 Task: Add an event with the title Second Sales Pipeline Review and Sales Funnel Optimization, date '2024/03/10', time 8:00 AM to 10:00 AMand add a description: Participants will develop skills in strategic decision-making and problem-solving. They will learn techniques for gathering and analyzing information, evaluating options, and making sound decisions that align with team goals and organizational priorities., put the event into Yellow category . Add location for the event as: 654 Rialto Bridge, Venice, Italy, logged in from the account softage.9@softage.netand send the event invitation to softage.7@softage.net with CC to  softage.1@softage.net. Set a reminder for the event 100 week before
Action: Mouse moved to (131, 153)
Screenshot: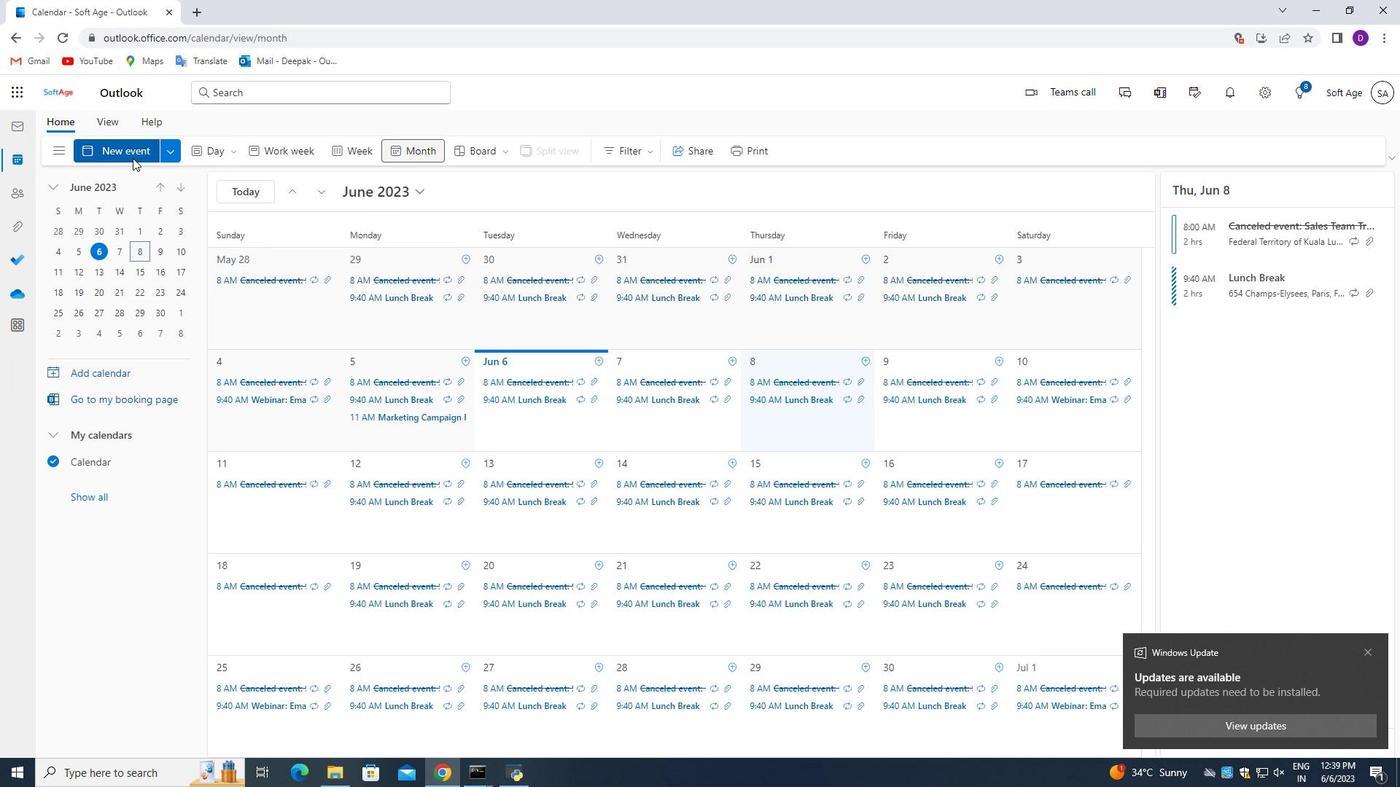 
Action: Mouse pressed left at (131, 153)
Screenshot: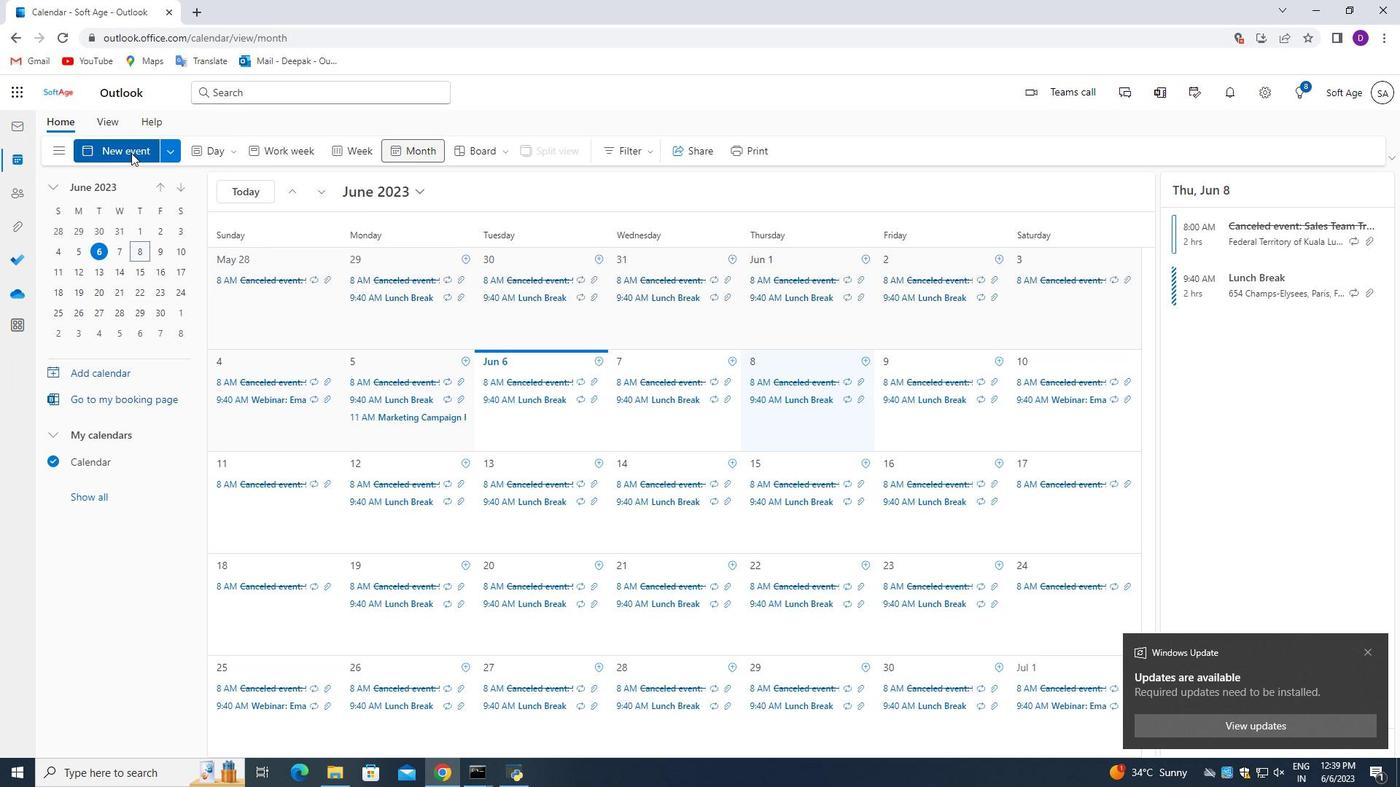 
Action: Mouse moved to (452, 557)
Screenshot: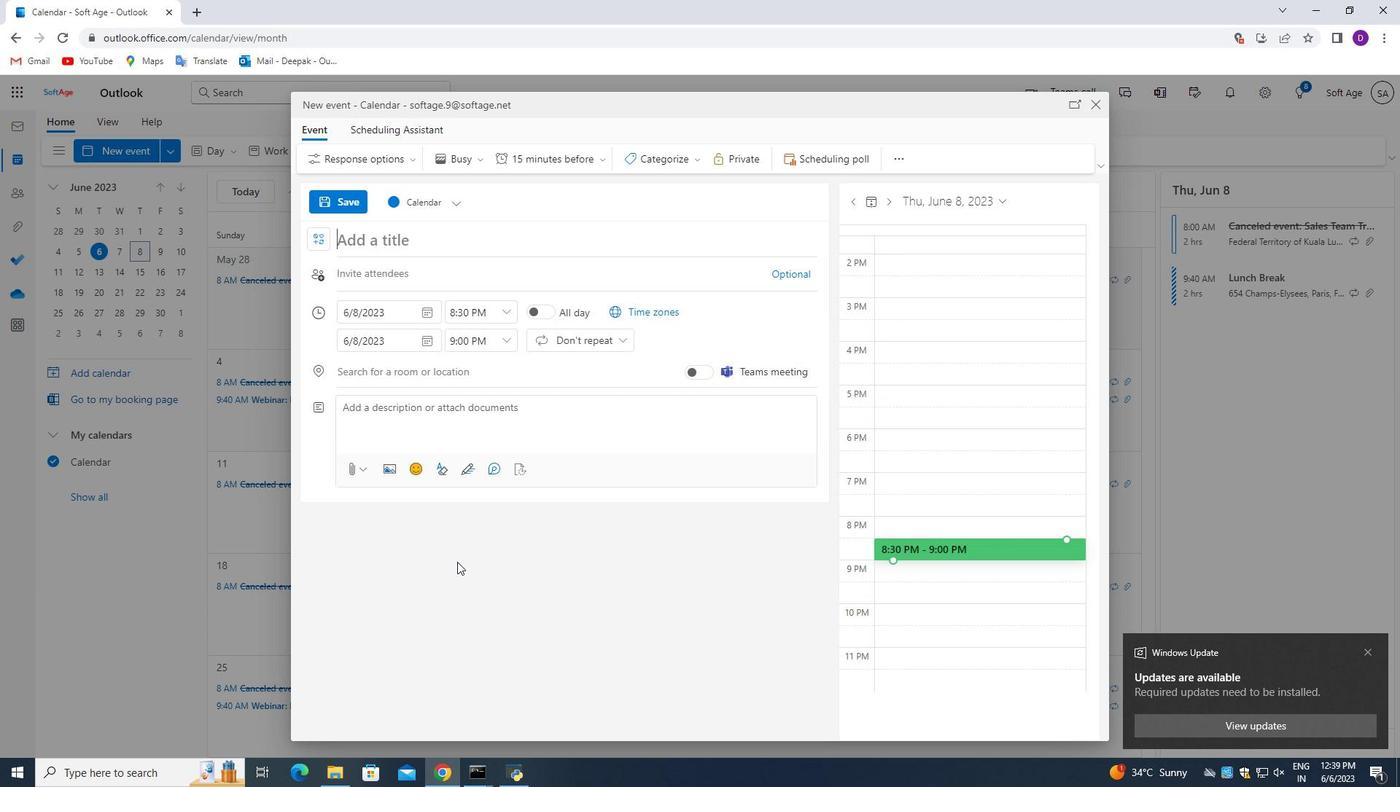 
Action: Key pressed <Key.shift_r>Second<Key.space><Key.shift_r>Sales<Key.space><Key.shift>Pipeline<Key.space><Key.shift_r>Revies<Key.backspace>w<Key.space>and<Key.space><Key.shift_r>Sales<Key.space><Key.shift_r>Funnek<Key.backspace>l<Key.space><Key.shift>Optimiaat<Key.backspace><Key.backspace>tion<Key.backspace><Key.backspace><Key.backspace><Key.backspace><Key.backspace>zation
Screenshot: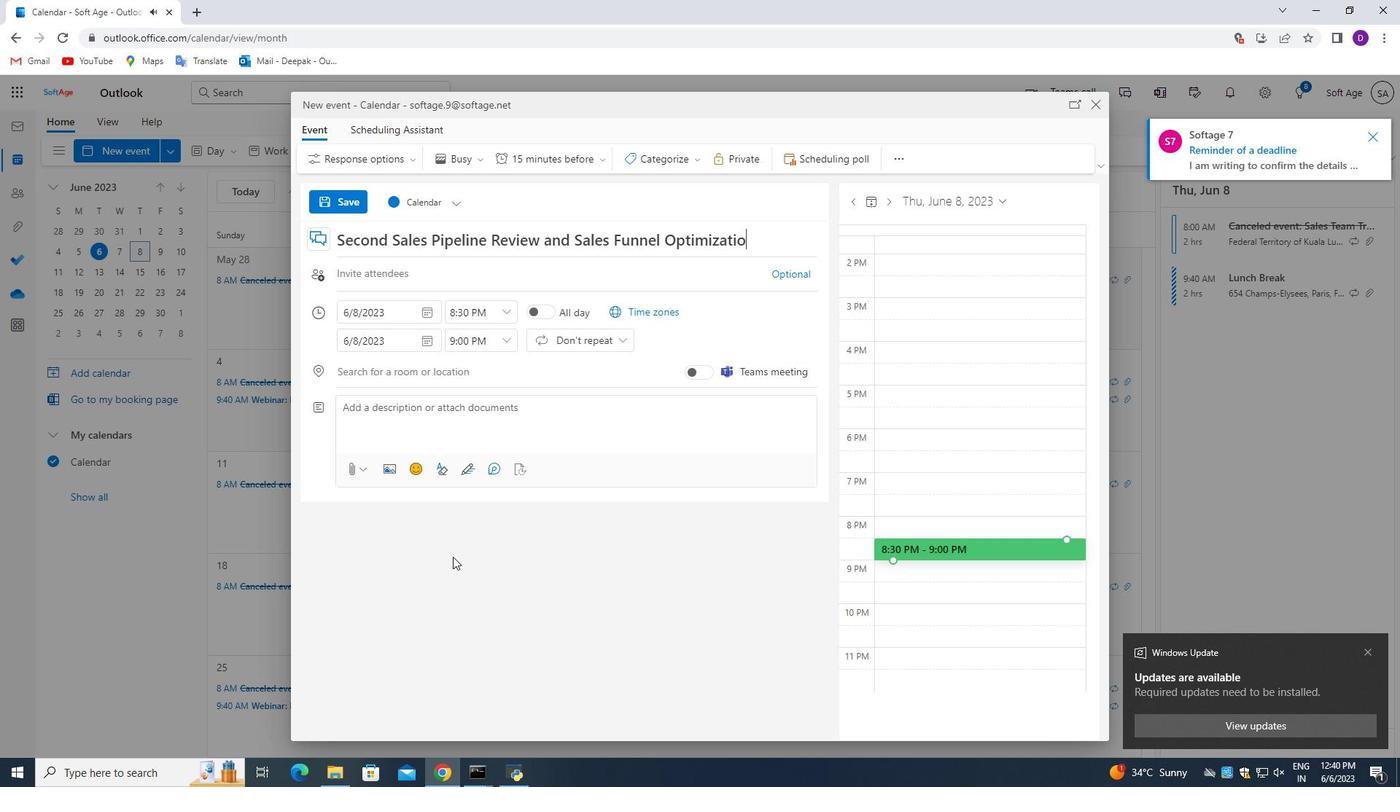 
Action: Mouse moved to (428, 311)
Screenshot: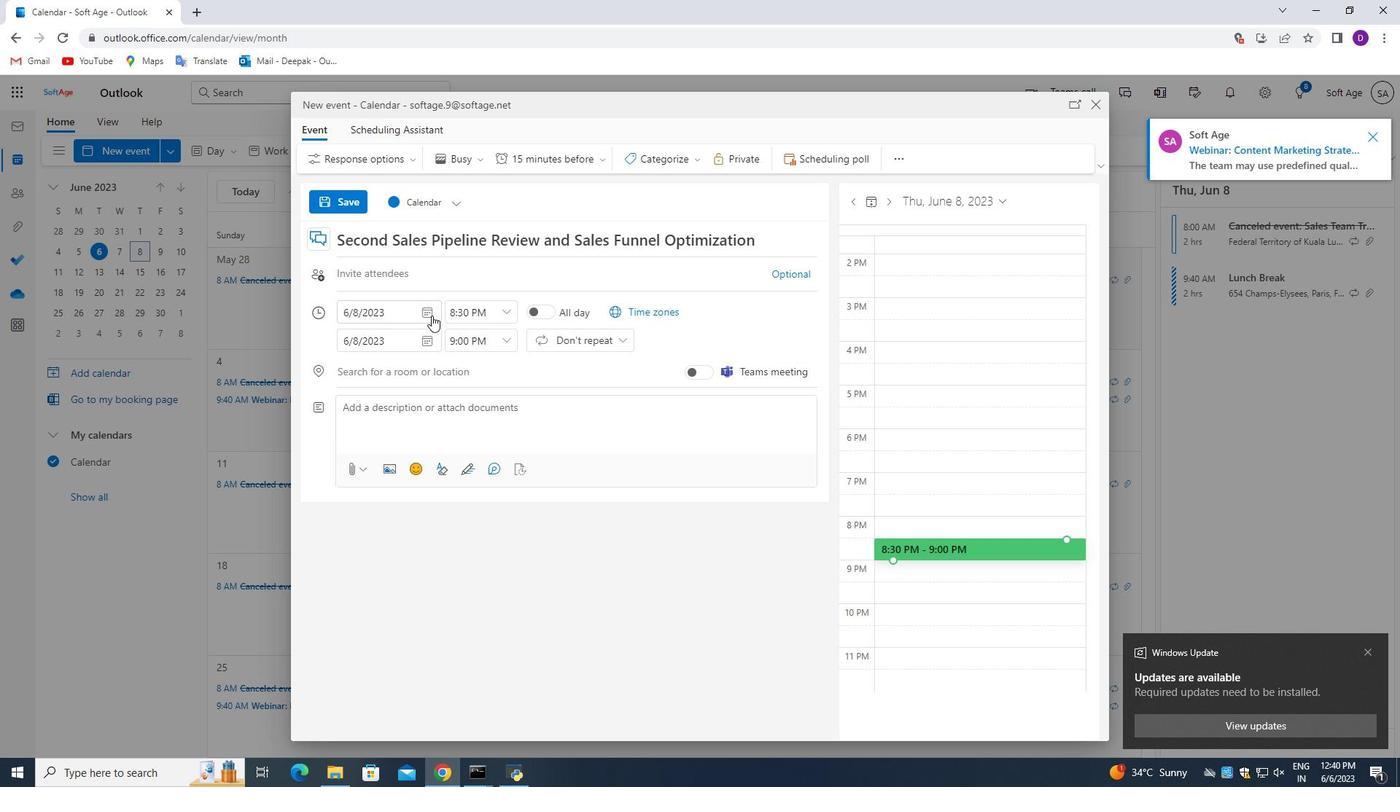 
Action: Mouse pressed left at (428, 311)
Screenshot: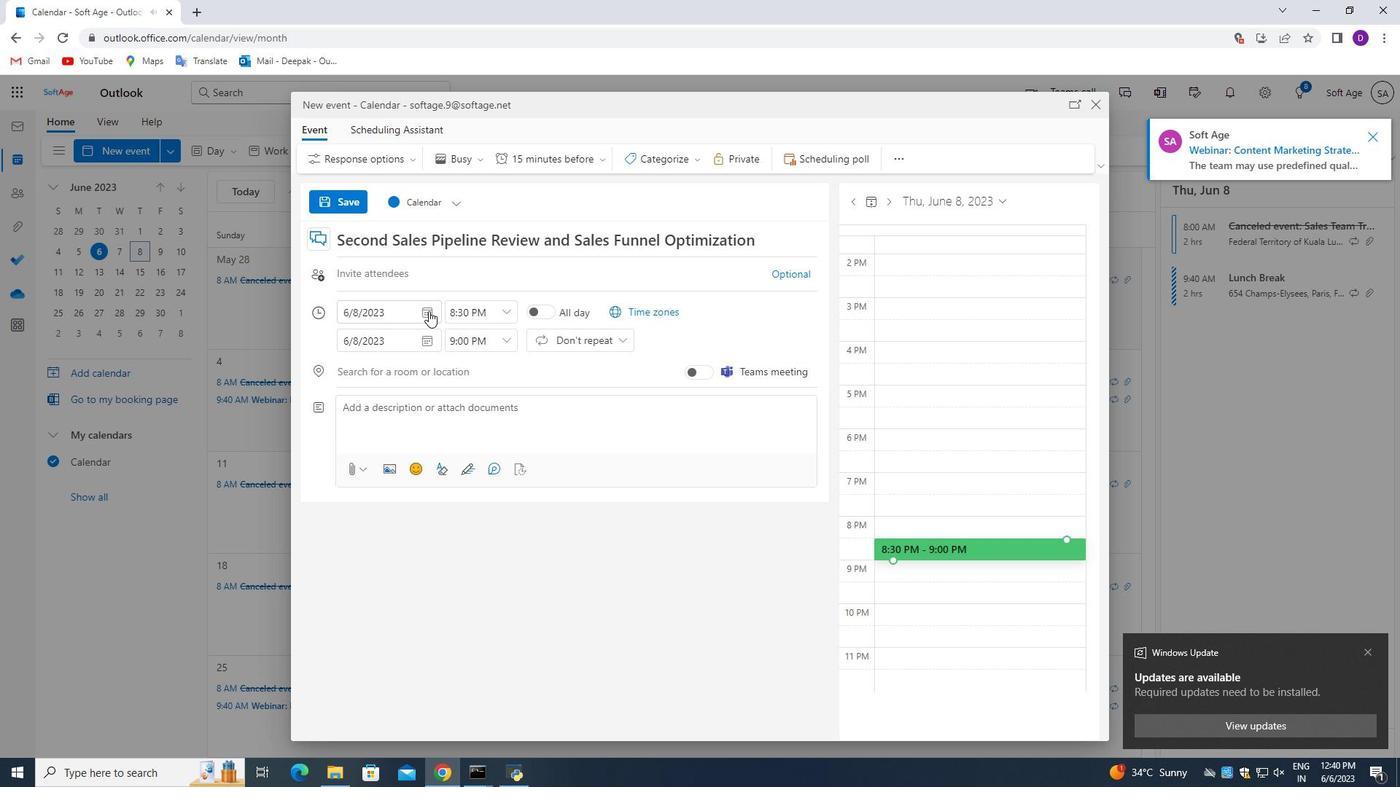 
Action: Mouse moved to (429, 412)
Screenshot: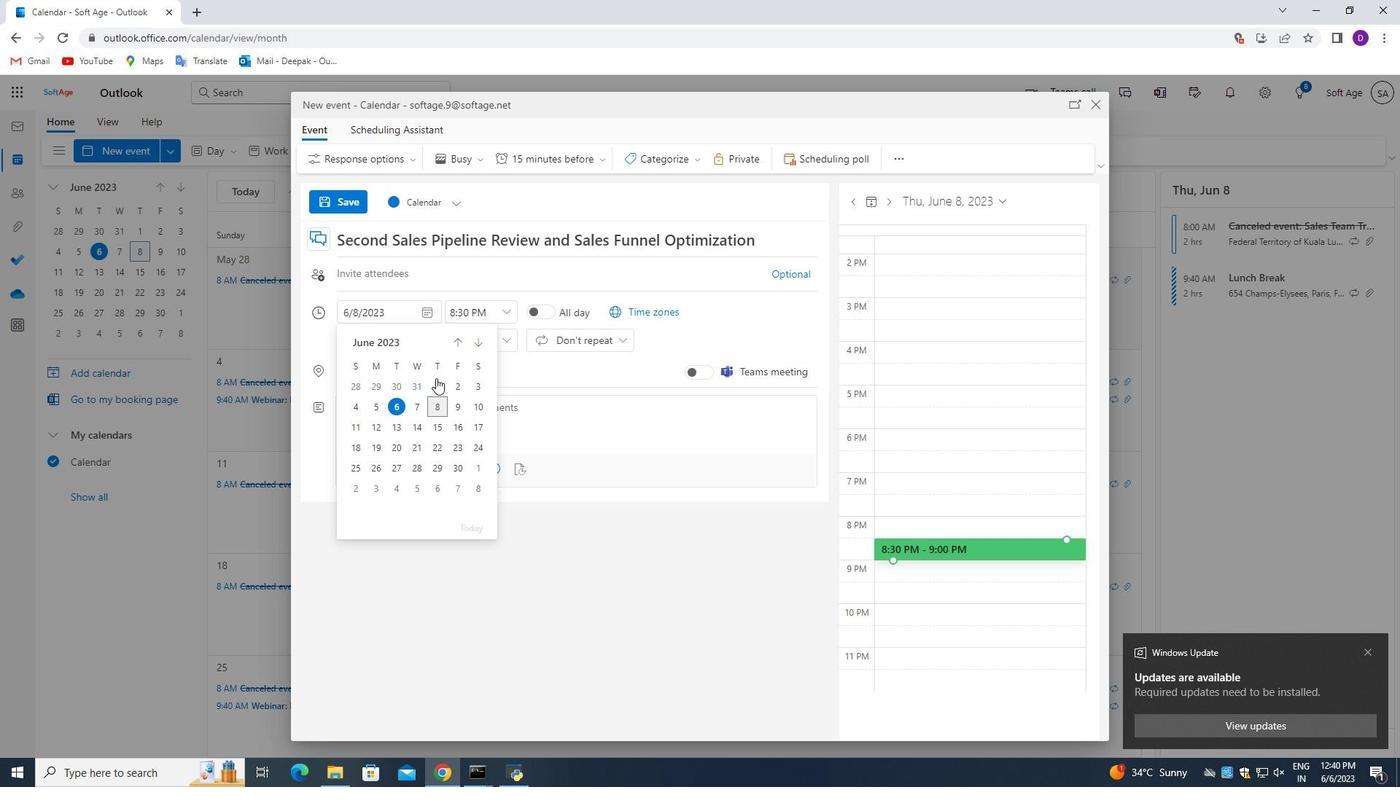 
Action: Mouse scrolled (429, 411) with delta (0, 0)
Screenshot: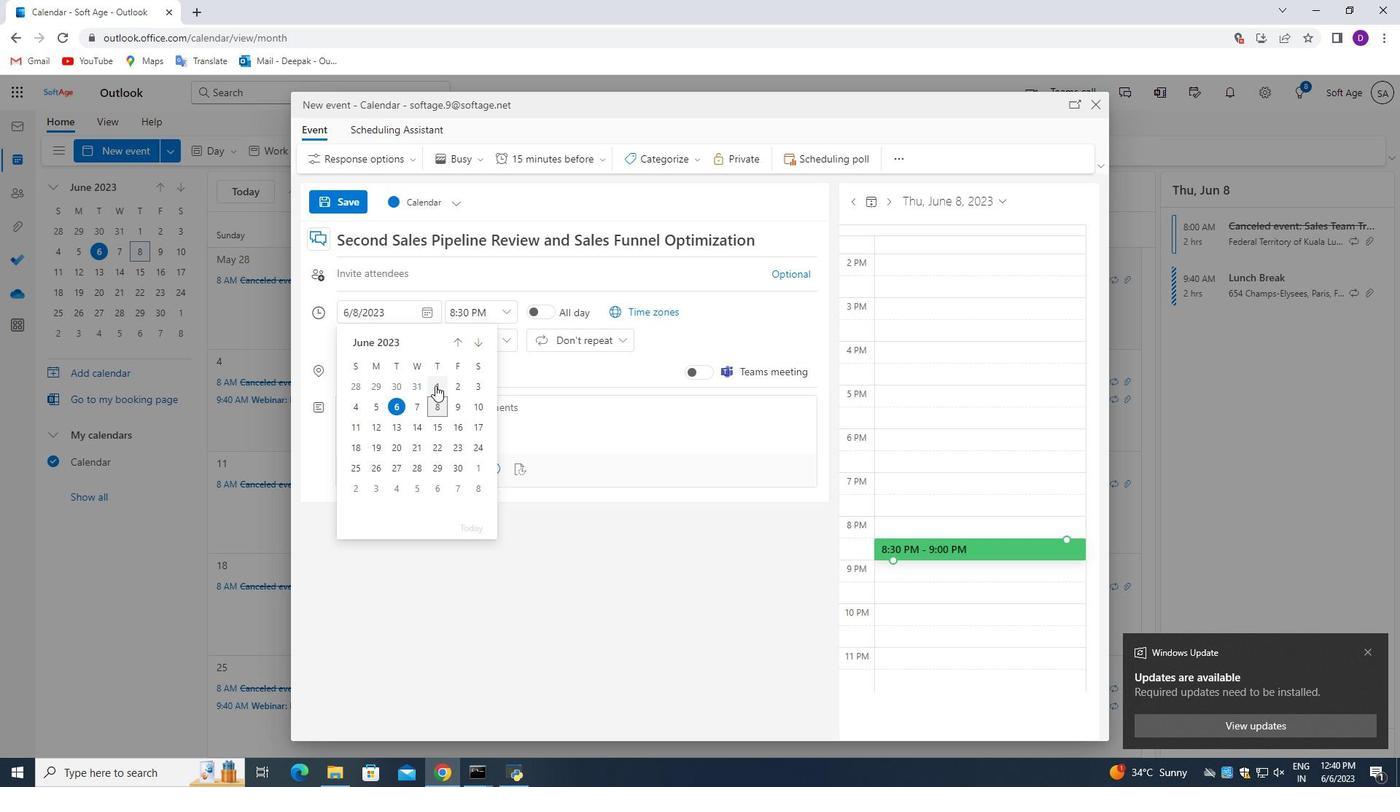
Action: Mouse moved to (428, 423)
Screenshot: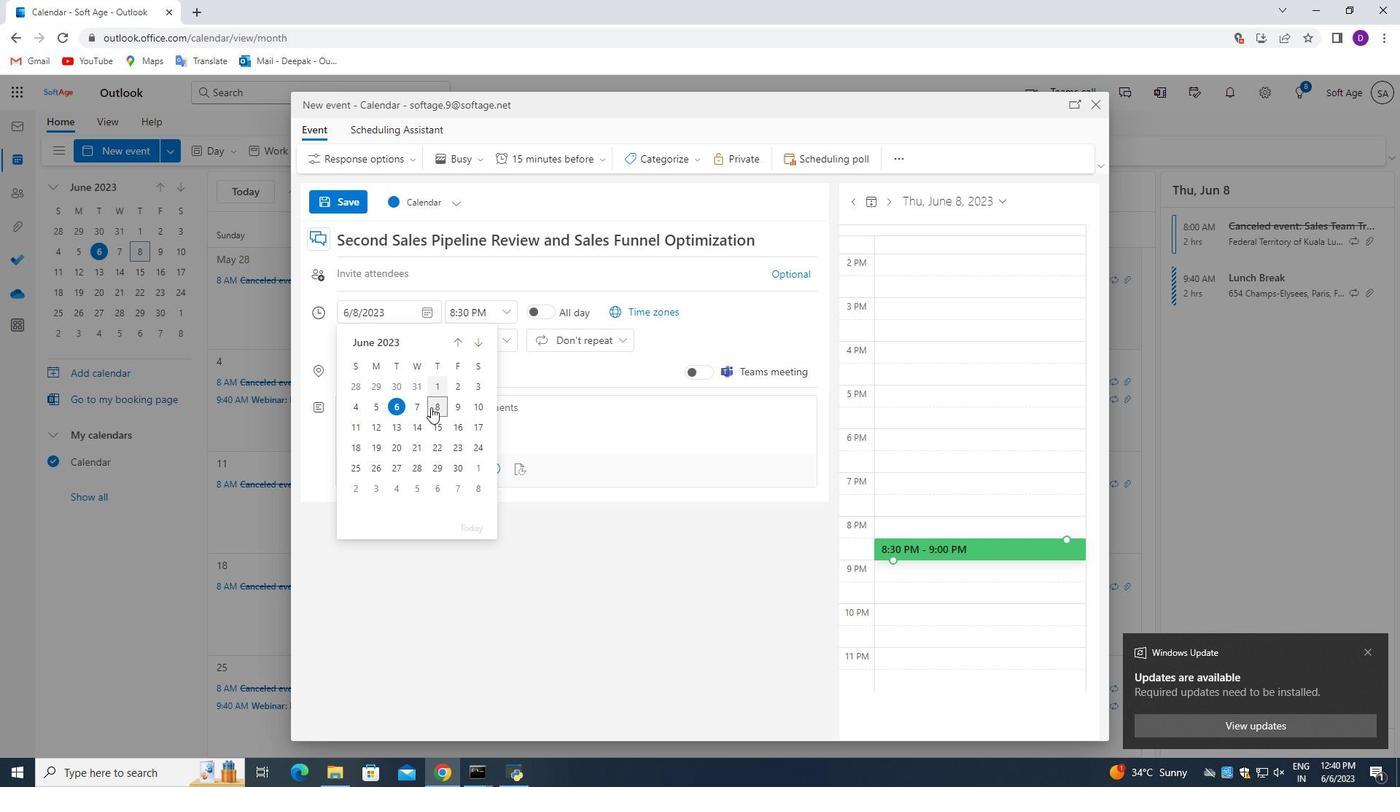 
Action: Mouse scrolled (428, 421) with delta (0, 0)
Screenshot: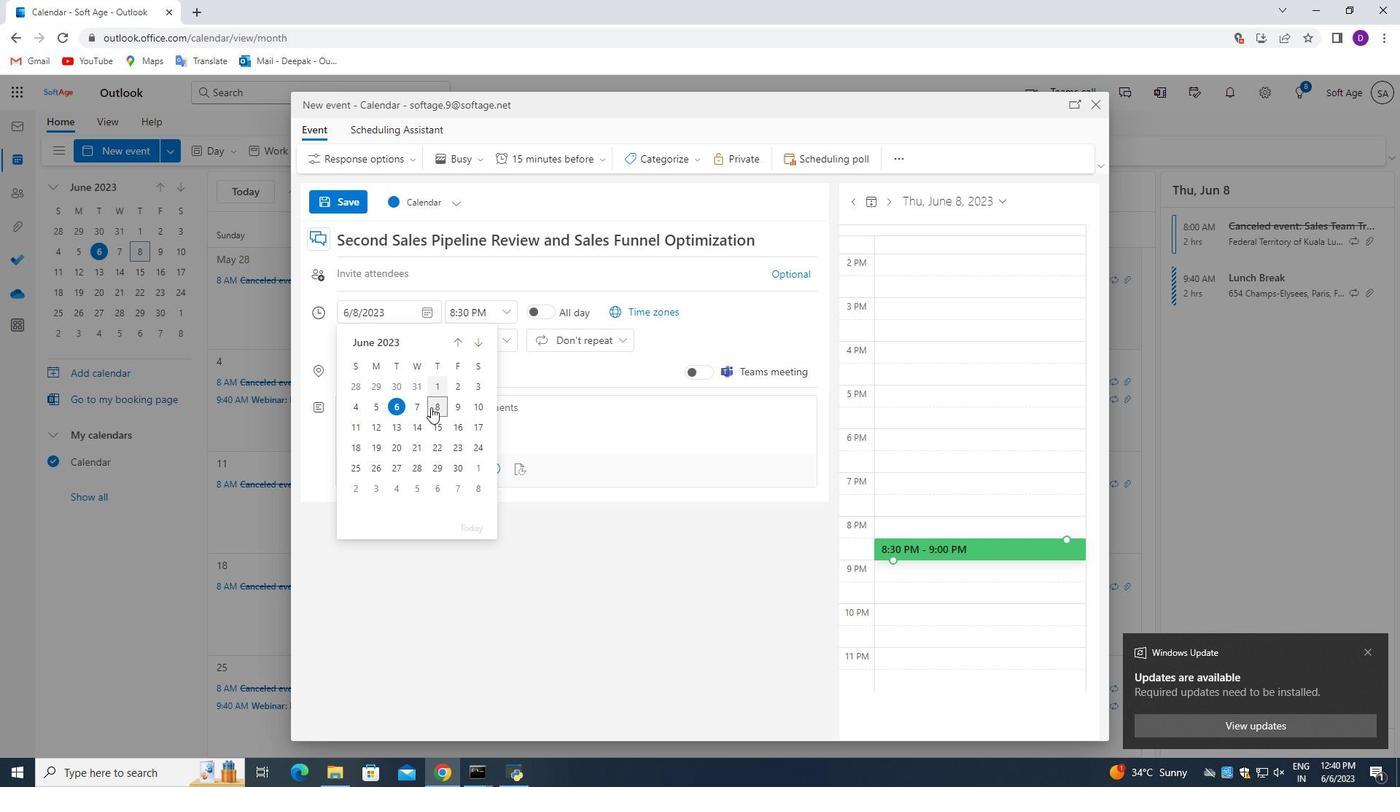 
Action: Mouse moved to (388, 349)
Screenshot: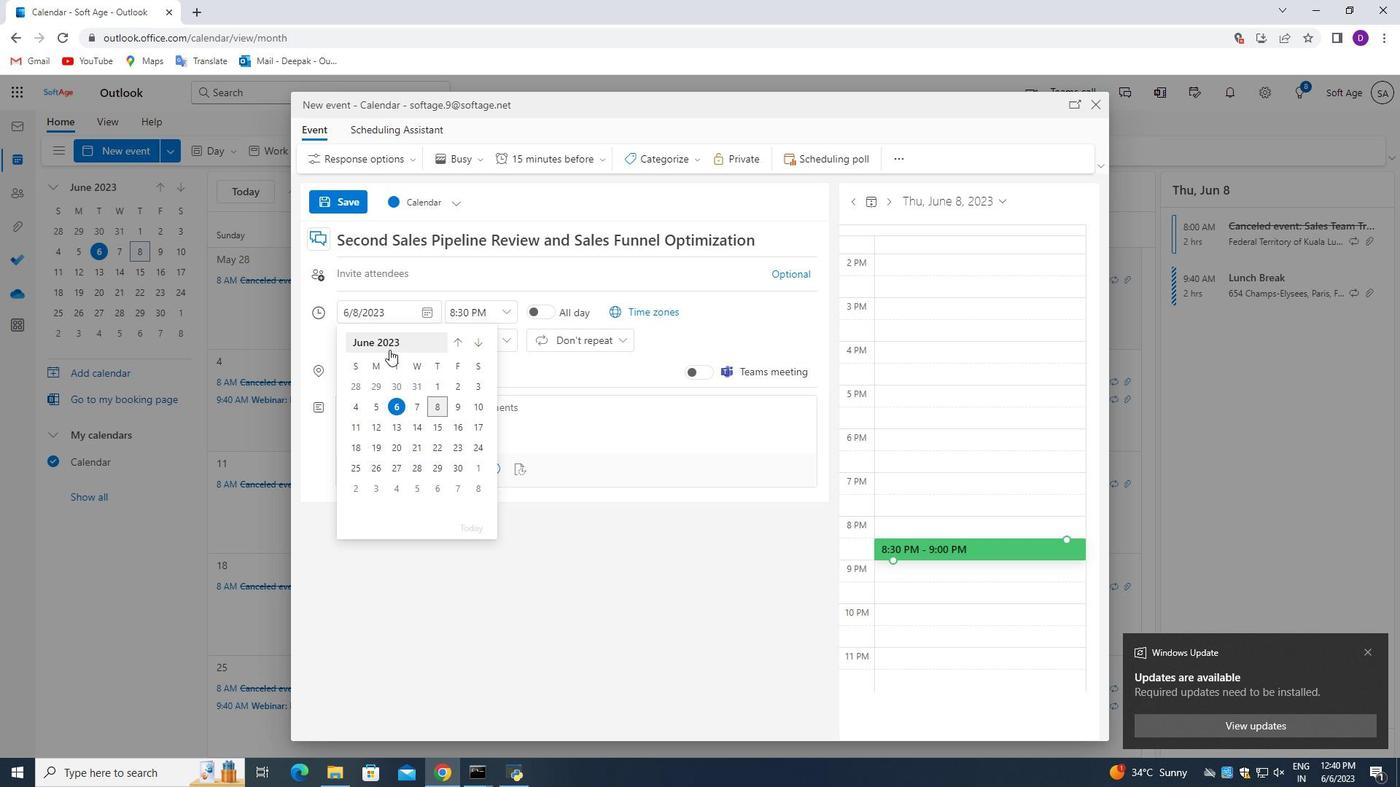 
Action: Mouse pressed left at (388, 349)
Screenshot: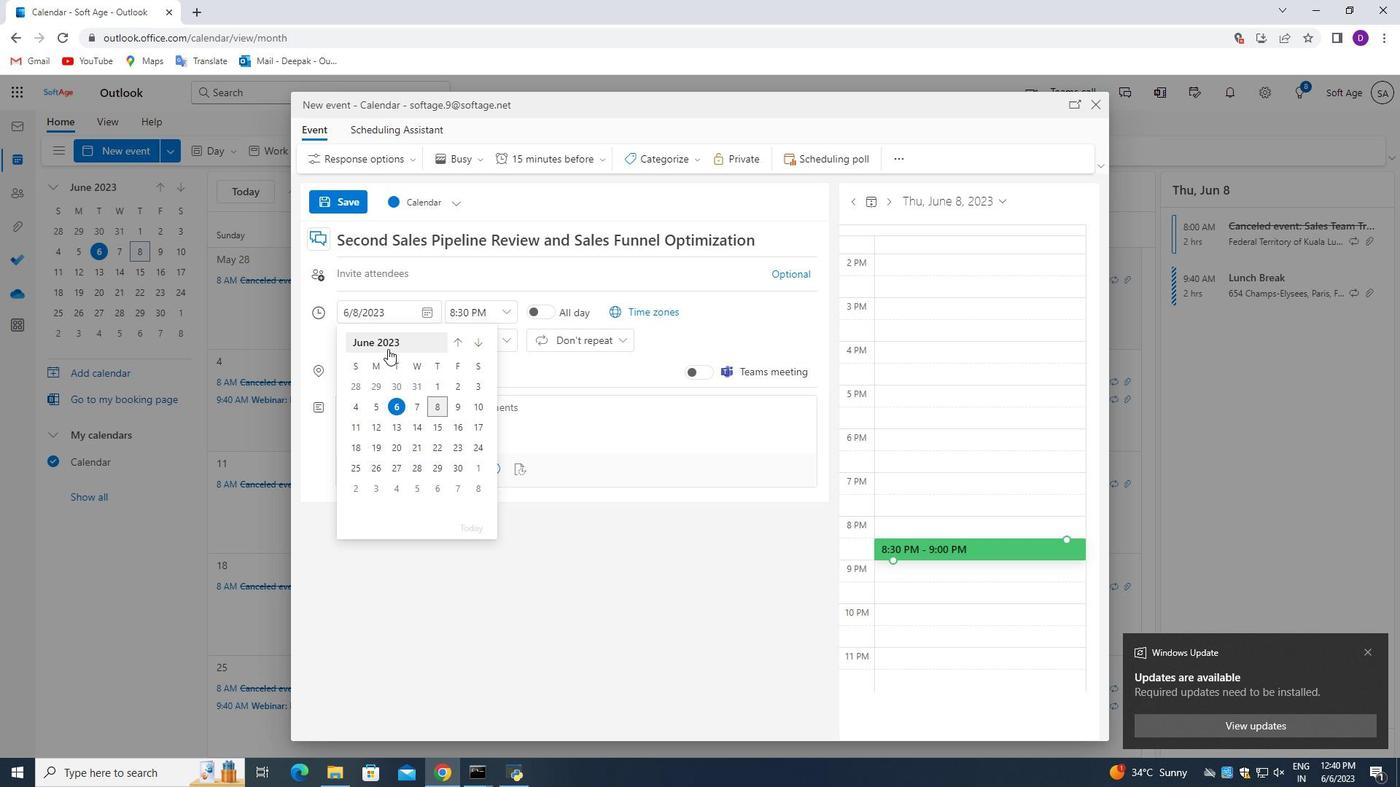 
Action: Mouse moved to (480, 349)
Screenshot: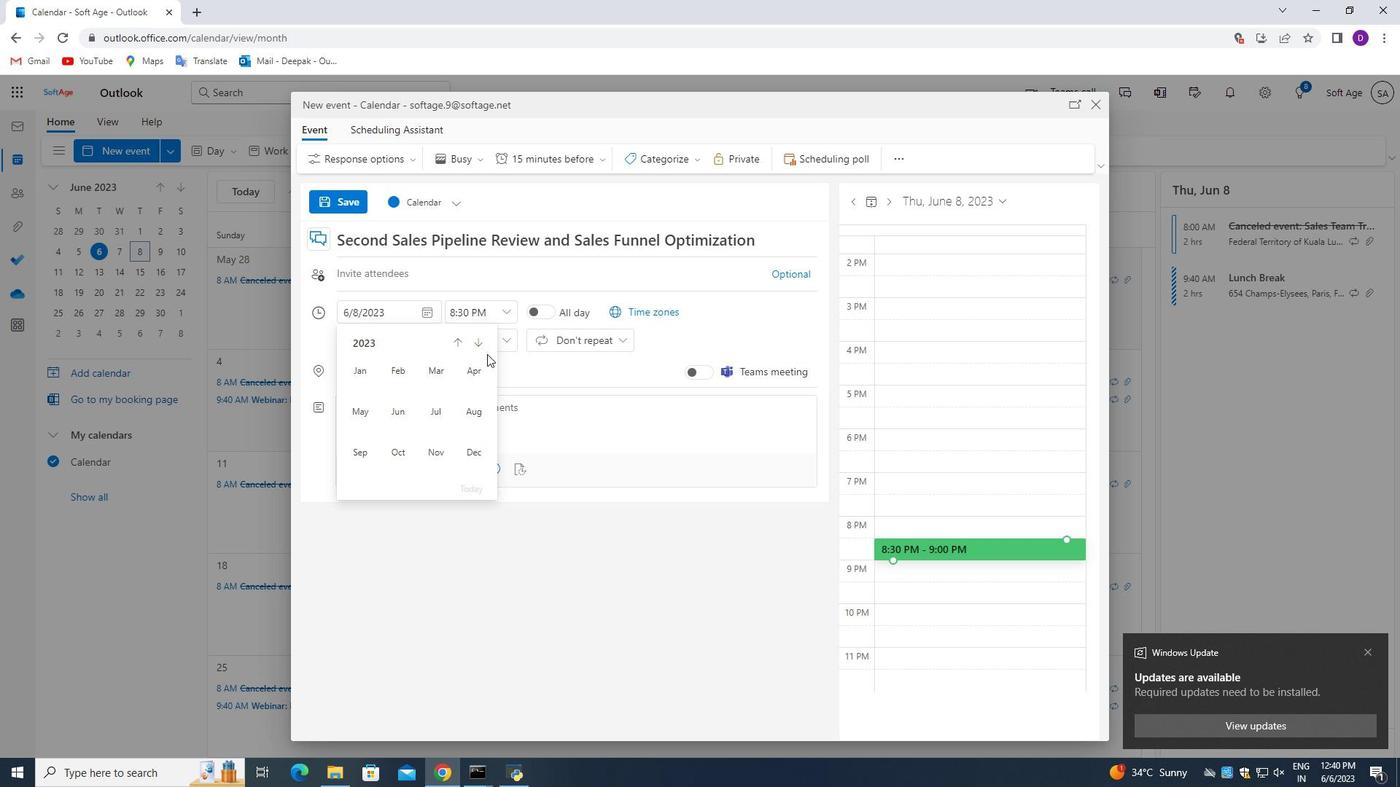 
Action: Mouse pressed left at (480, 349)
Screenshot: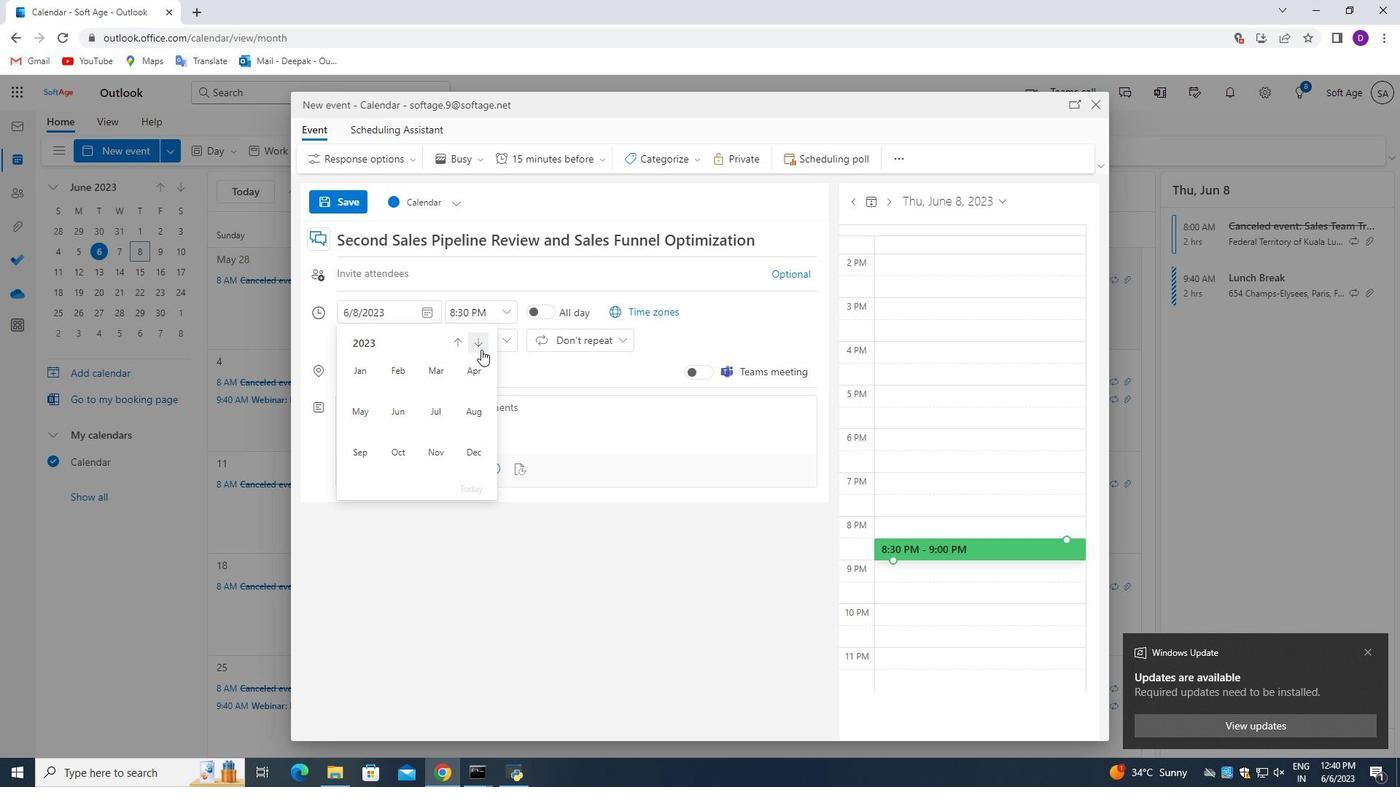 
Action: Mouse moved to (442, 380)
Screenshot: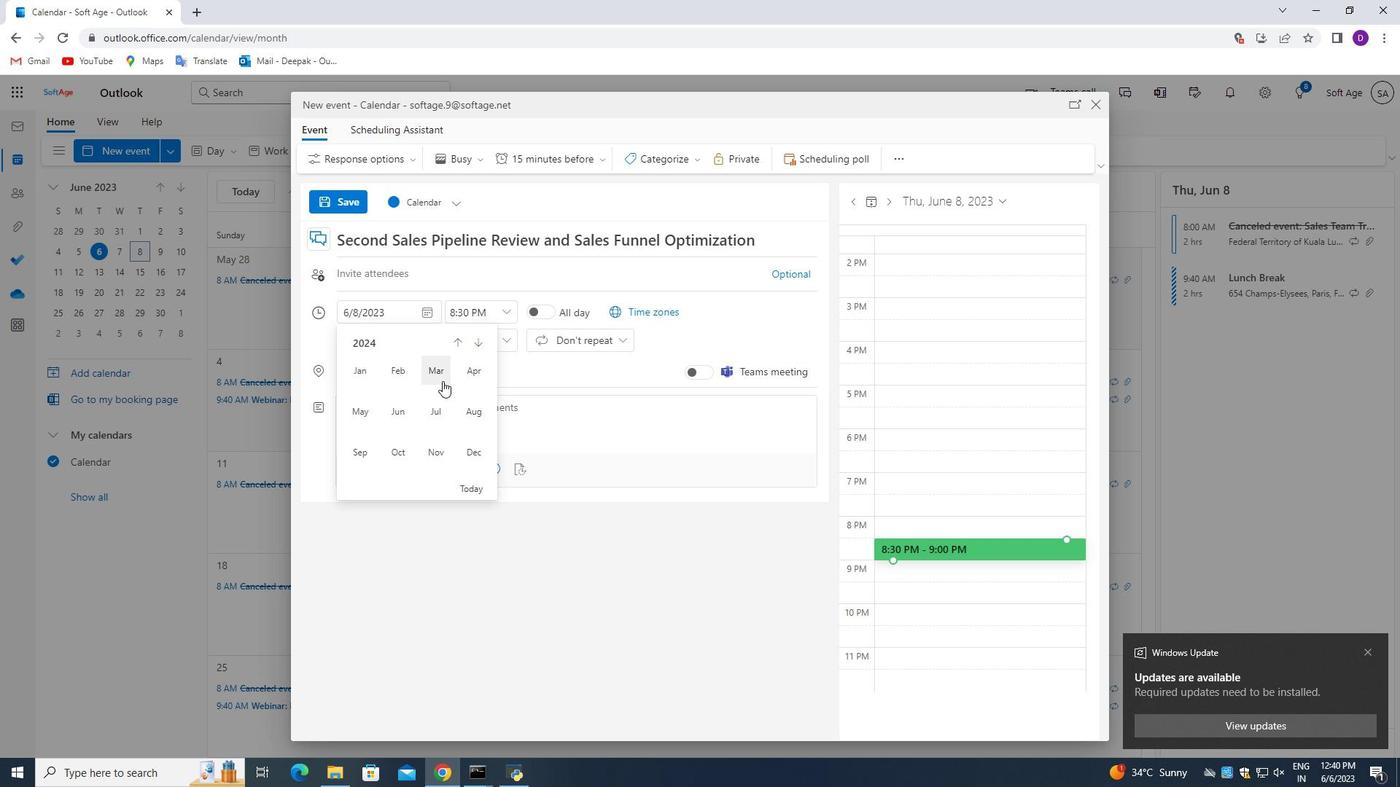 
Action: Mouse pressed left at (442, 380)
Screenshot: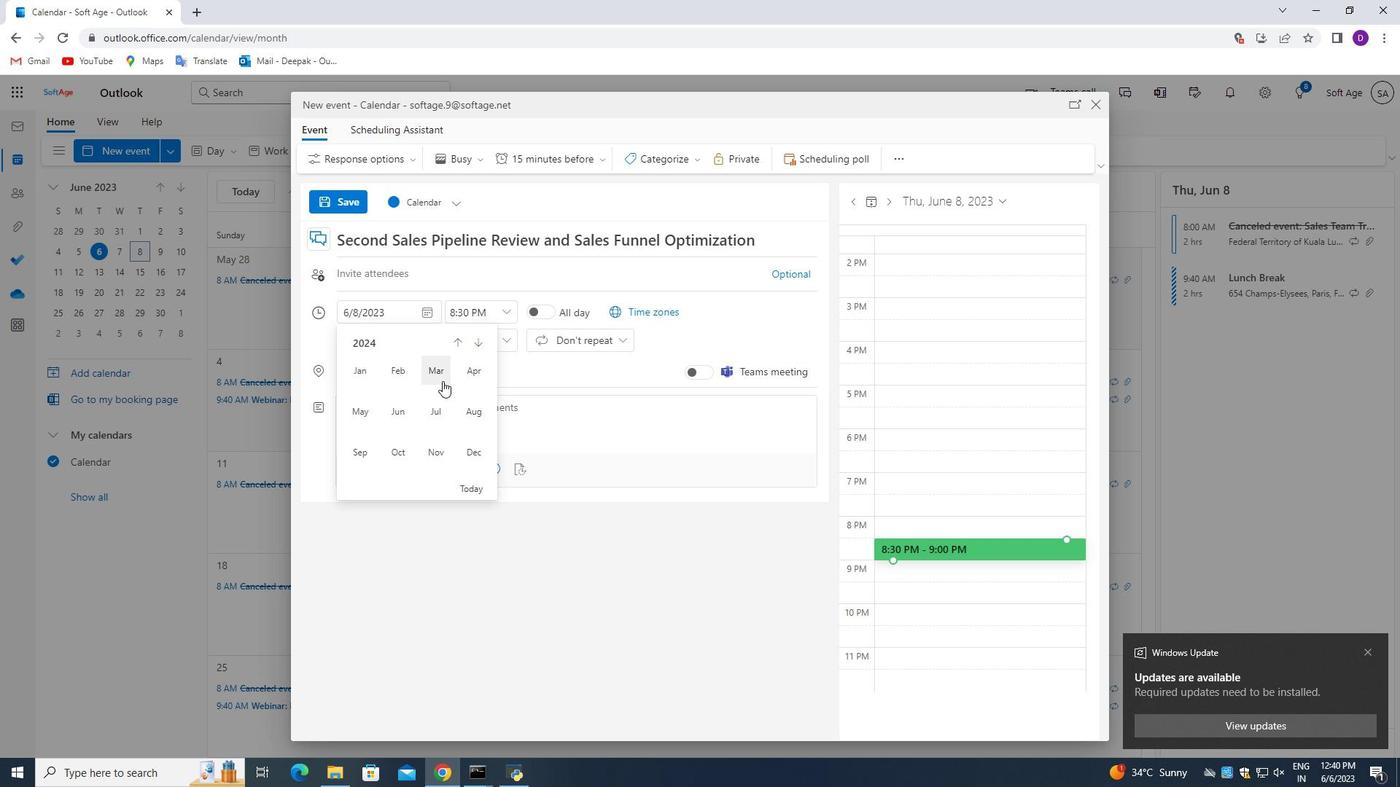 
Action: Mouse moved to (361, 425)
Screenshot: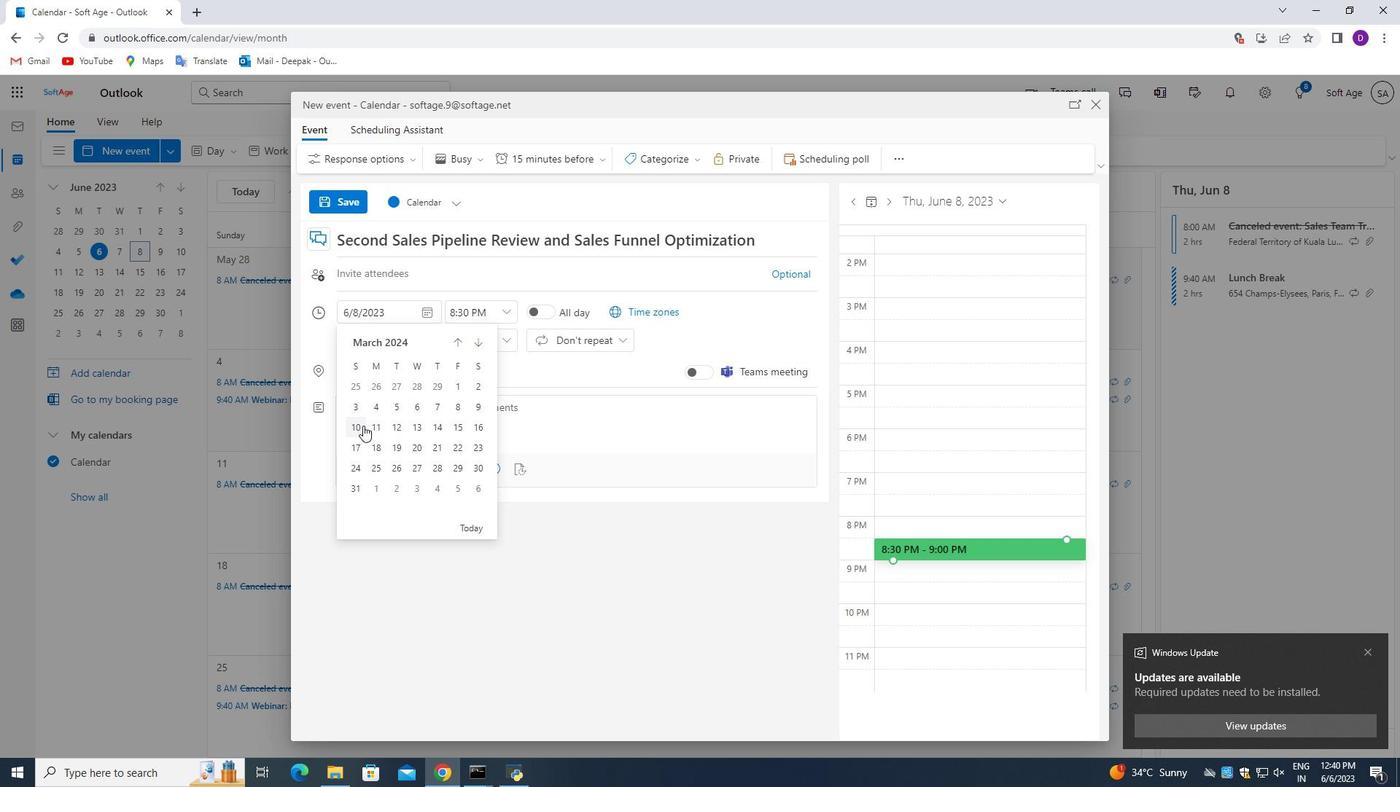 
Action: Mouse pressed left at (361, 425)
Screenshot: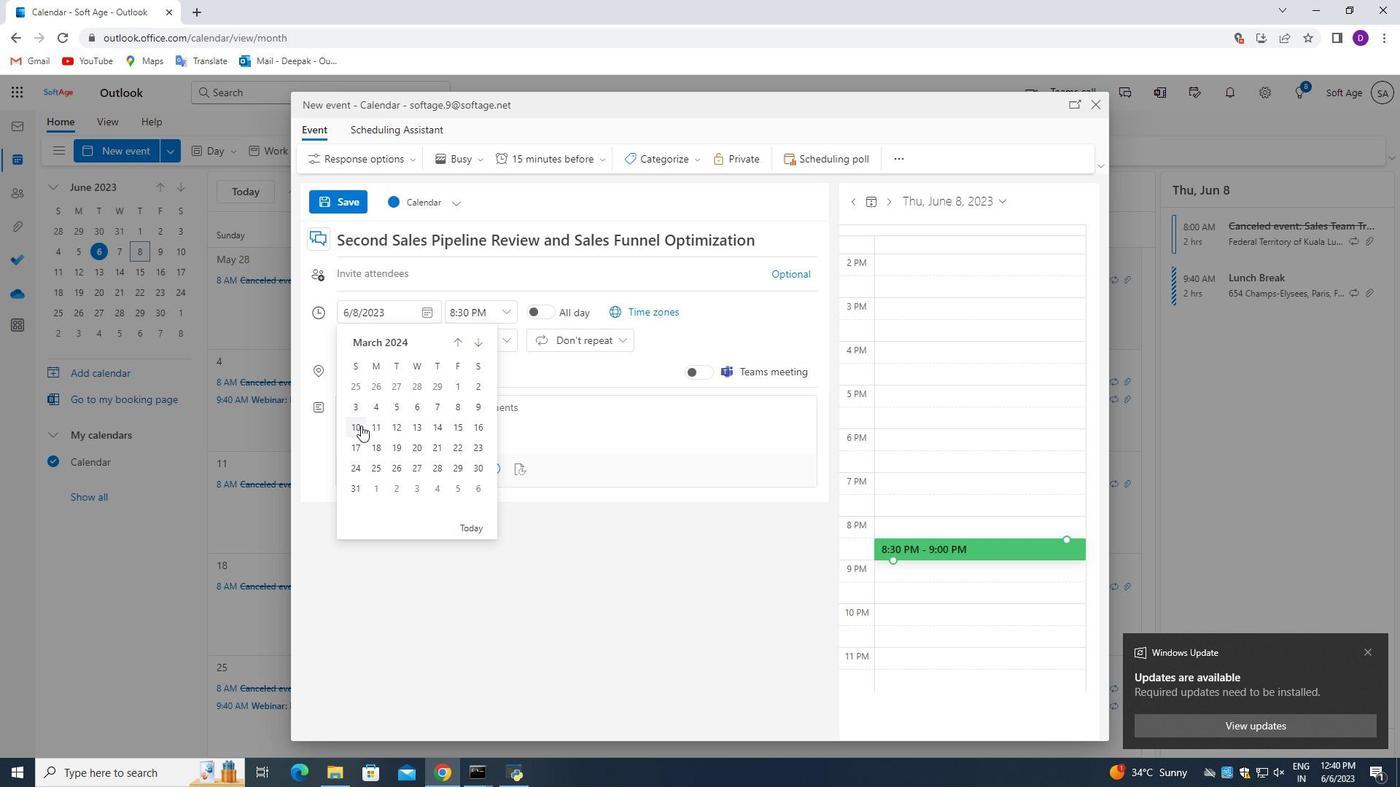 
Action: Mouse moved to (507, 316)
Screenshot: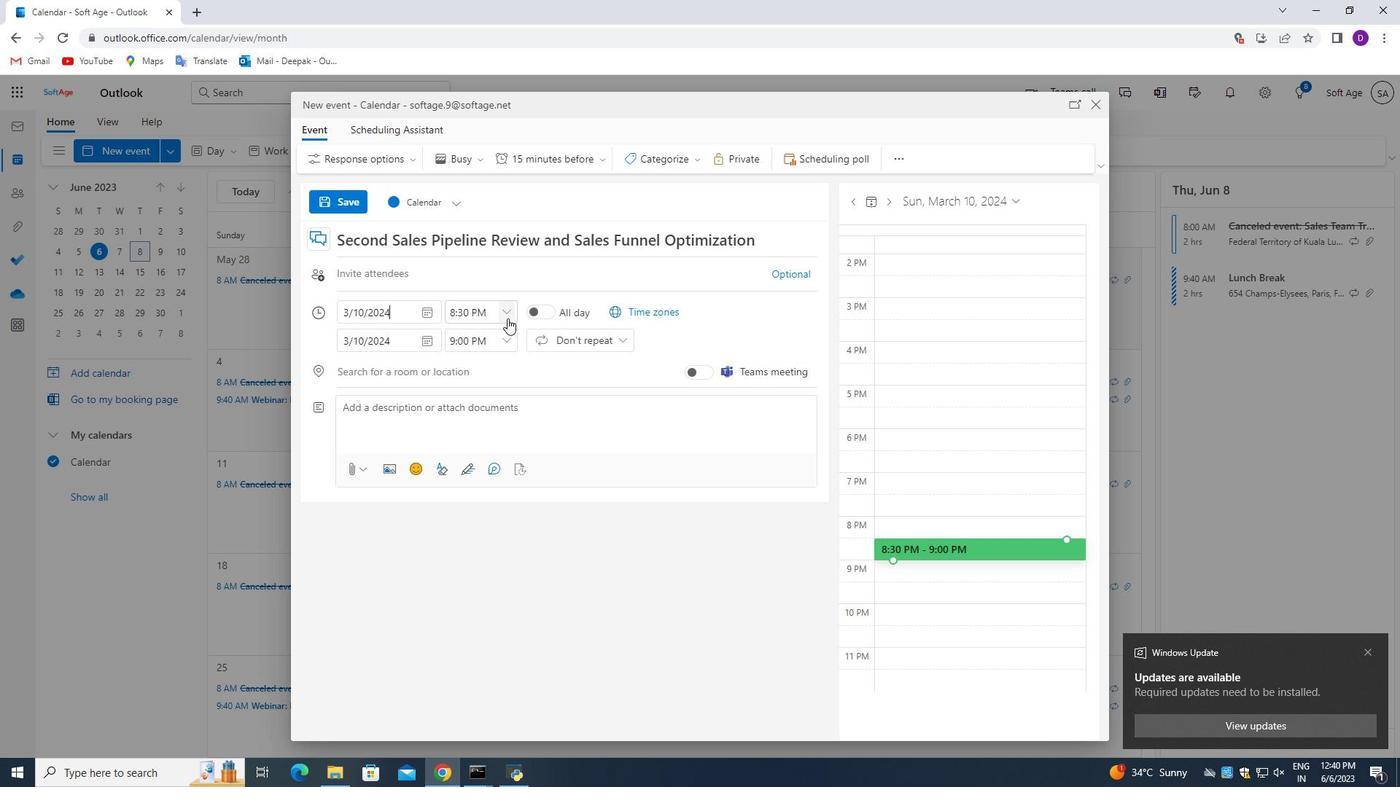 
Action: Mouse pressed left at (507, 316)
Screenshot: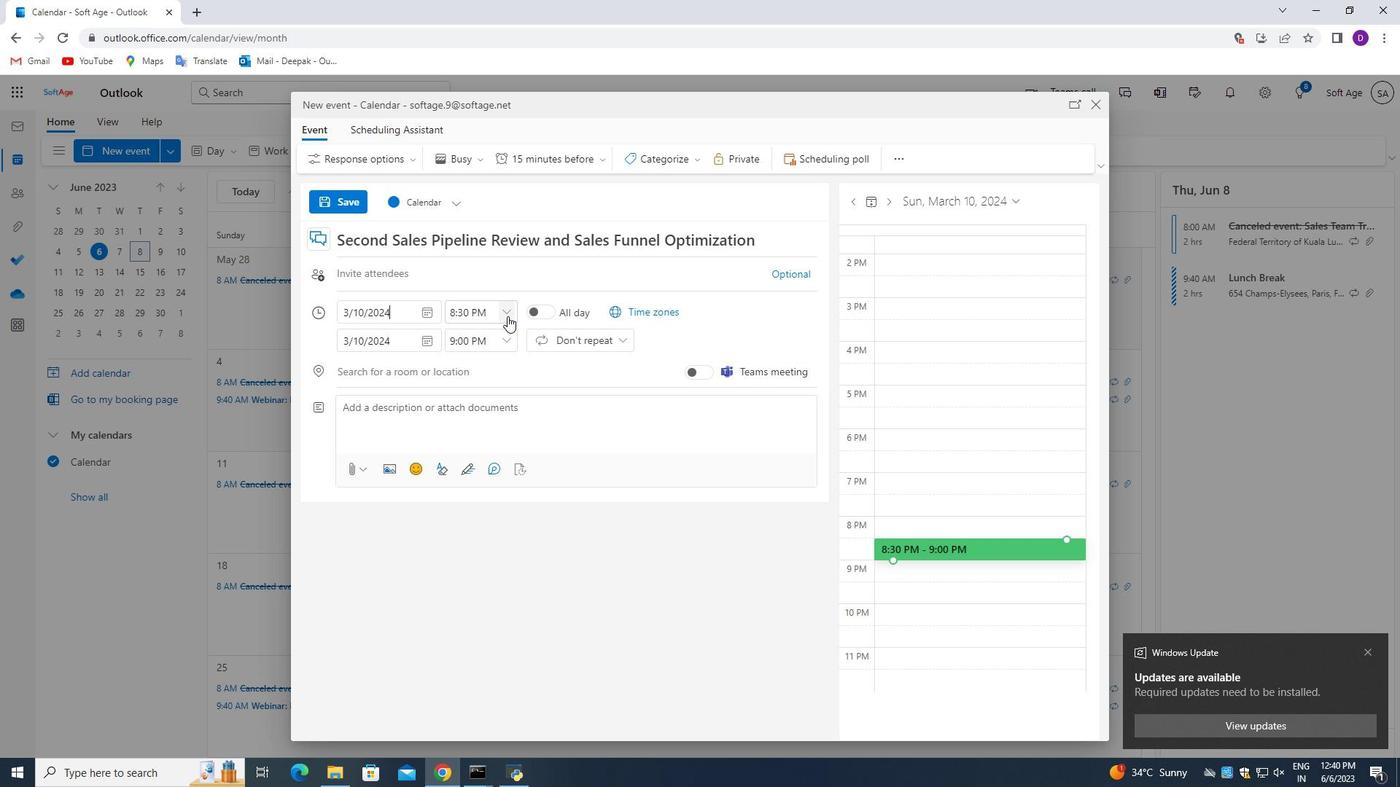 
Action: Mouse moved to (488, 412)
Screenshot: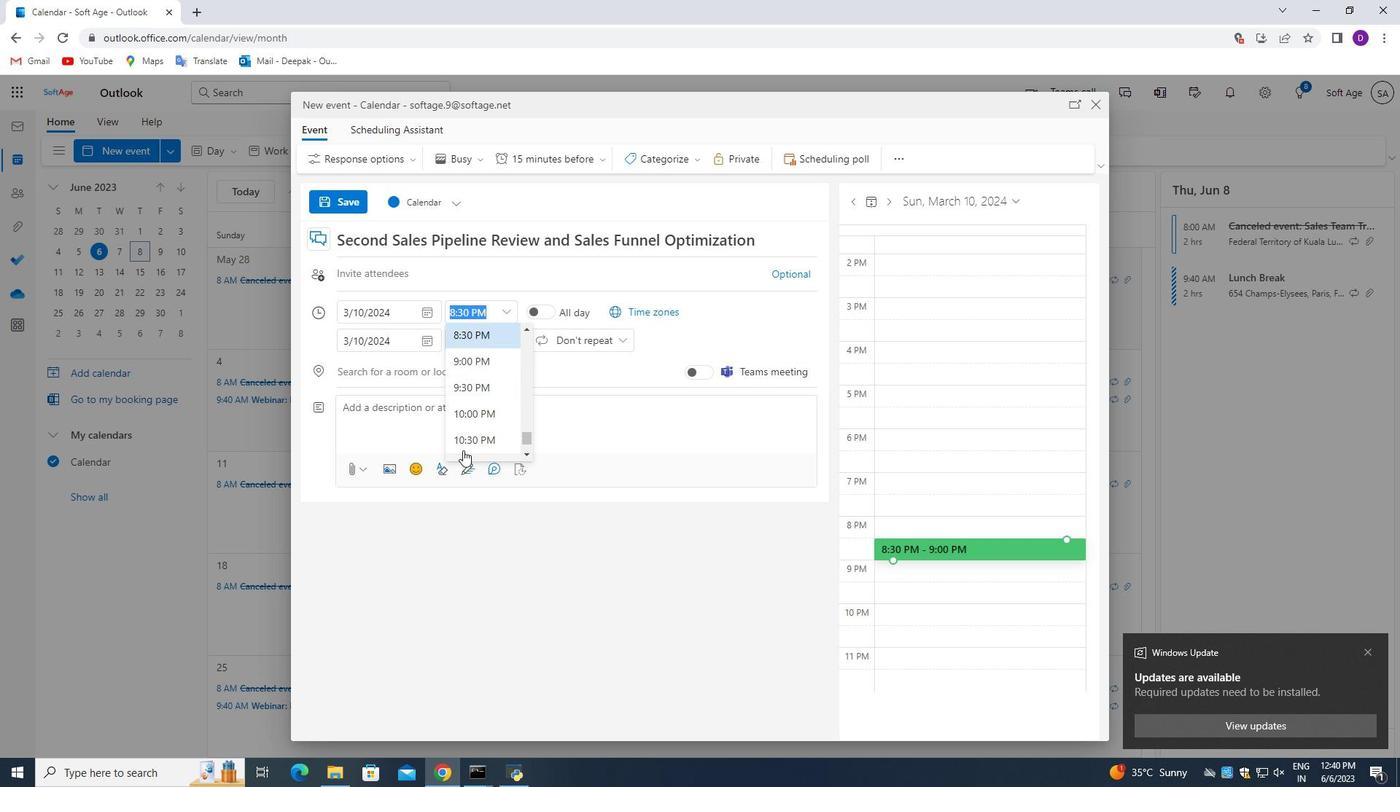 
Action: Mouse scrolled (488, 414) with delta (0, 0)
Screenshot: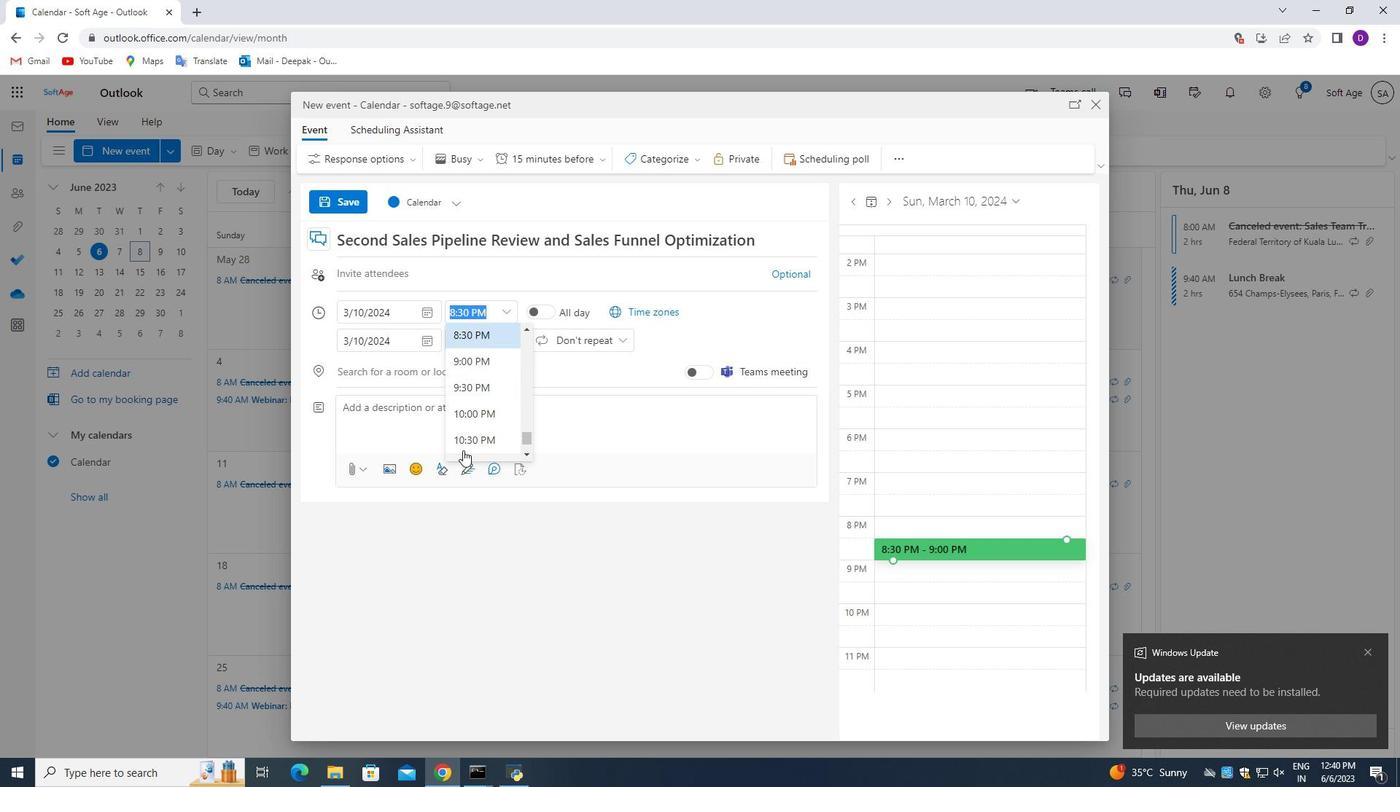
Action: Mouse moved to (488, 408)
Screenshot: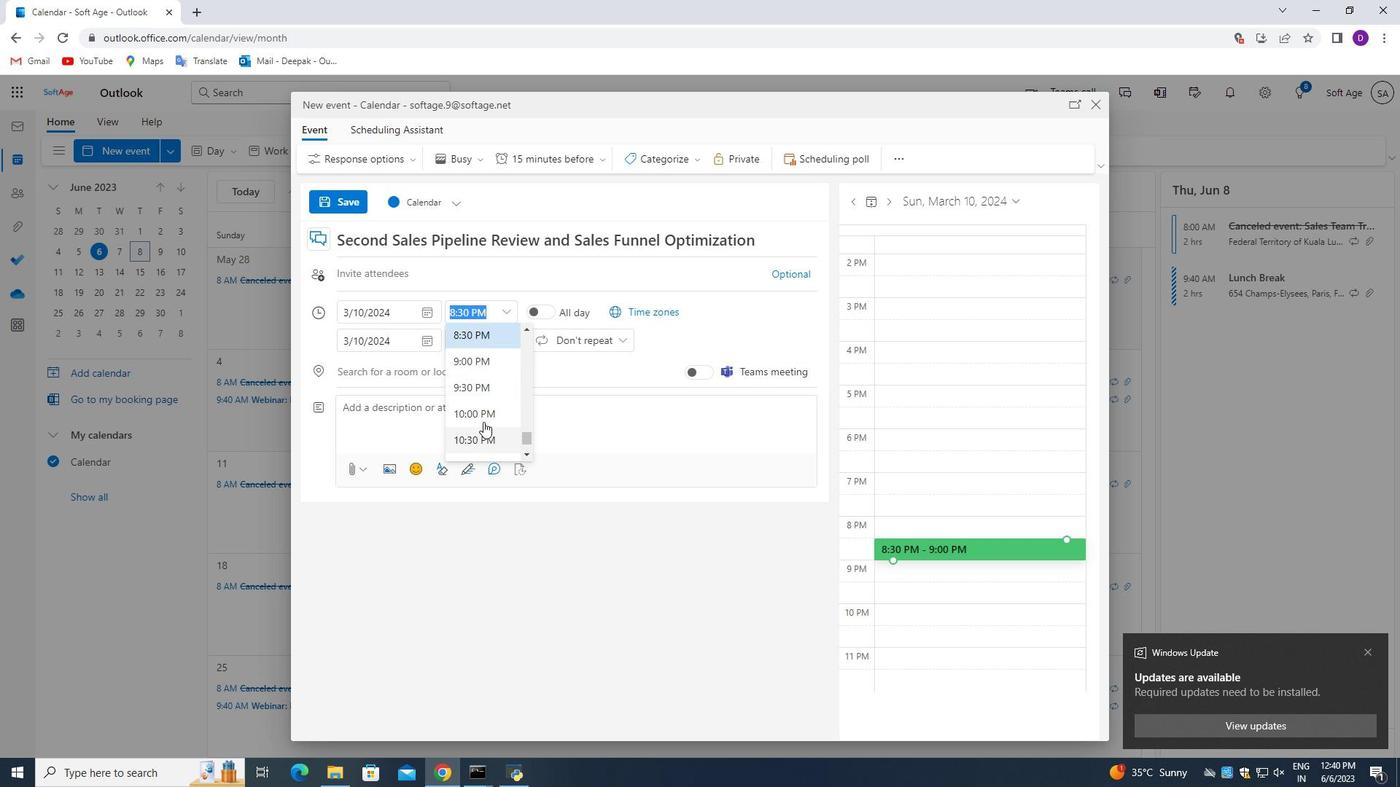 
Action: Mouse scrolled (488, 409) with delta (0, 0)
Screenshot: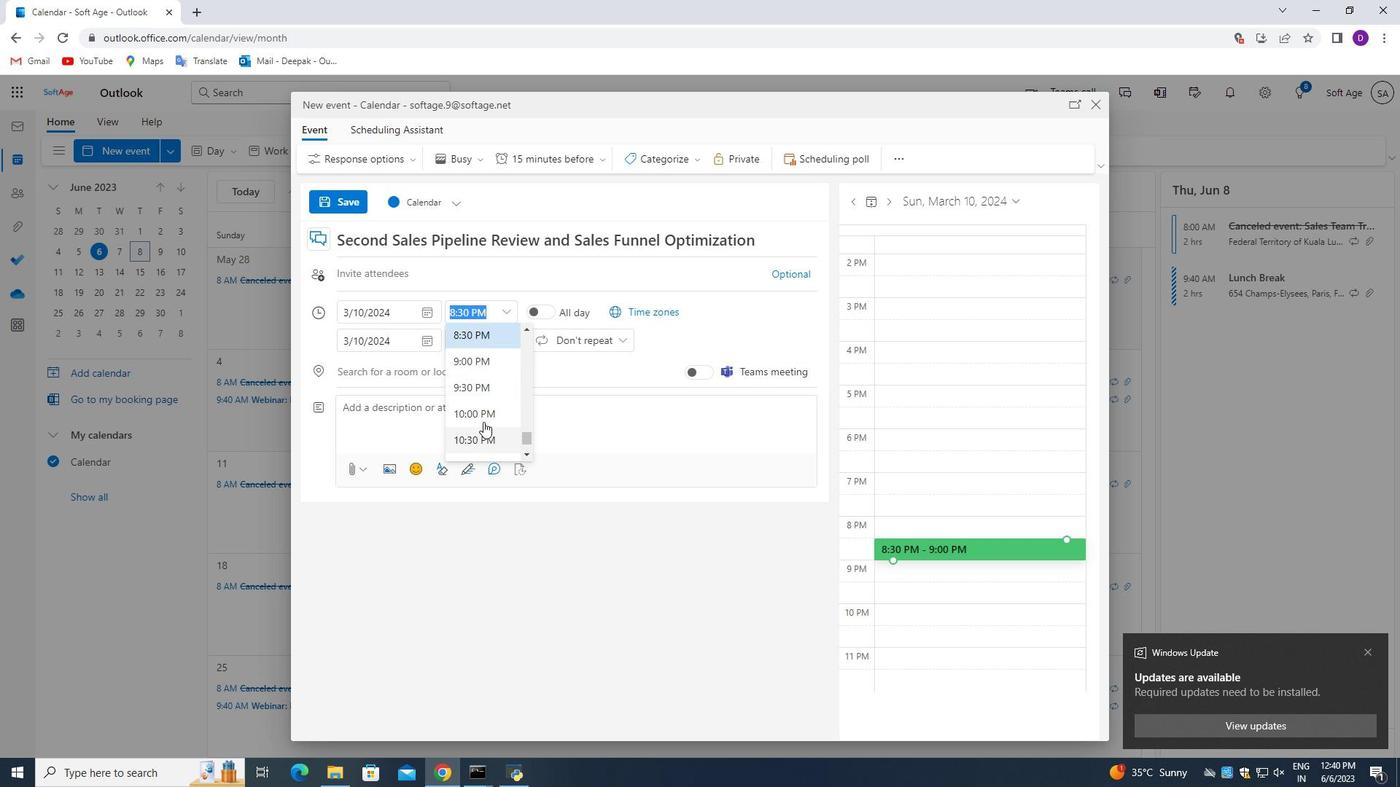
Action: Mouse moved to (489, 406)
Screenshot: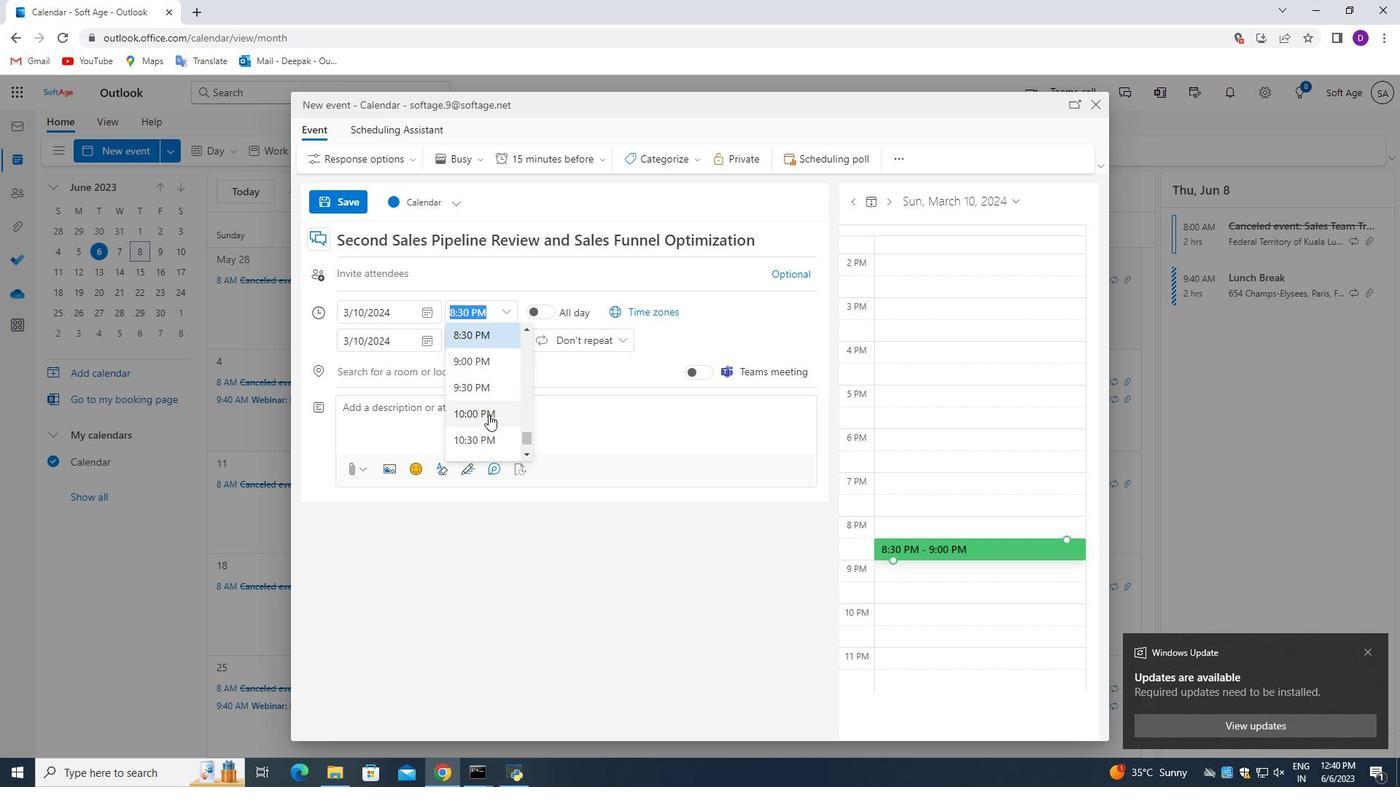 
Action: Mouse scrolled (489, 406) with delta (0, 0)
Screenshot: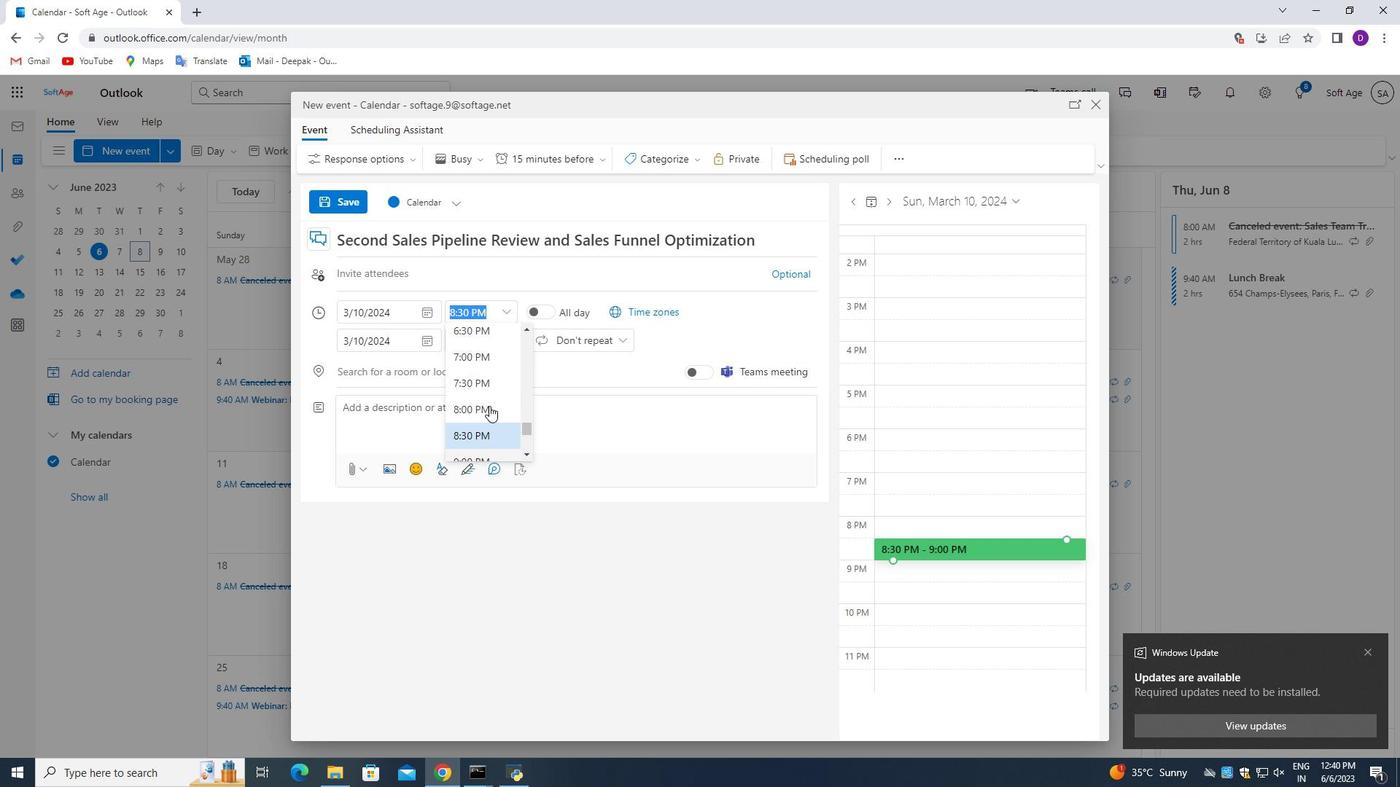 
Action: Mouse scrolled (489, 406) with delta (0, 0)
Screenshot: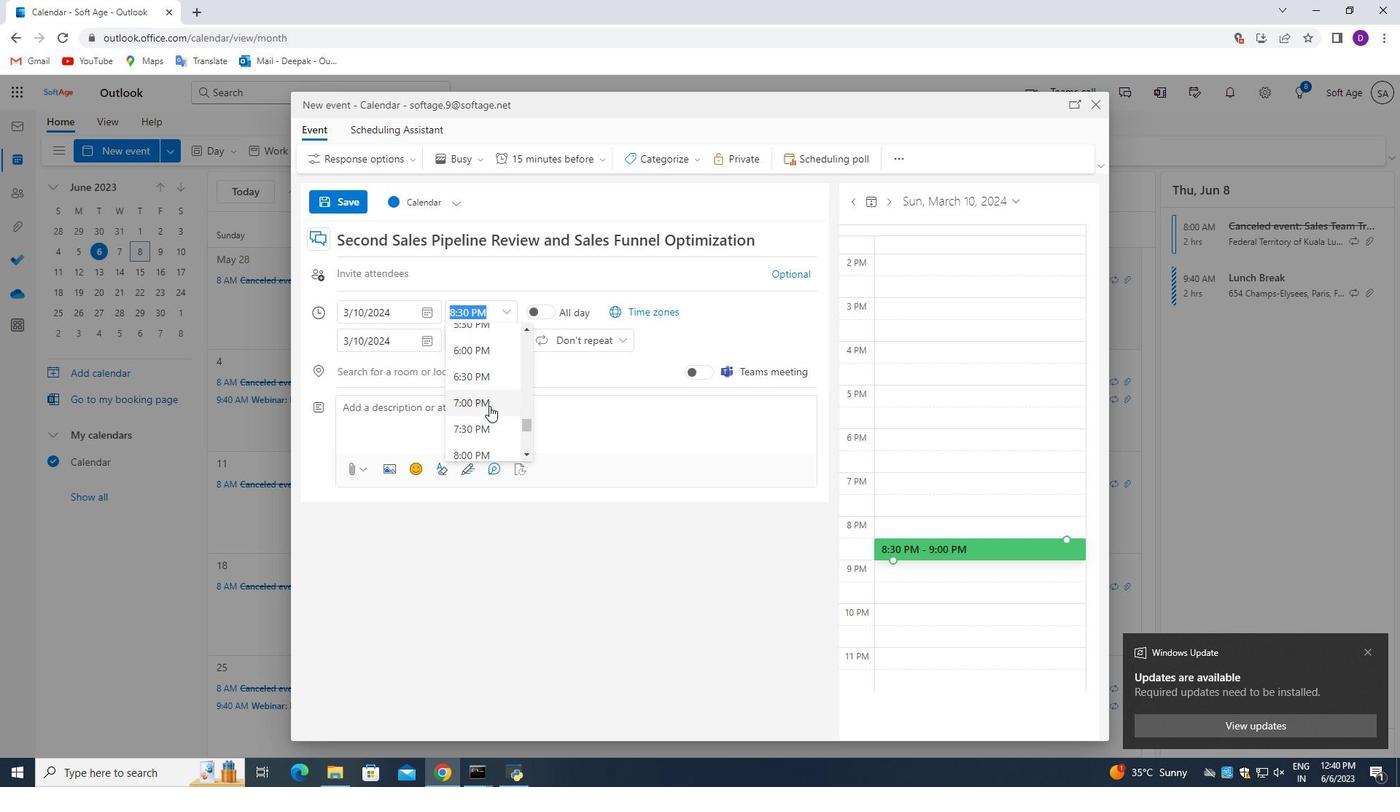 
Action: Mouse scrolled (489, 406) with delta (0, 0)
Screenshot: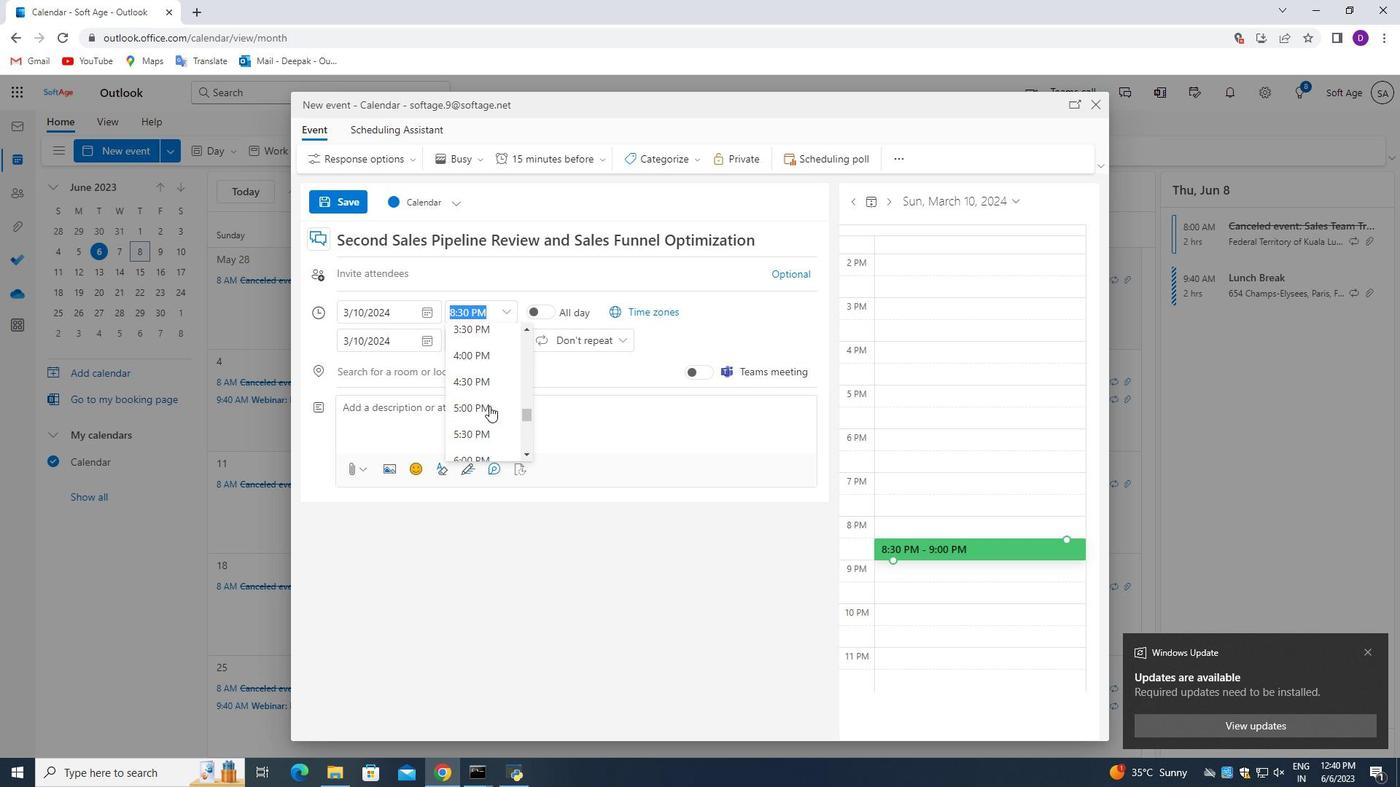 
Action: Mouse scrolled (489, 406) with delta (0, 0)
Screenshot: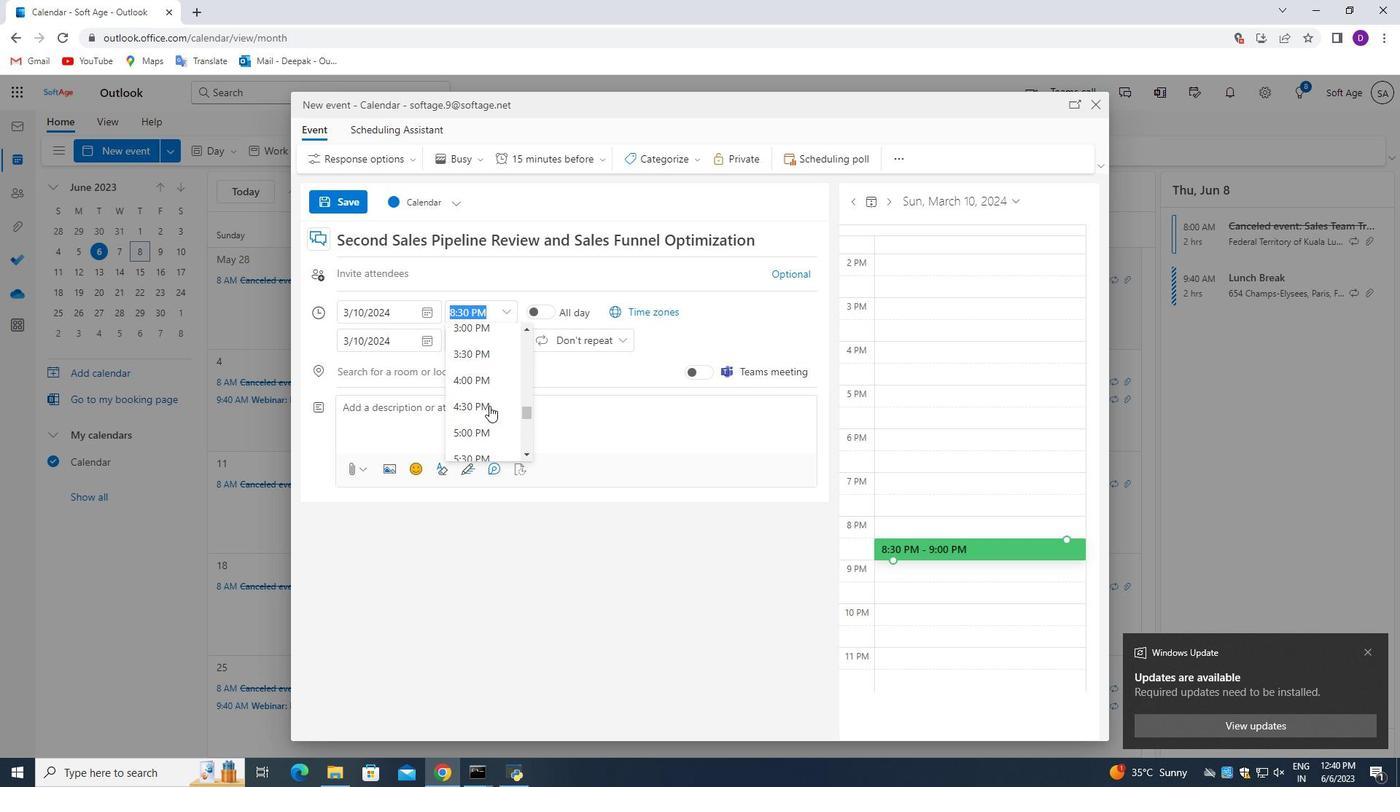 
Action: Mouse moved to (488, 405)
Screenshot: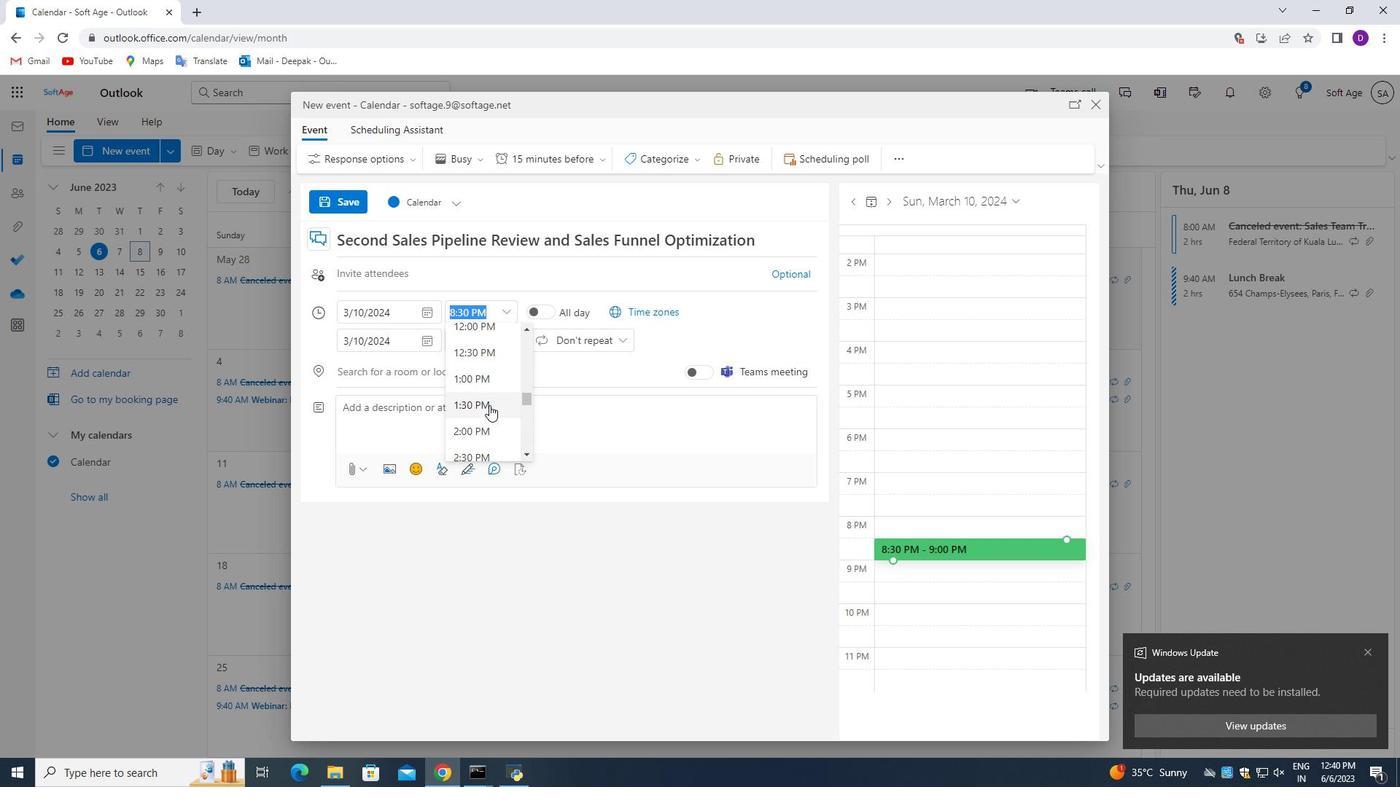 
Action: Mouse scrolled (488, 406) with delta (0, 0)
Screenshot: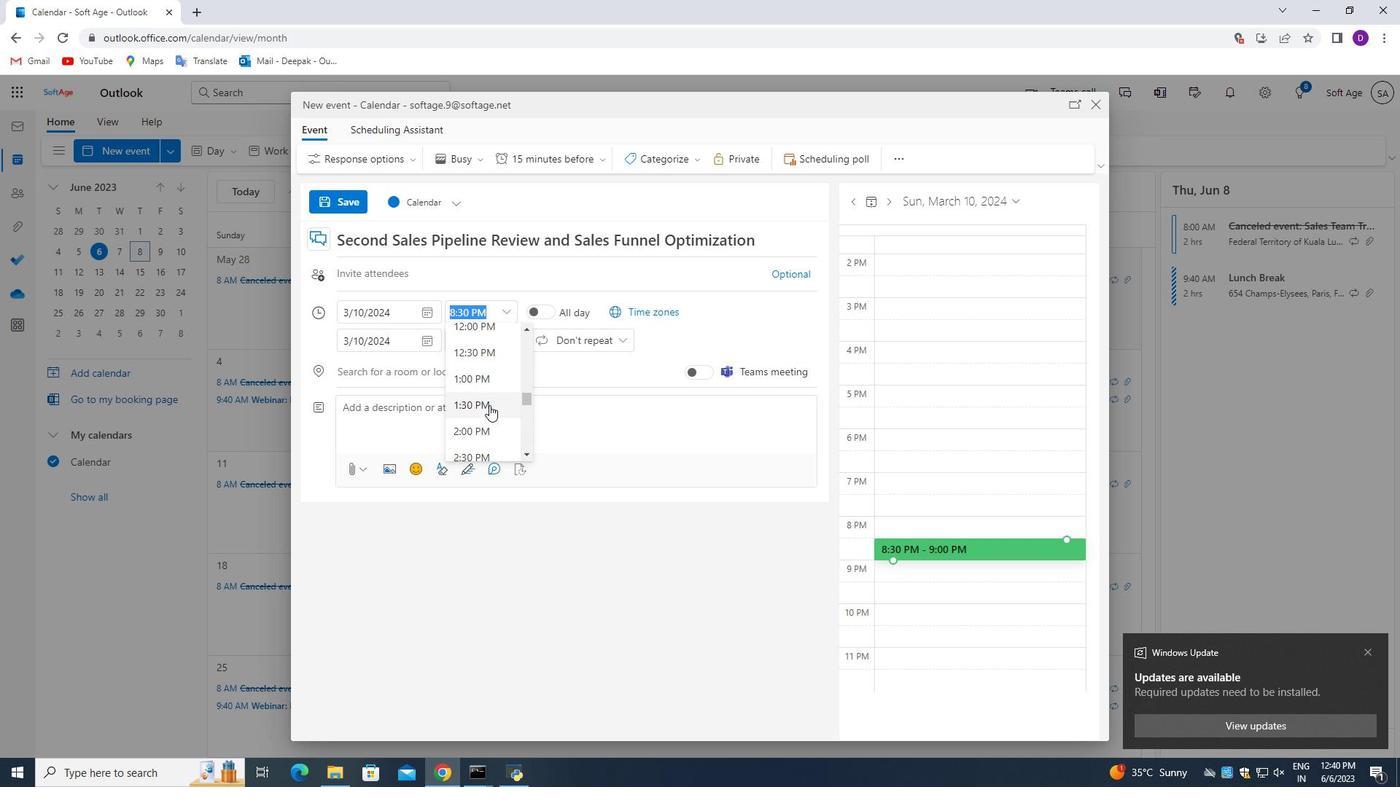 
Action: Mouse moved to (487, 408)
Screenshot: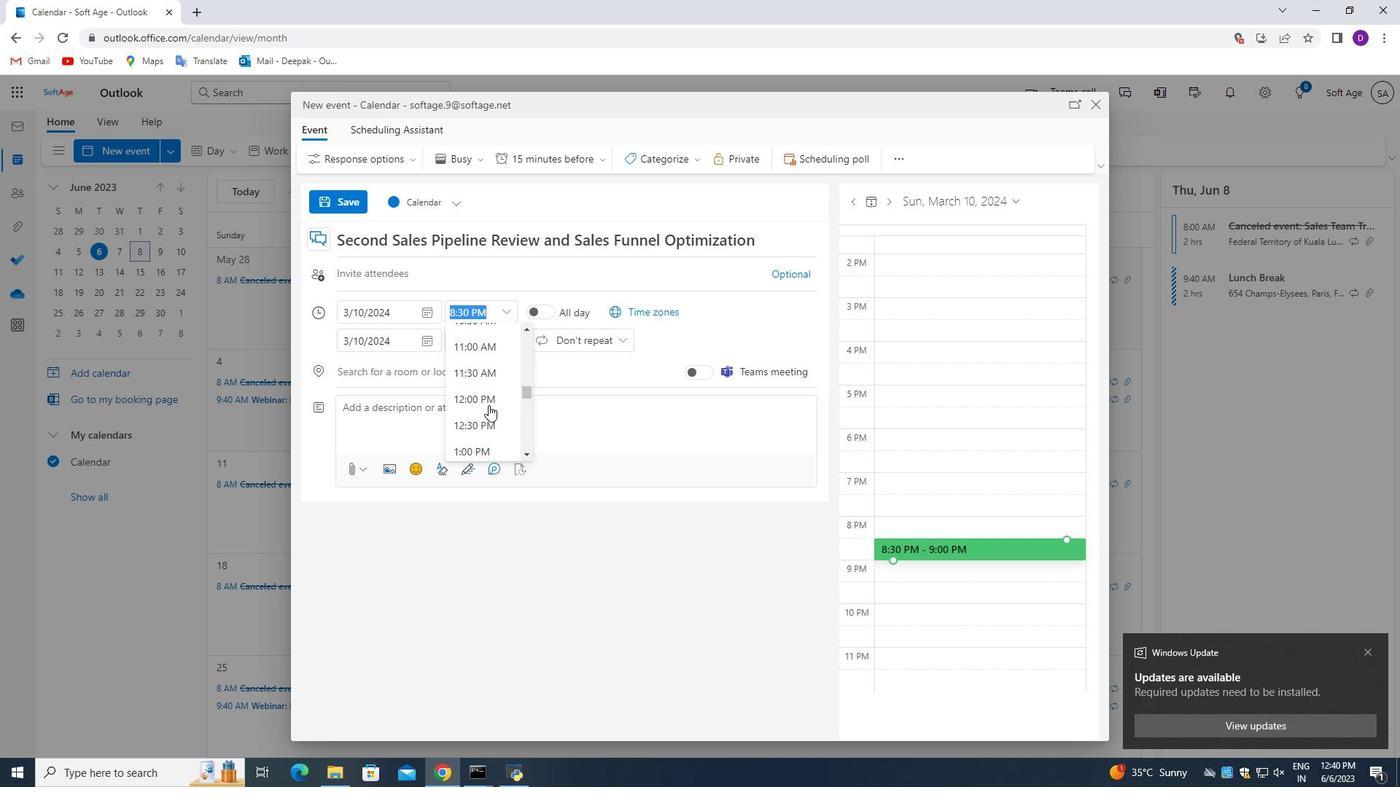
Action: Mouse scrolled (487, 409) with delta (0, 0)
Screenshot: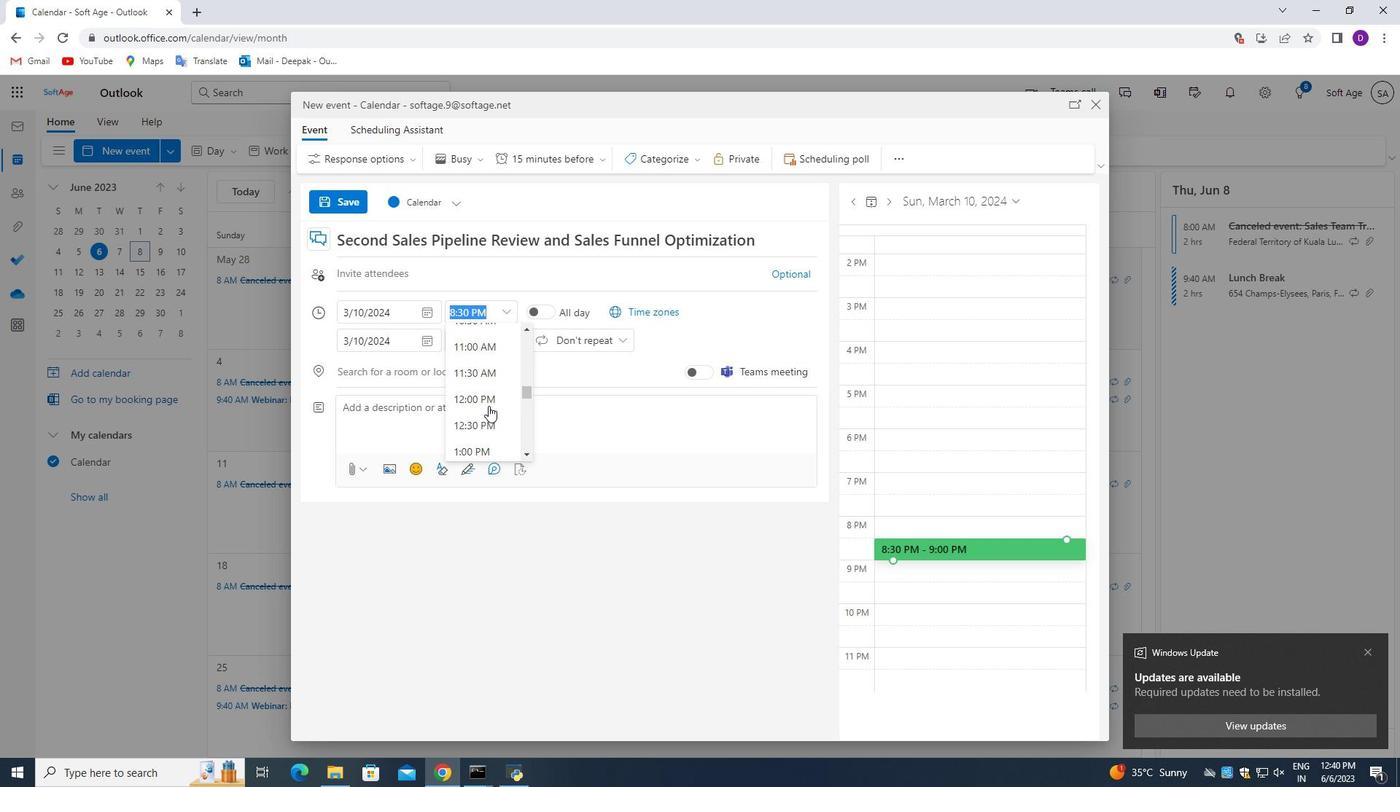 
Action: Mouse moved to (486, 412)
Screenshot: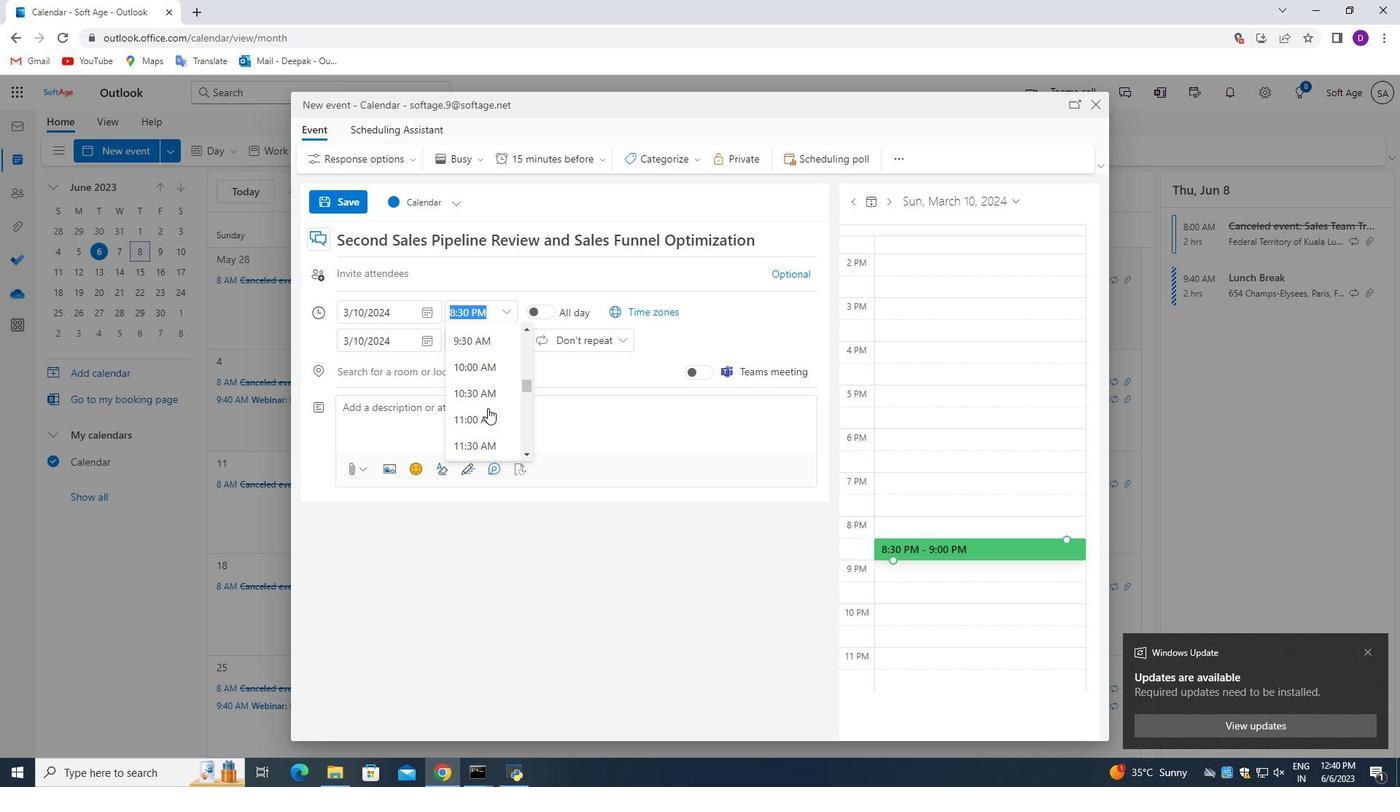 
Action: Mouse scrolled (486, 413) with delta (0, 0)
Screenshot: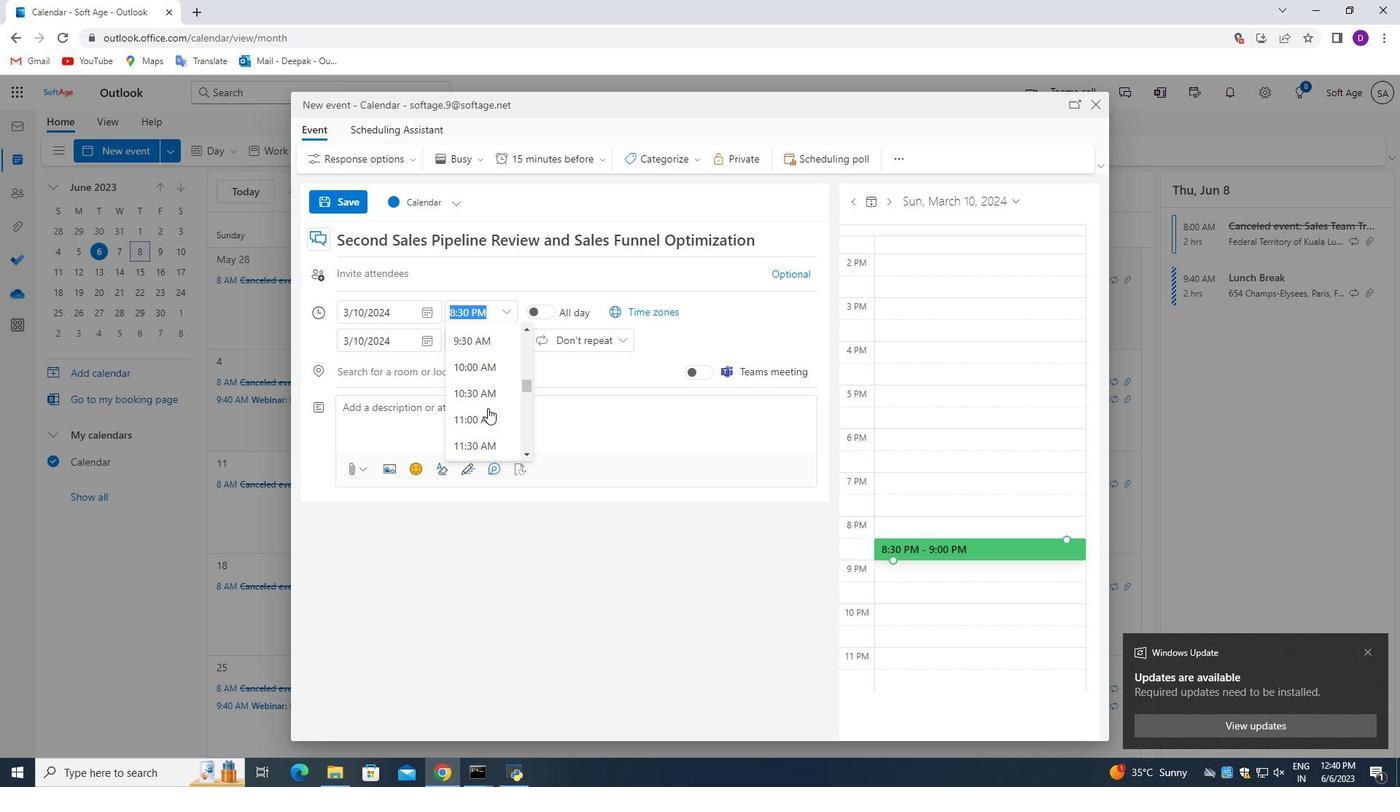 
Action: Mouse scrolled (486, 413) with delta (0, 0)
Screenshot: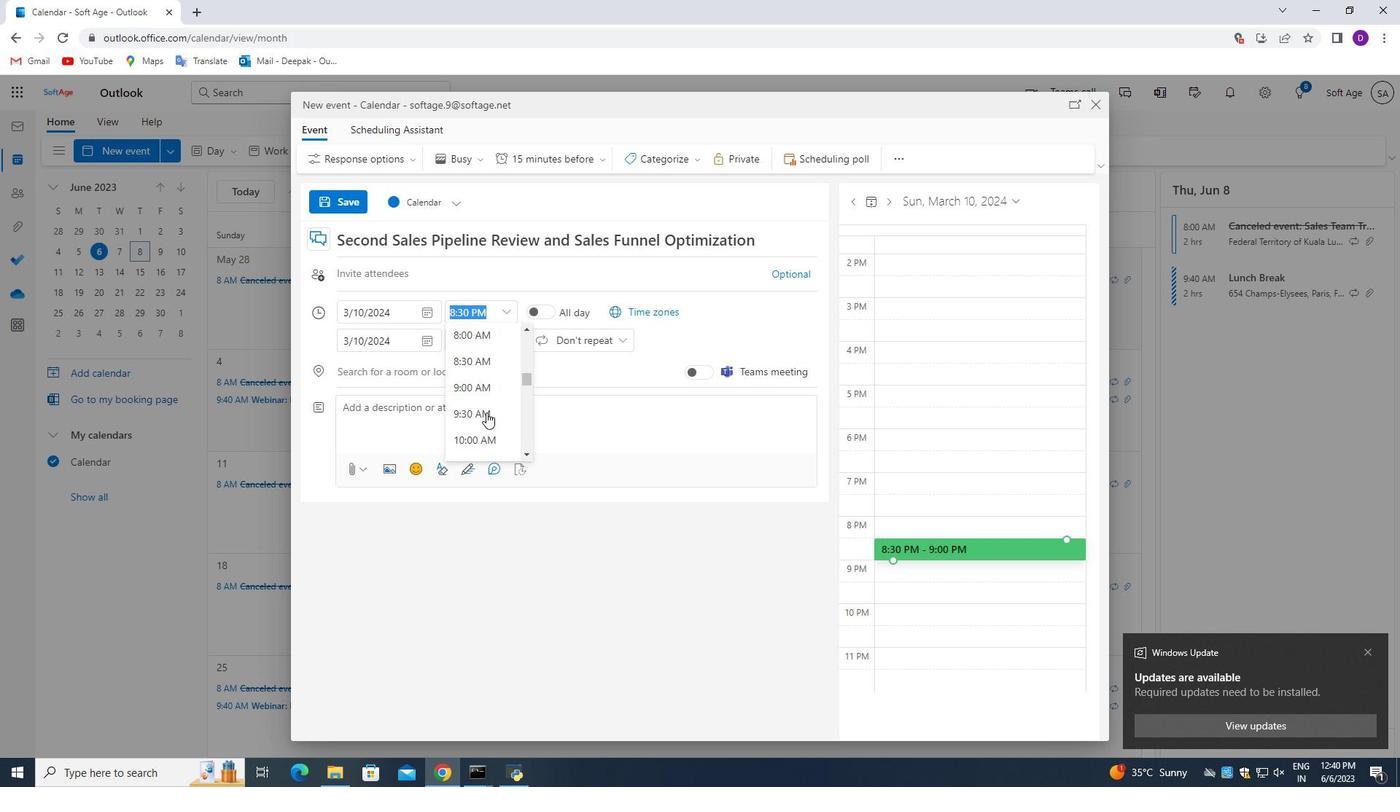 
Action: Mouse moved to (481, 411)
Screenshot: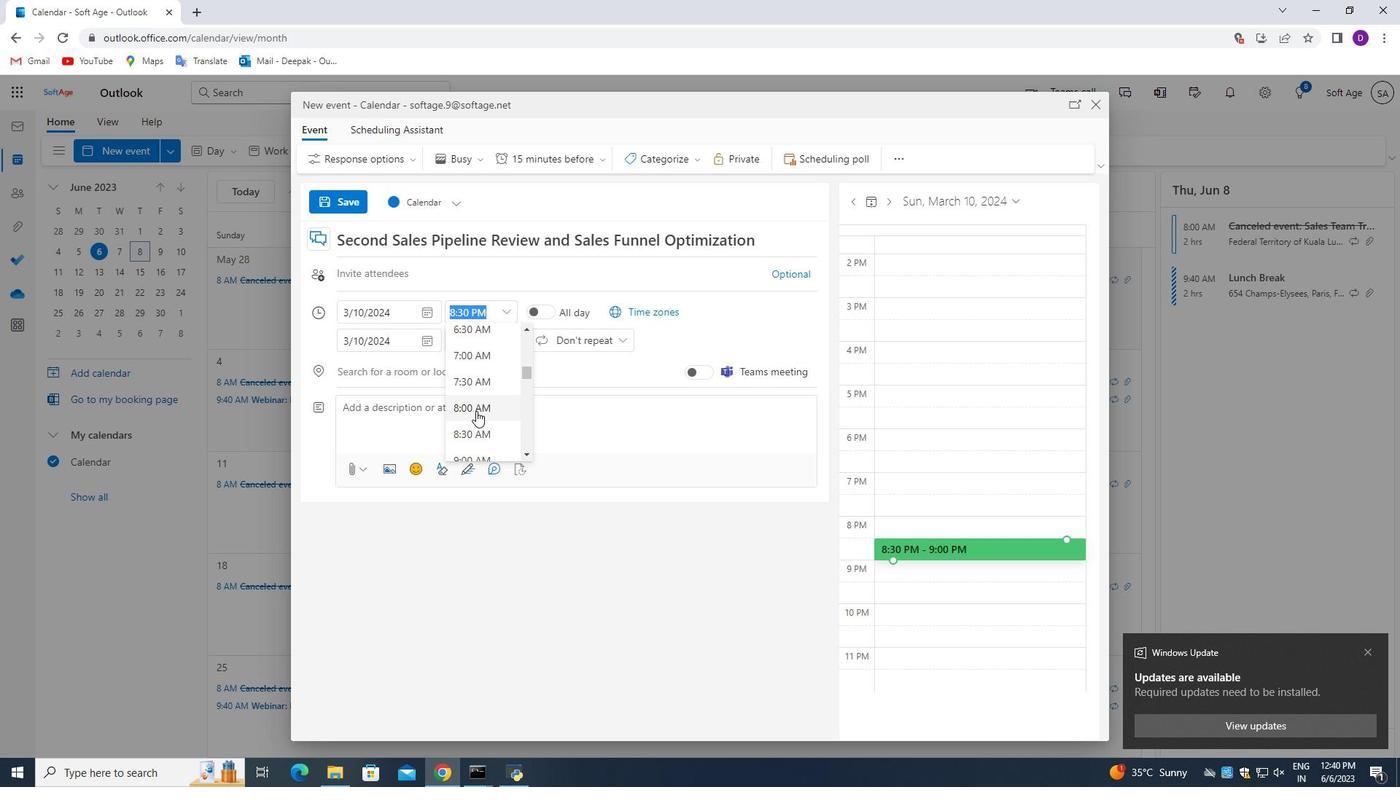 
Action: Mouse pressed left at (481, 411)
Screenshot: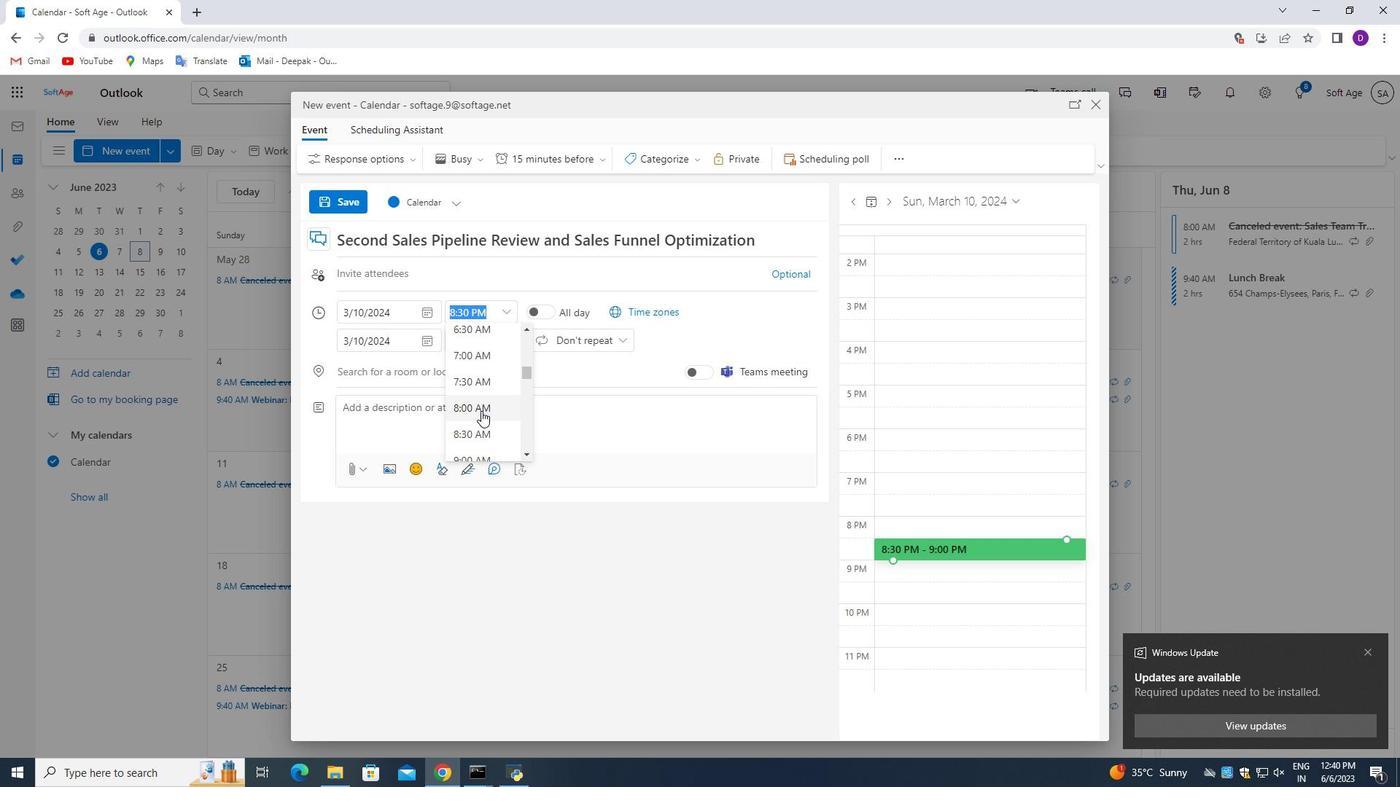 
Action: Mouse moved to (506, 343)
Screenshot: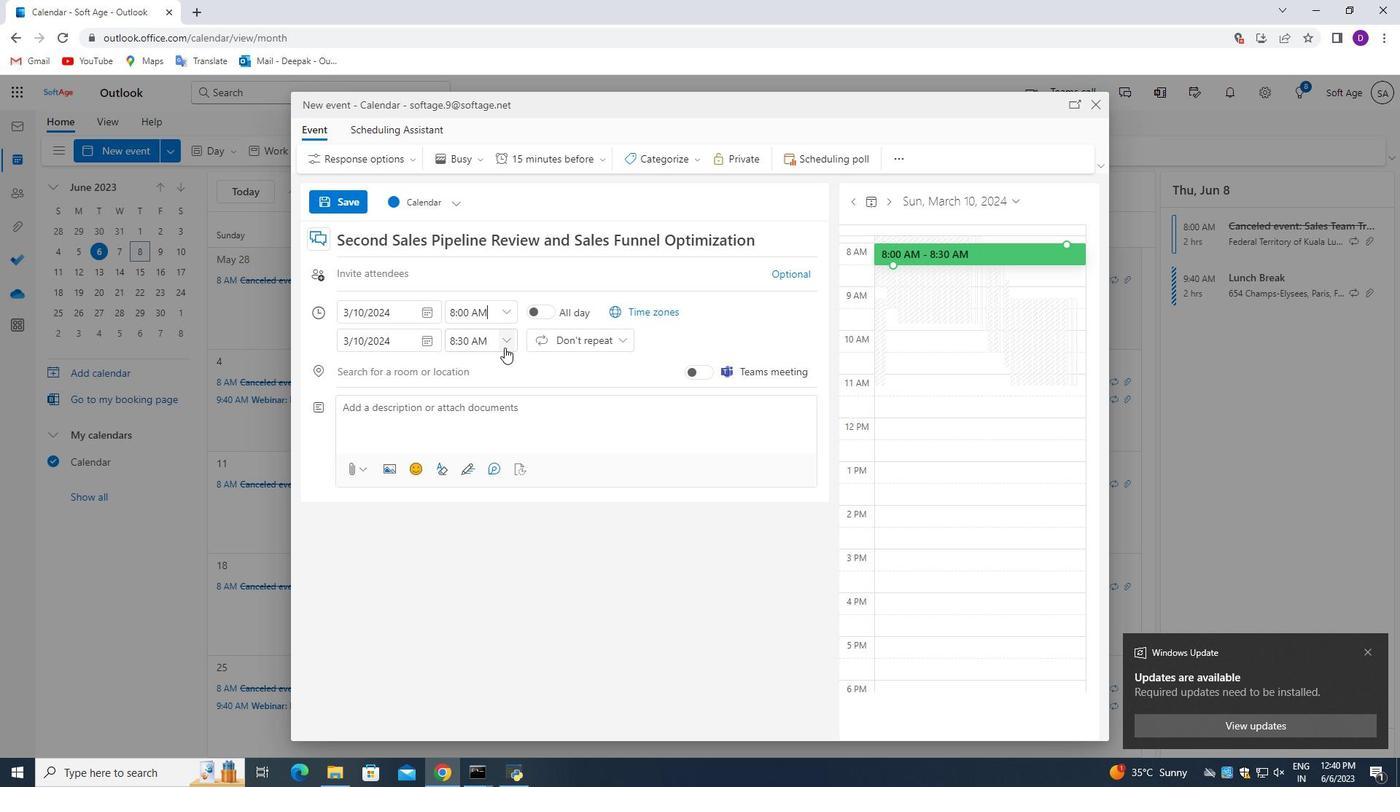 
Action: Mouse pressed left at (506, 343)
Screenshot: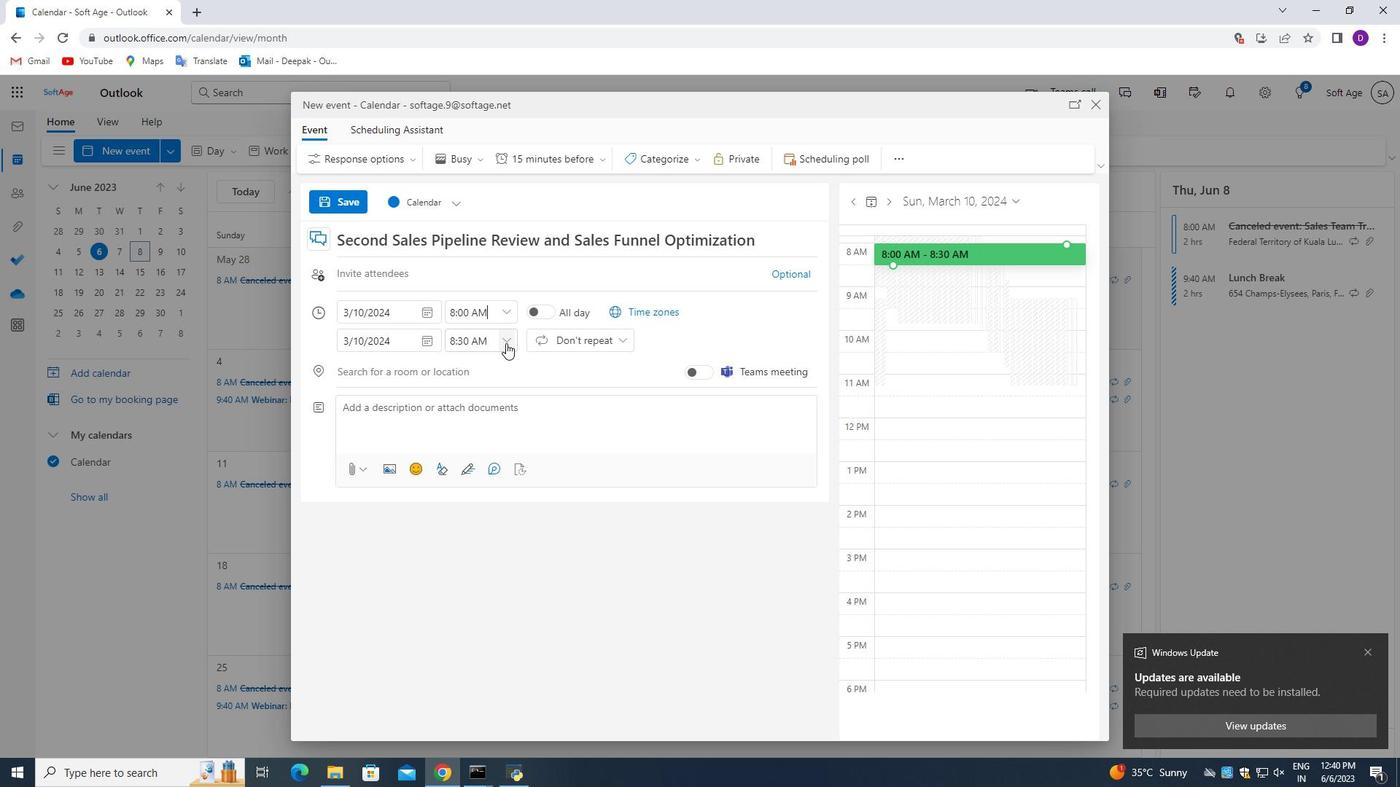 
Action: Mouse moved to (501, 433)
Screenshot: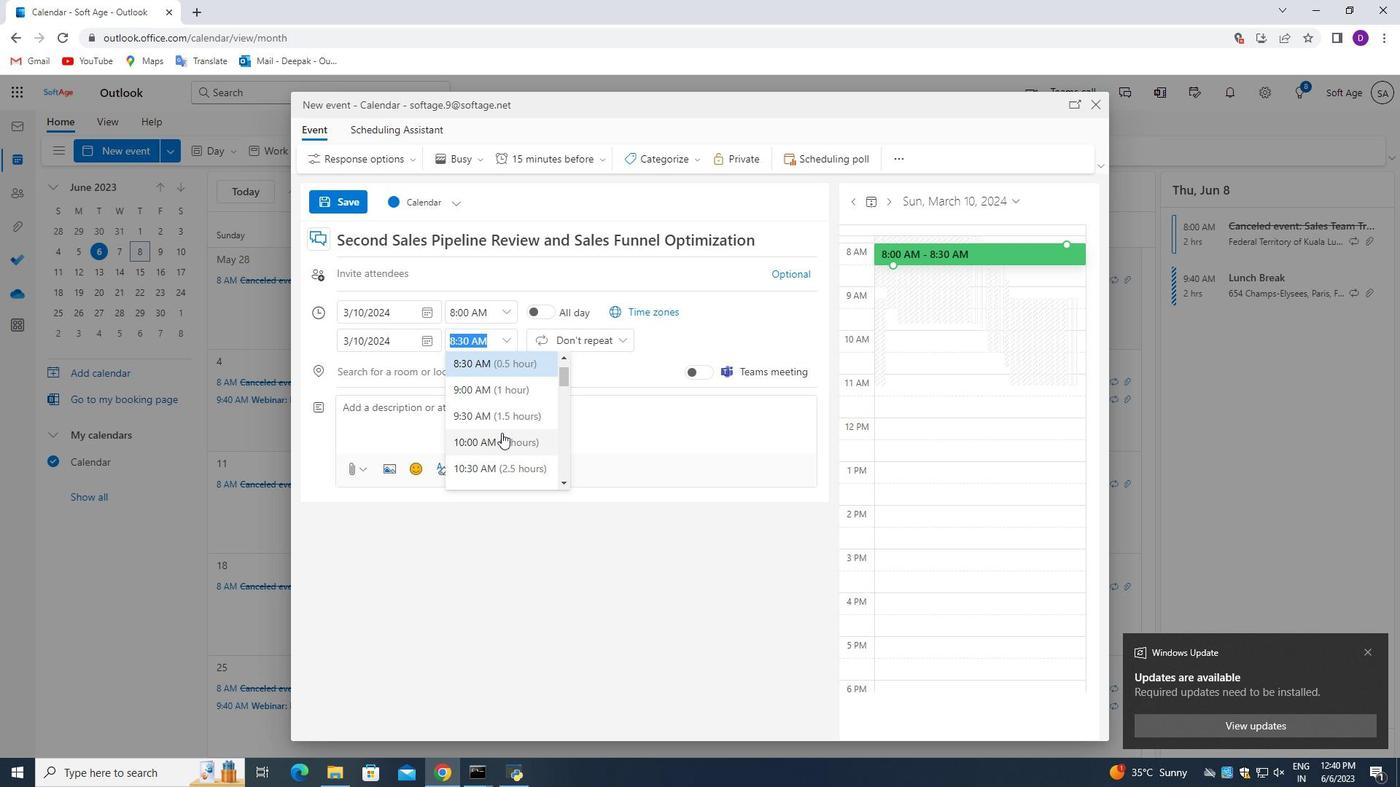
Action: Mouse scrolled (501, 433) with delta (0, 0)
Screenshot: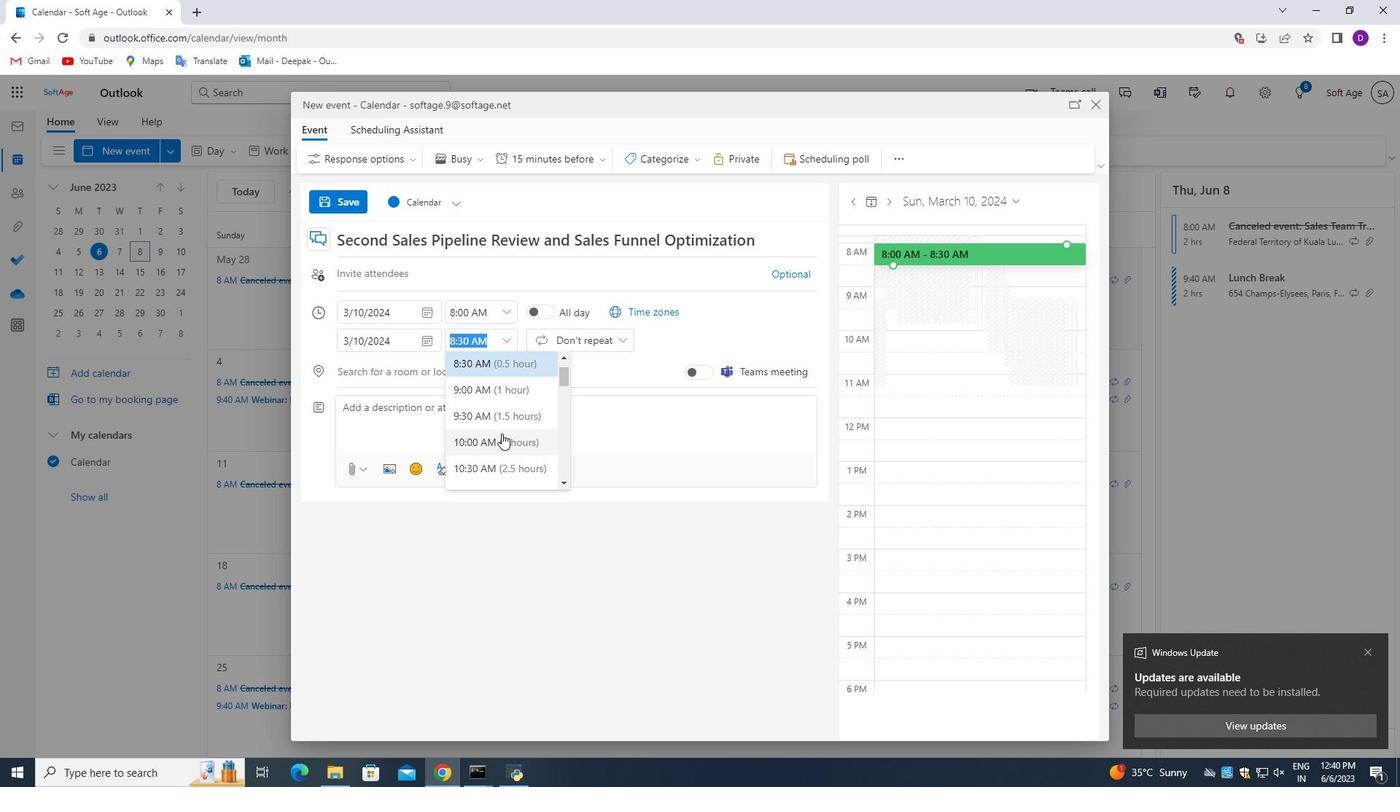
Action: Mouse moved to (495, 374)
Screenshot: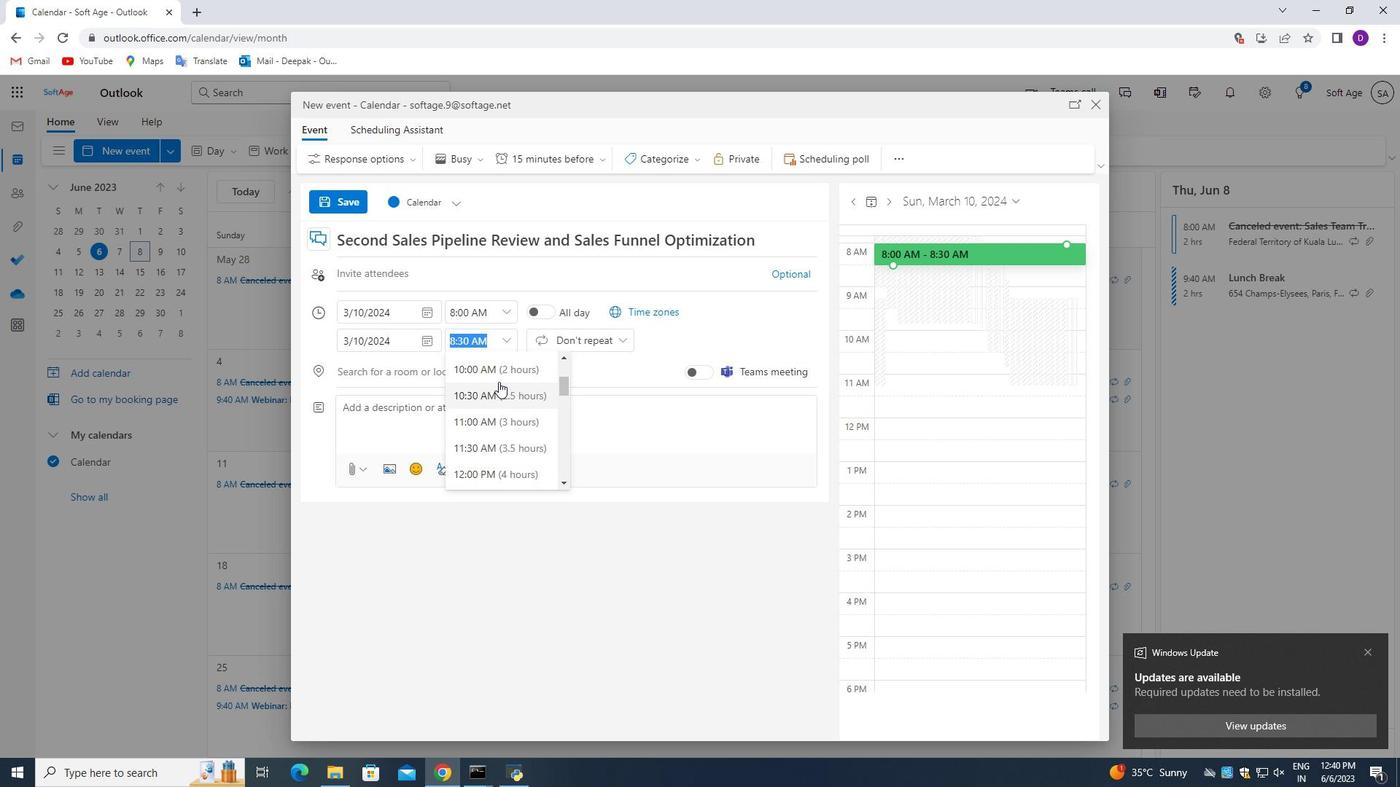 
Action: Mouse pressed left at (495, 374)
Screenshot: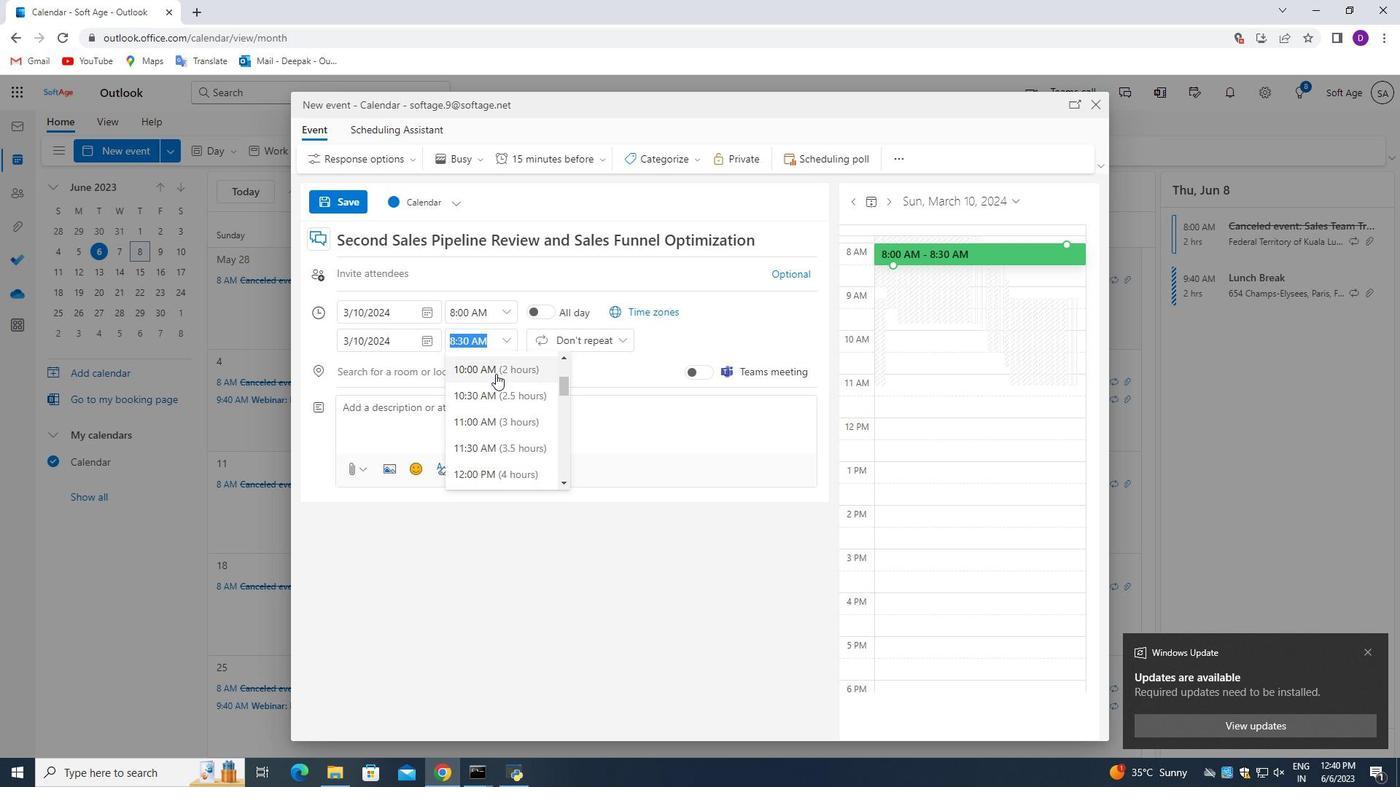 
Action: Mouse moved to (460, 412)
Screenshot: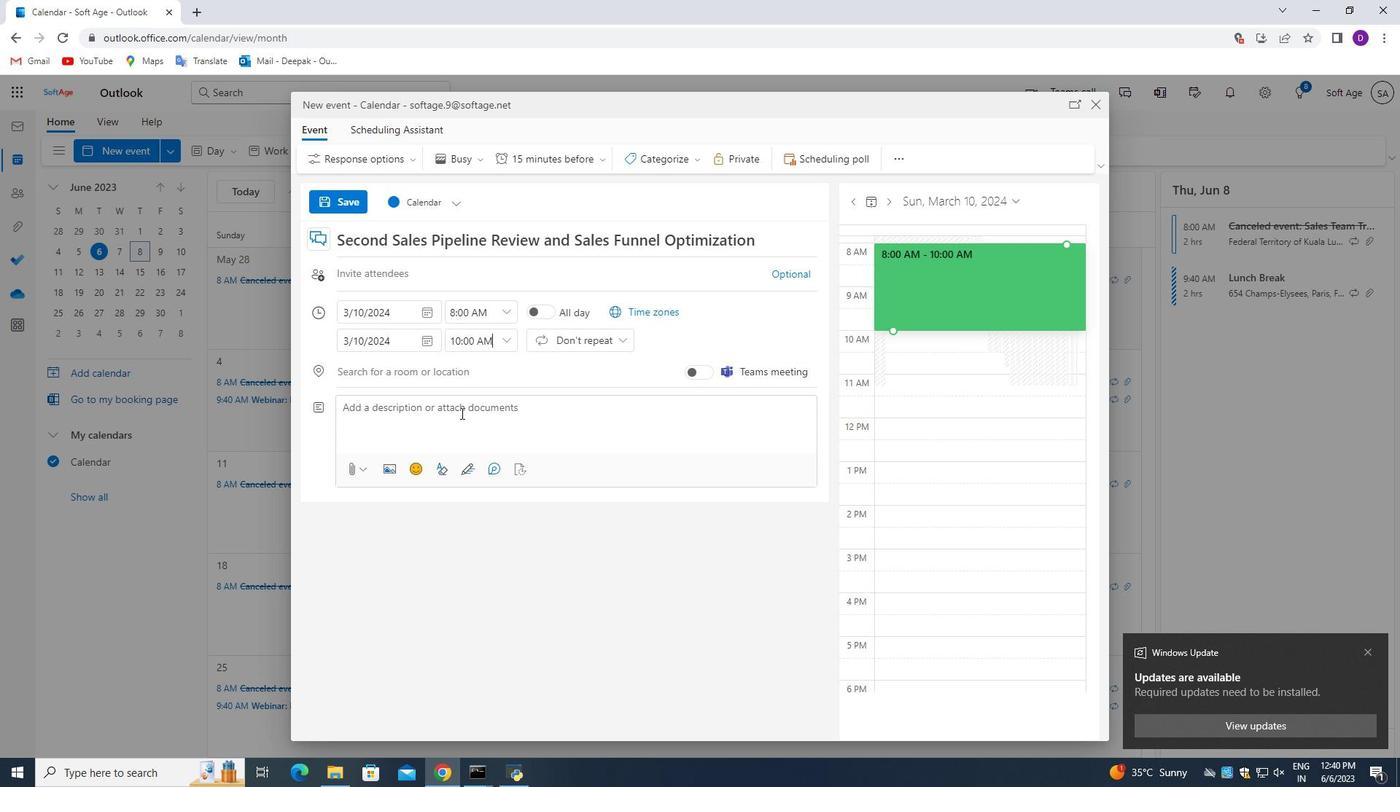 
Action: Mouse pressed left at (460, 412)
Screenshot: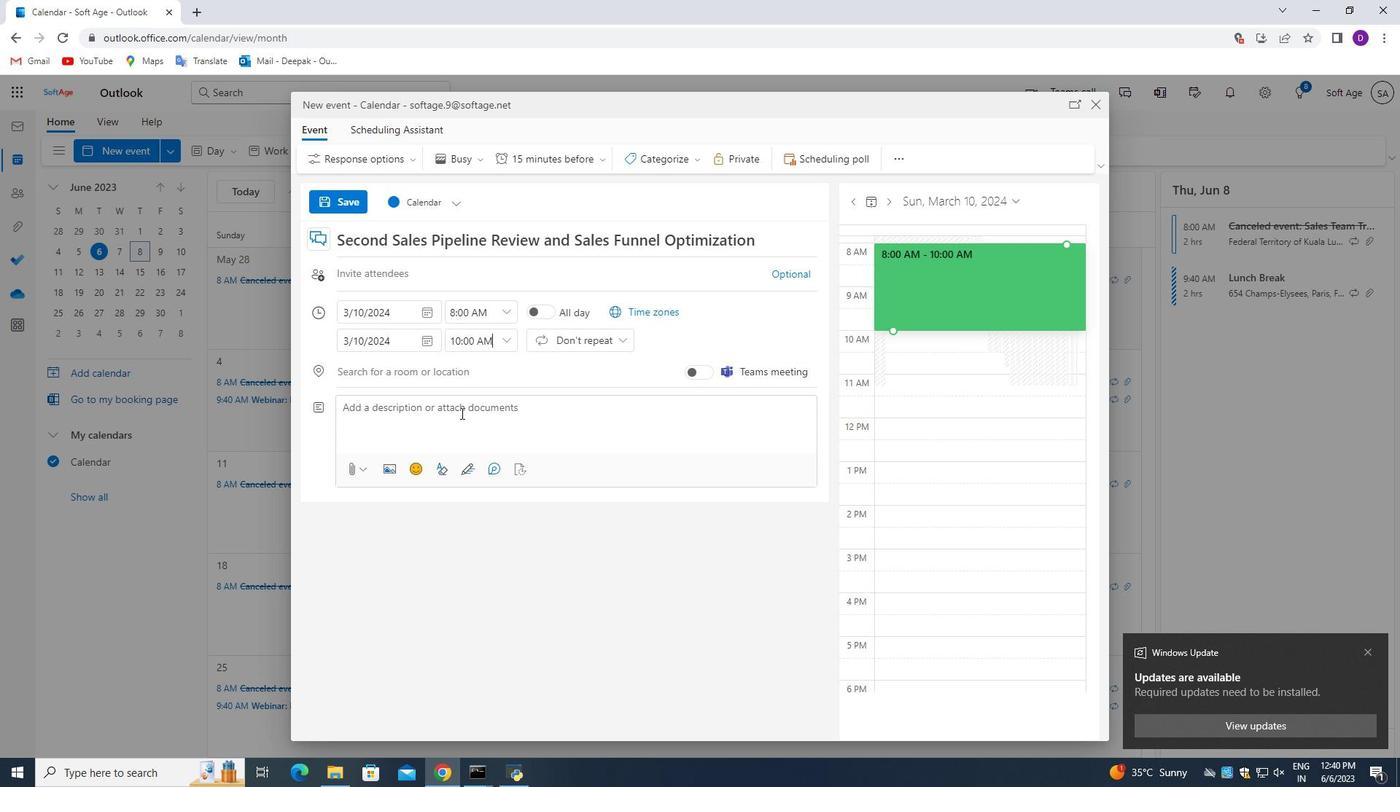 
Action: Mouse moved to (525, 589)
Screenshot: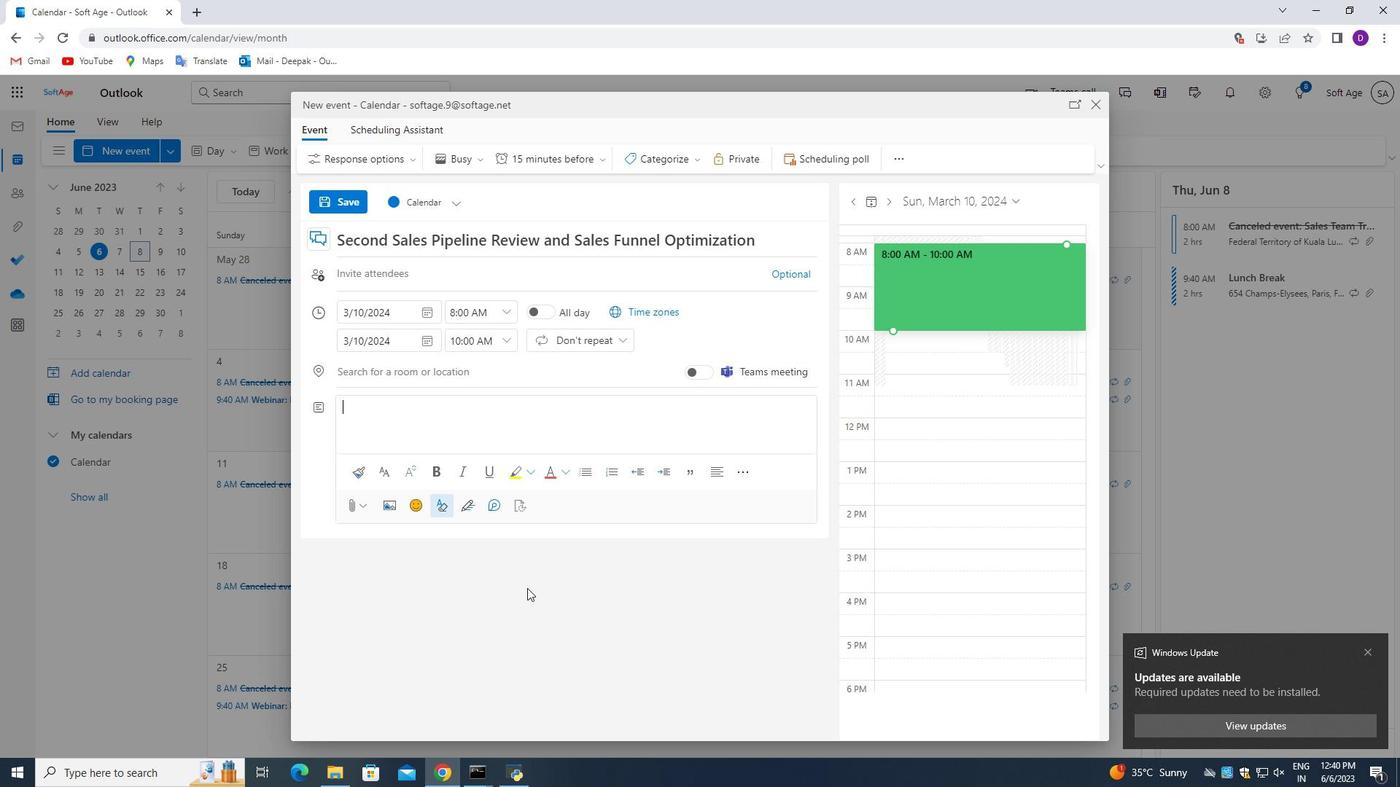 
Action: Key pressed <Key.shift>Participants<Key.space>will<Key.space>develop<Key.space>skills<Key.space>in<Key.space>strategic<Key.space>decision-making<Key.space>and<Key.space>problem0<Key.backspace>-sol<Key.backspace><Key.backspace>olving.<Key.space><Key.shift_r>They<Key.space>will<Key.space>learn<Key.space>techniques<Key.space>for<Key.space>gathering<Key.space>and<Key.space>analyzing<Key.space>information,<Key.space>evaluating<Key.space>options,<Key.space>and<Key.space>making<Key.space>sound<Key.space>decisions<Key.space>that<Key.space>align<Key.space>with<Key.space>team<Key.space>goals<Key.space>and<Key.space>organizations<Key.backspace>al<Key.space>priorities.
Screenshot: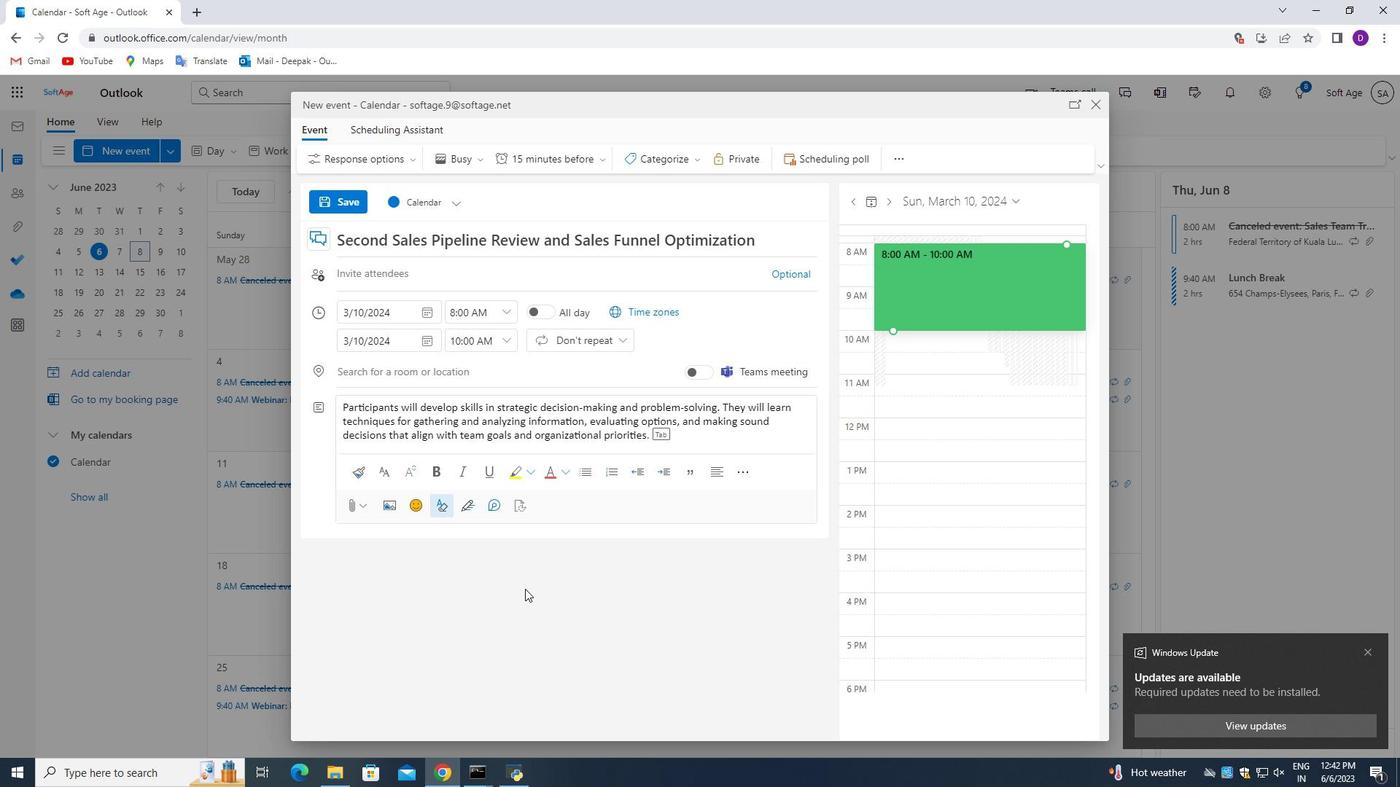 
Action: Mouse moved to (673, 152)
Screenshot: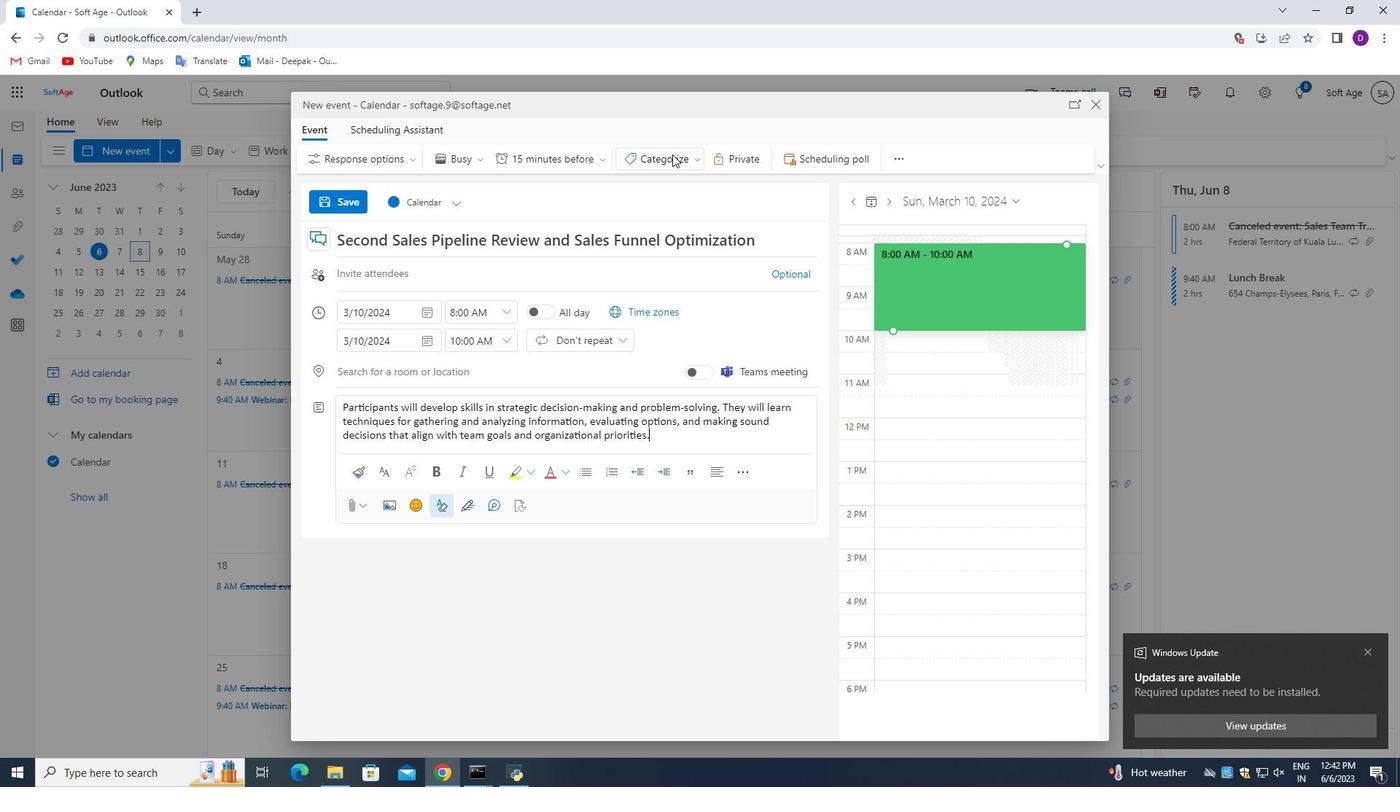
Action: Mouse pressed left at (673, 152)
Screenshot: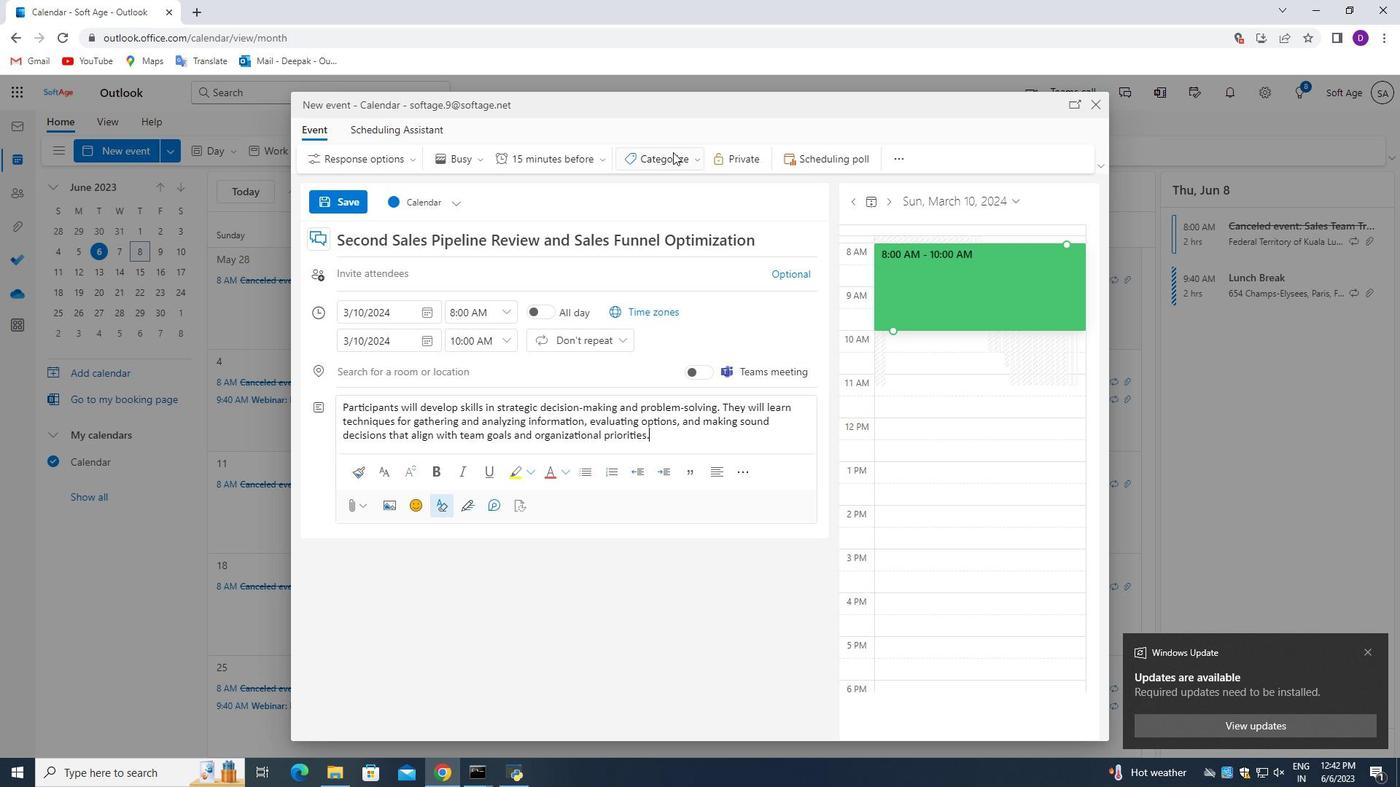 
Action: Mouse moved to (672, 300)
Screenshot: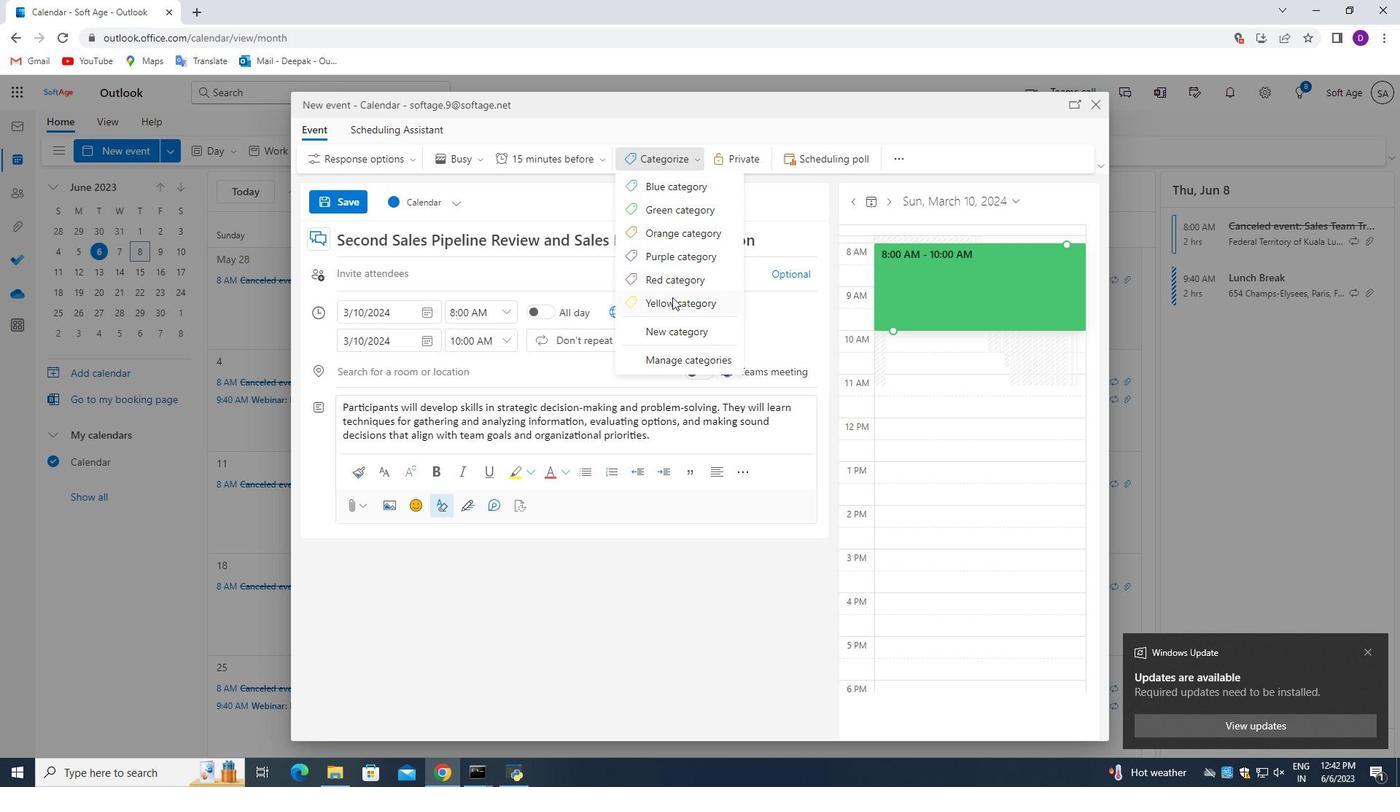 
Action: Mouse pressed left at (672, 300)
Screenshot: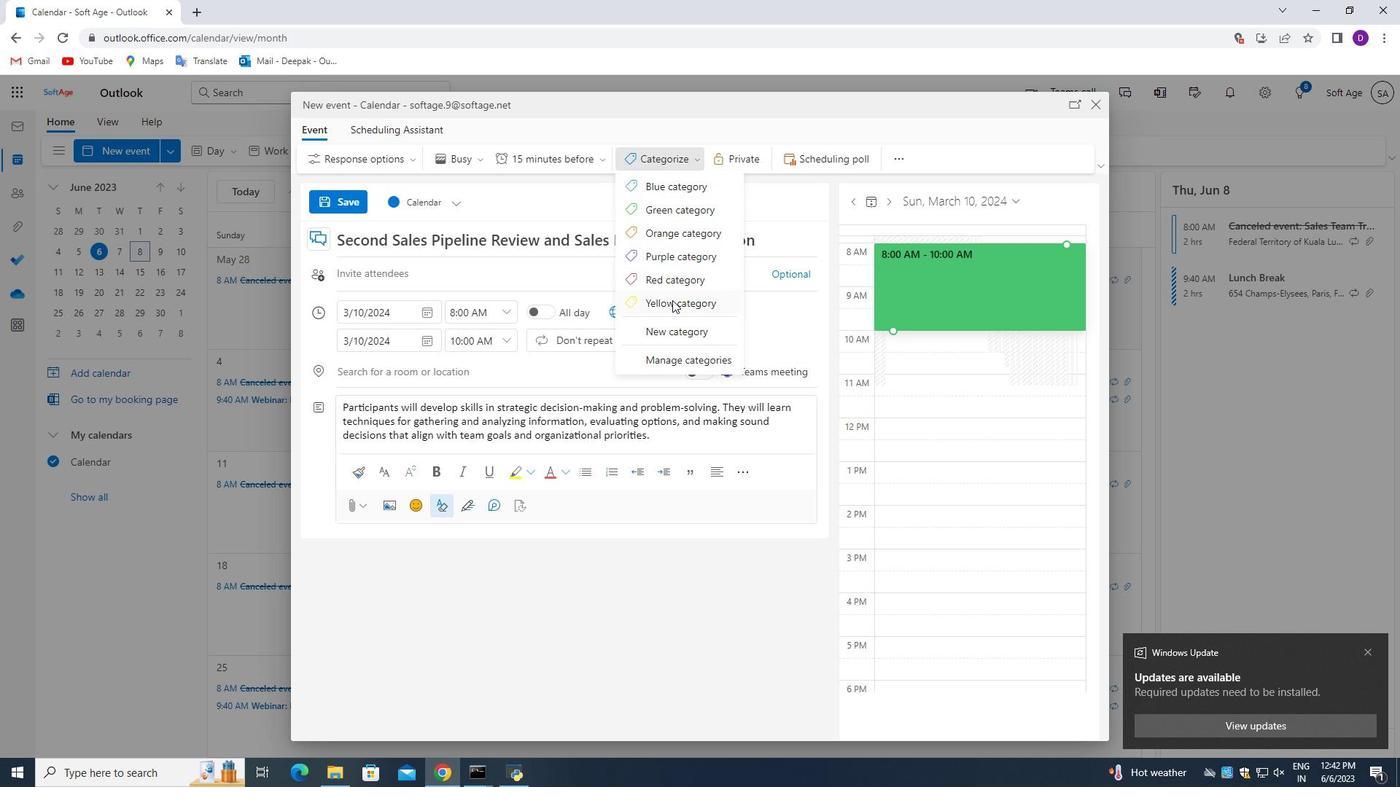 
Action: Mouse moved to (441, 376)
Screenshot: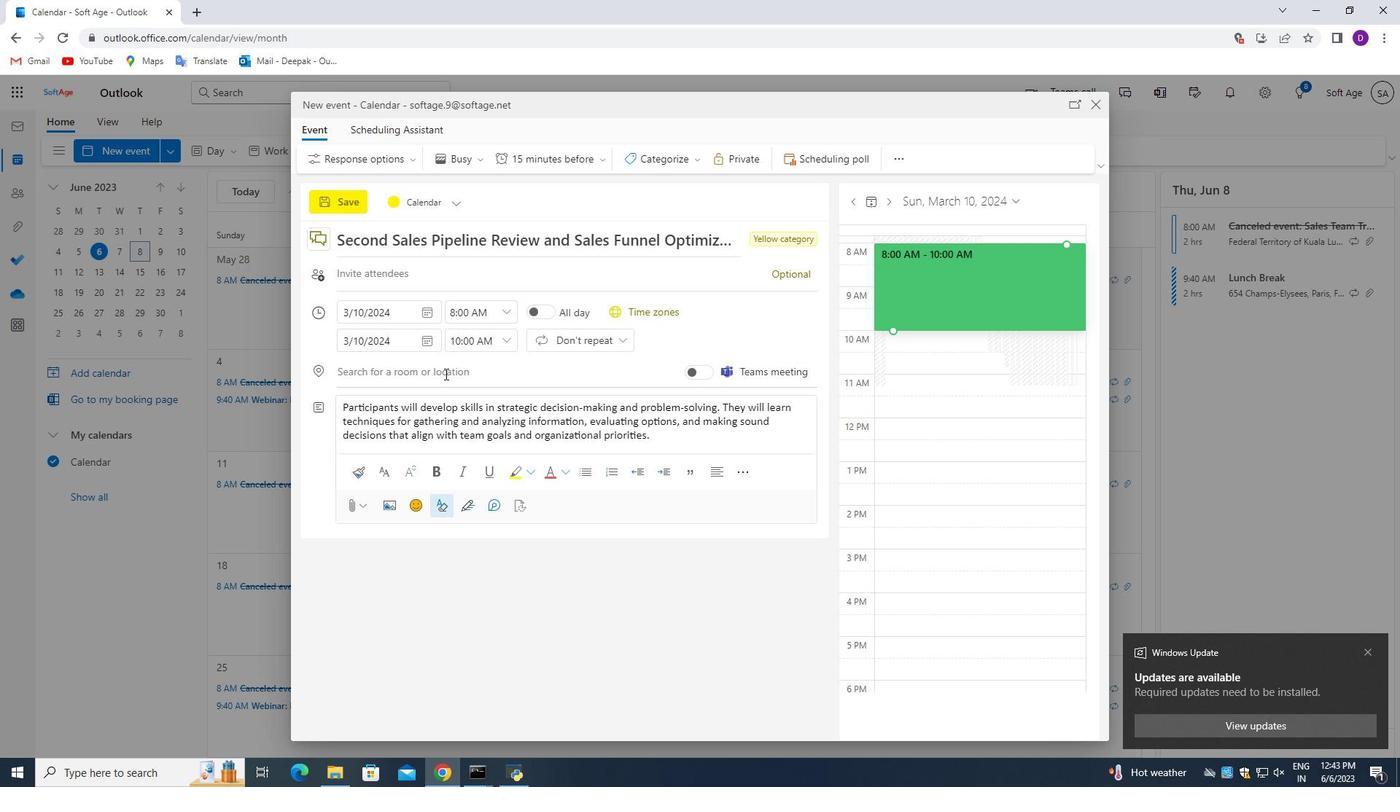 
Action: Mouse pressed left at (441, 376)
Screenshot: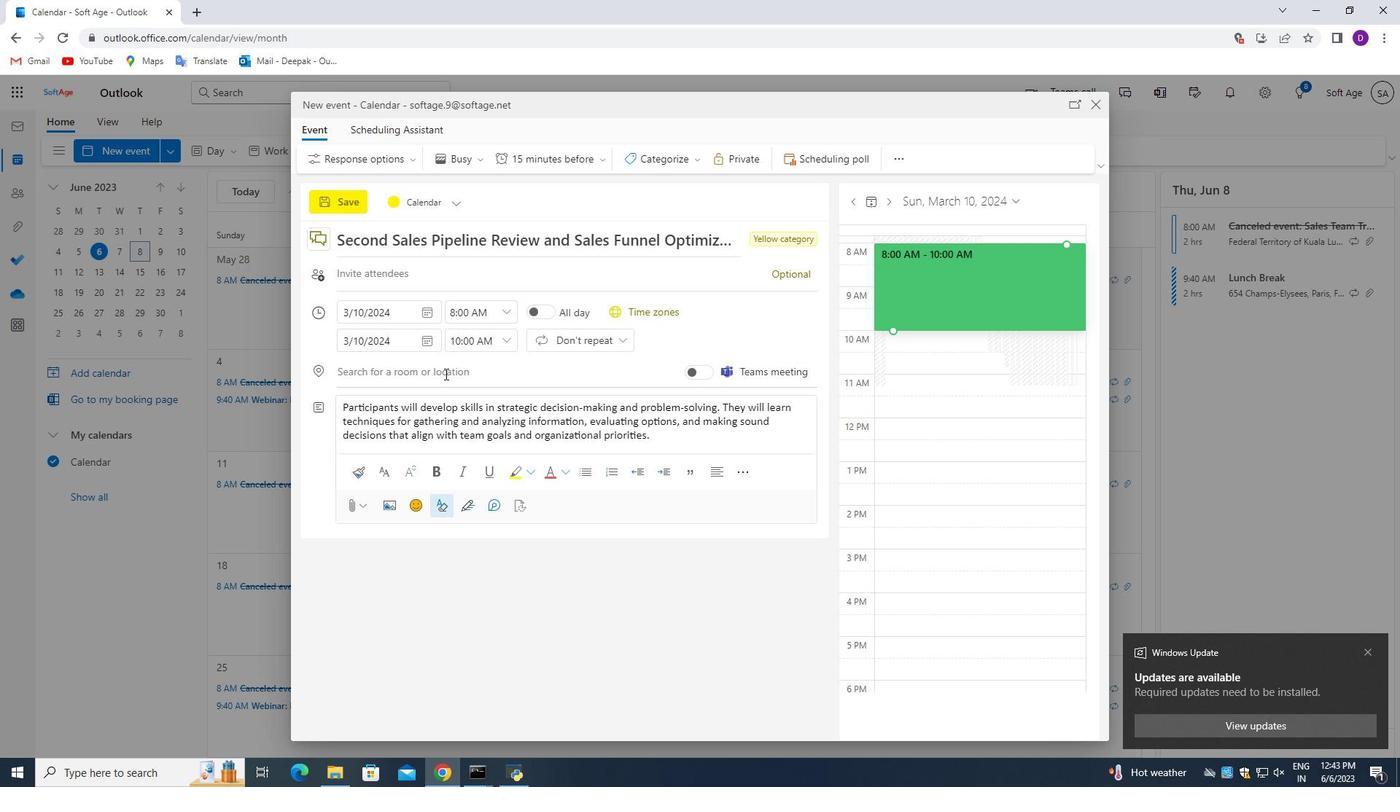 
Action: Mouse moved to (410, 549)
Screenshot: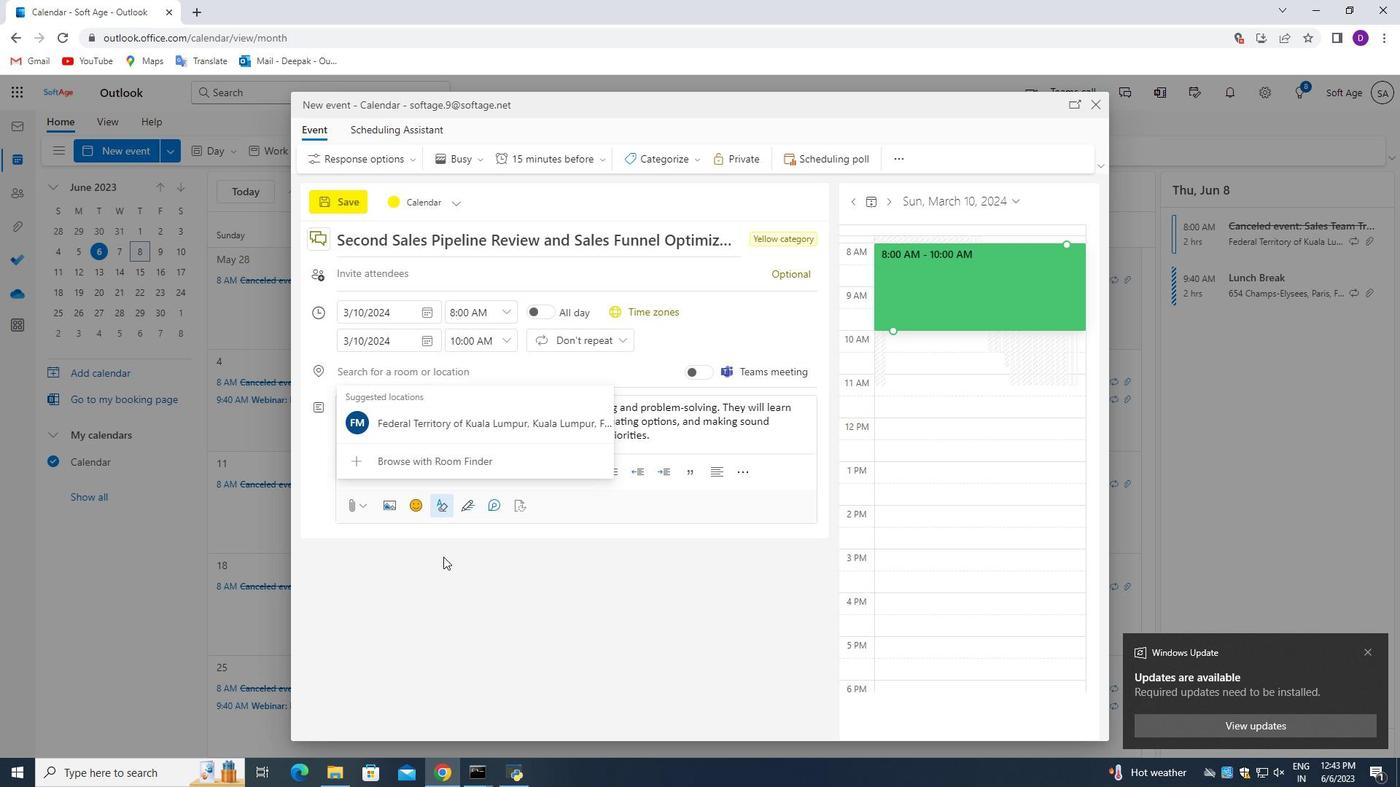 
Action: Key pressed 6
Screenshot: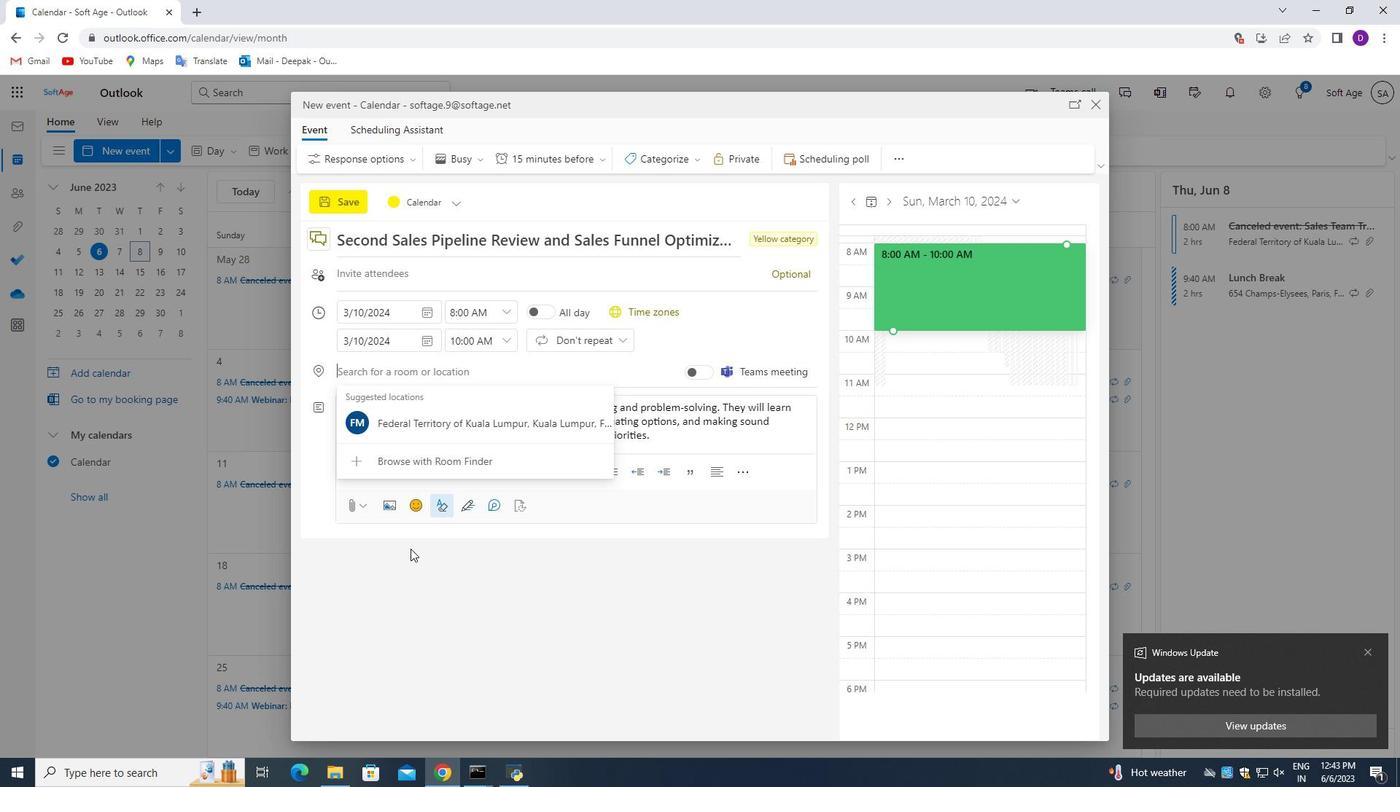 
Action: Mouse moved to (410, 548)
Screenshot: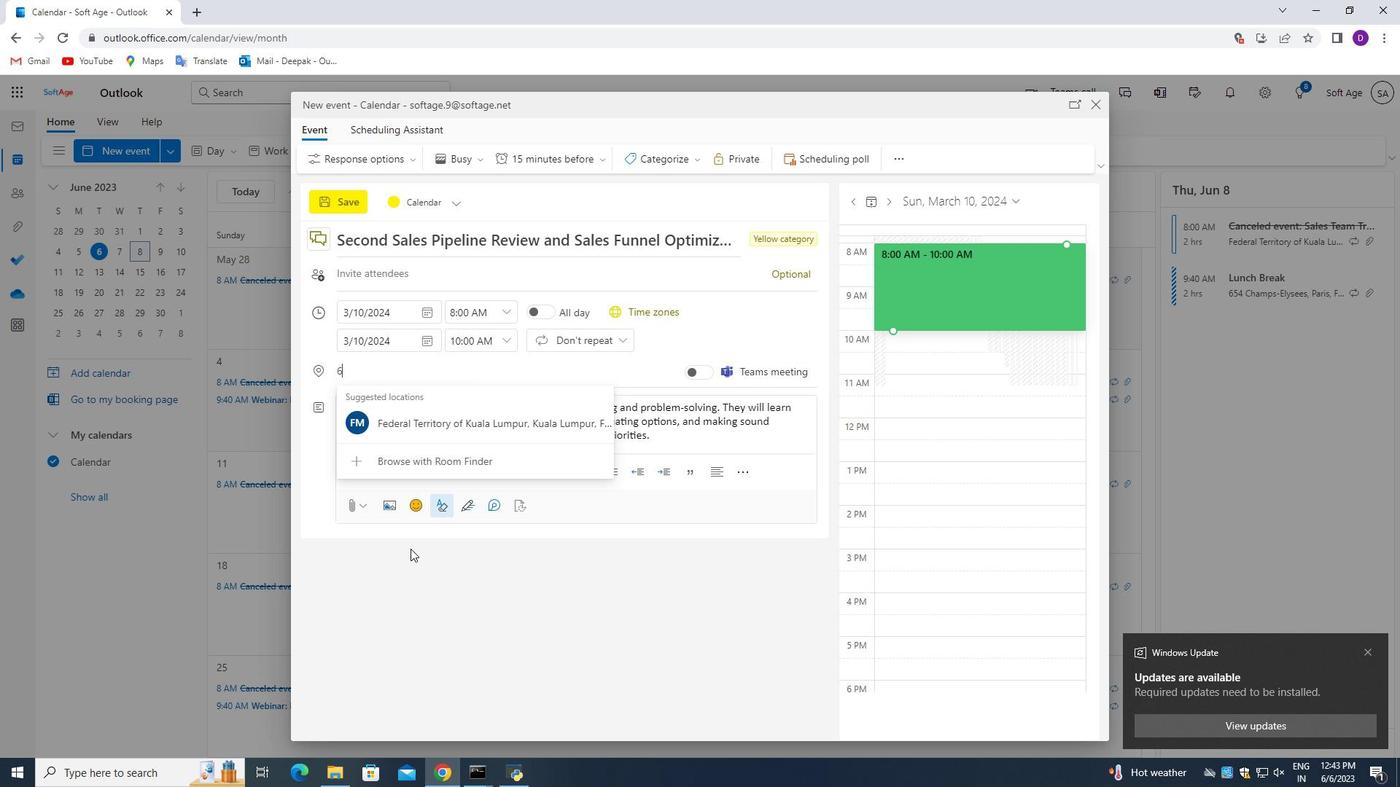 
Action: Key pressed 54<Key.space>
Screenshot: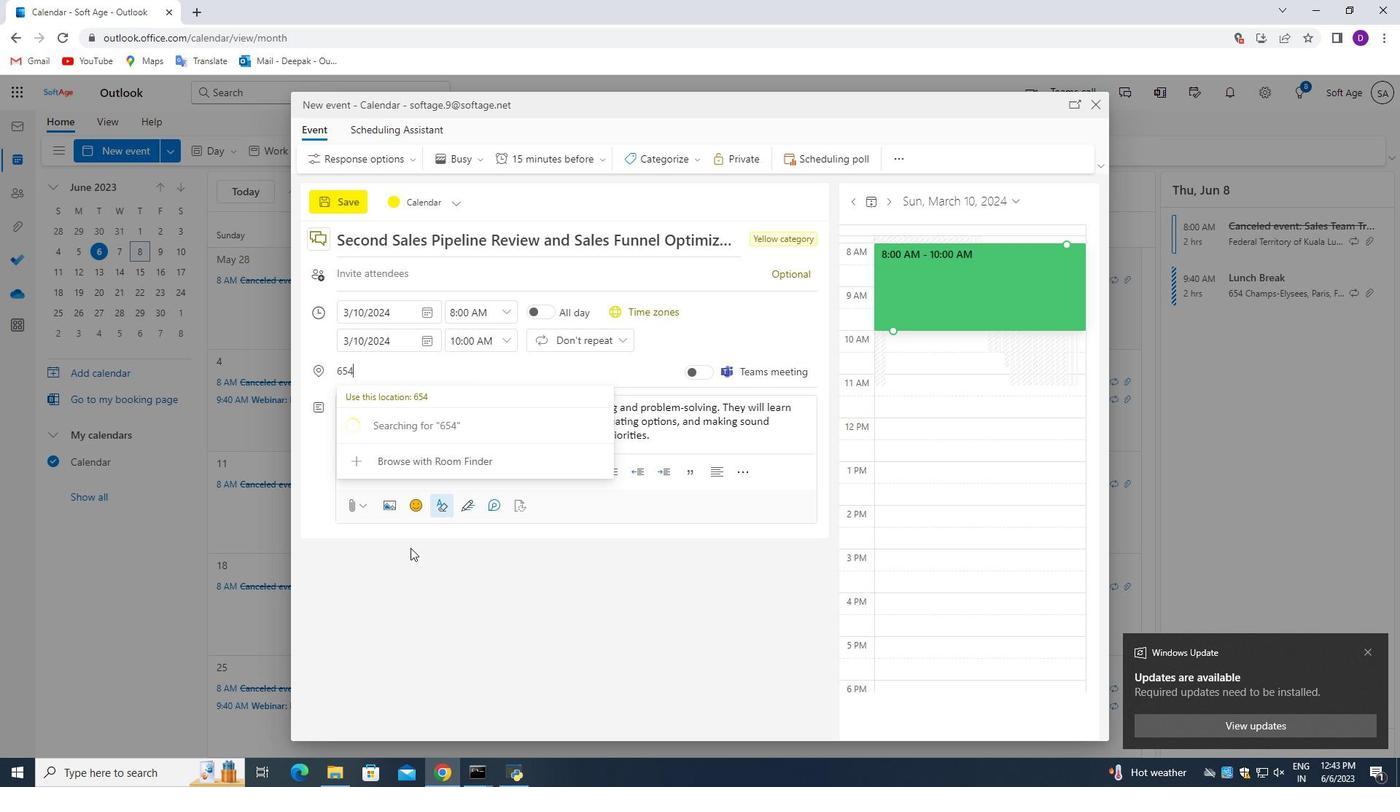 
Action: Mouse moved to (409, 548)
Screenshot: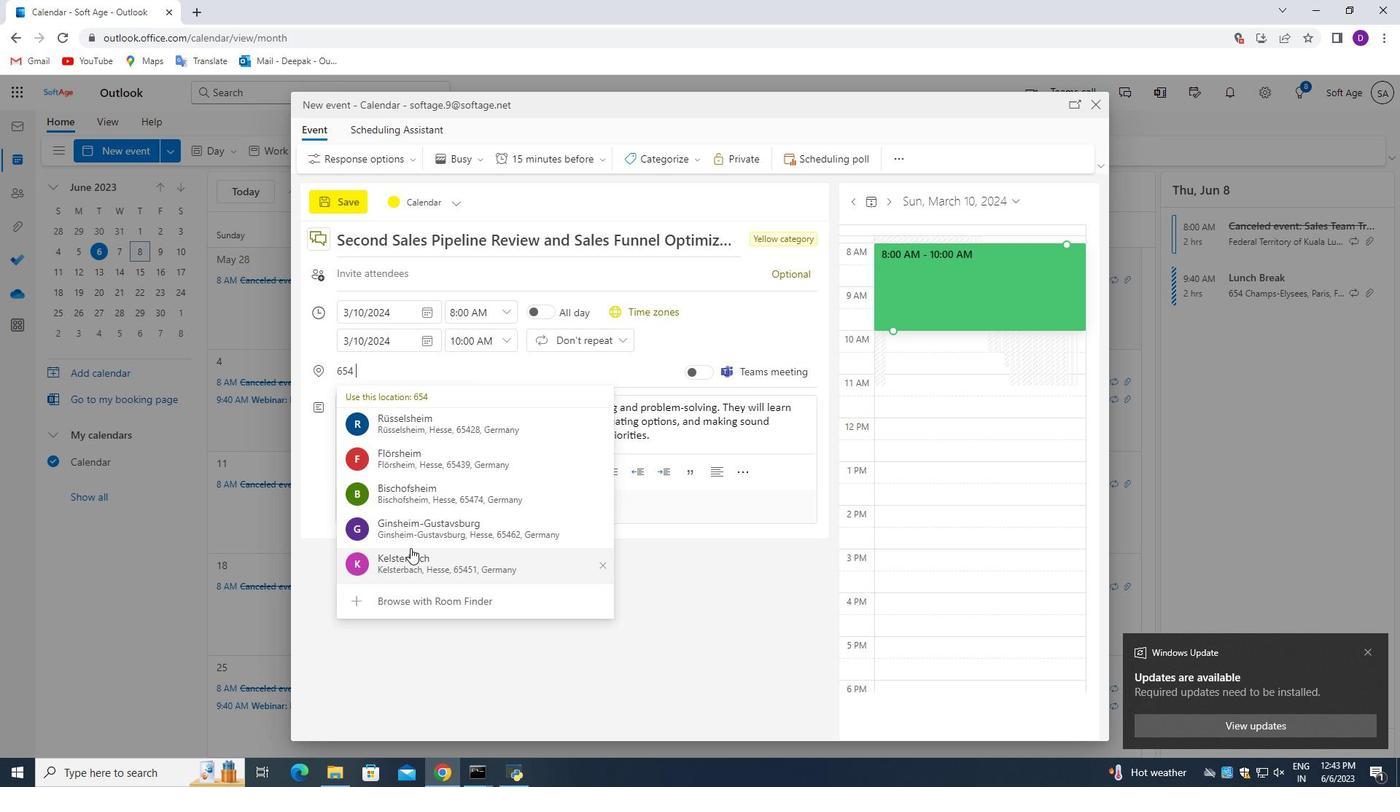 
Action: Key pressed <Key.shift_r>Rialto<Key.space><Key.shift_r>Bridge,<Key.space><Key.shift_r>V
Screenshot: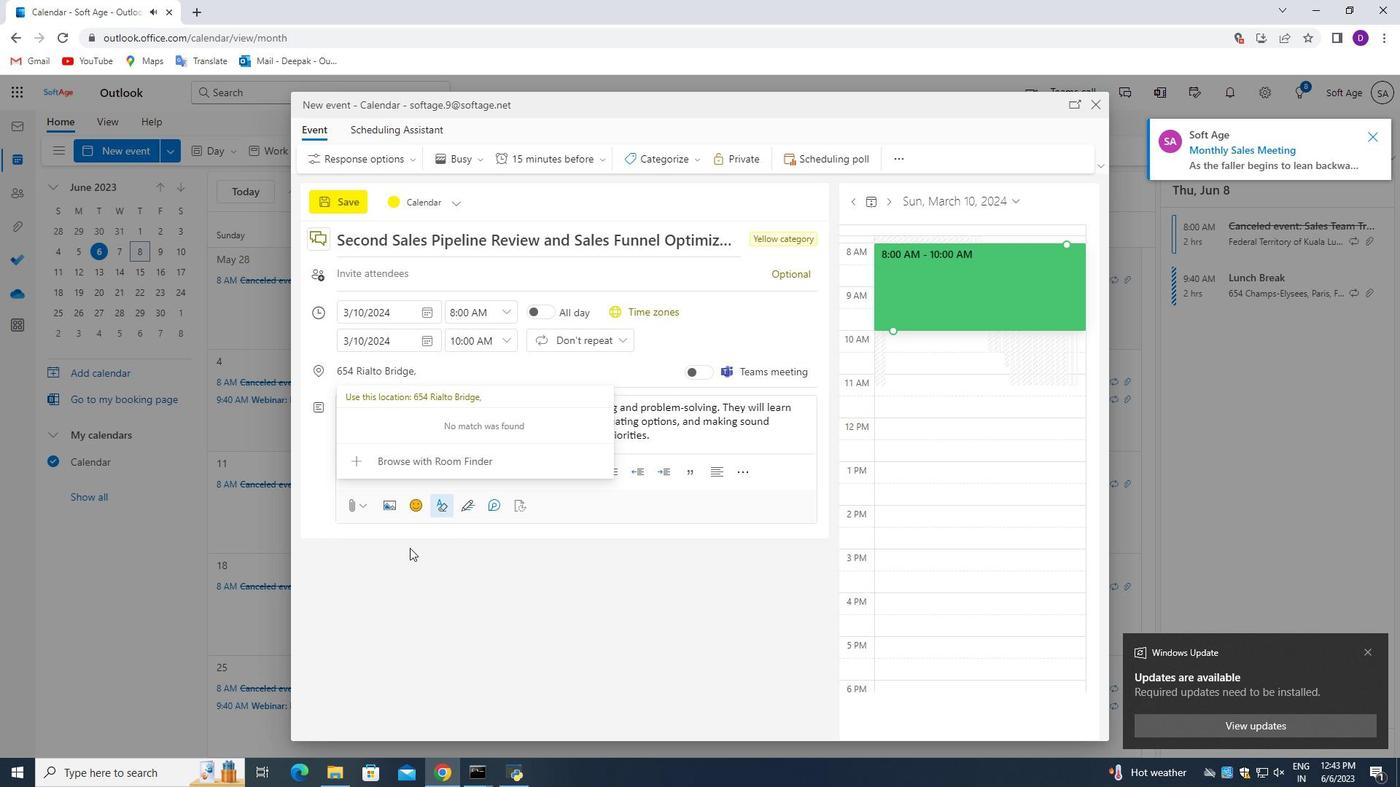 
Action: Mouse moved to (409, 547)
Screenshot: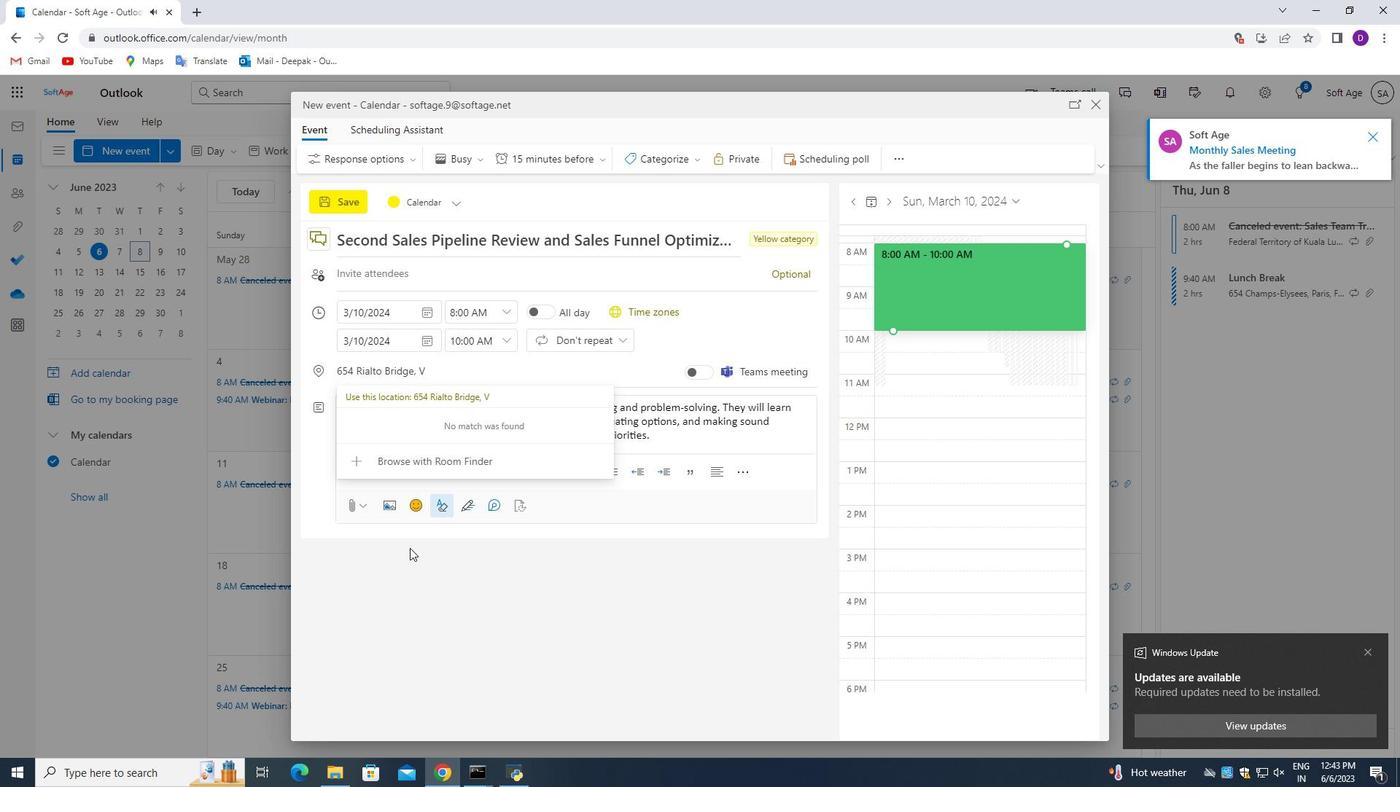 
Action: Key pressed enice,<Key.space><Key.shift>Italy
Screenshot: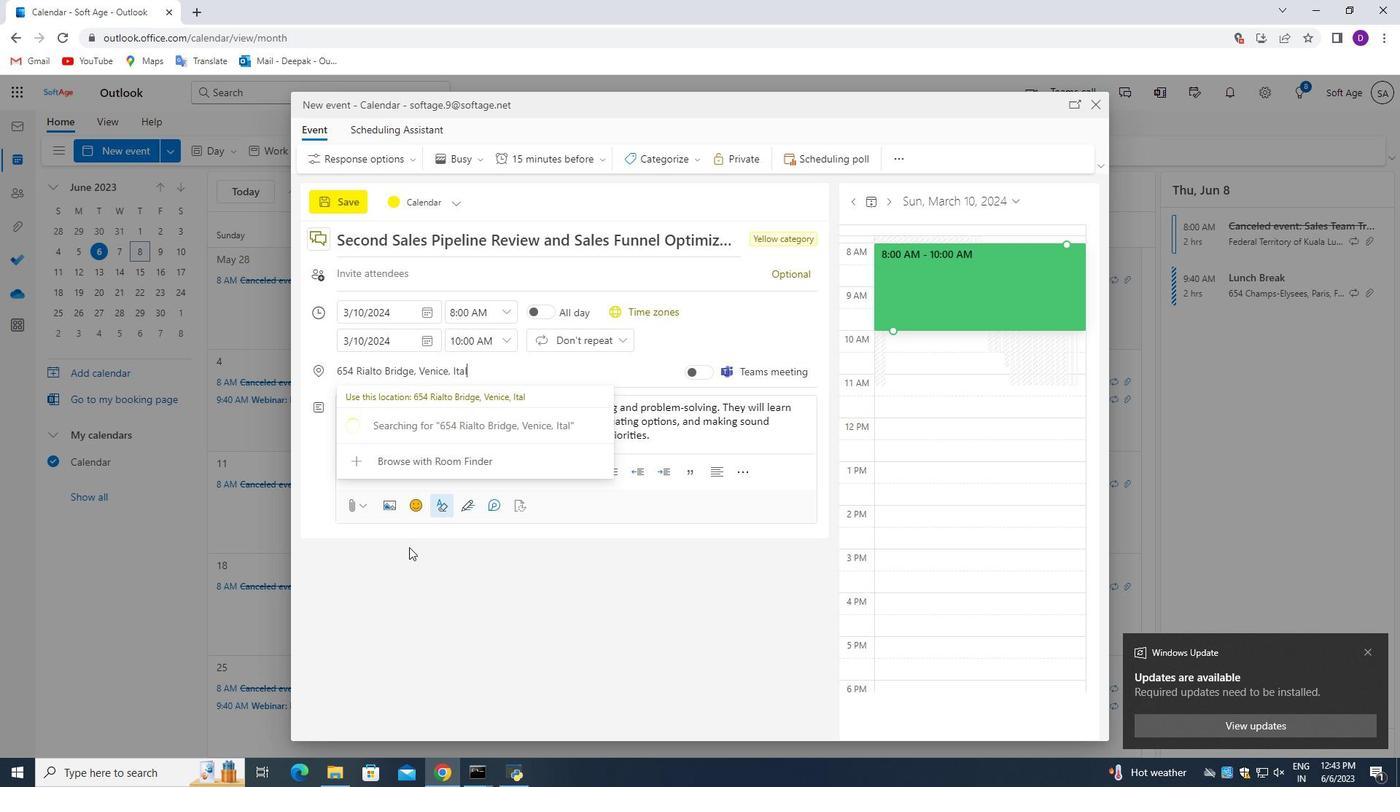 
Action: Mouse moved to (392, 552)
Screenshot: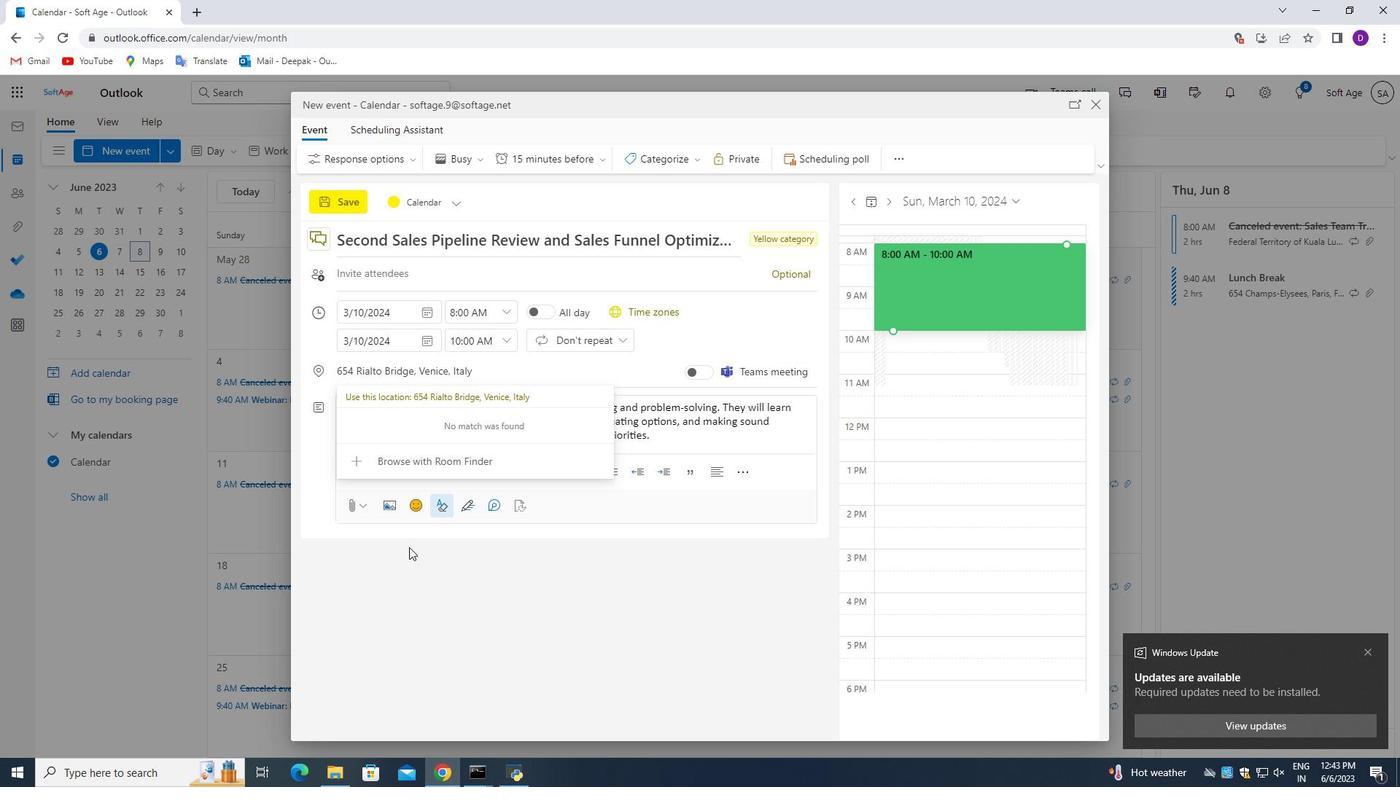 
Action: Mouse pressed left at (392, 552)
Screenshot: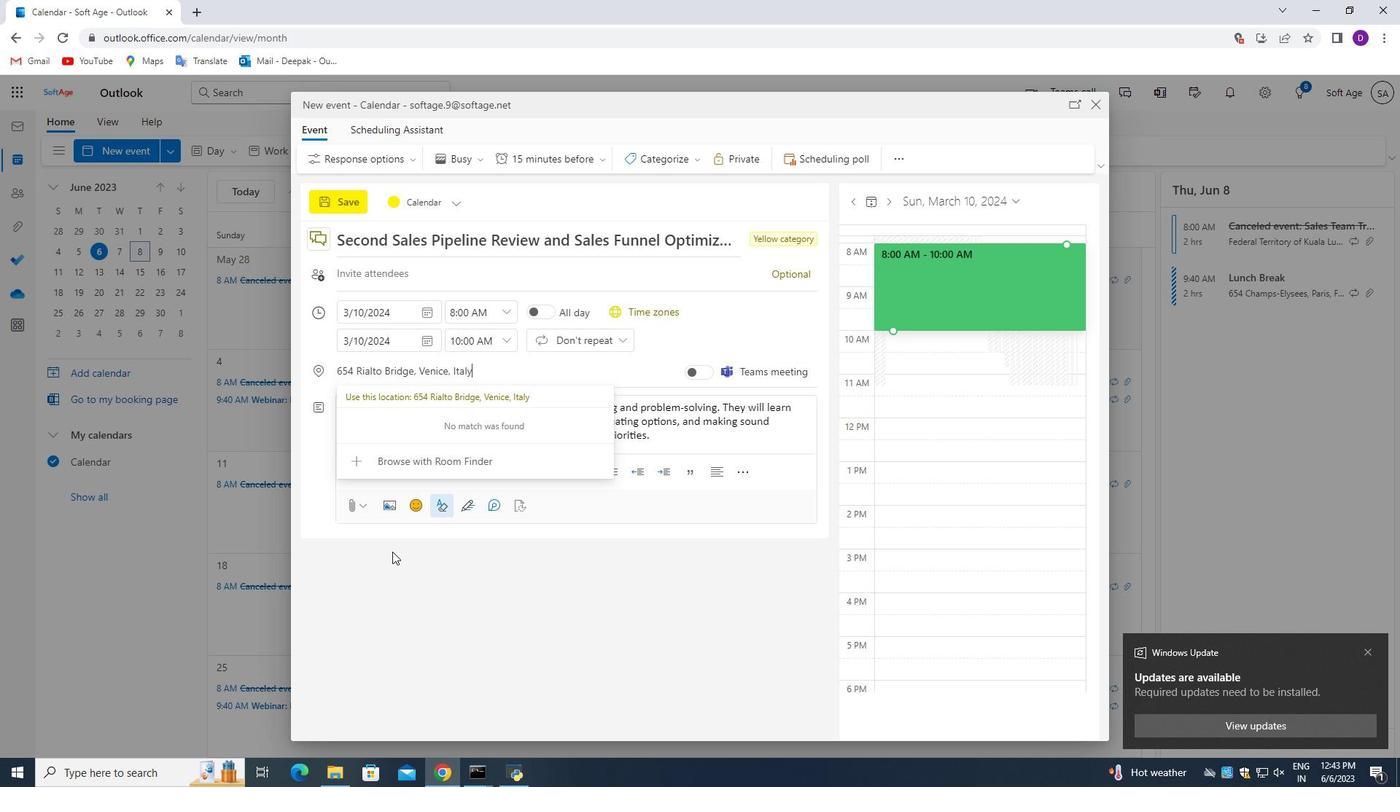 
Action: Mouse moved to (381, 274)
Screenshot: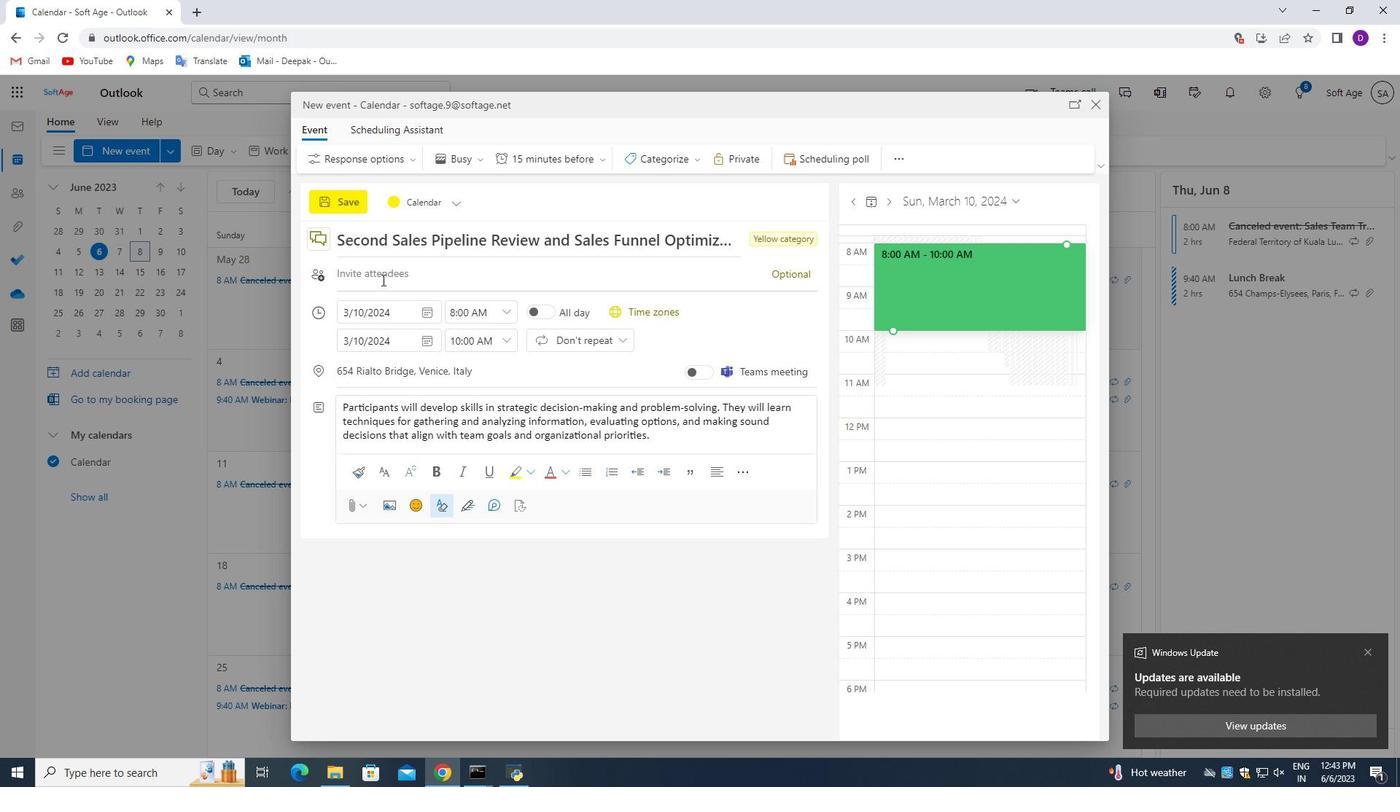 
Action: Mouse pressed left at (381, 274)
Screenshot: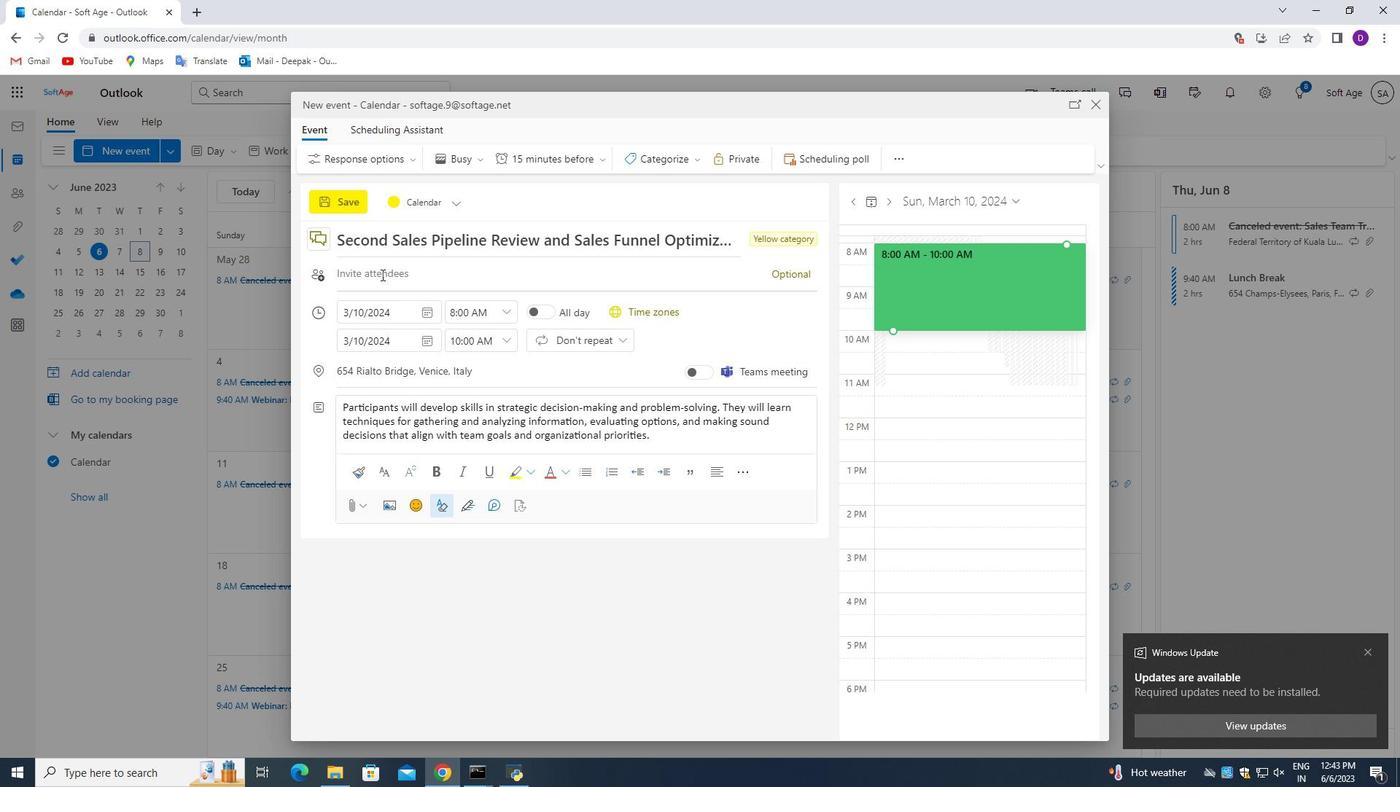
Action: Mouse moved to (368, 610)
Screenshot: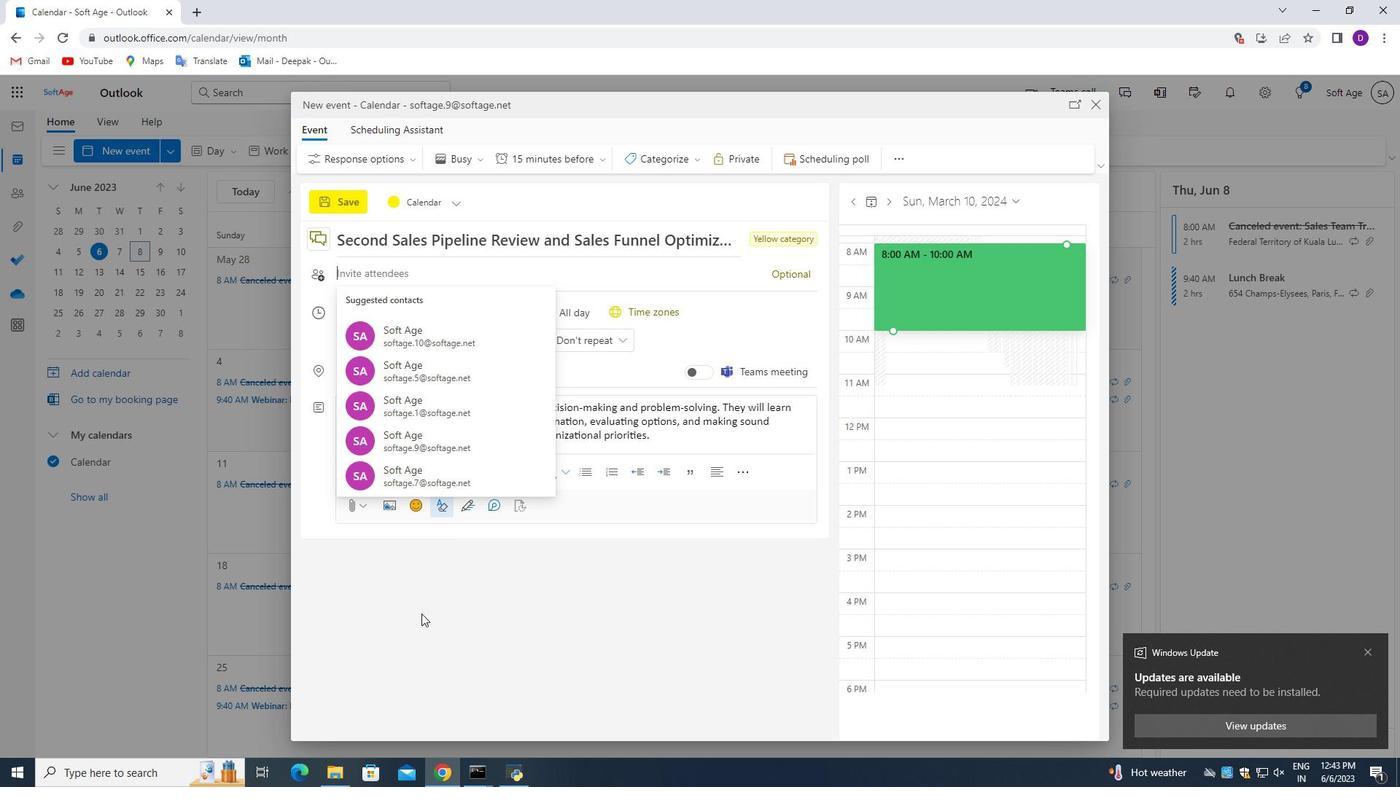 
Action: Key pressed softage.7<Key.shift>@softage.net<Key.enter>
Screenshot: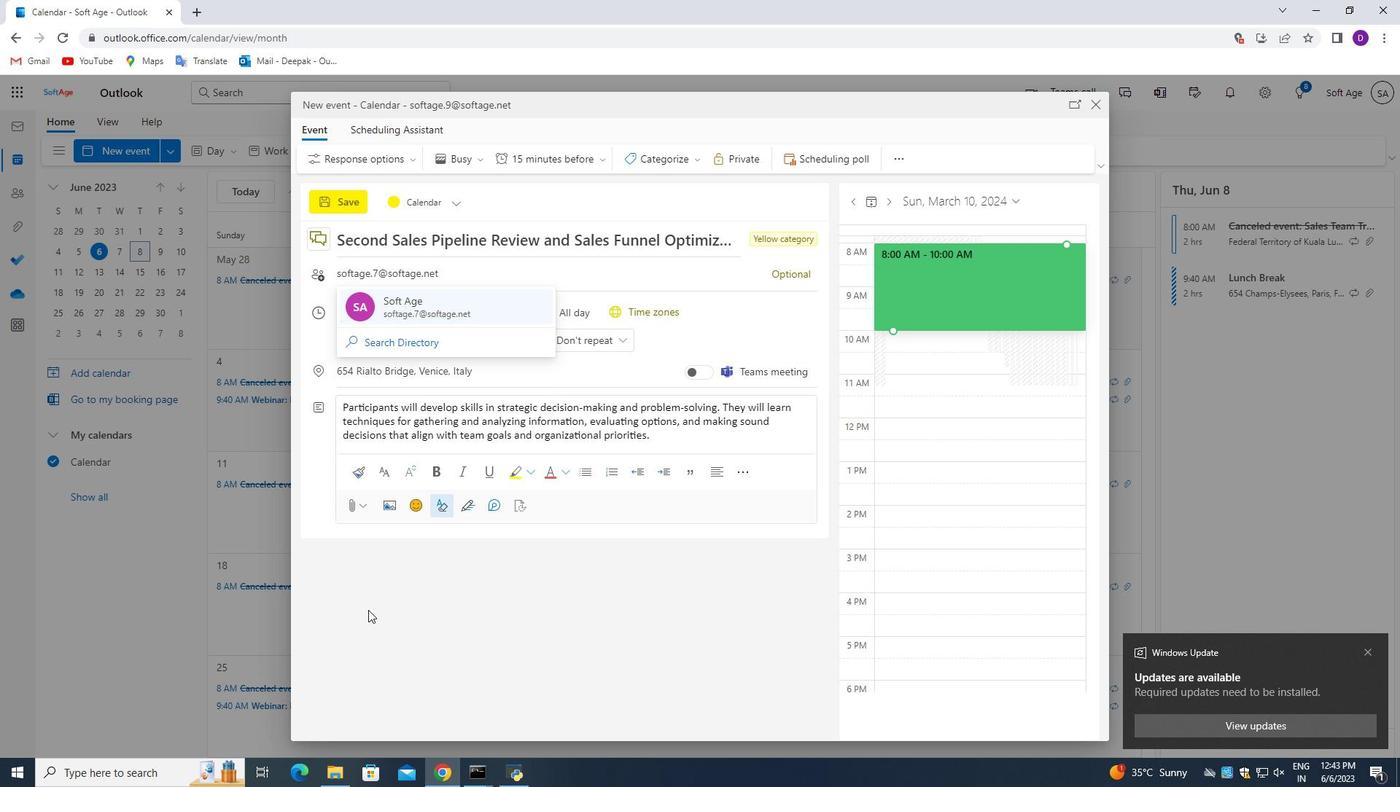 
Action: Mouse moved to (789, 274)
Screenshot: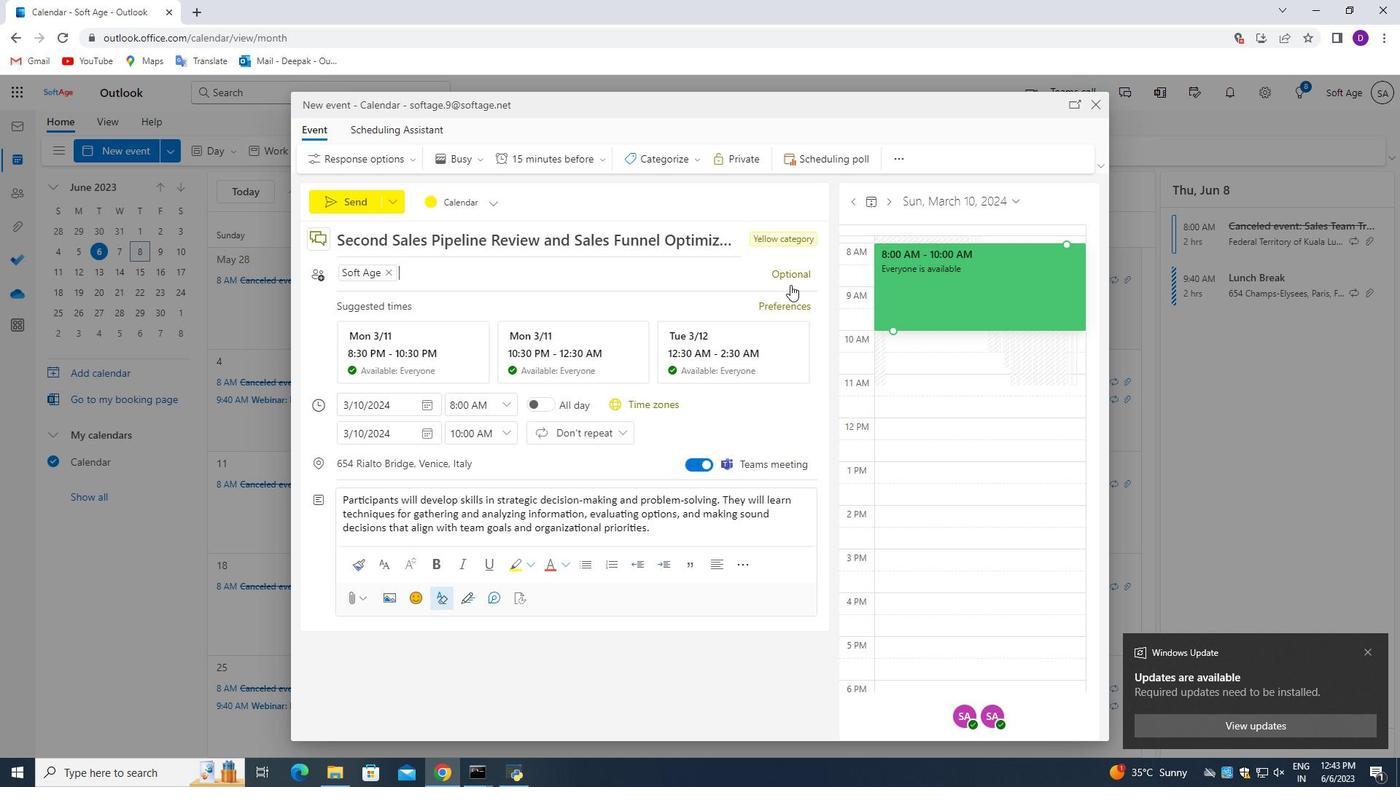
Action: Mouse pressed left at (789, 274)
Screenshot: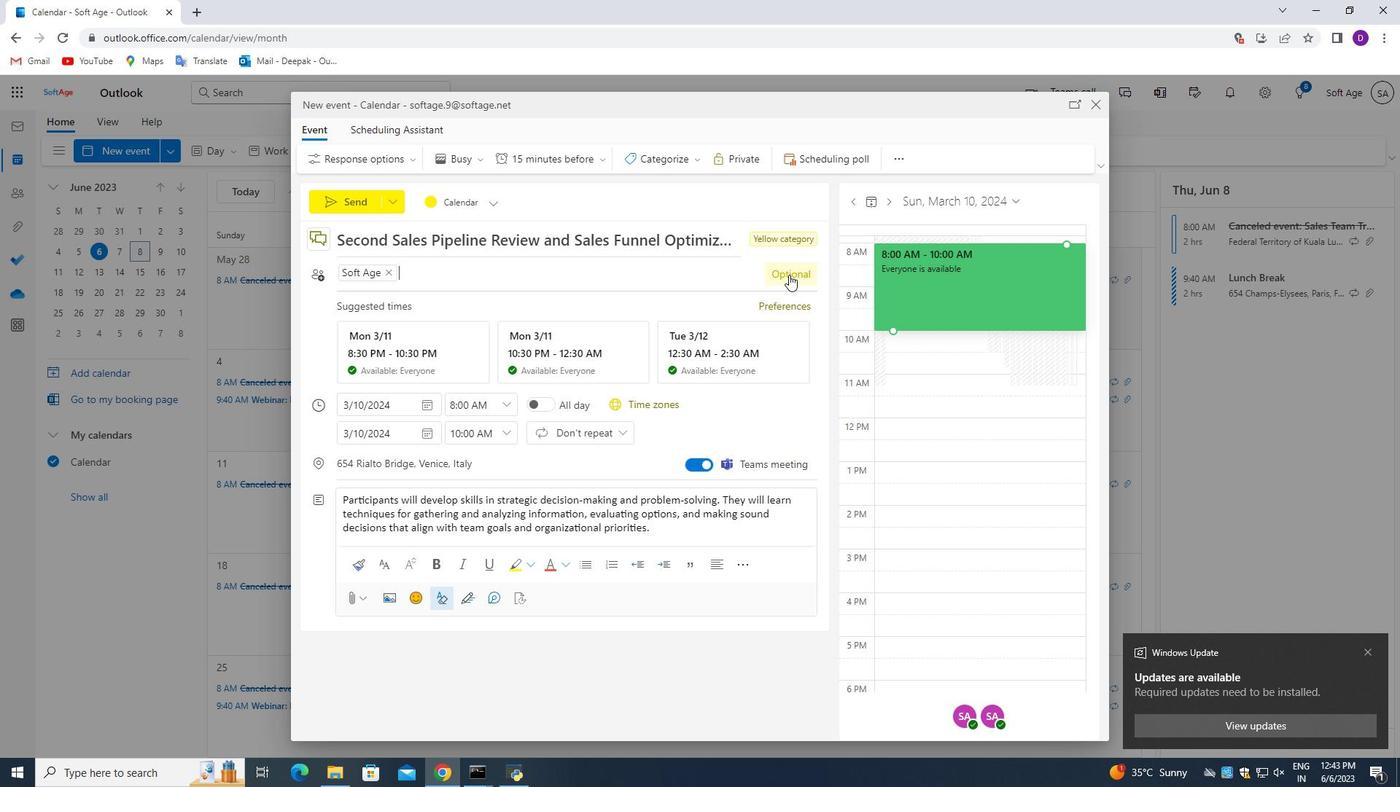 
Action: Mouse moved to (463, 273)
Screenshot: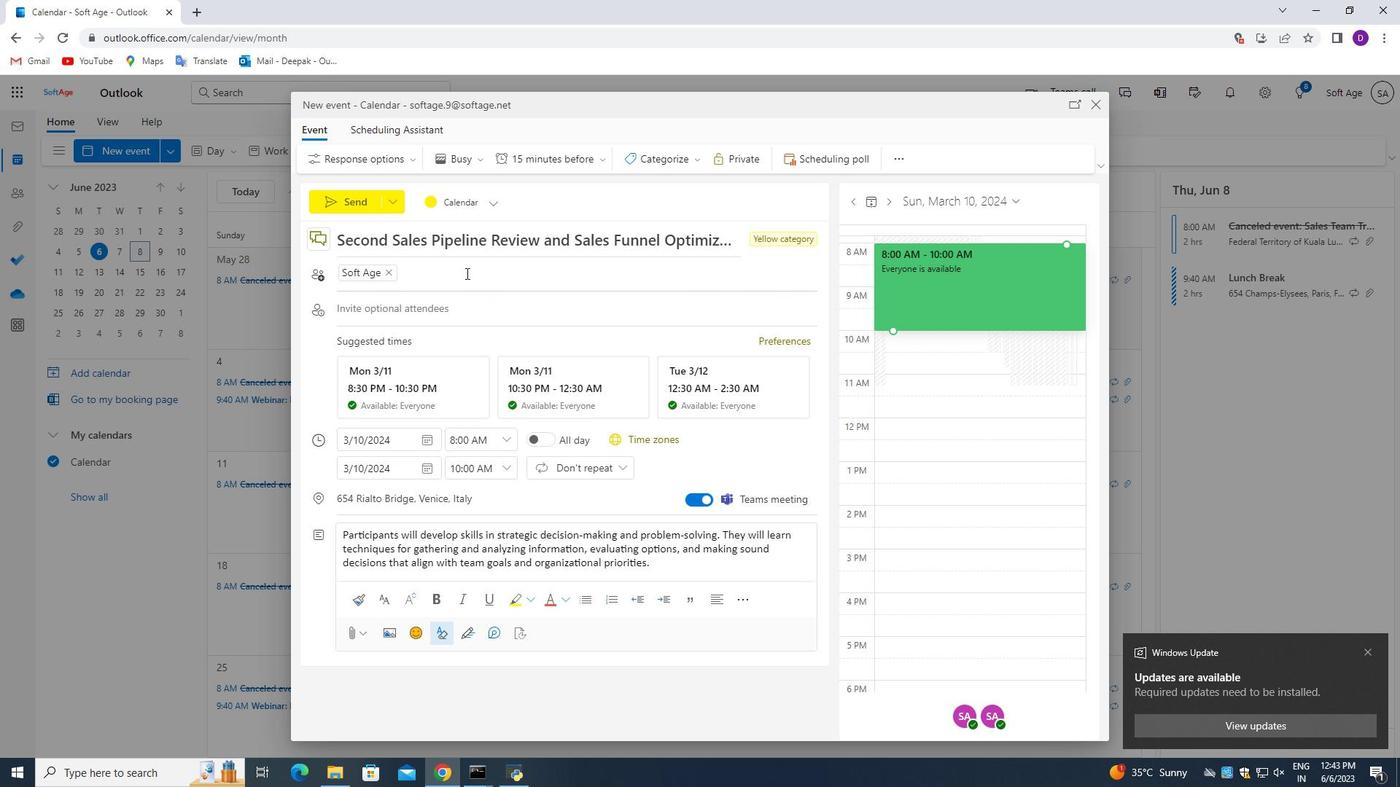 
Action: Key pressed softage.1<Key.shift>@softage.net<Key.enter>
Screenshot: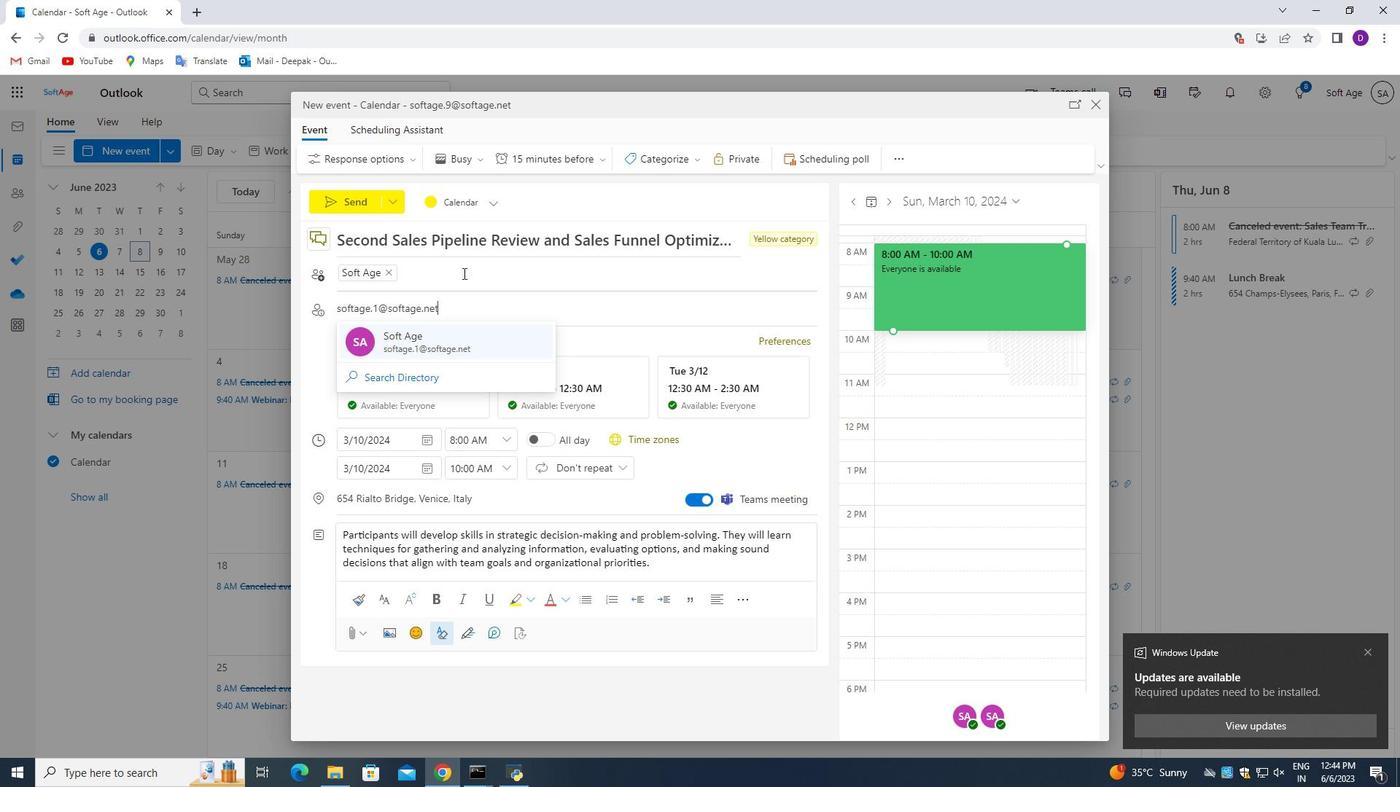 
Action: Mouse moved to (584, 291)
Screenshot: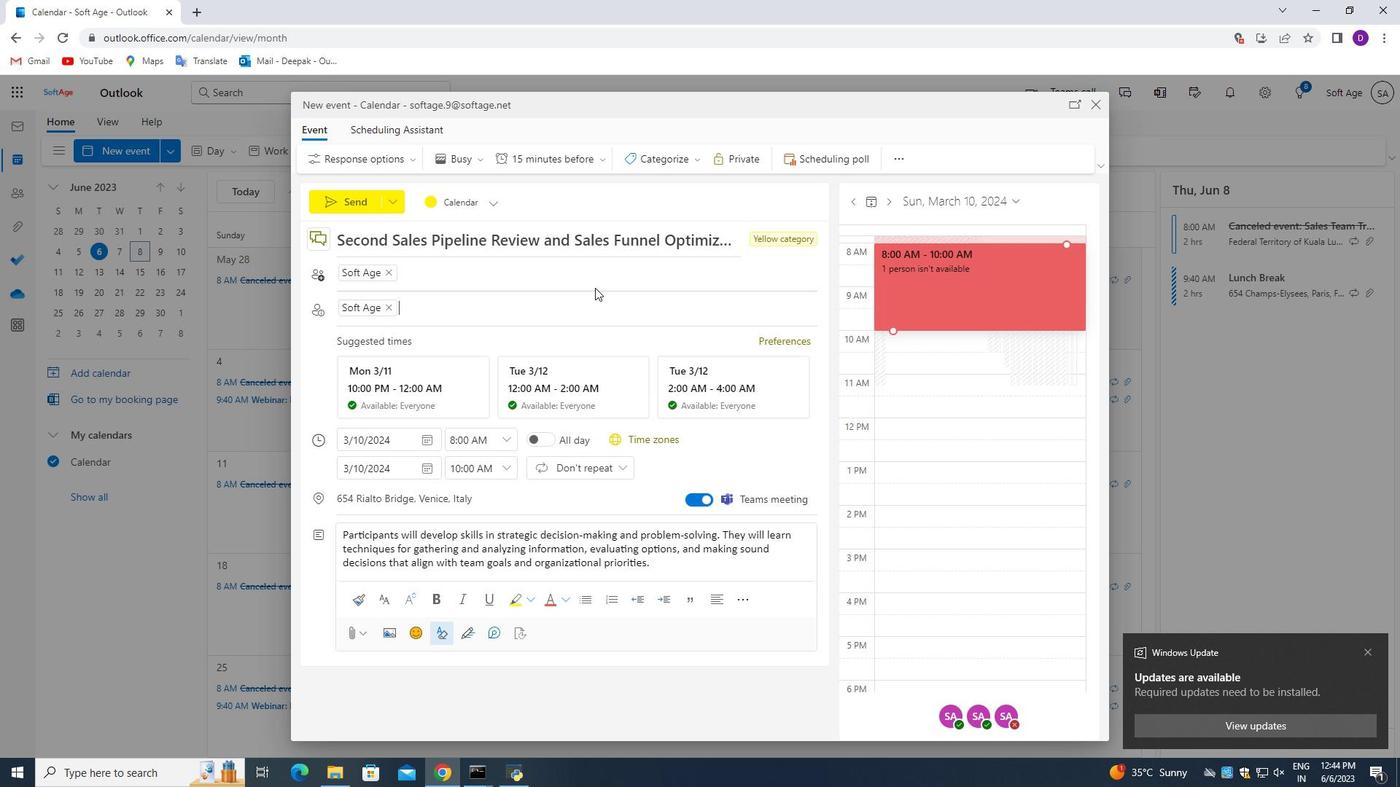 
Action: Mouse scrolled (584, 291) with delta (0, 0)
Screenshot: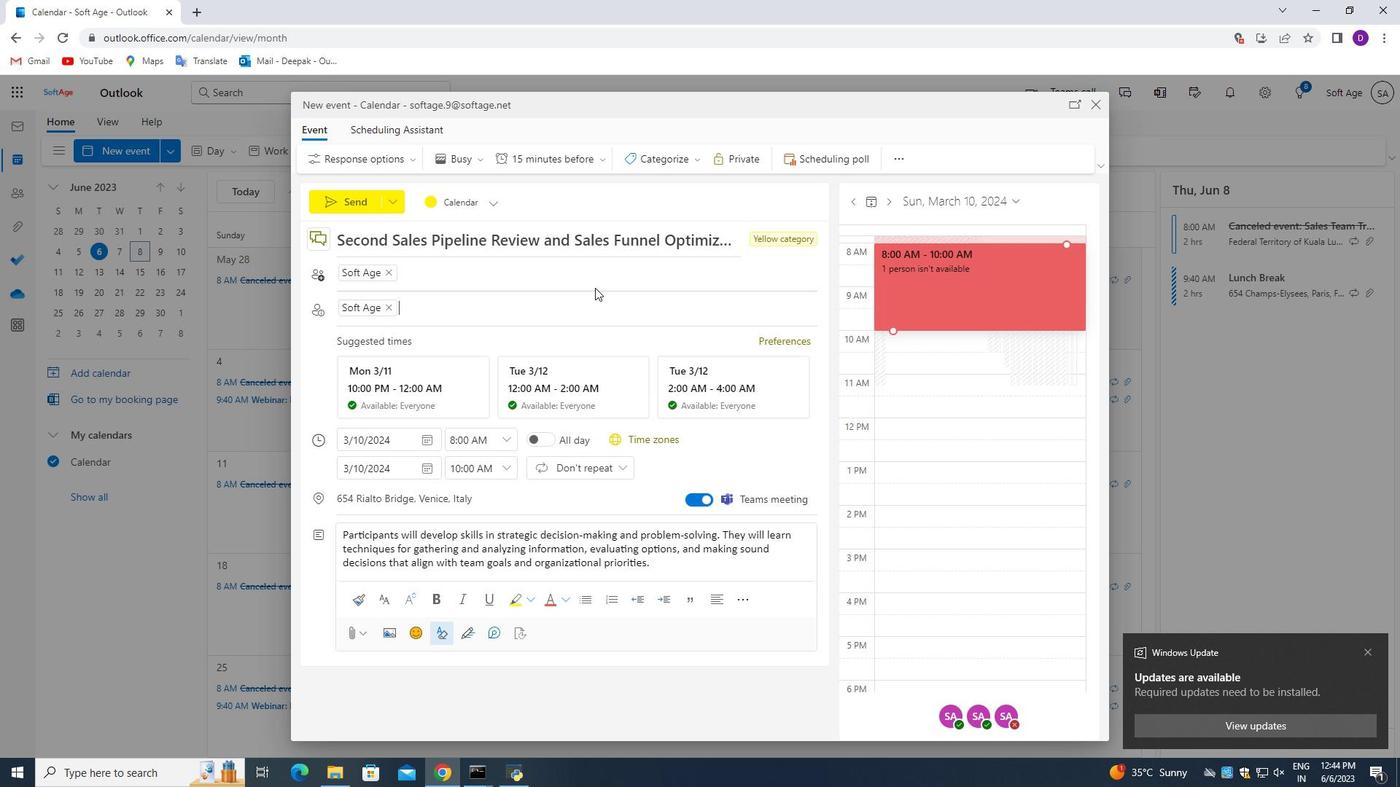 
Action: Mouse moved to (578, 162)
Screenshot: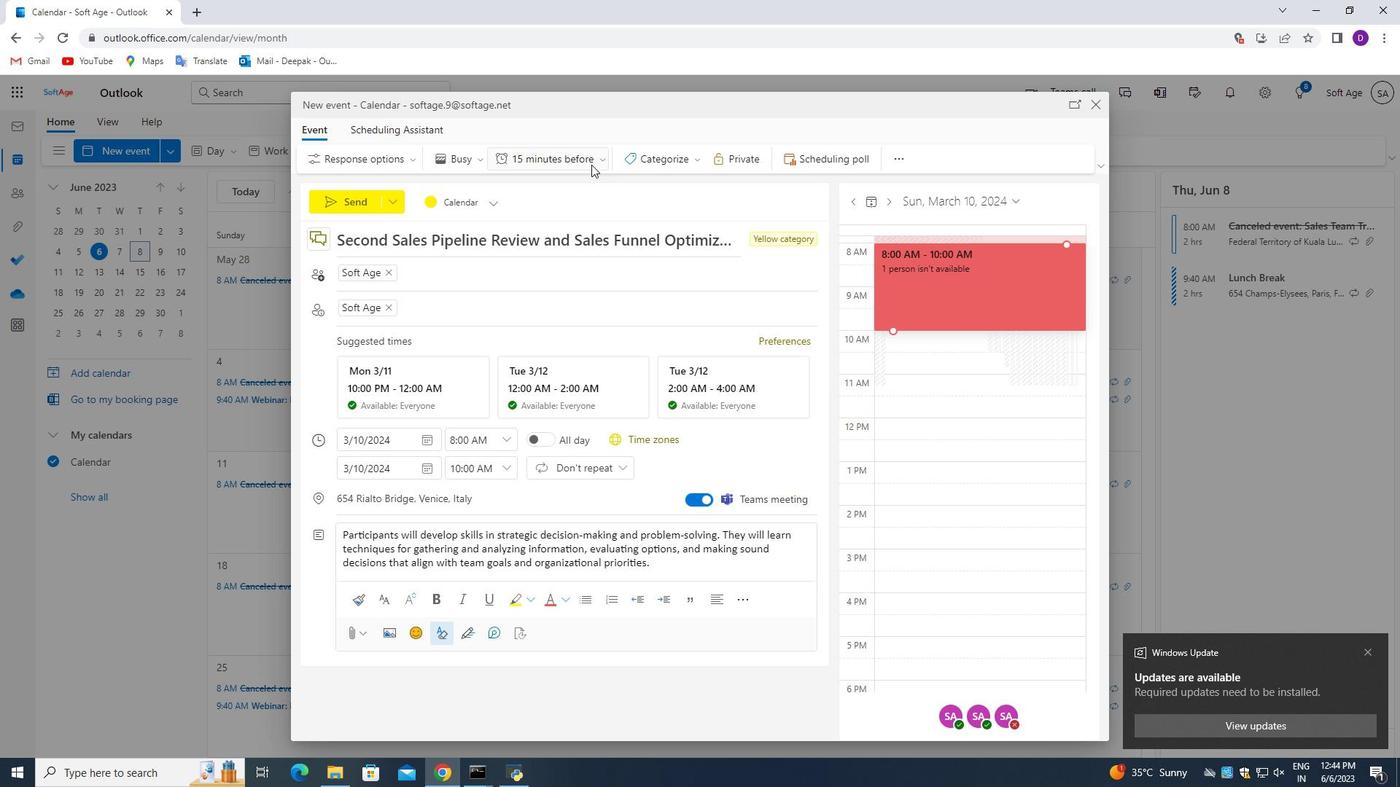 
Action: Mouse pressed left at (578, 162)
Screenshot: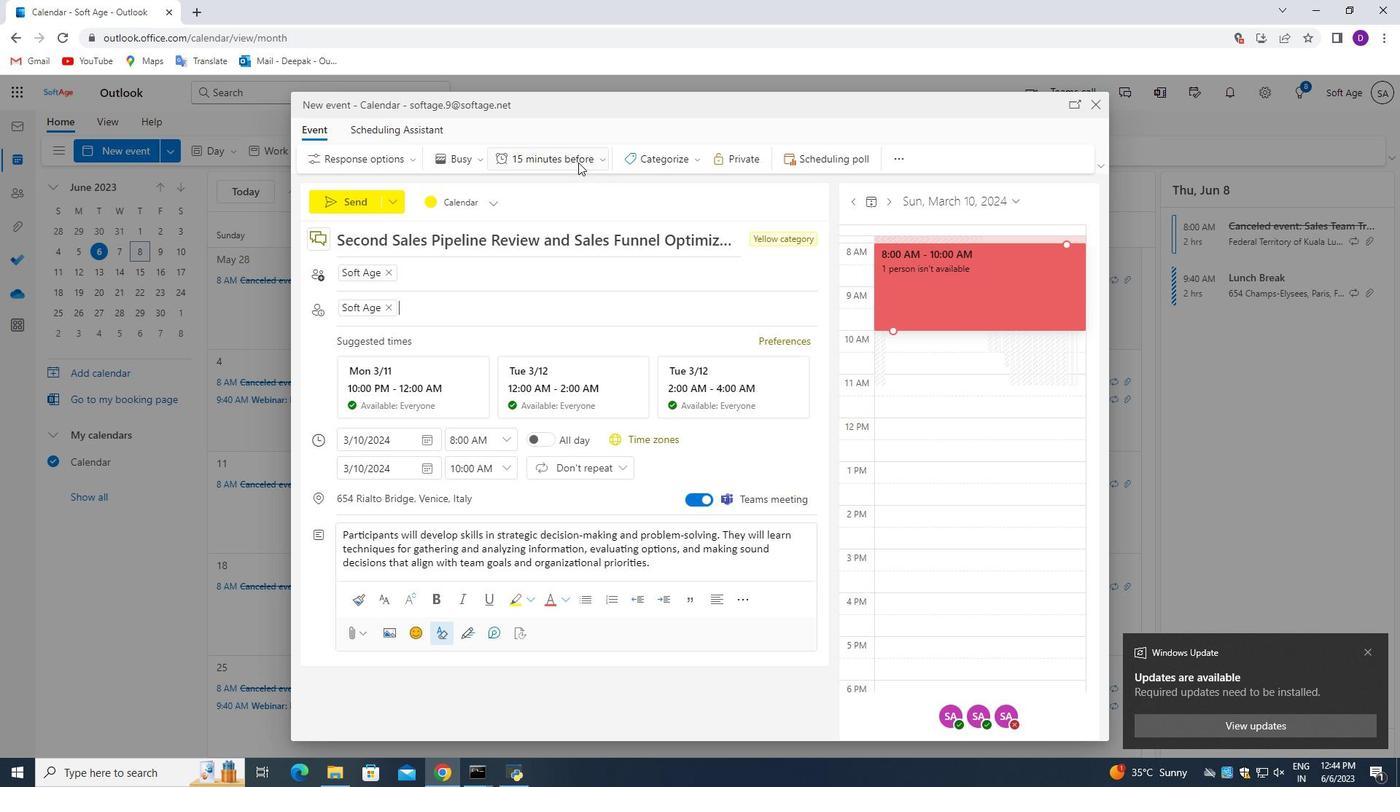 
Action: Mouse moved to (587, 280)
Screenshot: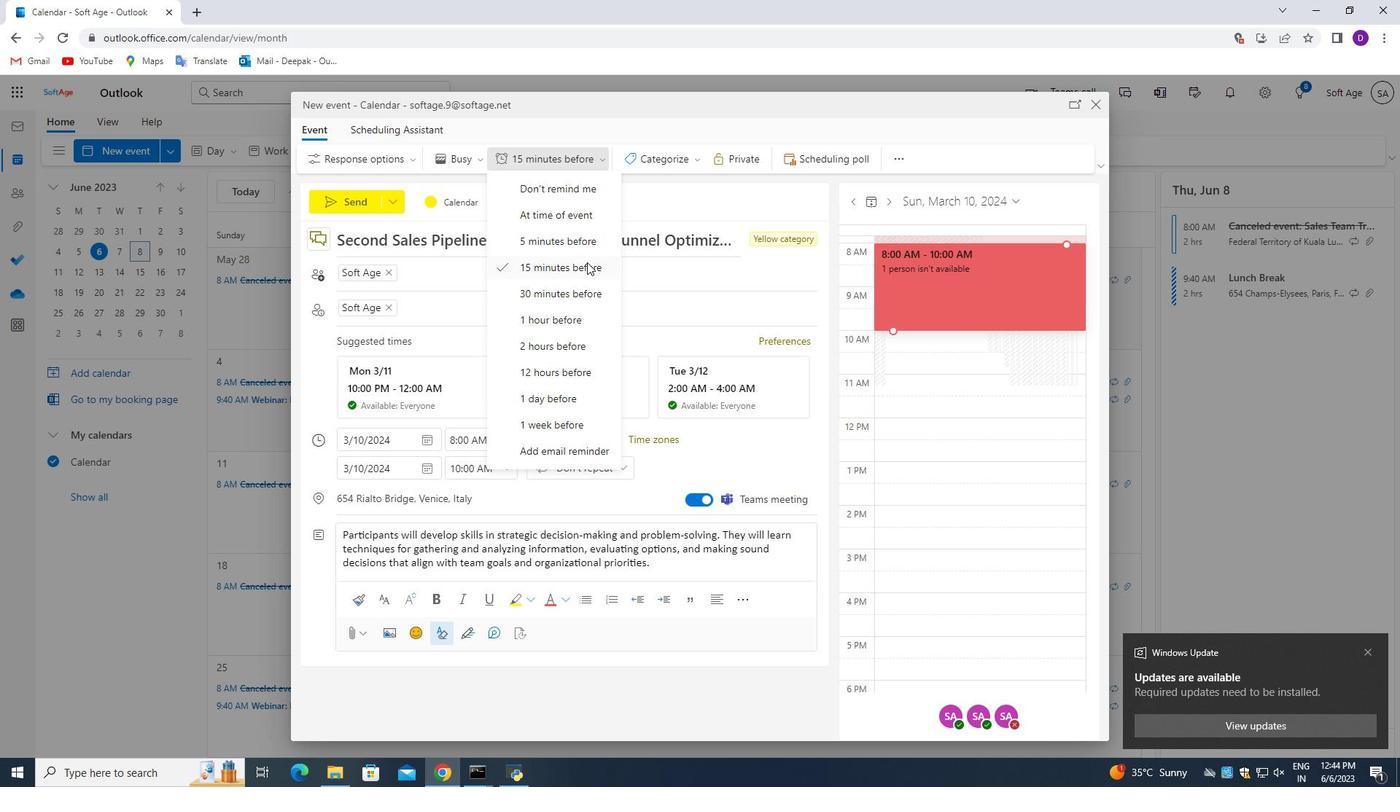 
Action: Mouse scrolled (587, 279) with delta (0, 0)
Screenshot: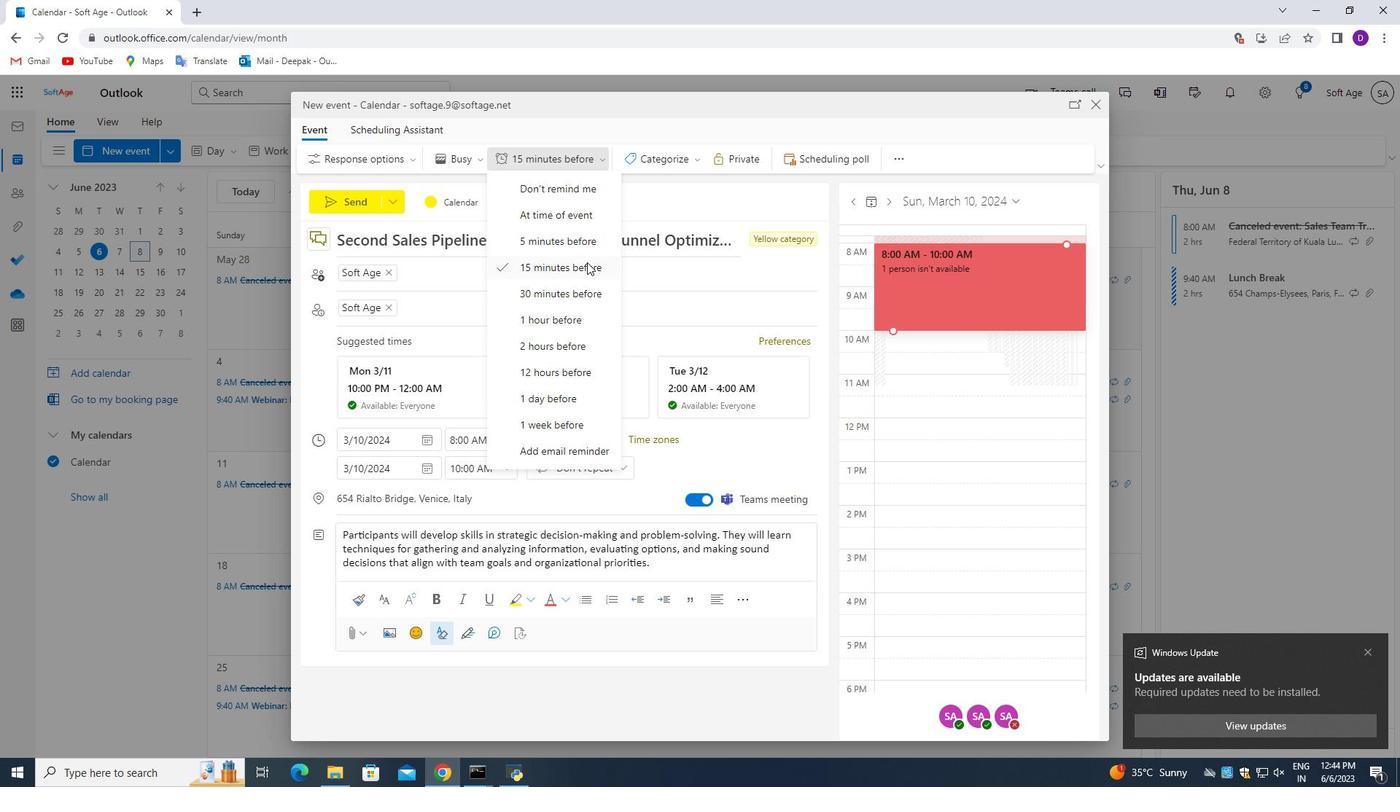 
Action: Mouse moved to (552, 448)
Screenshot: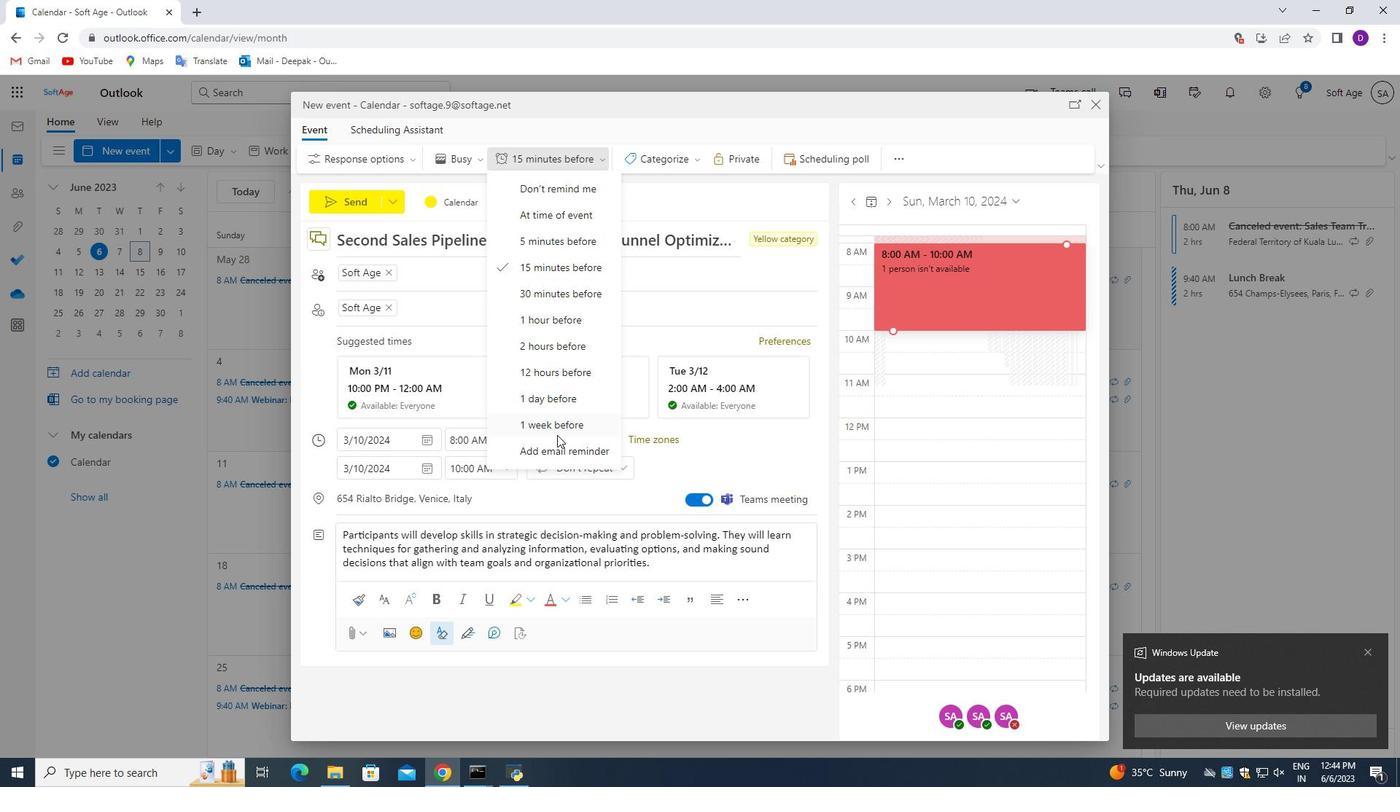 
Action: Mouse pressed left at (552, 448)
Screenshot: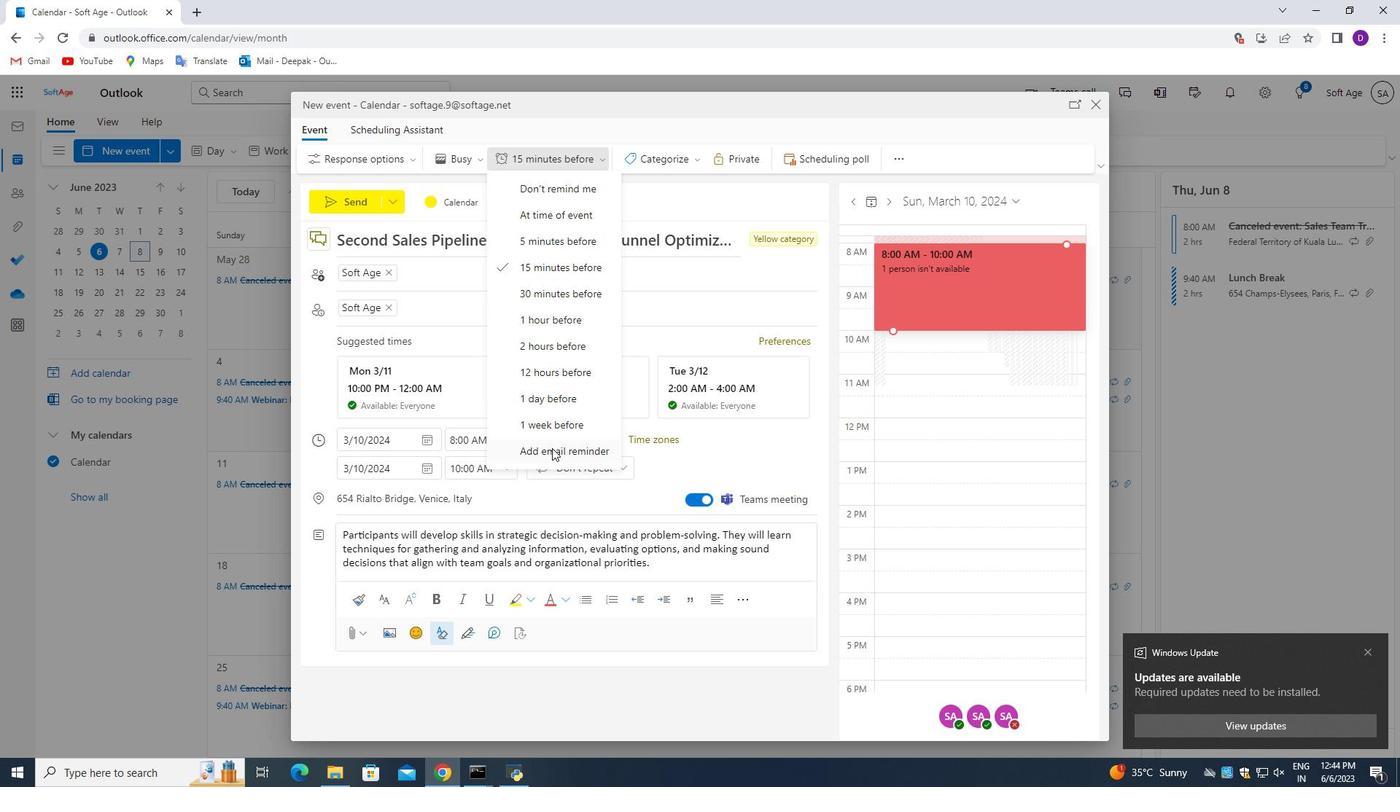 
Action: Mouse moved to (551, 320)
Screenshot: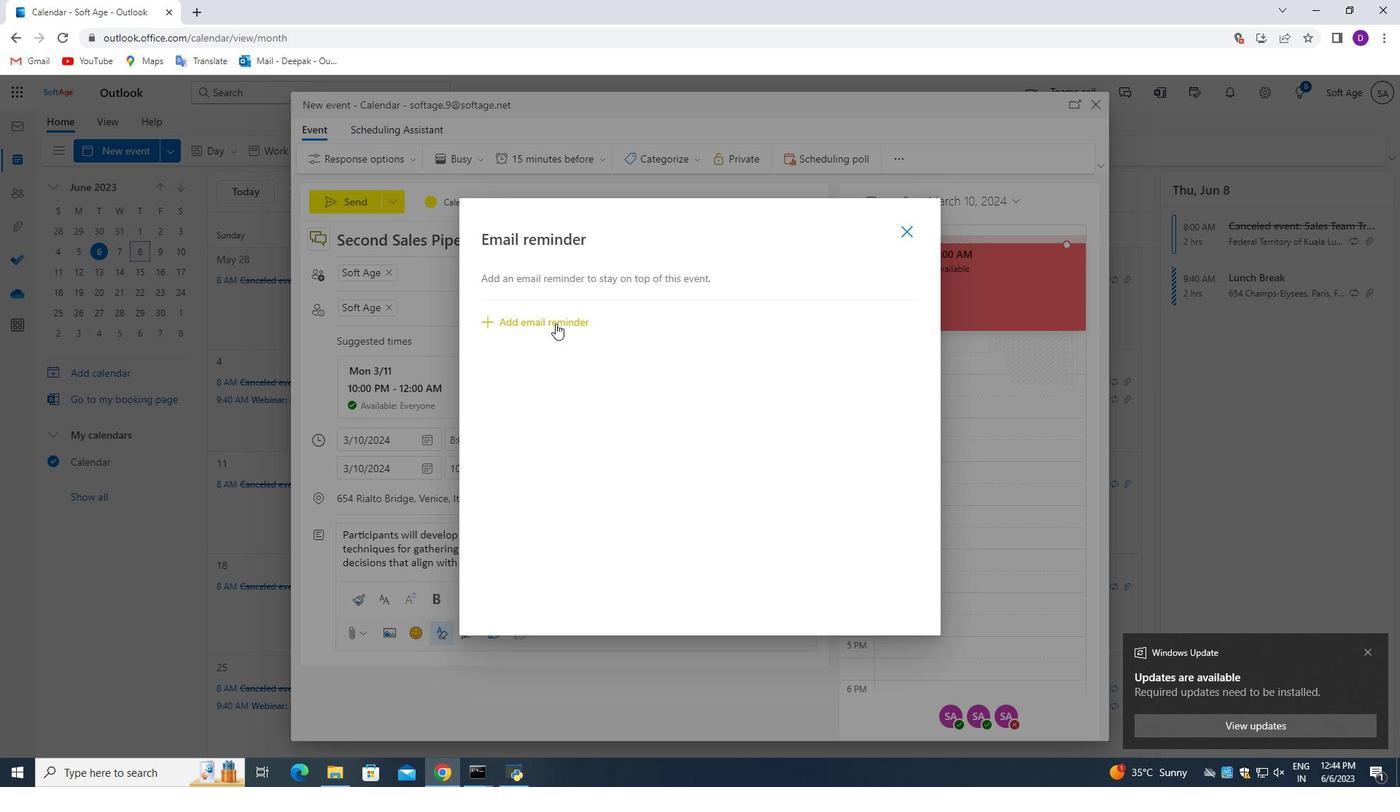 
Action: Mouse pressed left at (551, 320)
Screenshot: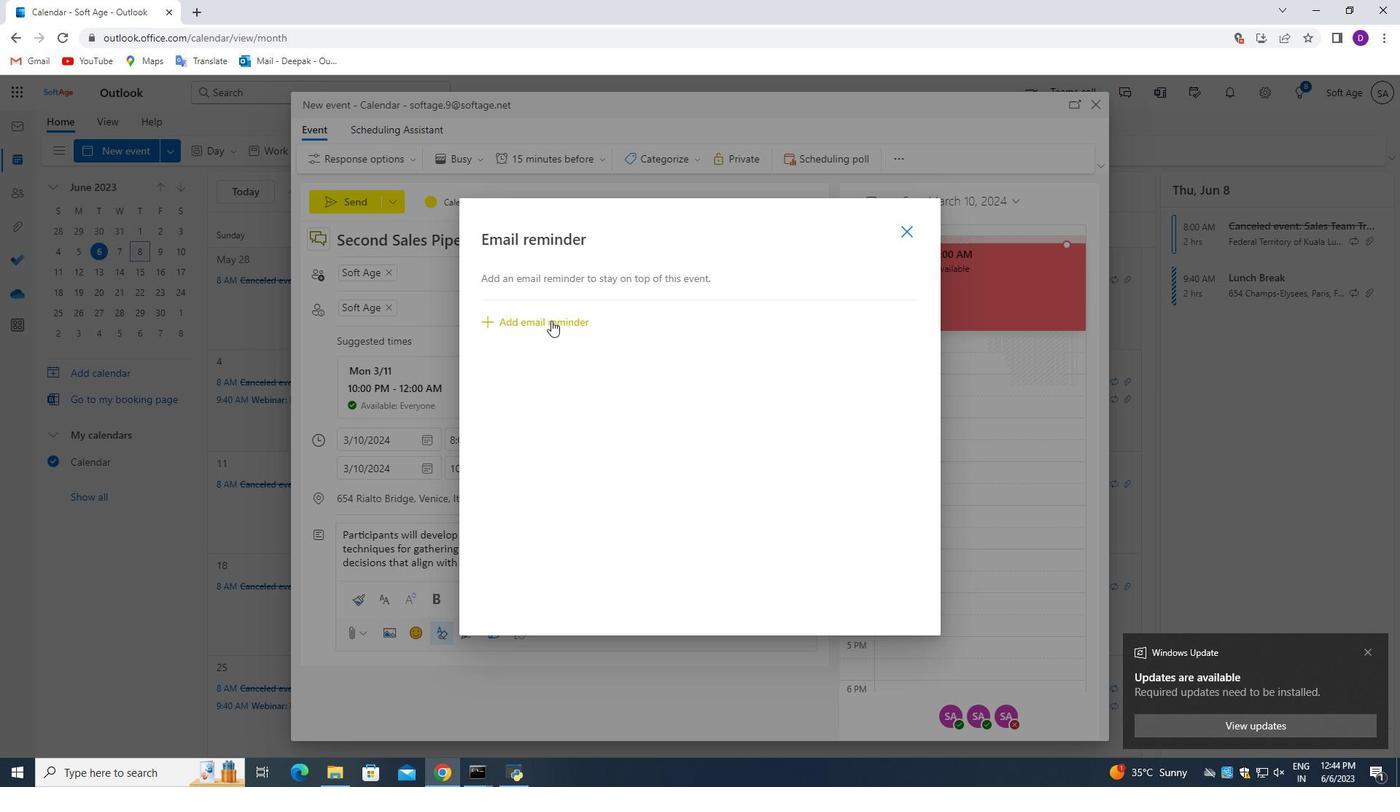 
Action: Mouse moved to (619, 315)
Screenshot: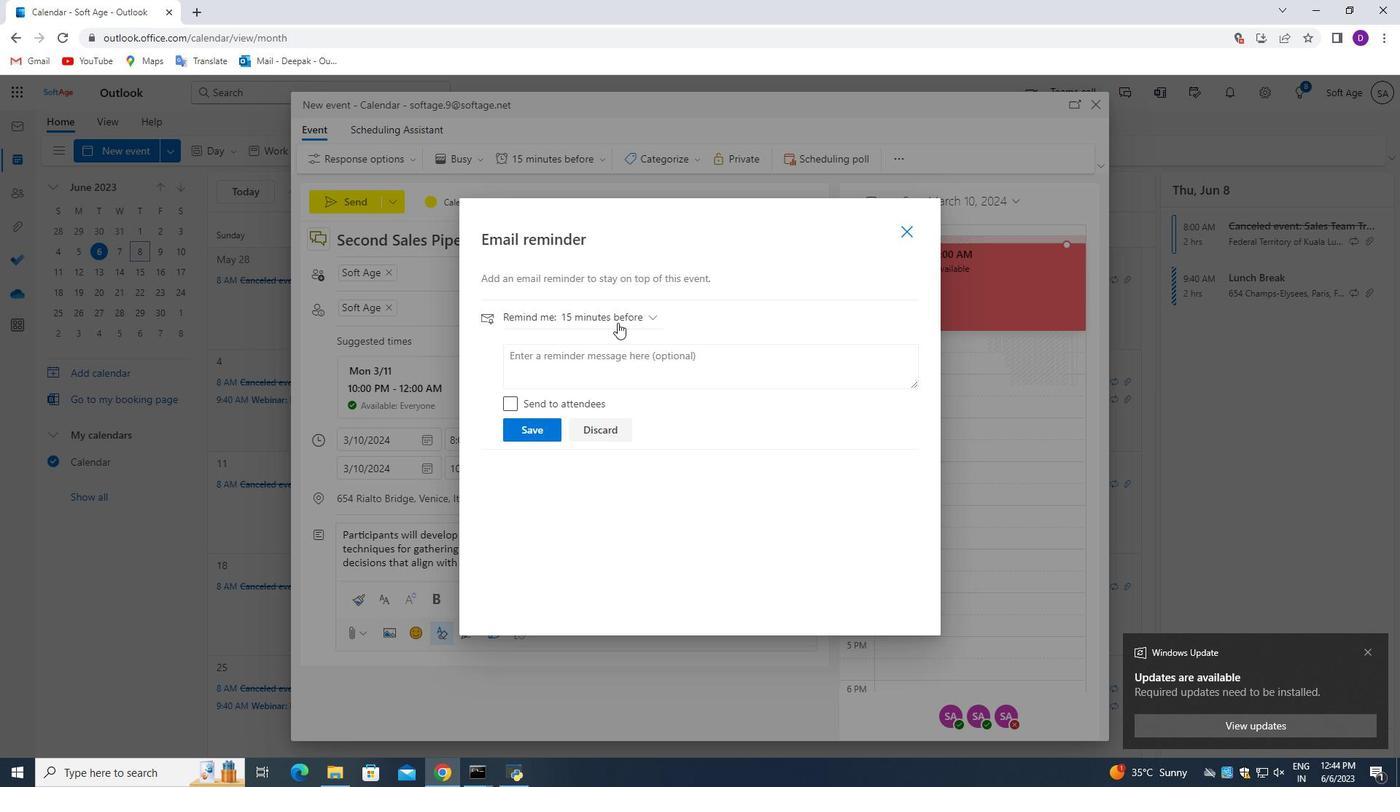 
Action: Mouse pressed left at (619, 315)
Screenshot: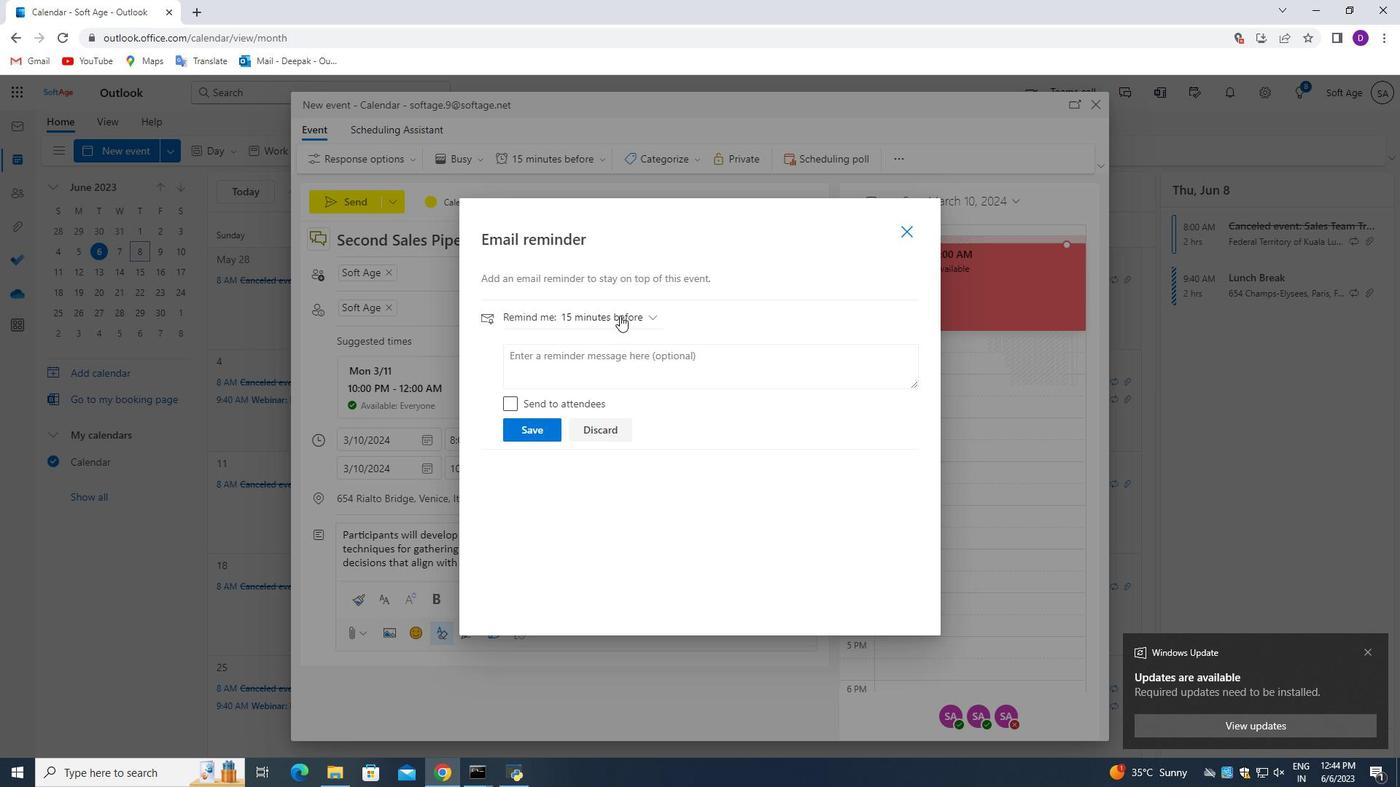 
Action: Mouse moved to (584, 576)
Screenshot: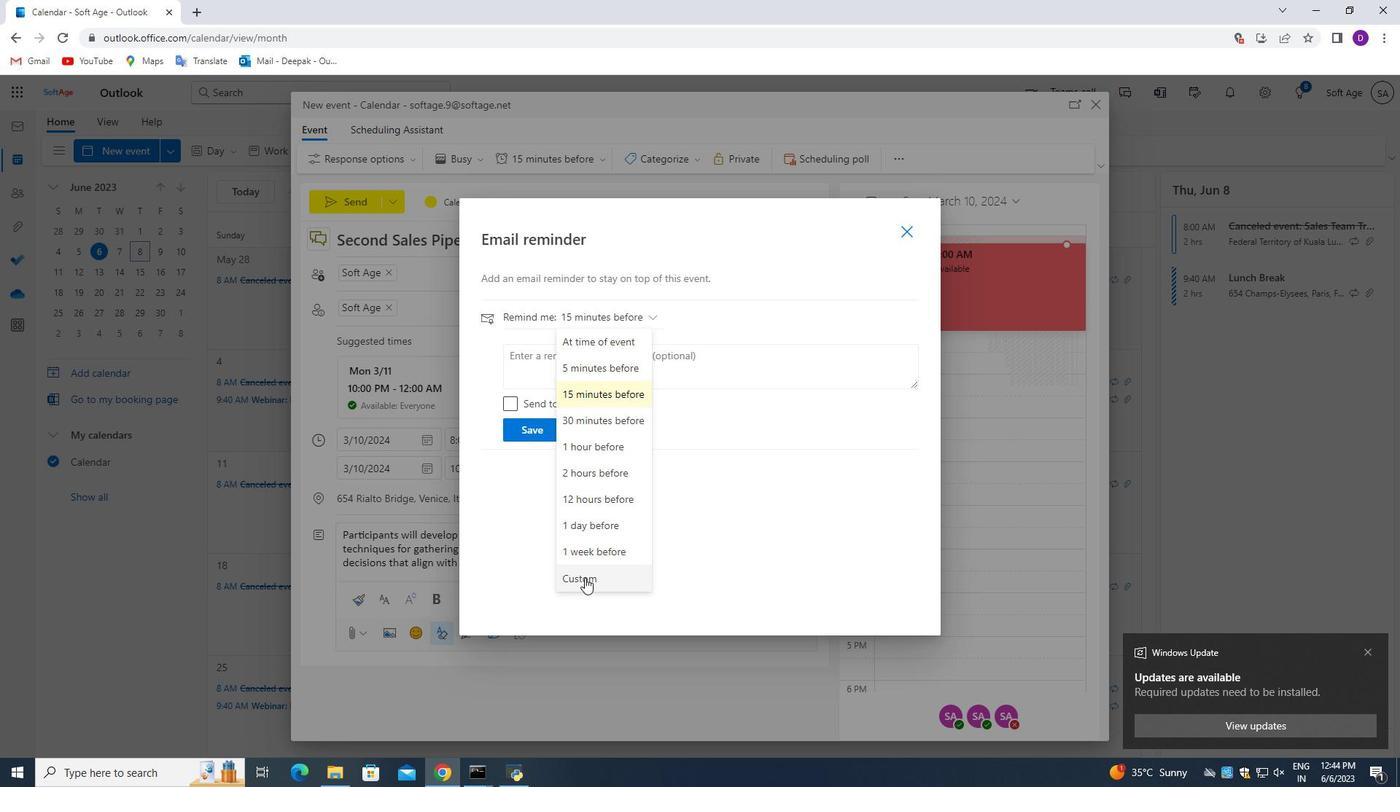
Action: Mouse pressed left at (584, 576)
Screenshot: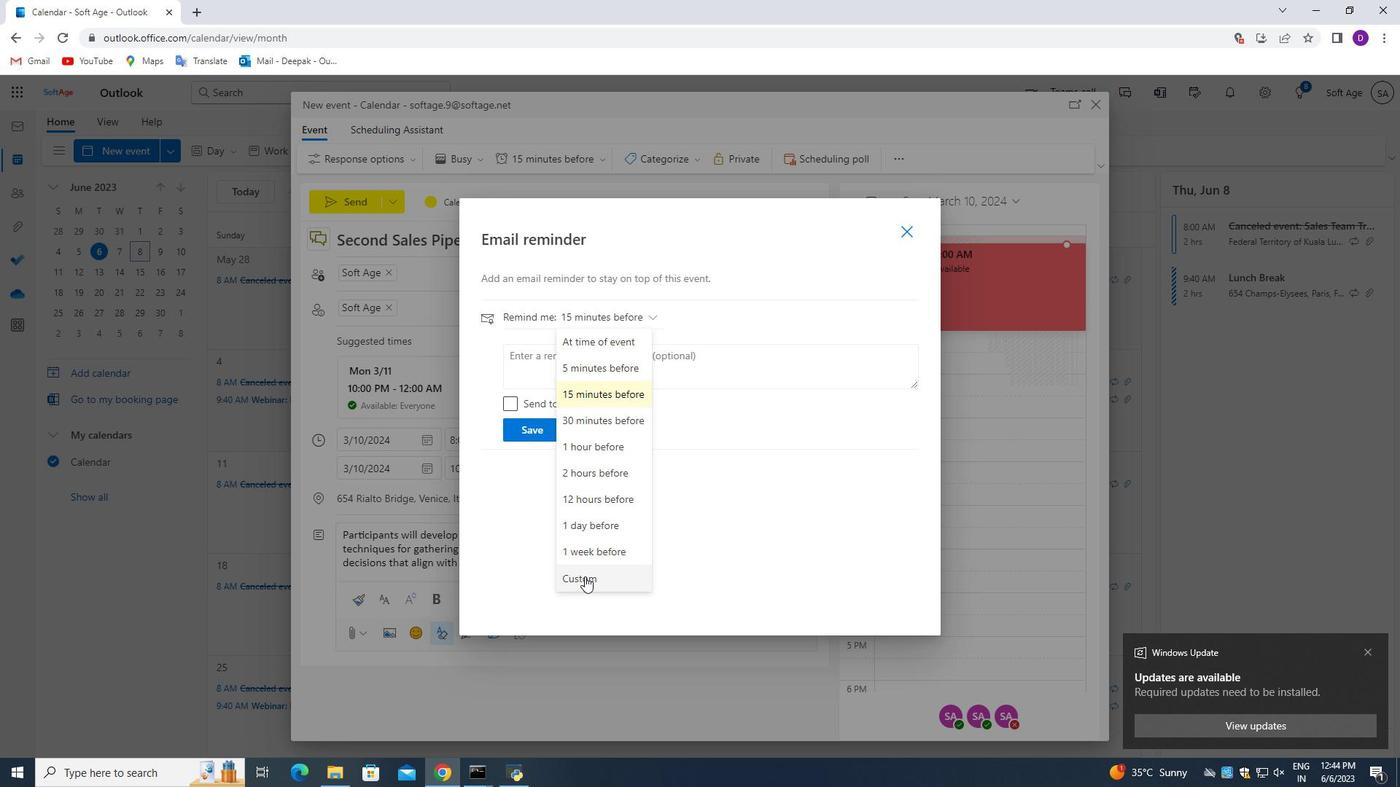 
Action: Mouse moved to (555, 396)
Screenshot: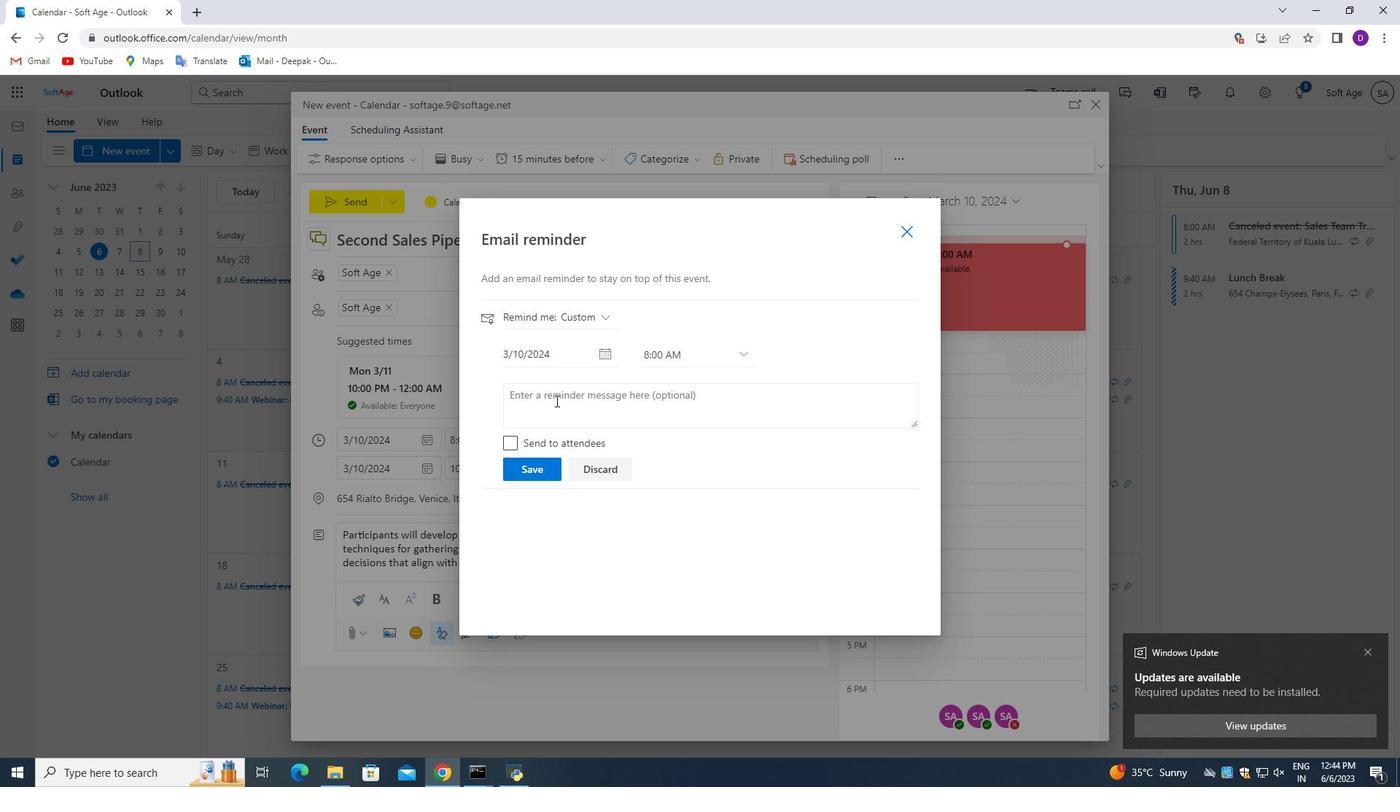 
Action: Mouse pressed left at (555, 396)
Screenshot: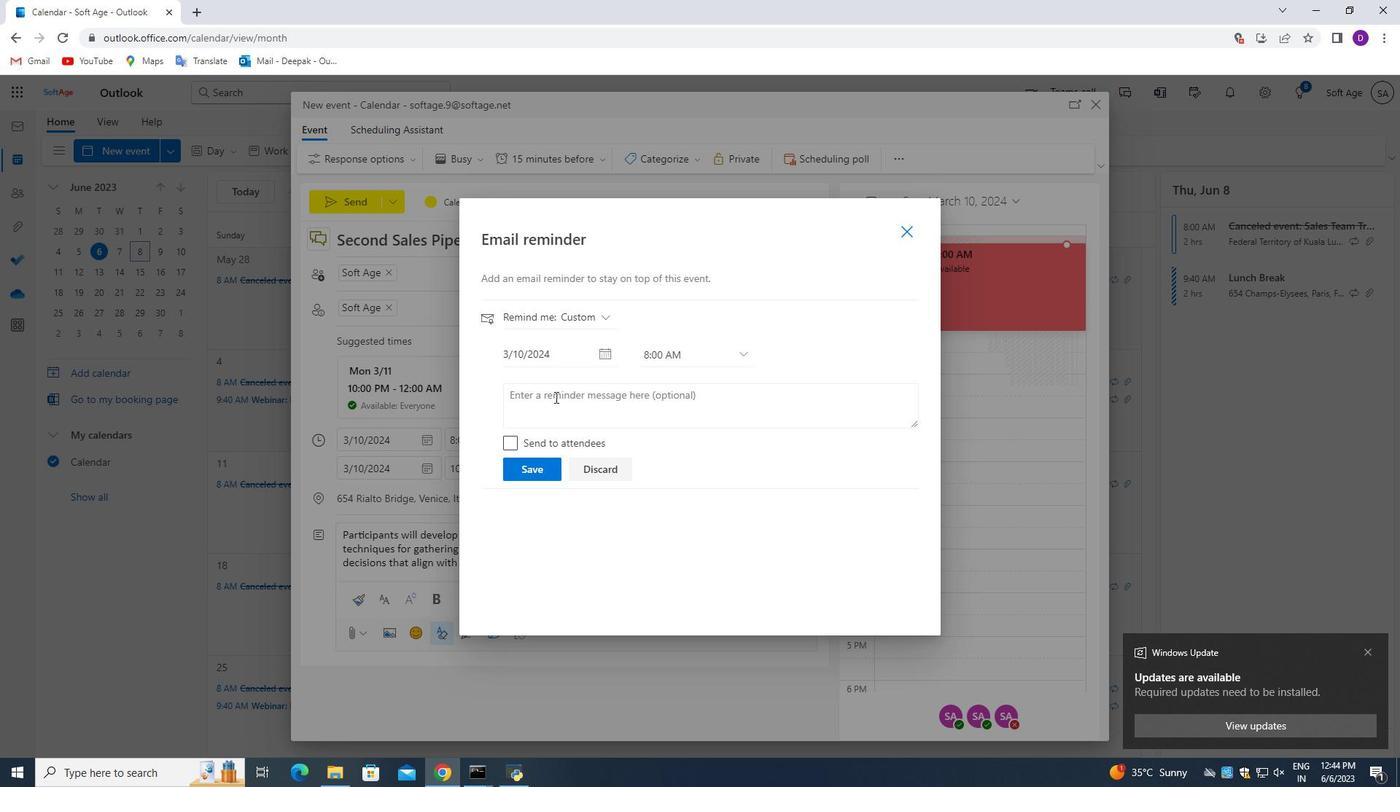 
Action: Mouse moved to (555, 396)
Screenshot: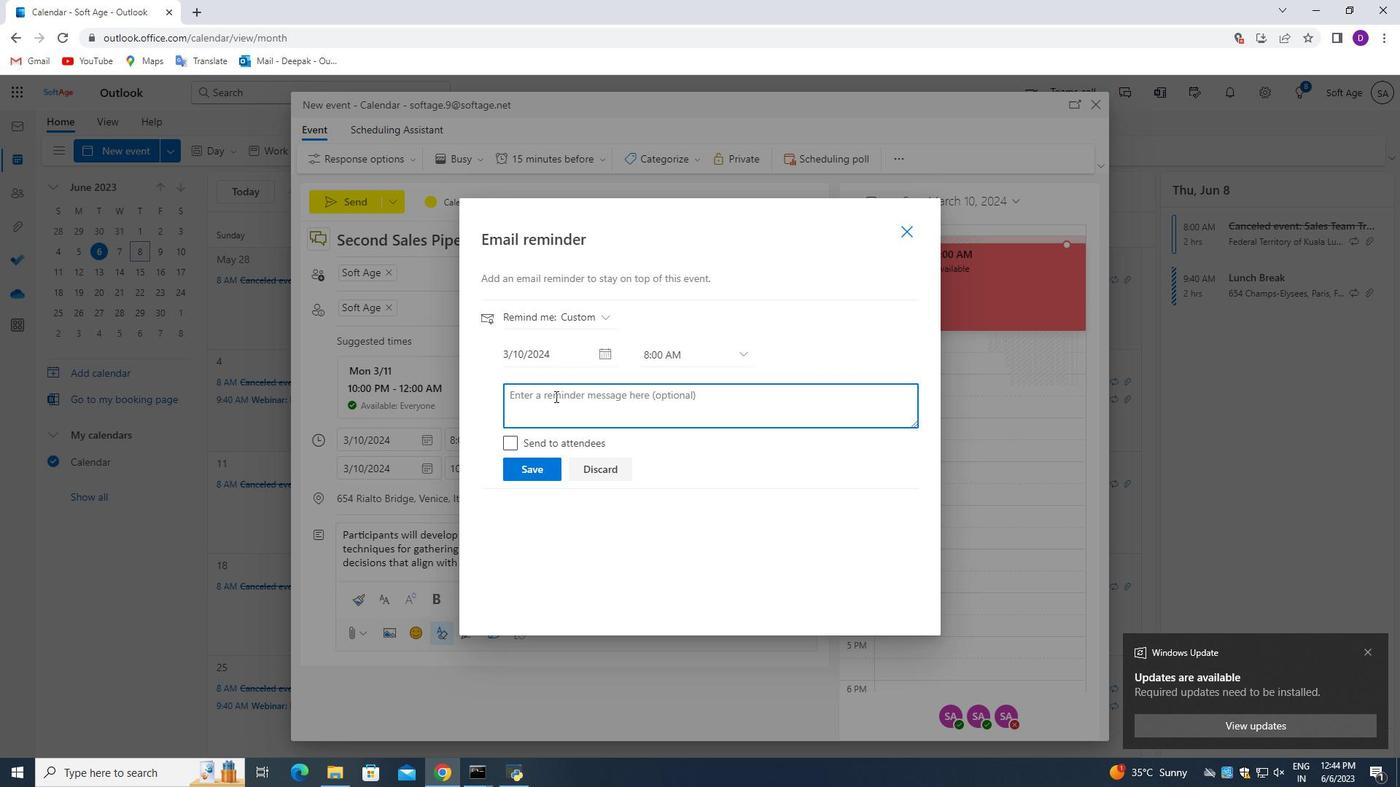 
Action: Key pressed 7000<Key.backspace>
Screenshot: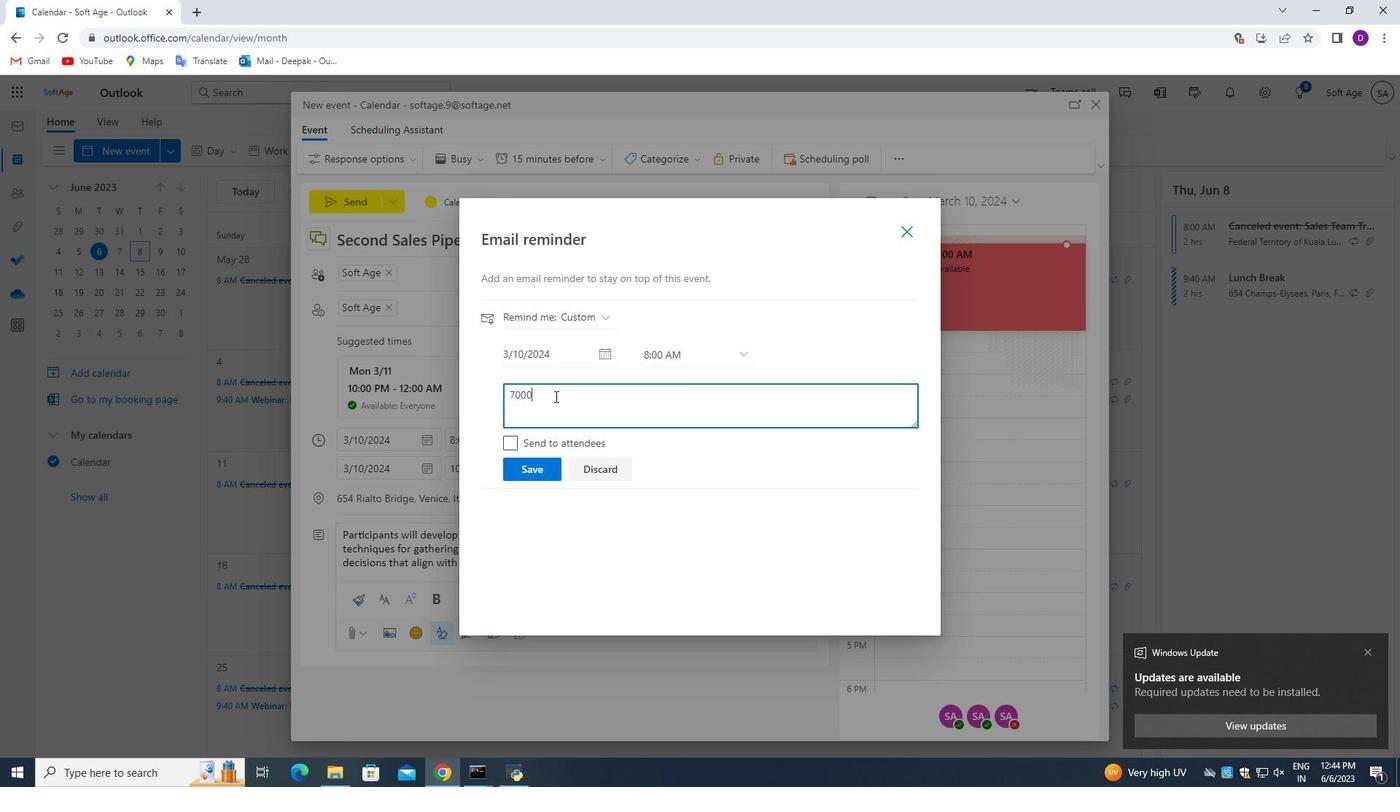 
Action: Mouse moved to (526, 469)
Screenshot: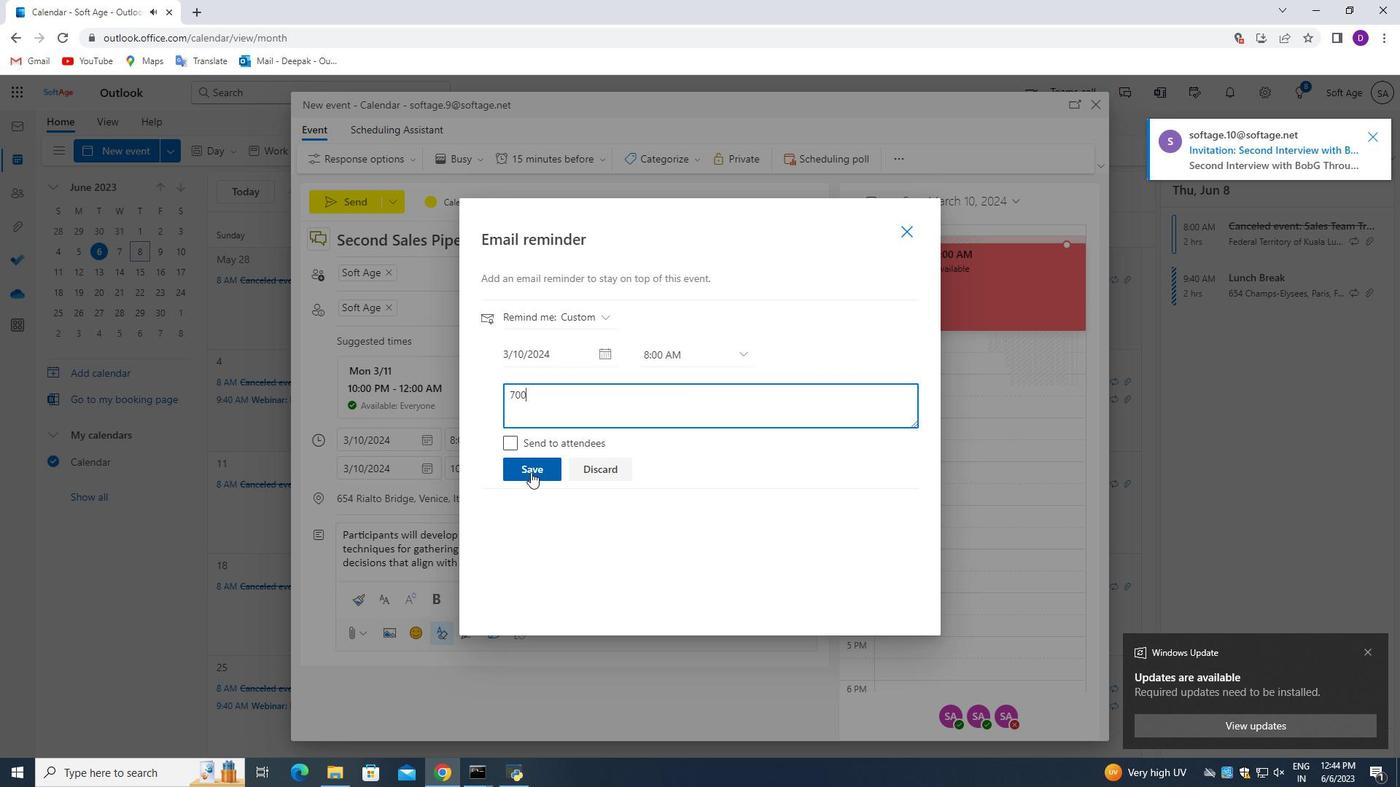 
Action: Mouse pressed left at (526, 469)
Screenshot: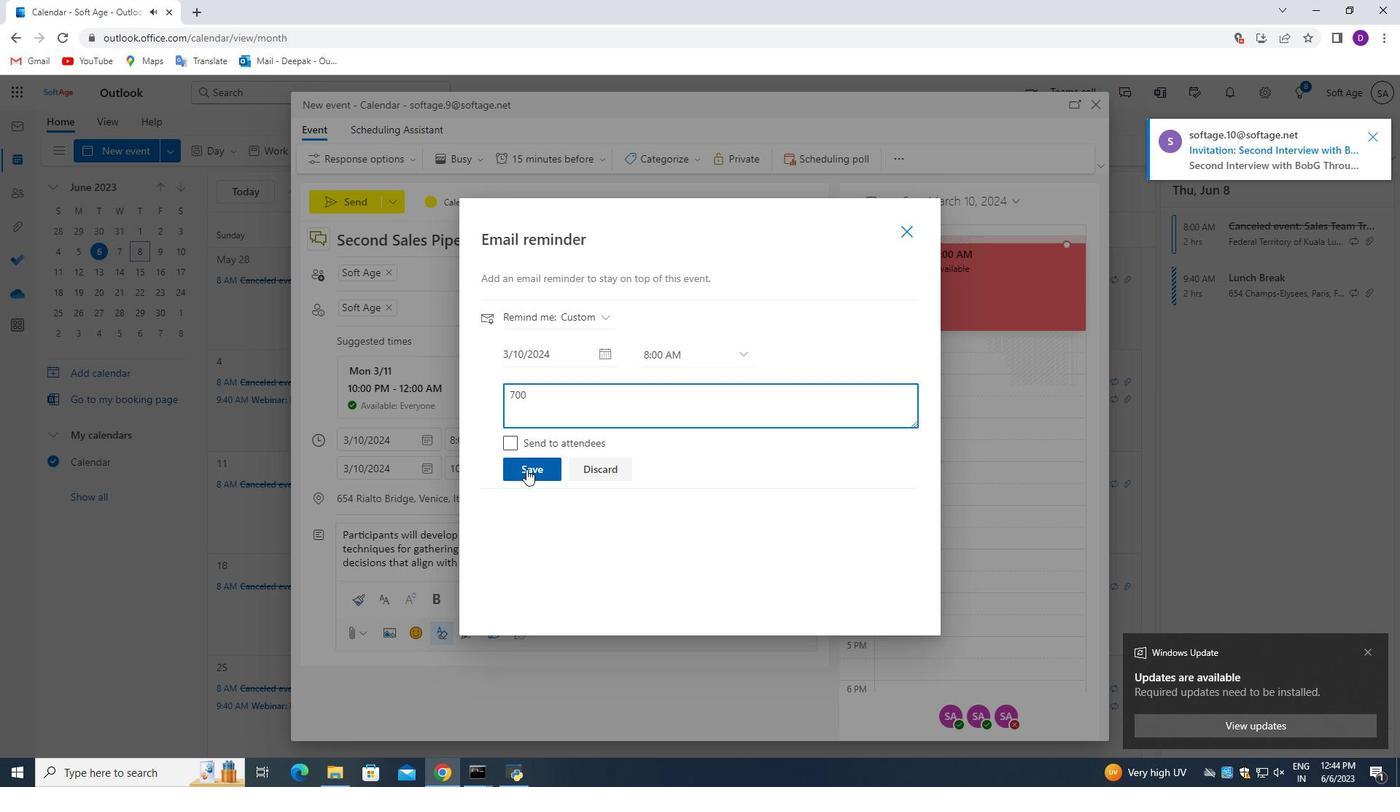 
Action: Mouse moved to (910, 229)
Screenshot: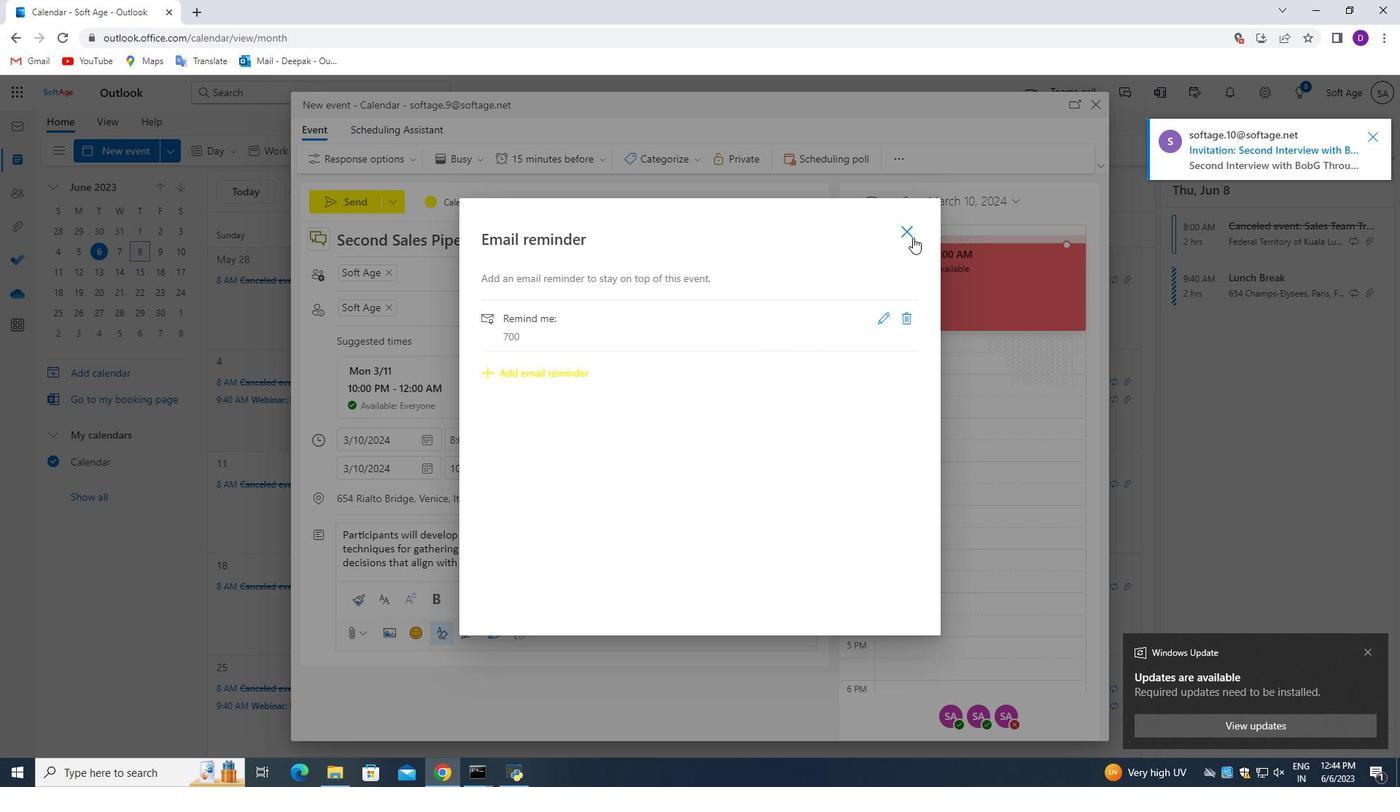
Action: Mouse pressed left at (910, 229)
Screenshot: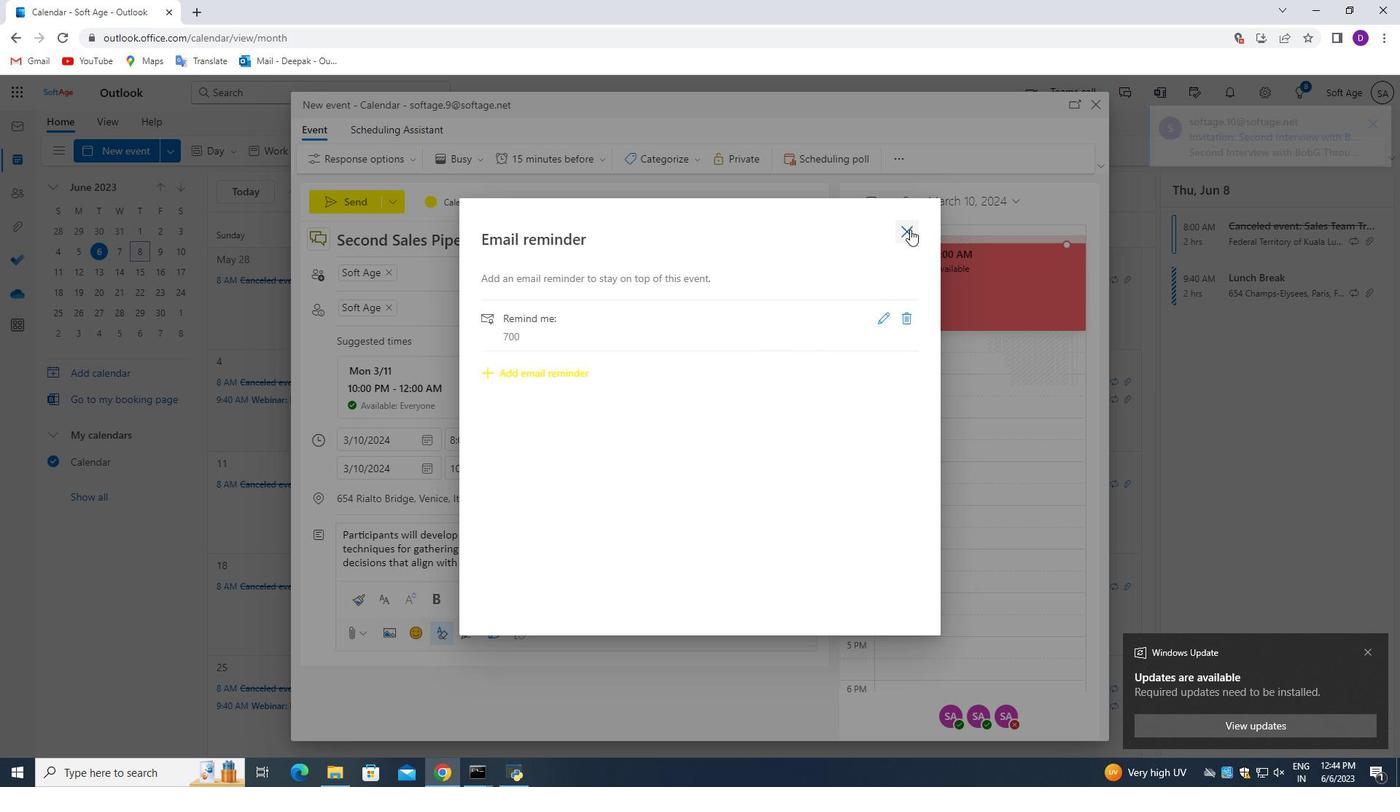 
Action: Mouse moved to (507, 431)
Screenshot: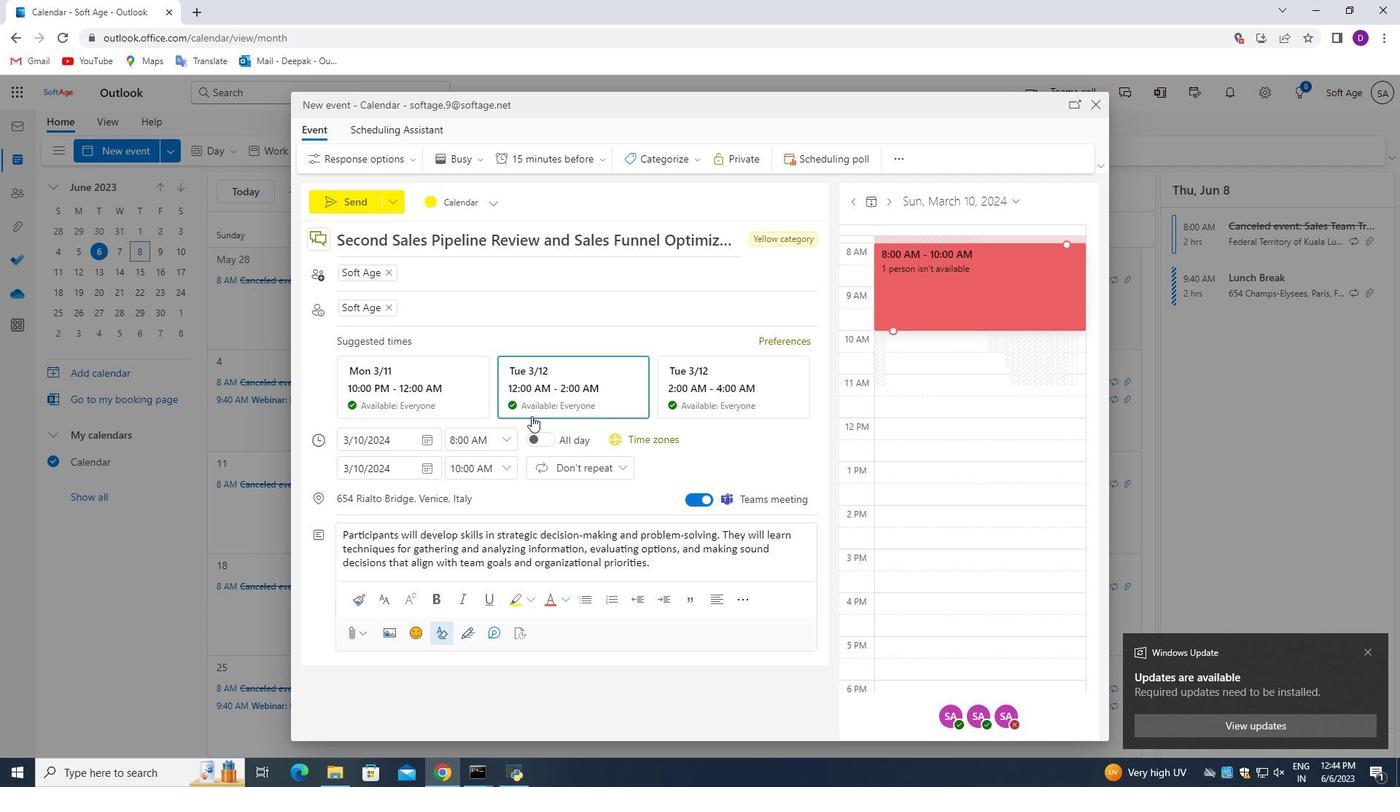 
Action: Mouse scrolled (507, 430) with delta (0, 0)
Screenshot: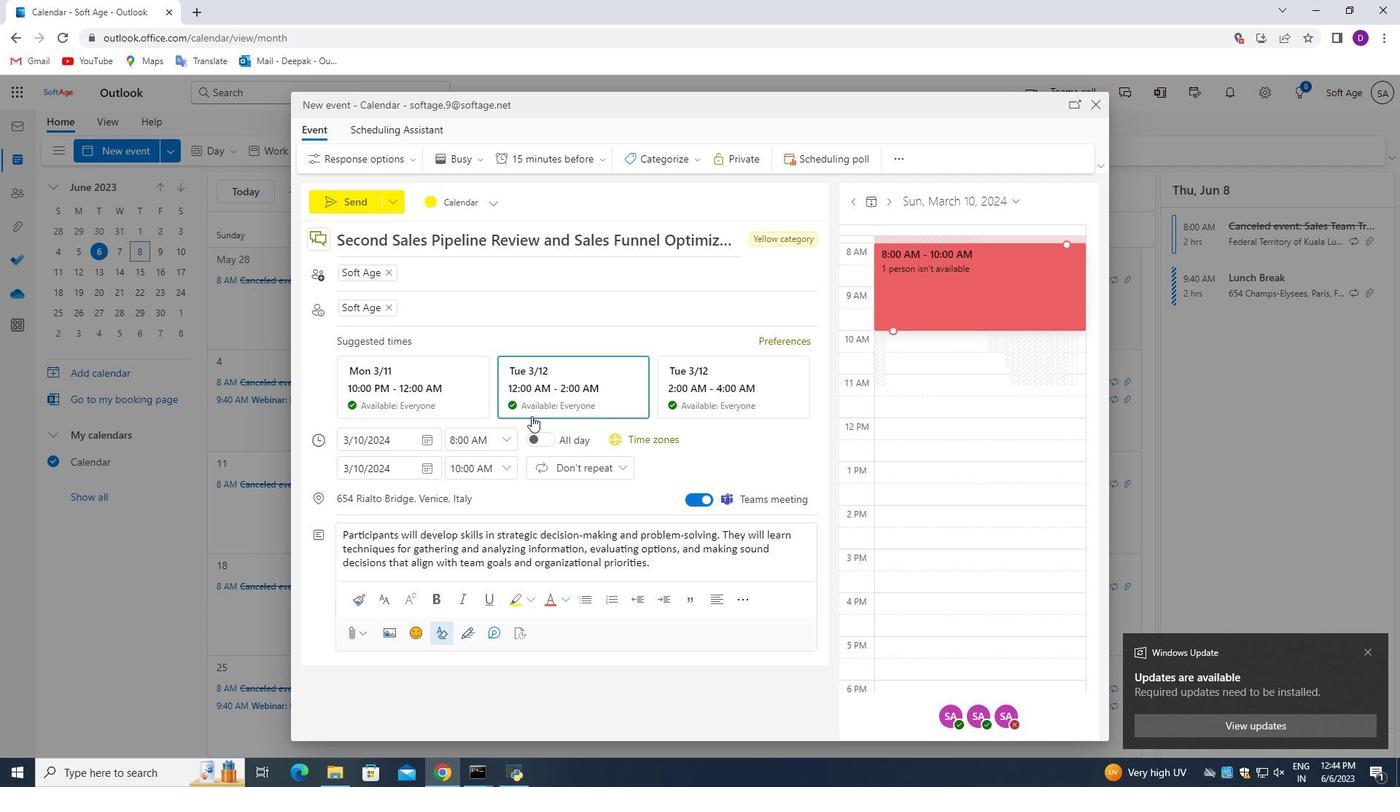 
Action: Mouse scrolled (507, 430) with delta (0, 0)
Screenshot: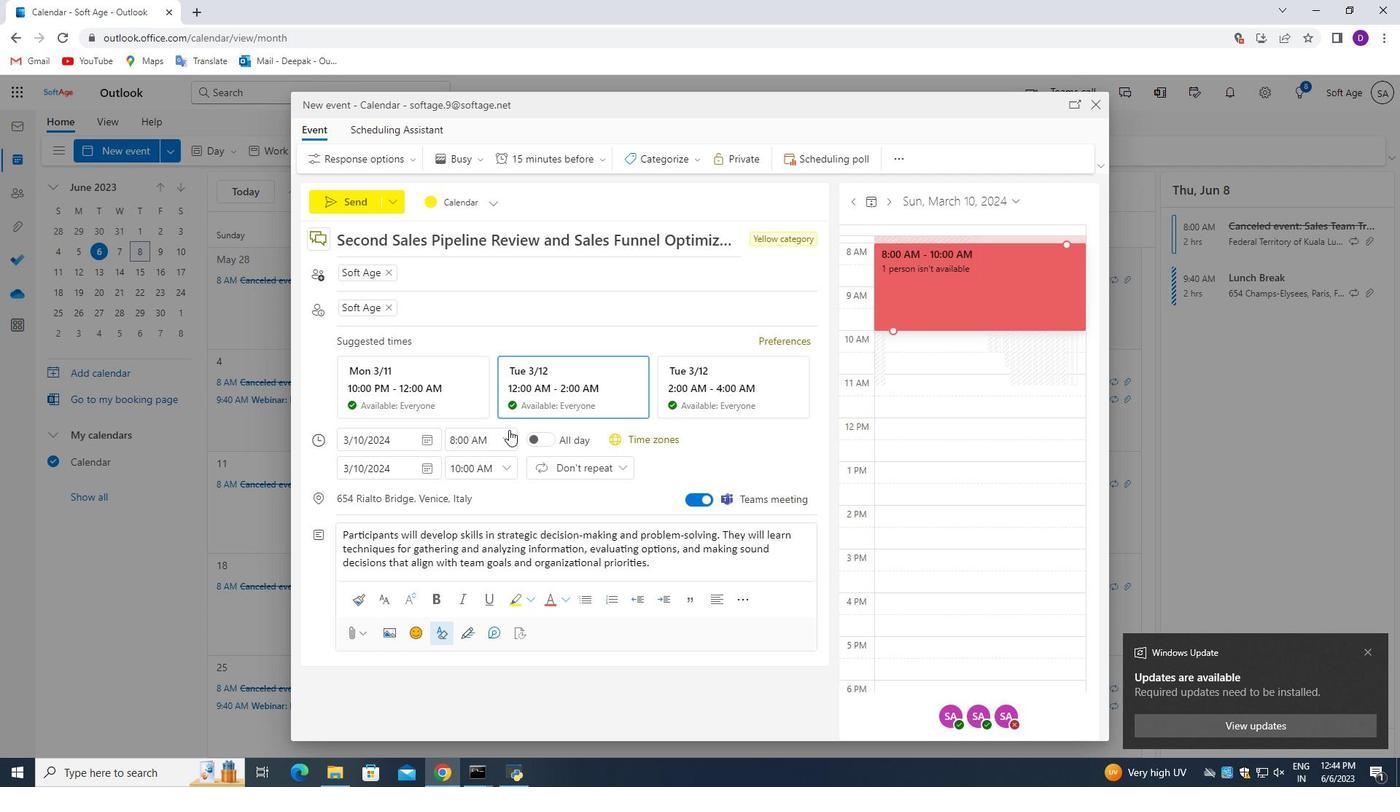 
Action: Mouse moved to (507, 431)
Screenshot: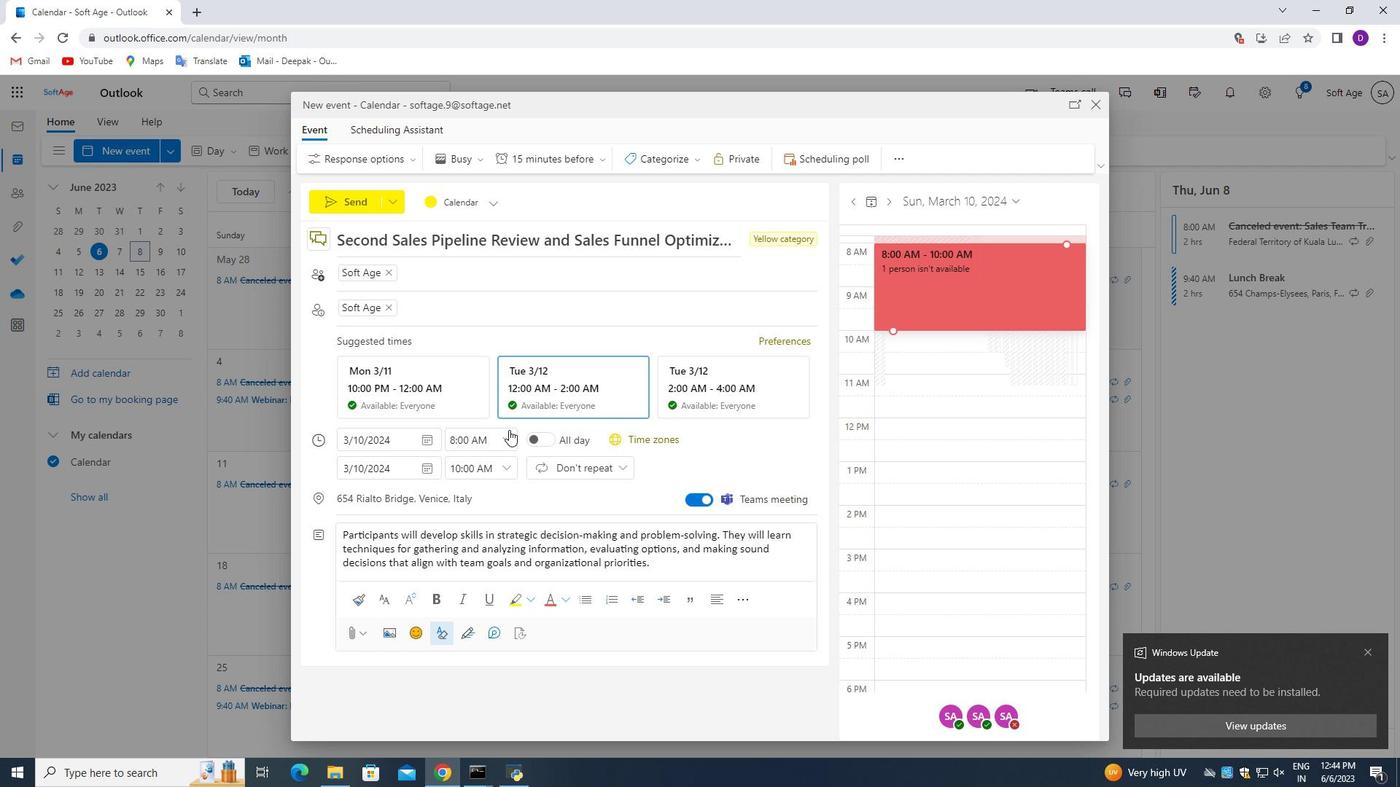 
Action: Mouse scrolled (507, 430) with delta (0, 0)
Screenshot: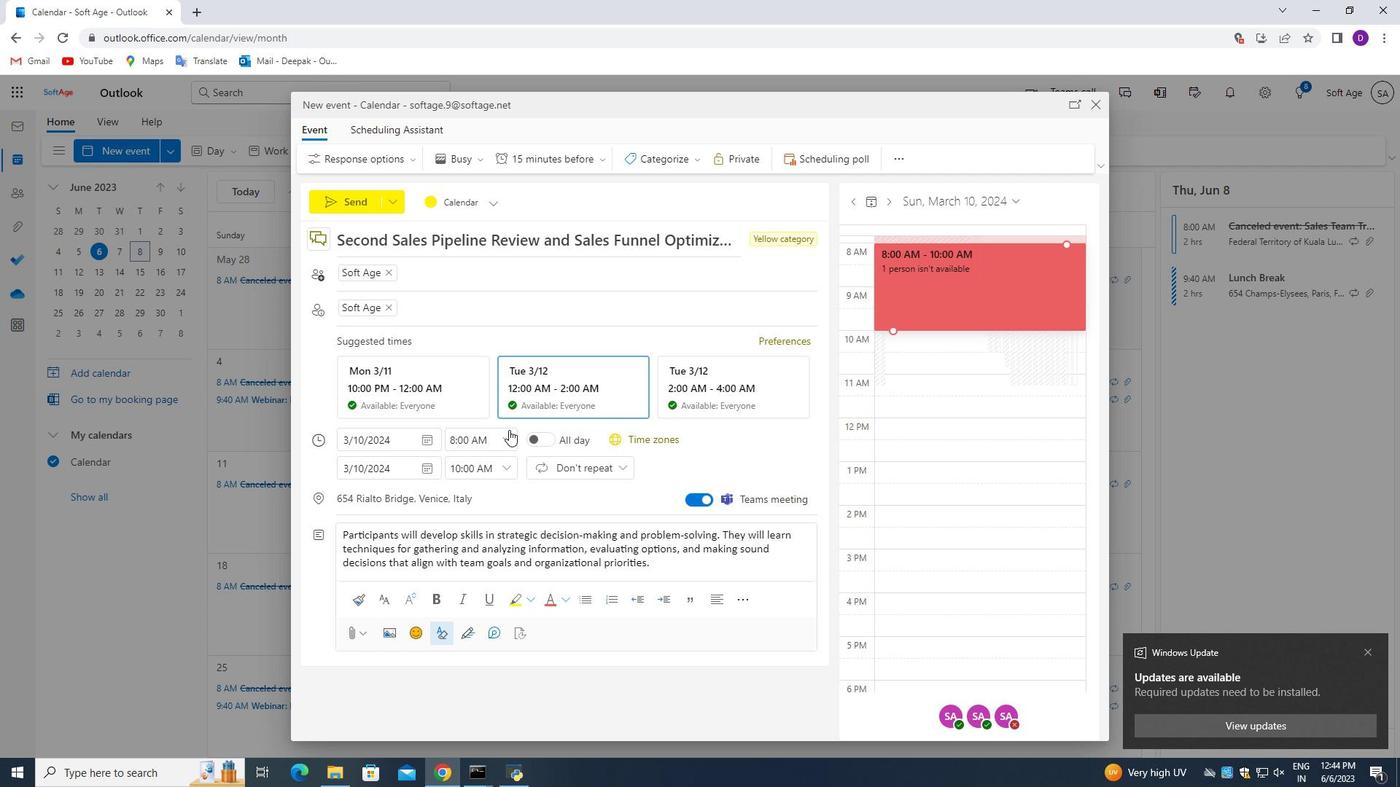 
Action: Mouse moved to (507, 432)
Screenshot: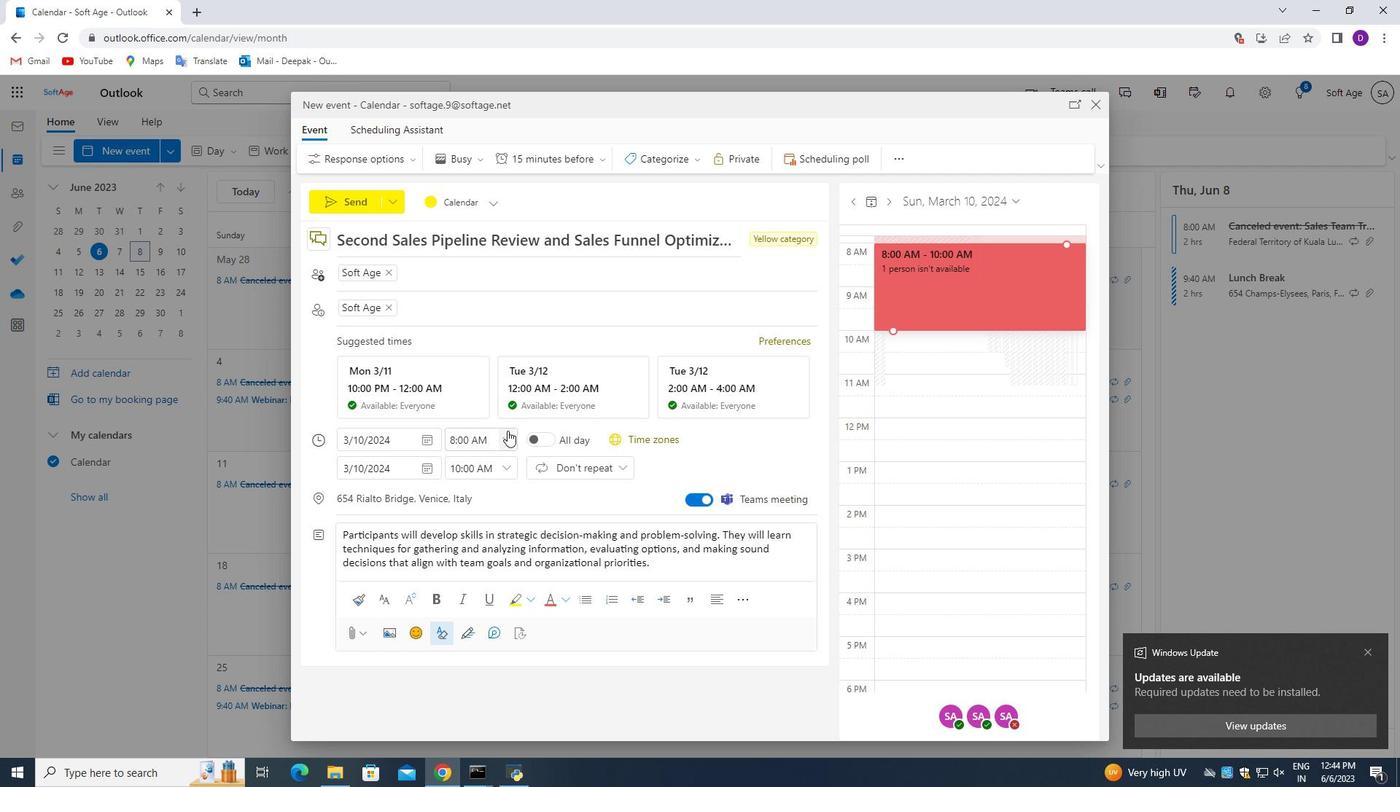
Action: Mouse scrolled (507, 431) with delta (0, 0)
Screenshot: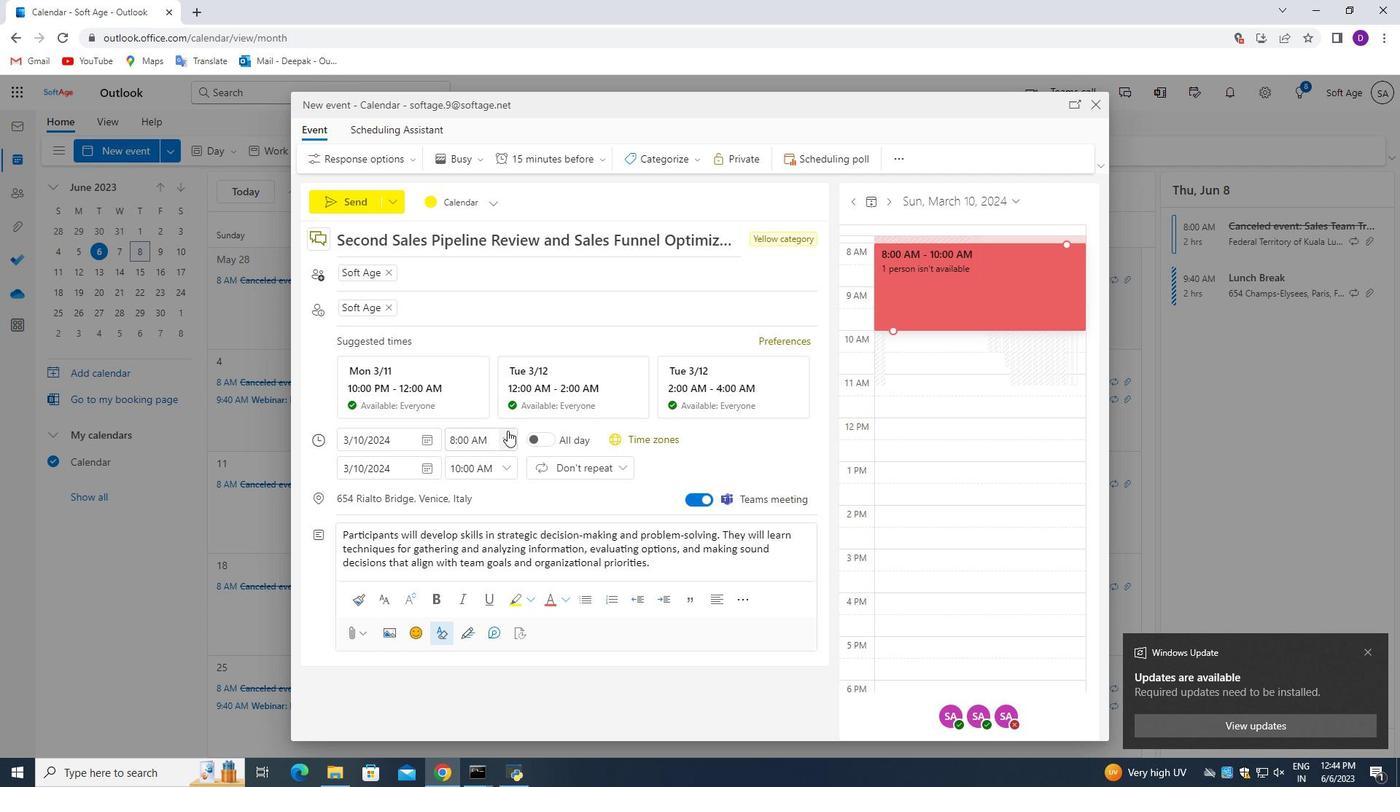 
Action: Mouse moved to (533, 431)
Screenshot: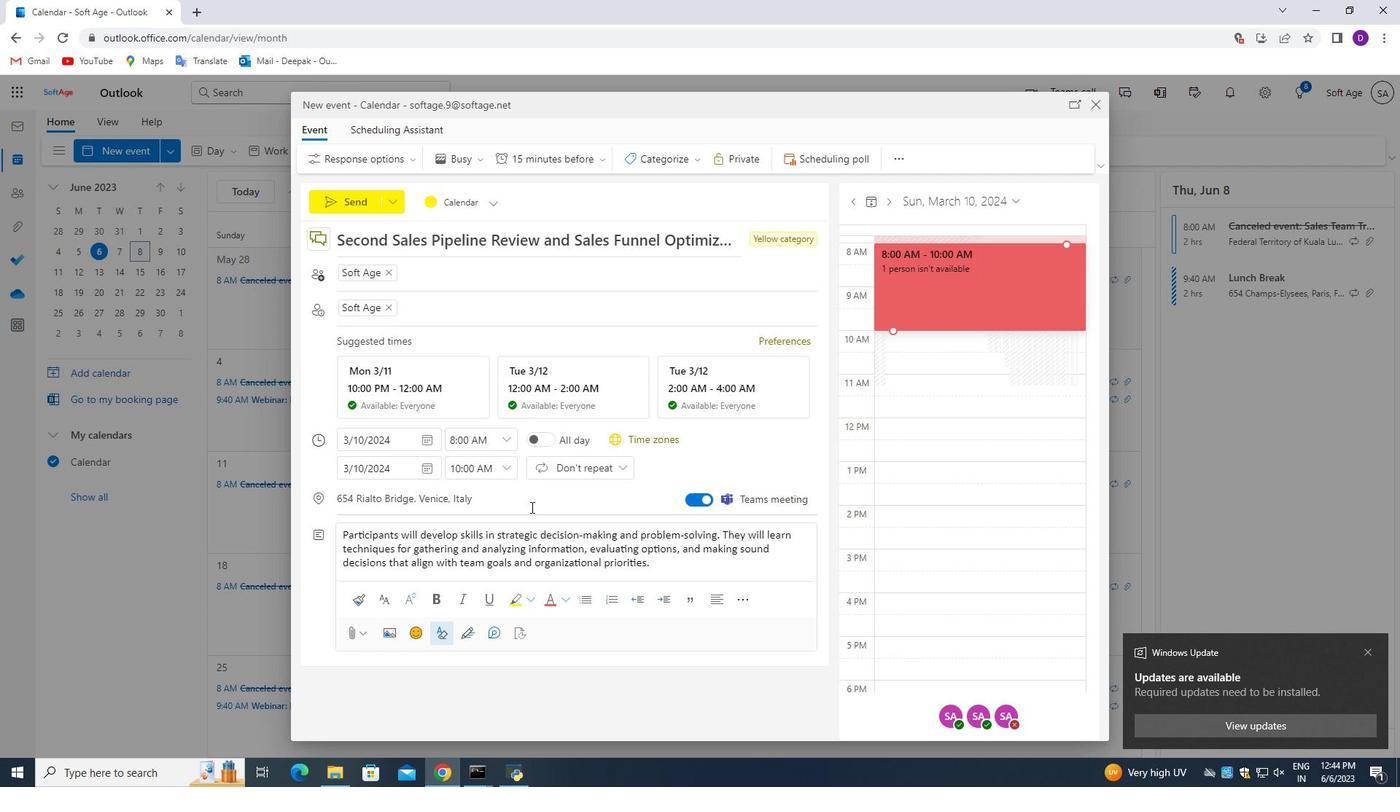 
Action: Mouse scrolled (531, 447) with delta (0, 0)
Screenshot: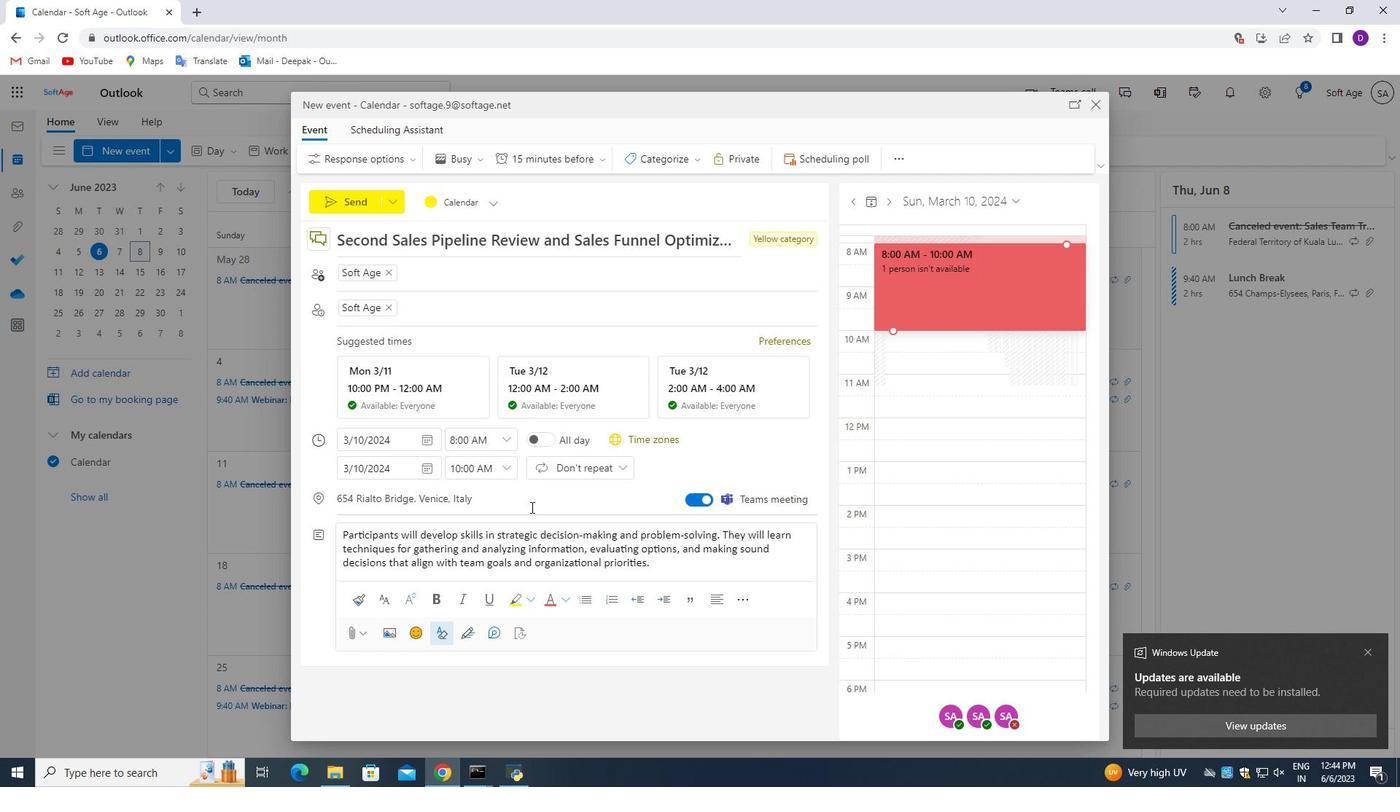 
Action: Mouse moved to (535, 412)
Screenshot: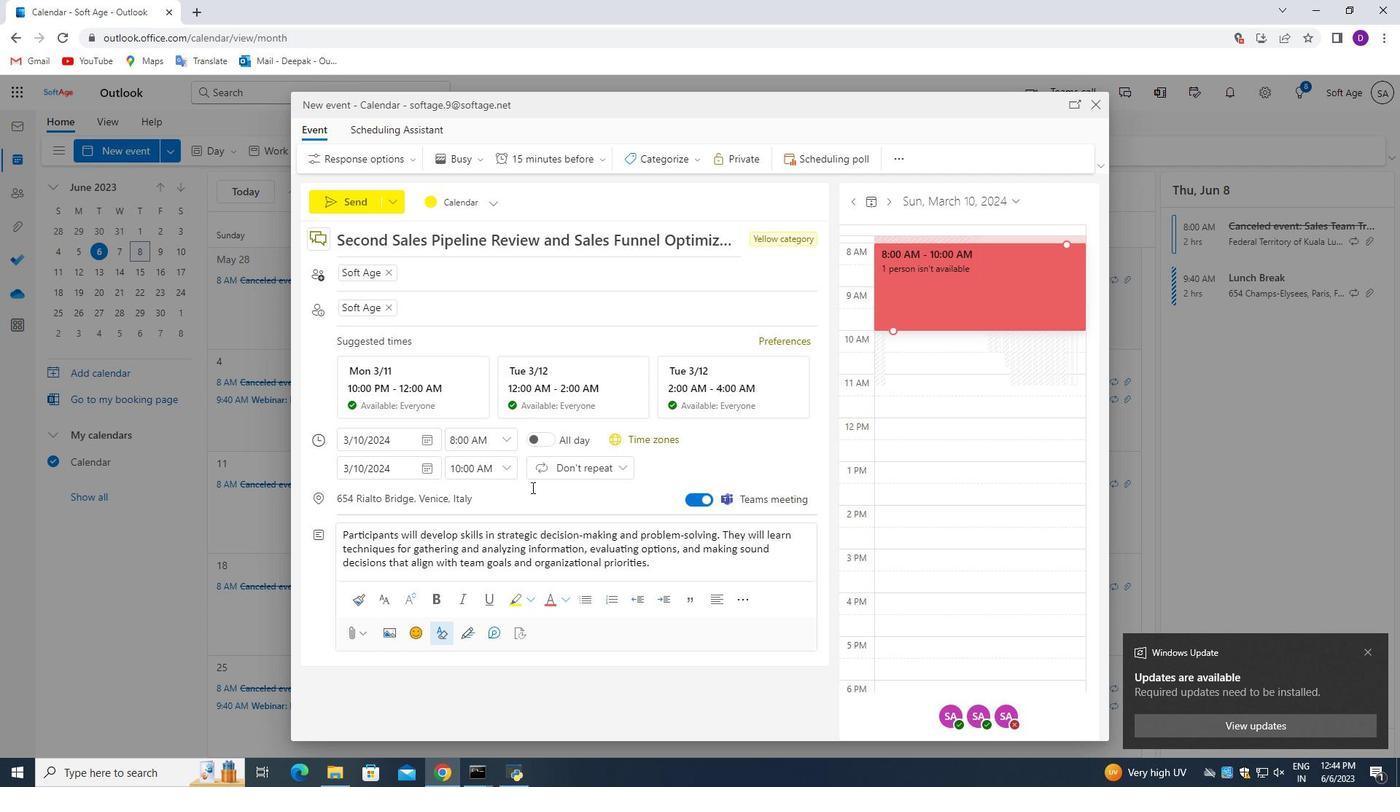 
Action: Mouse scrolled (533, 424) with delta (0, 0)
Screenshot: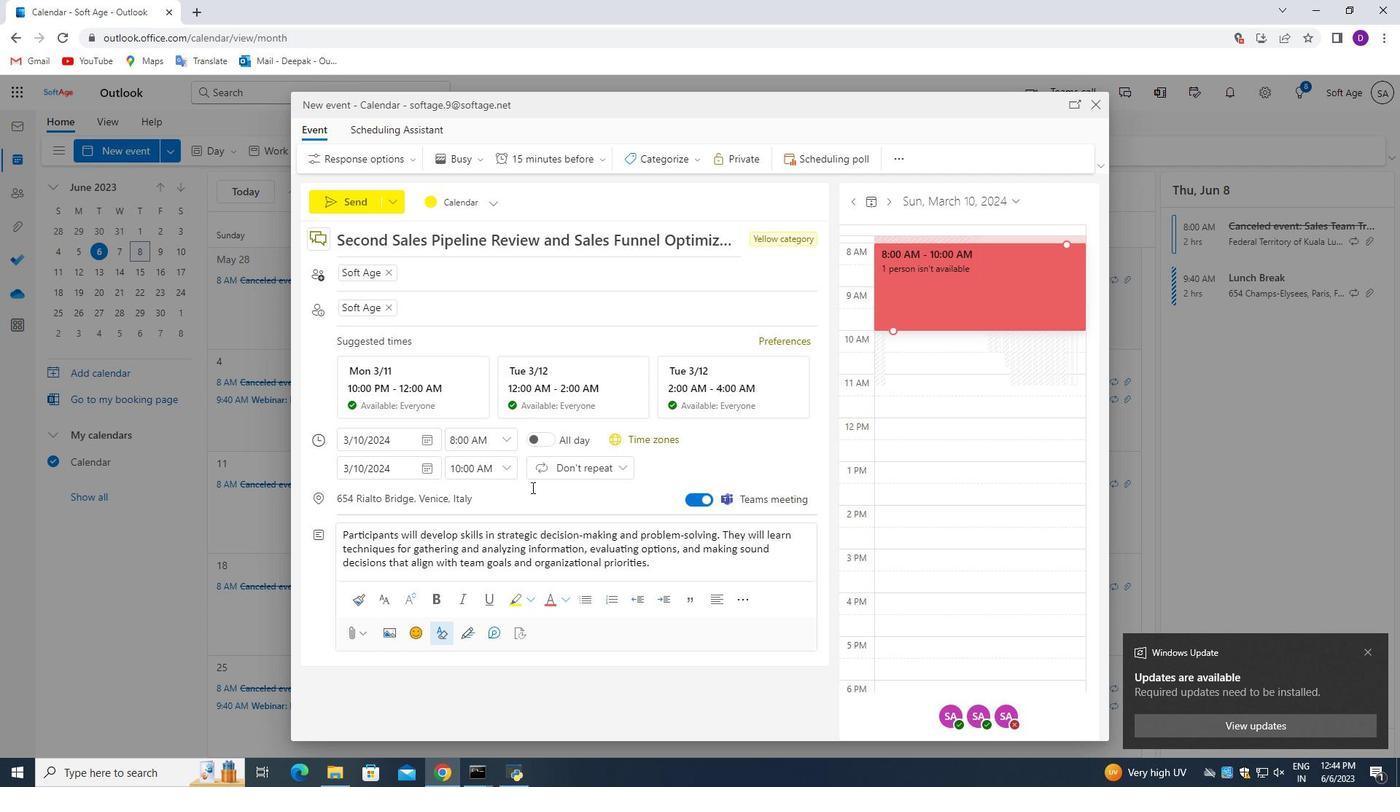 
Action: Mouse moved to (536, 388)
Screenshot: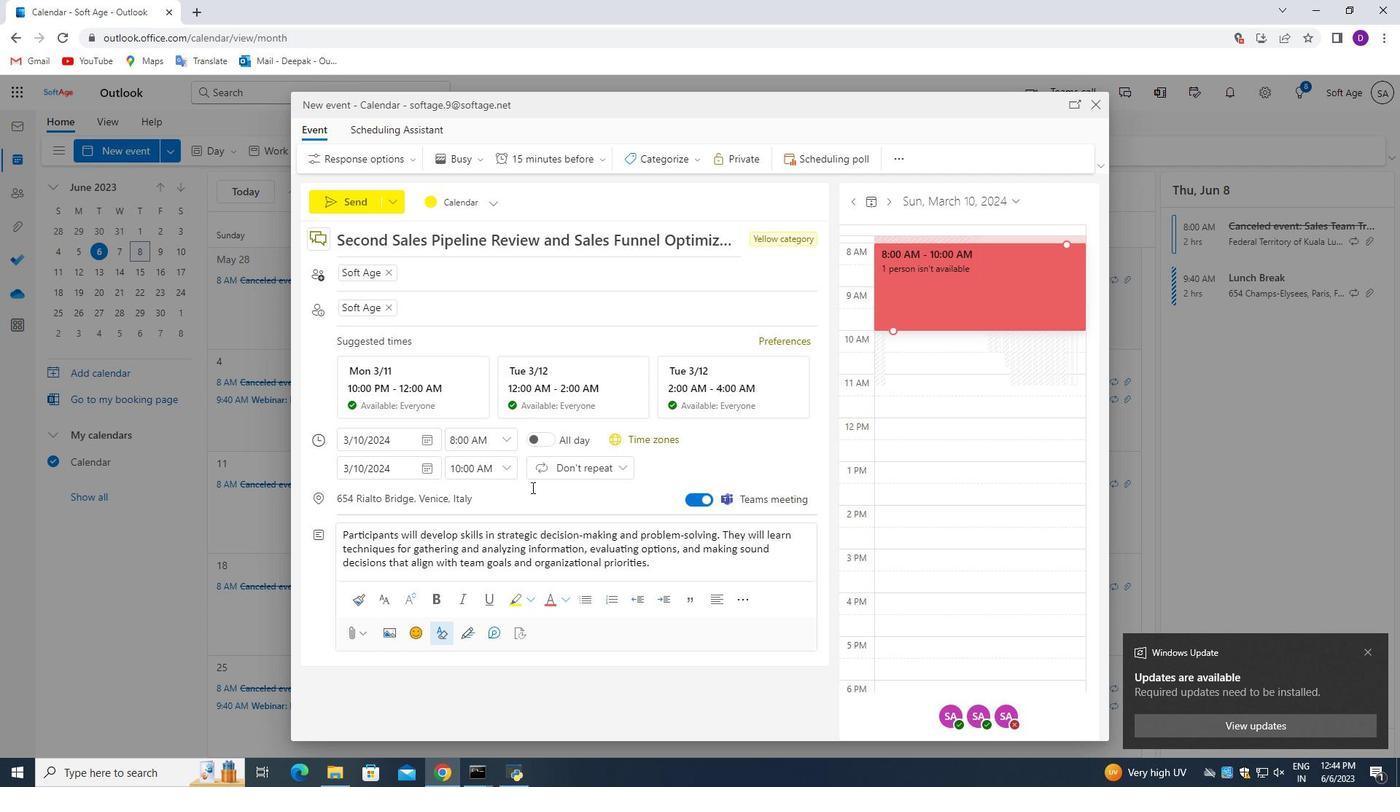 
Action: Mouse scrolled (536, 407) with delta (0, 0)
Screenshot: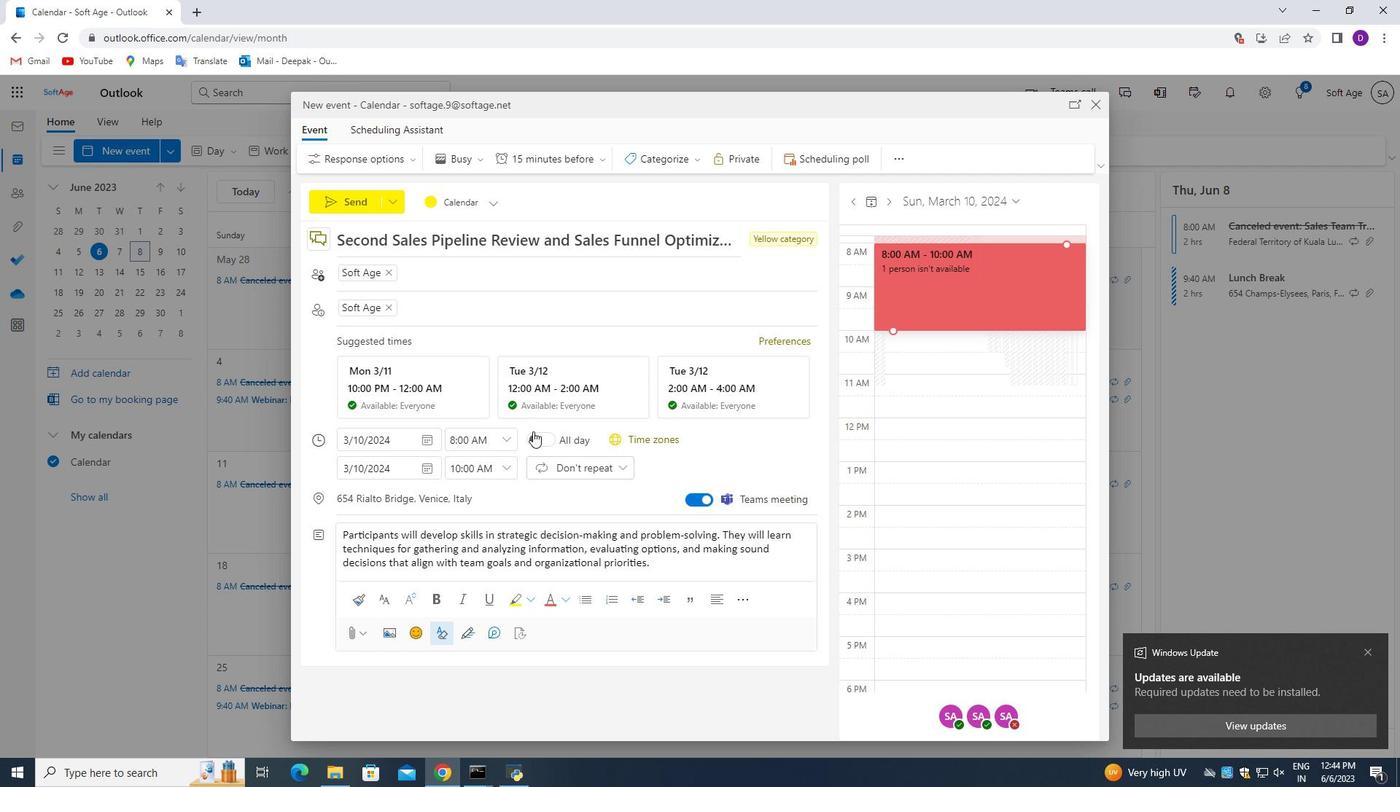 
Action: Mouse moved to (326, 193)
Screenshot: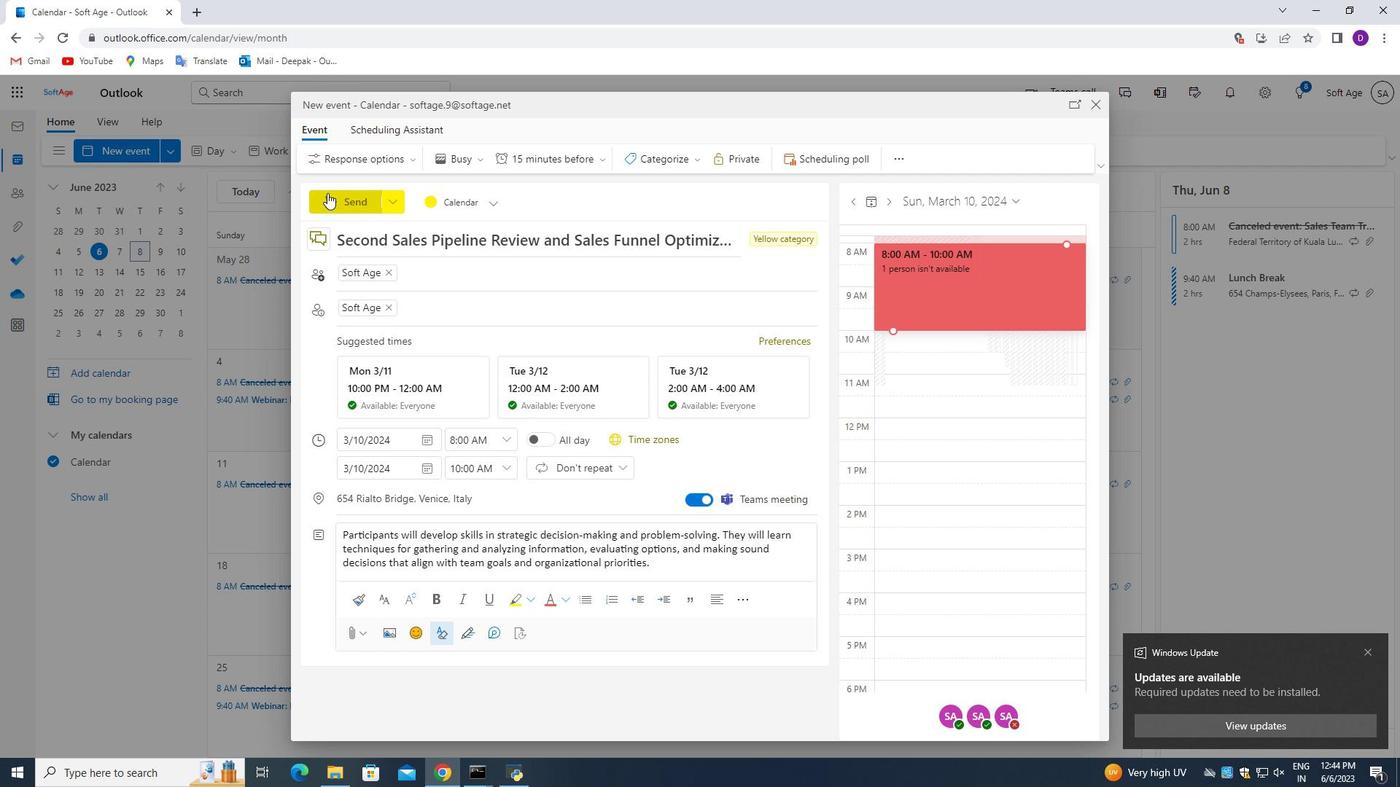 
Action: Mouse pressed left at (326, 193)
Screenshot: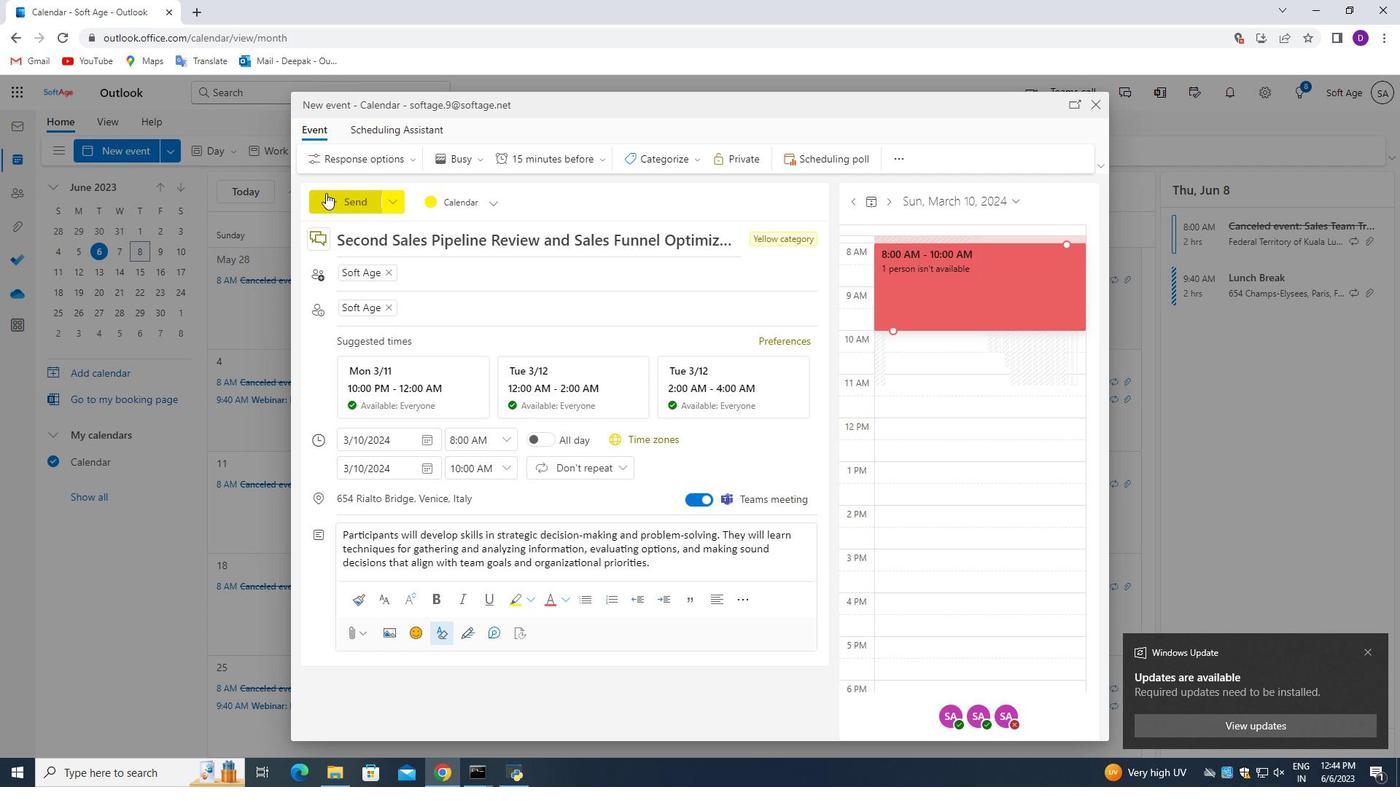 
Action: Mouse moved to (550, 425)
Screenshot: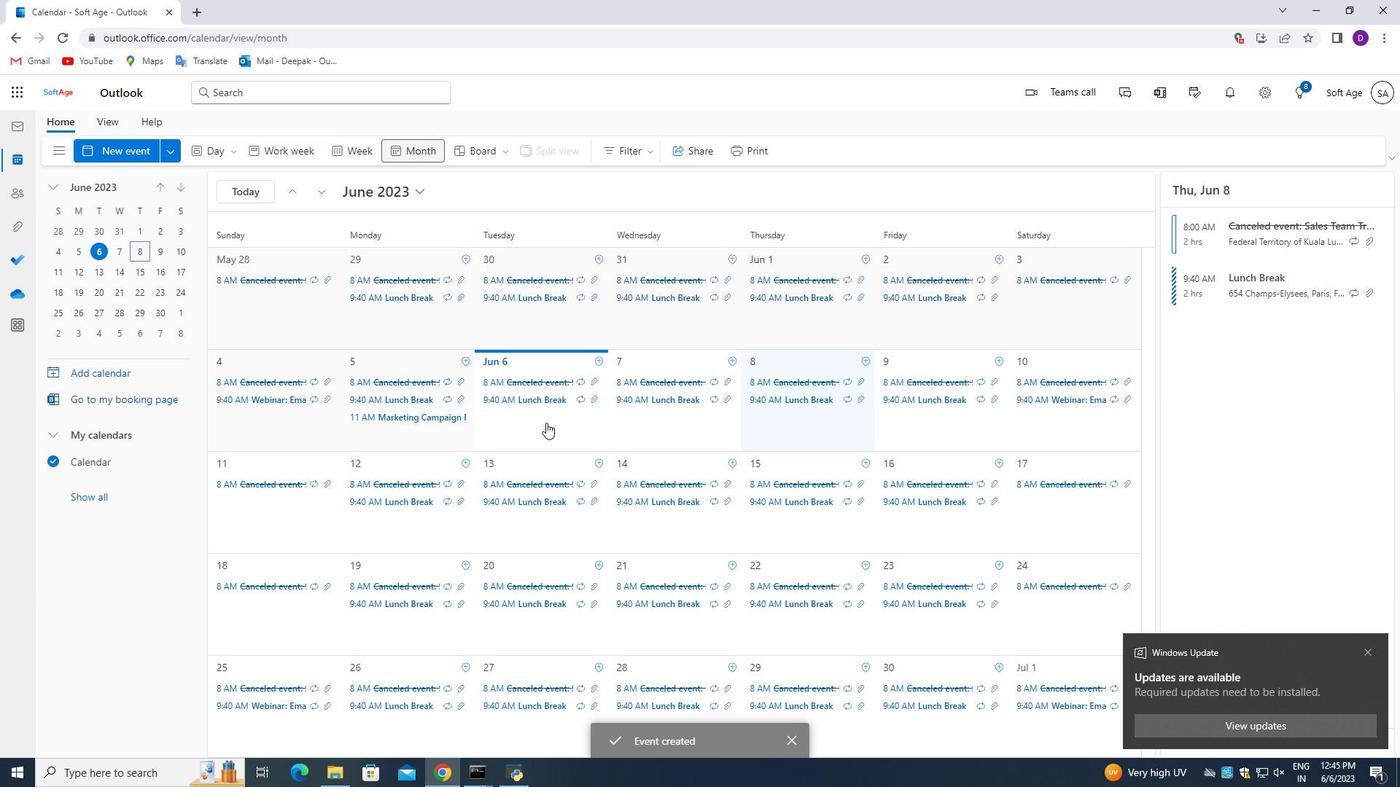 
Action: Mouse scrolled (550, 425) with delta (0, 0)
Screenshot: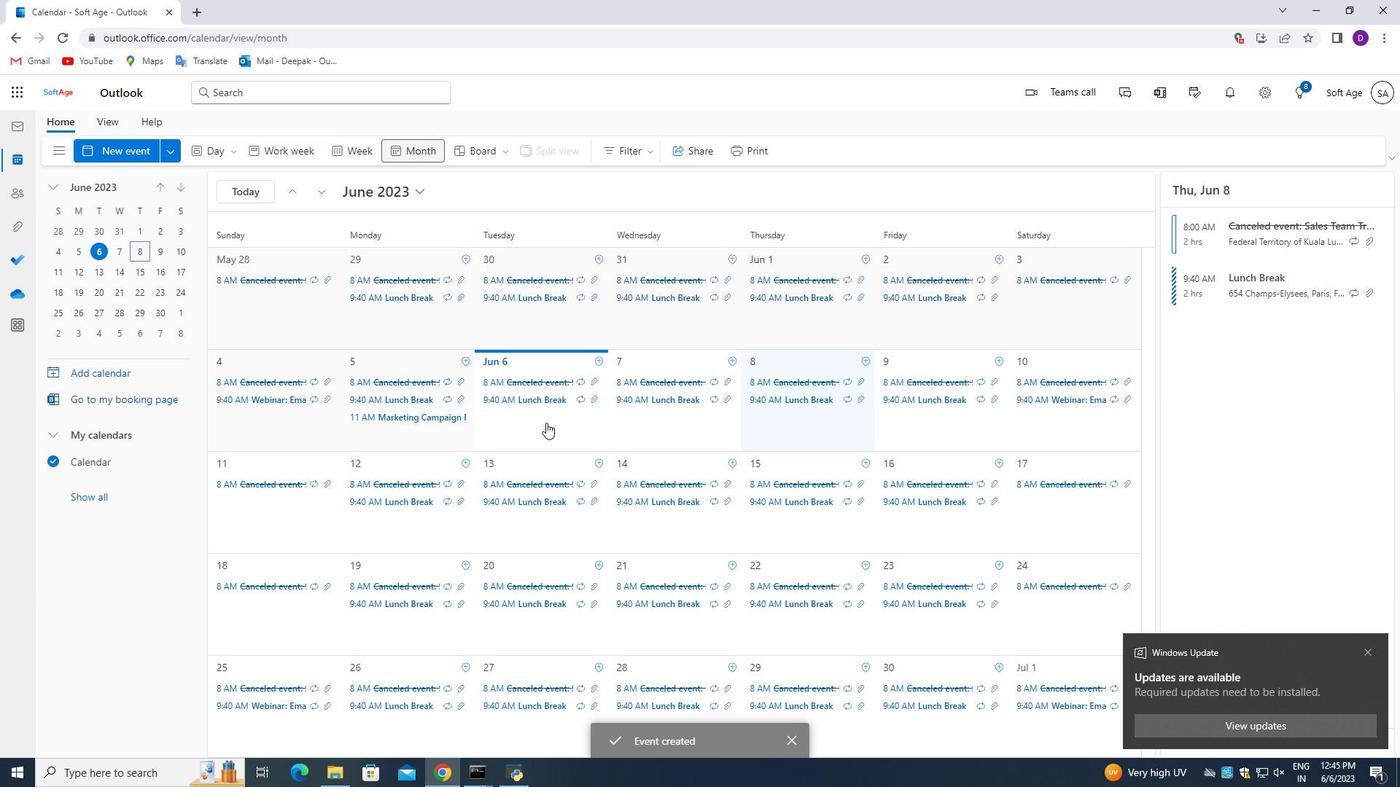 
Action: Mouse moved to (553, 439)
Screenshot: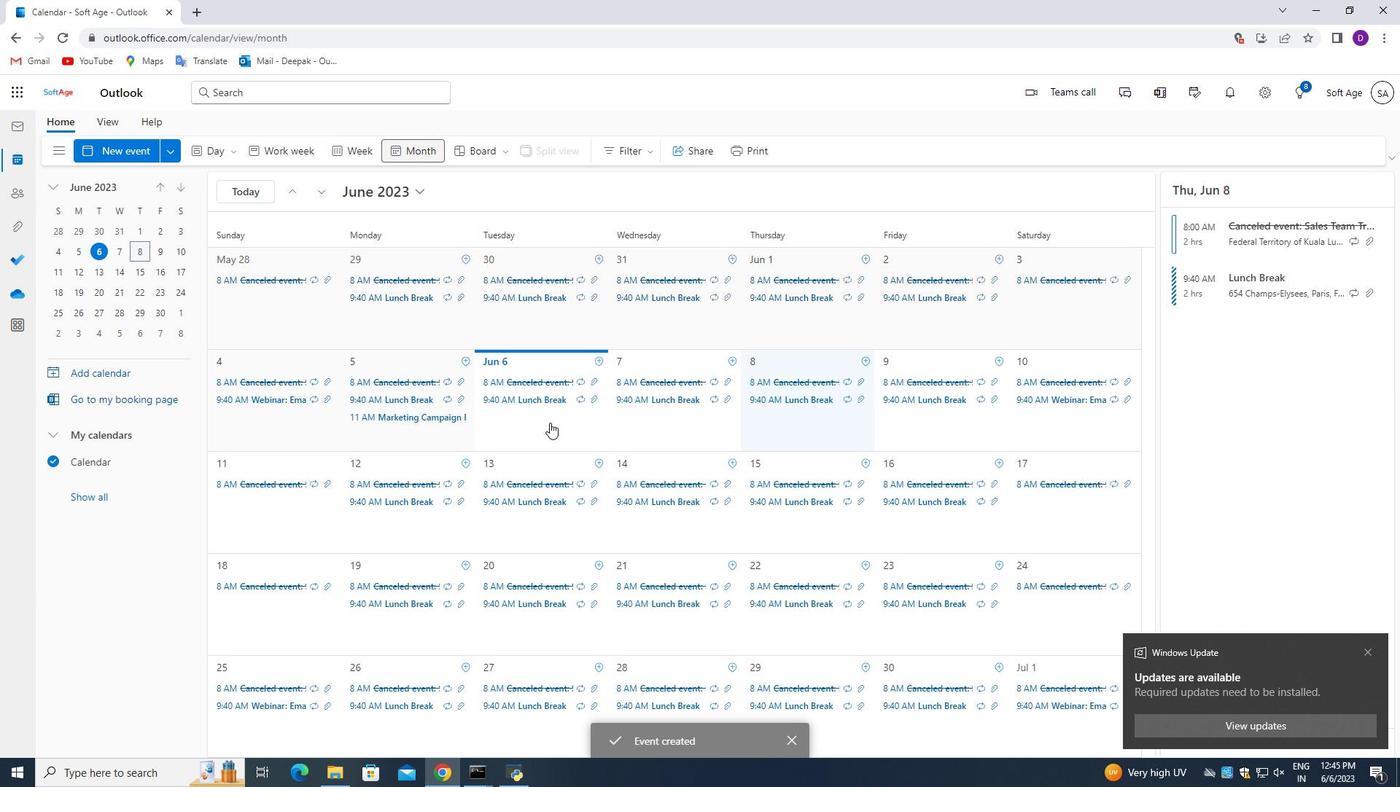 
Action: Mouse scrolled (553, 439) with delta (0, 0)
Screenshot: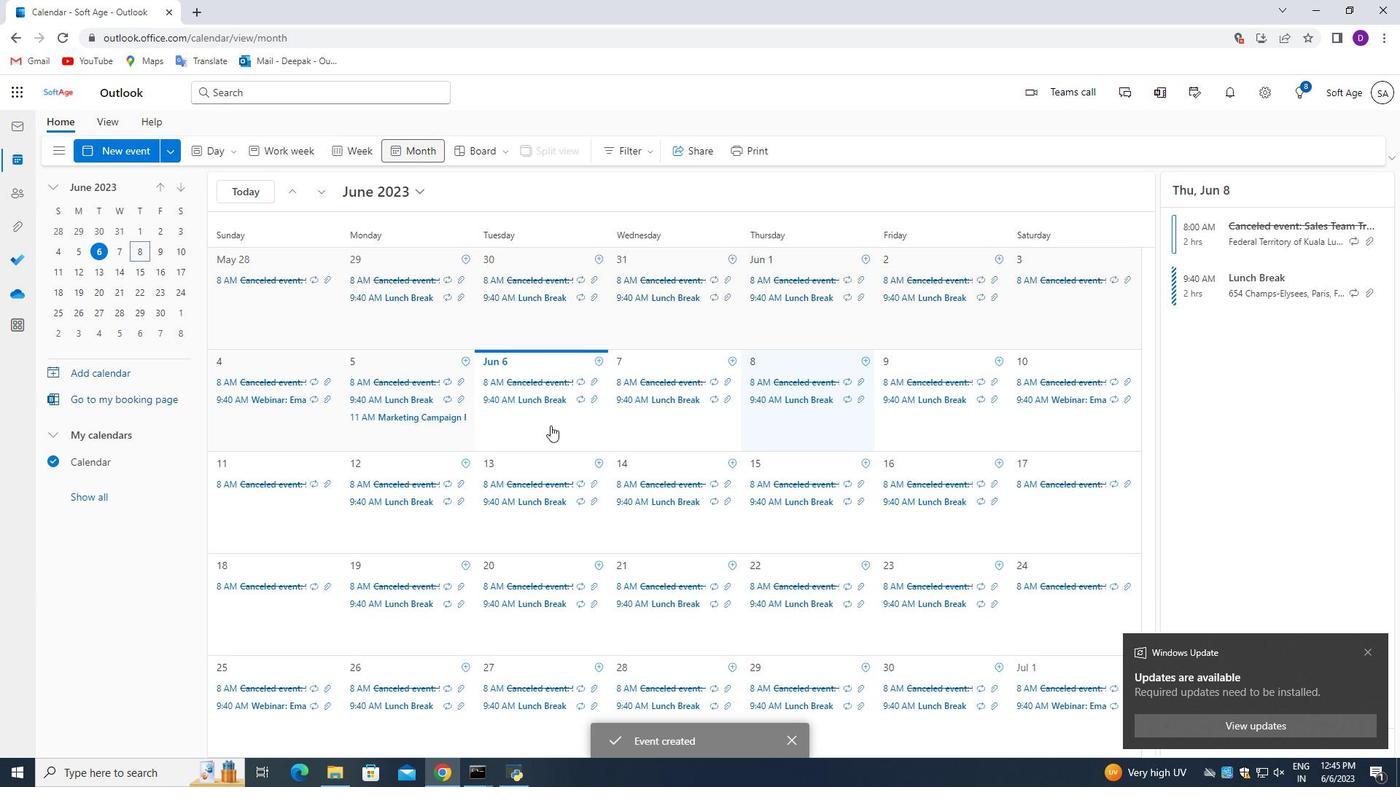
Action: Mouse moved to (554, 446)
Screenshot: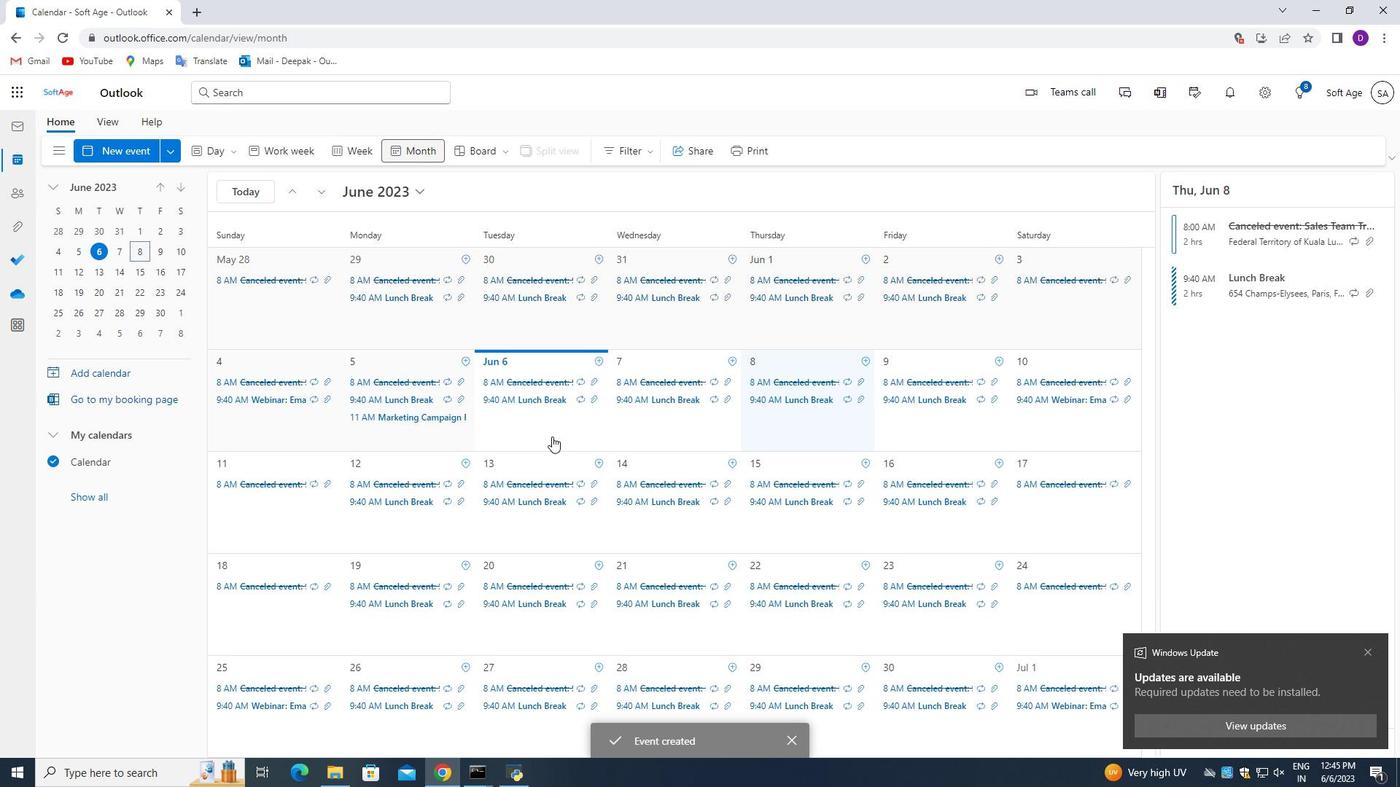 
Action: Mouse scrolled (554, 445) with delta (0, 0)
Screenshot: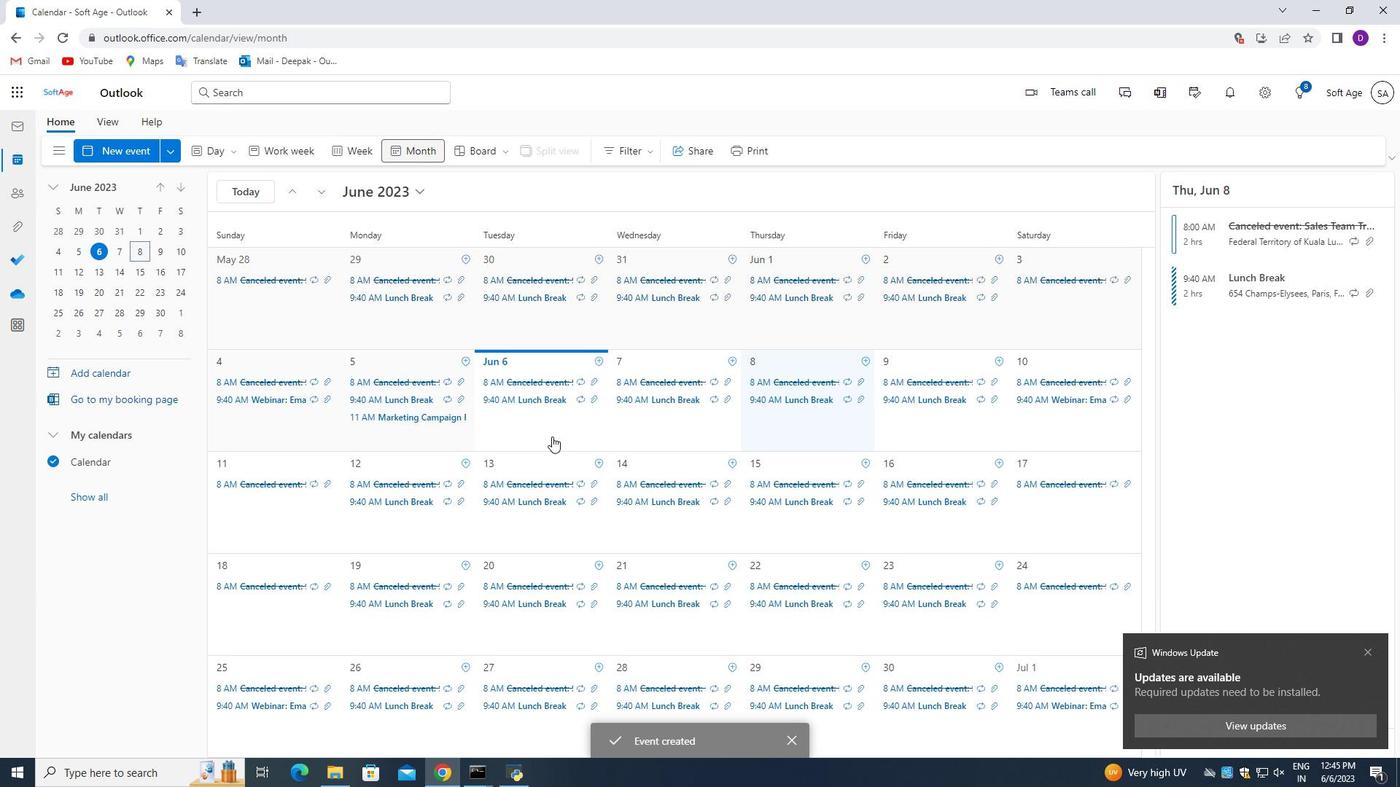 
Action: Mouse moved to (554, 447)
Screenshot: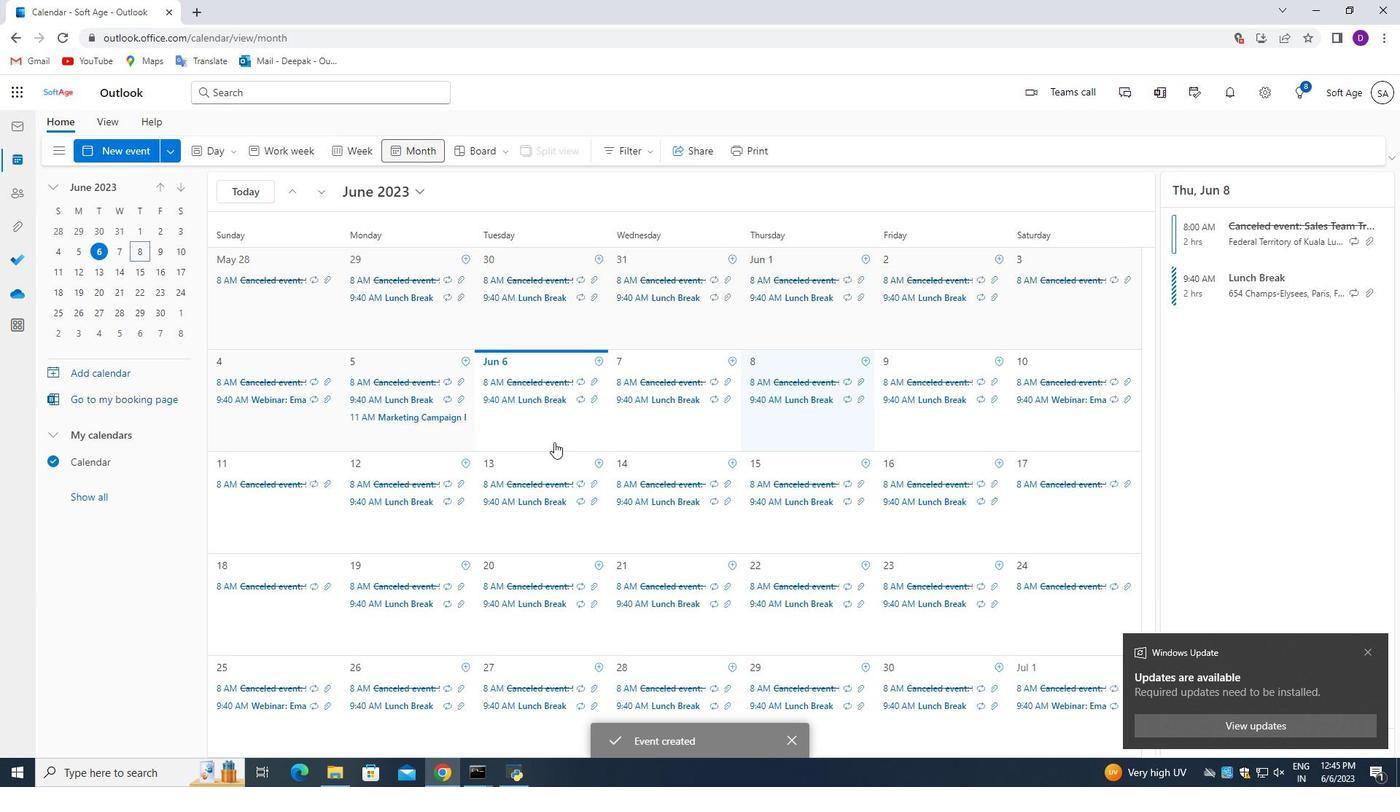 
Action: Mouse scrolled (554, 446) with delta (0, 0)
Screenshot: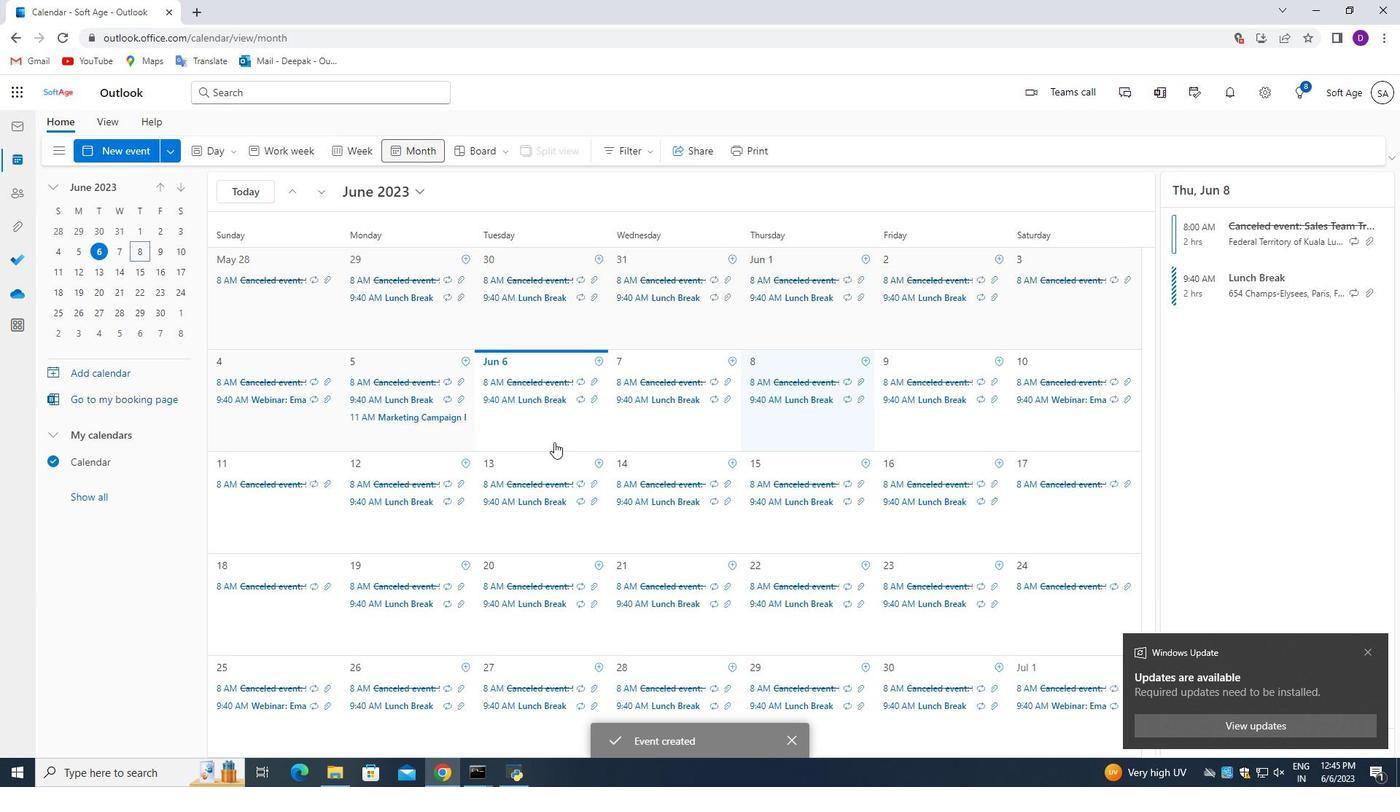 
Action: Mouse moved to (555, 447)
Screenshot: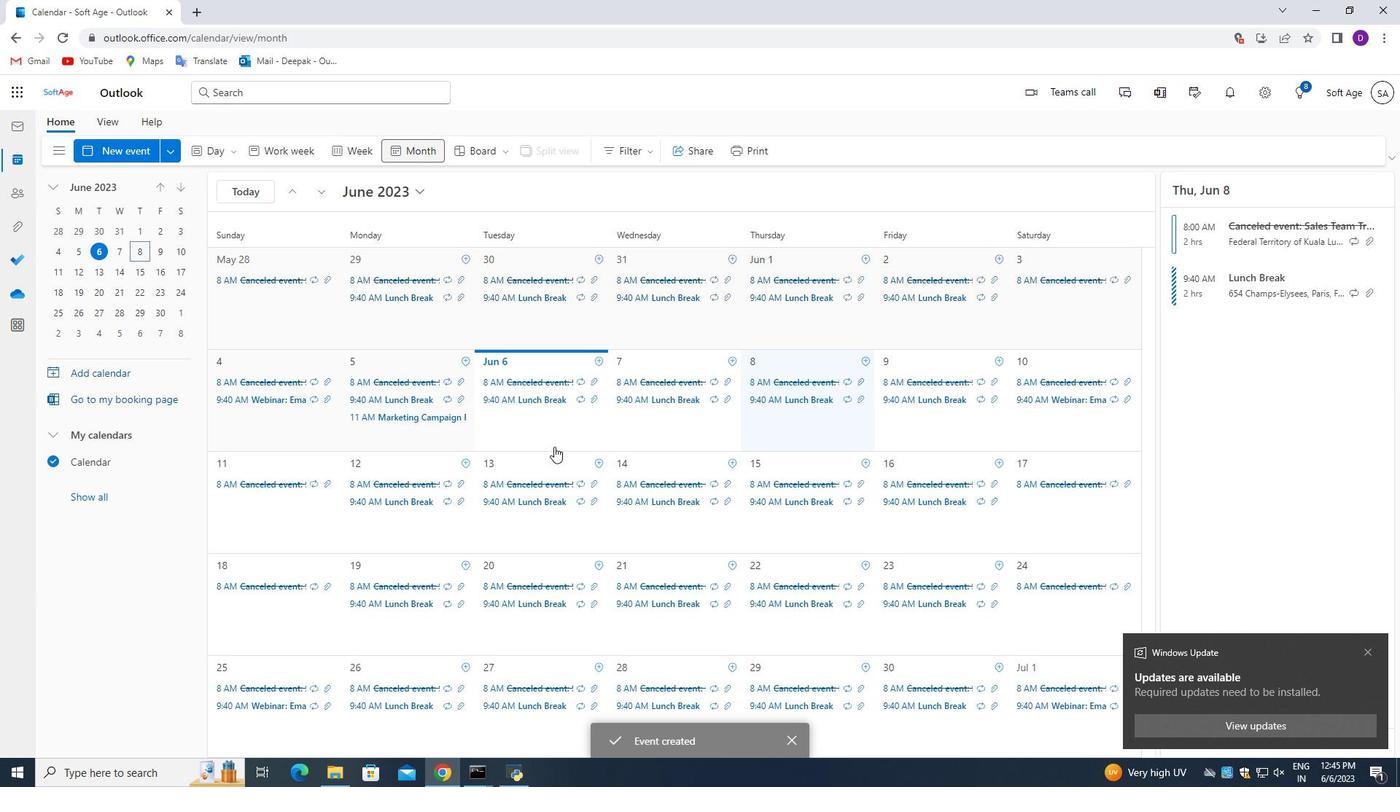 
Action: Mouse scrolled (555, 448) with delta (0, 0)
Screenshot: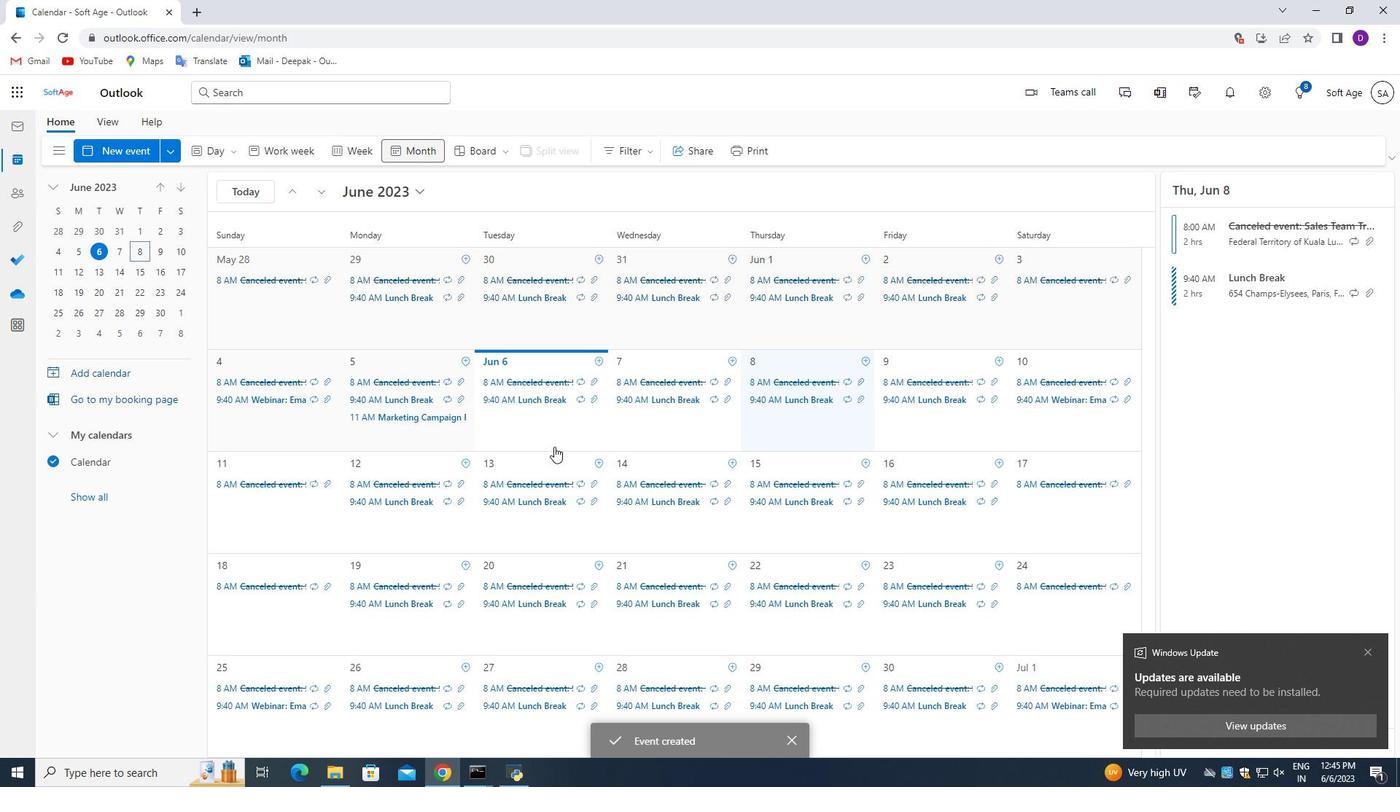 
Action: Mouse moved to (555, 447)
Screenshot: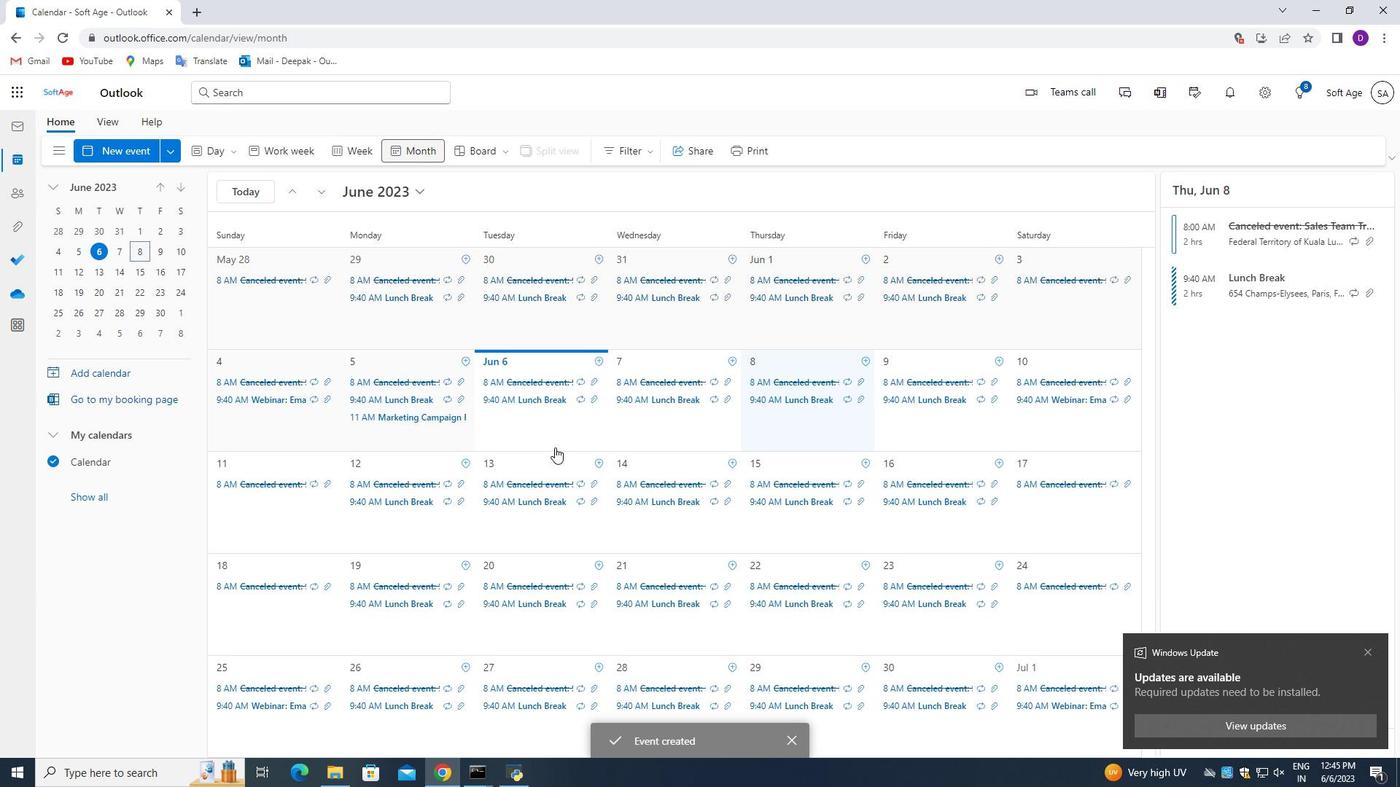 
Action: Mouse scrolled (555, 448) with delta (0, 0)
Screenshot: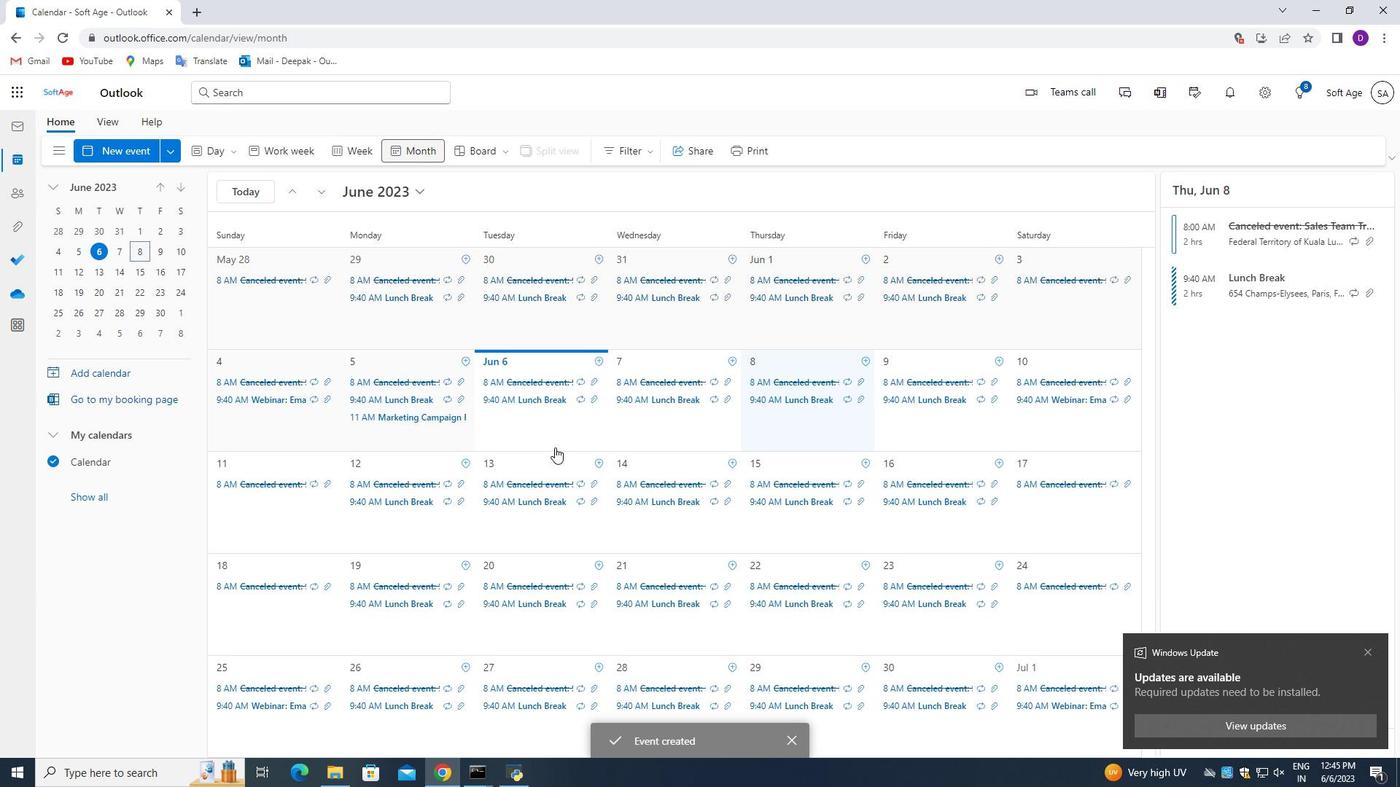 
Action: Mouse scrolled (555, 448) with delta (0, 0)
Screenshot: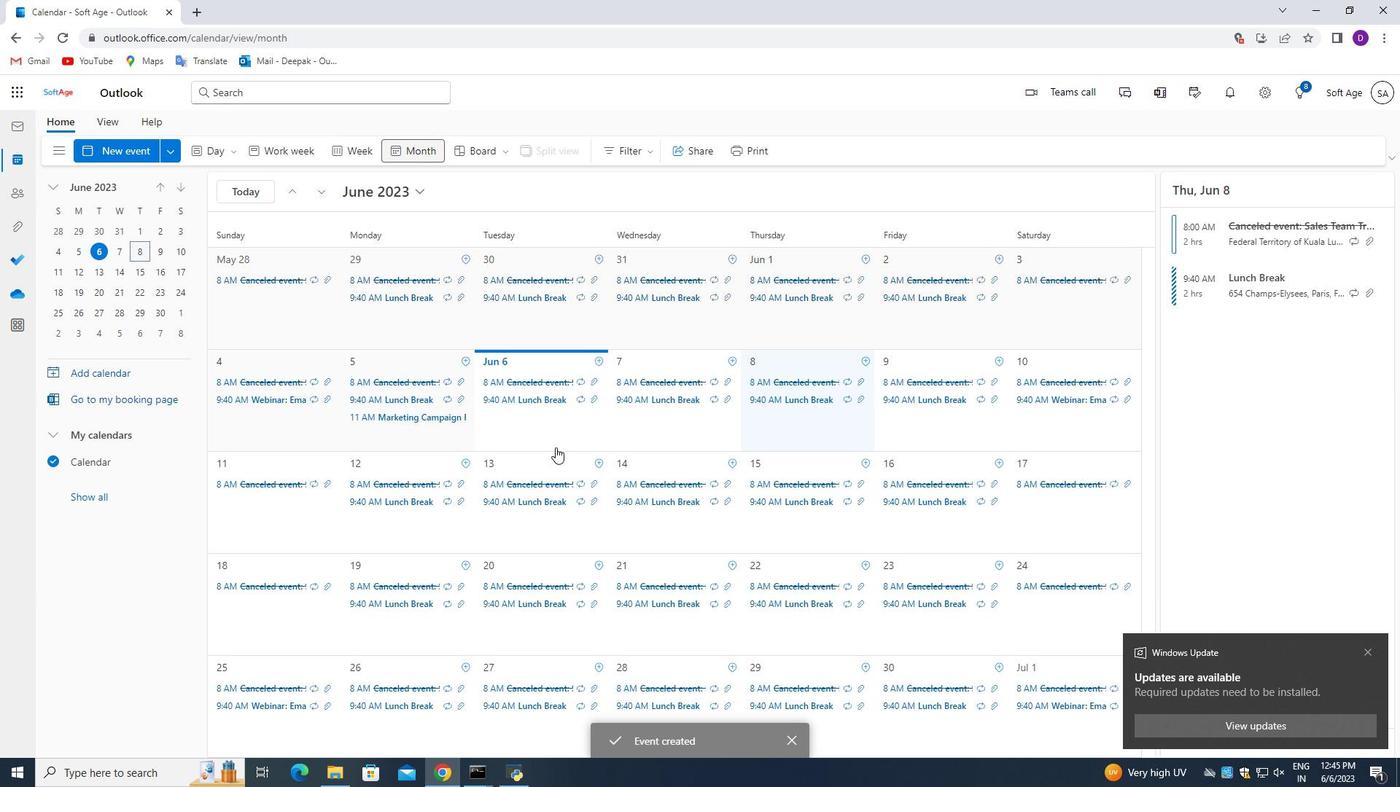 
Action: Mouse scrolled (555, 448) with delta (0, 0)
Screenshot: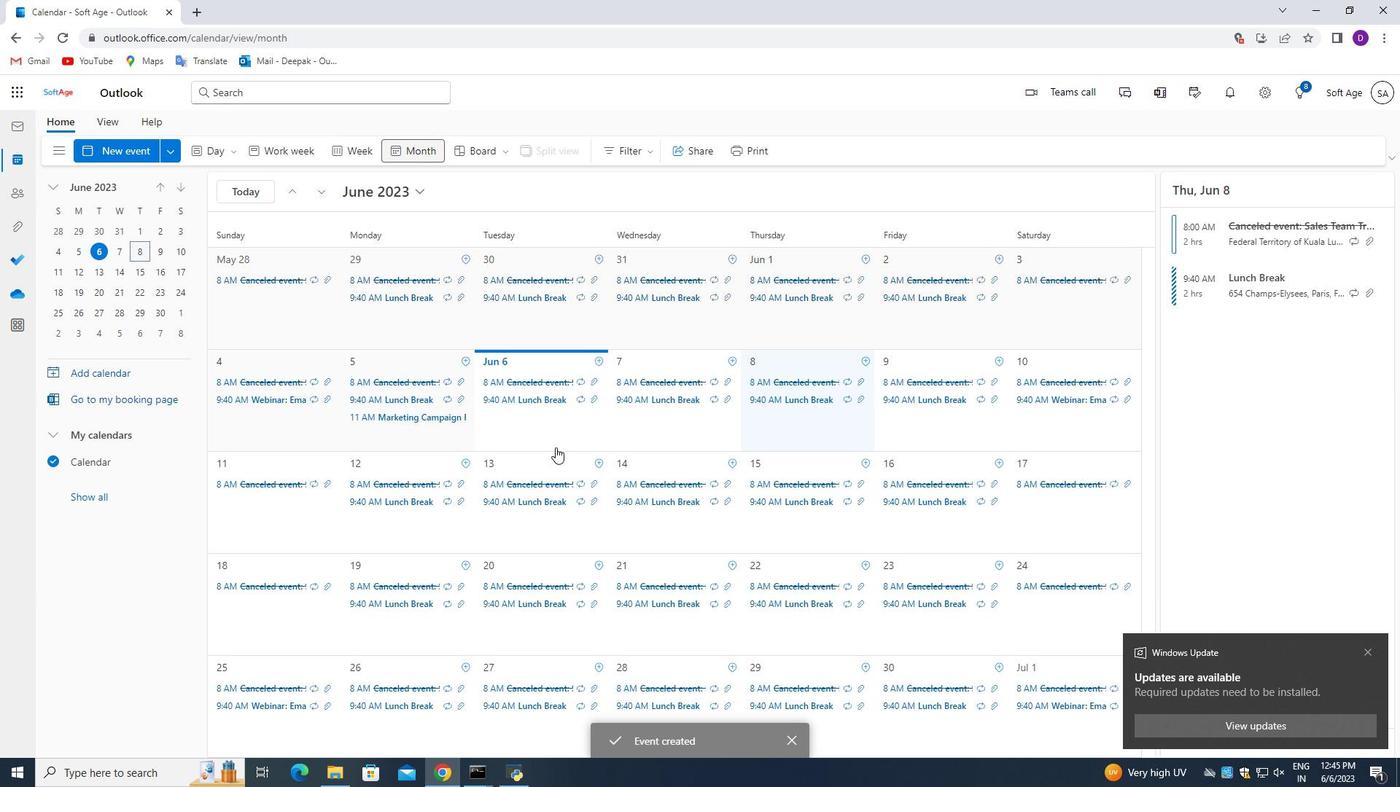 
Action: Mouse moved to (555, 446)
Screenshot: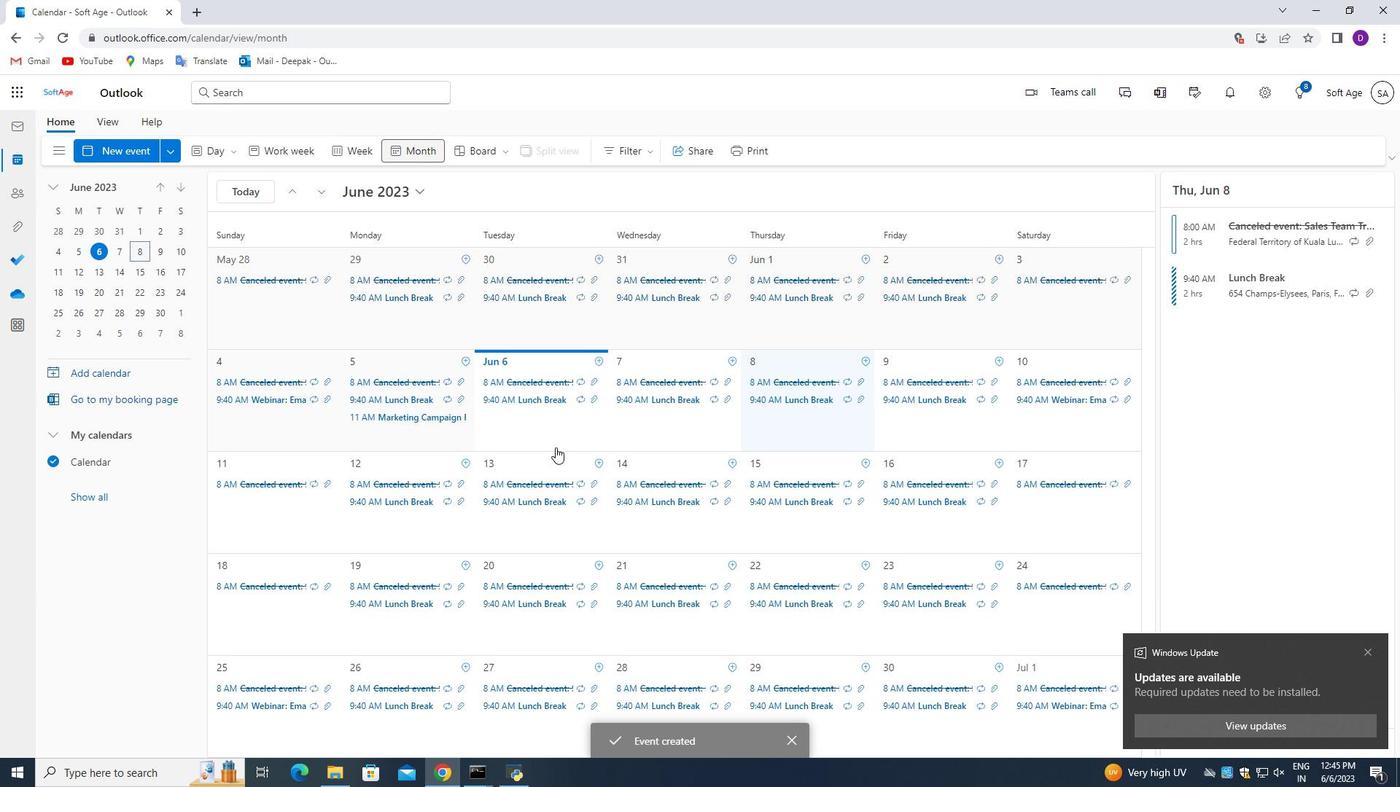 
Action: Mouse scrolled (555, 447) with delta (0, 0)
Screenshot: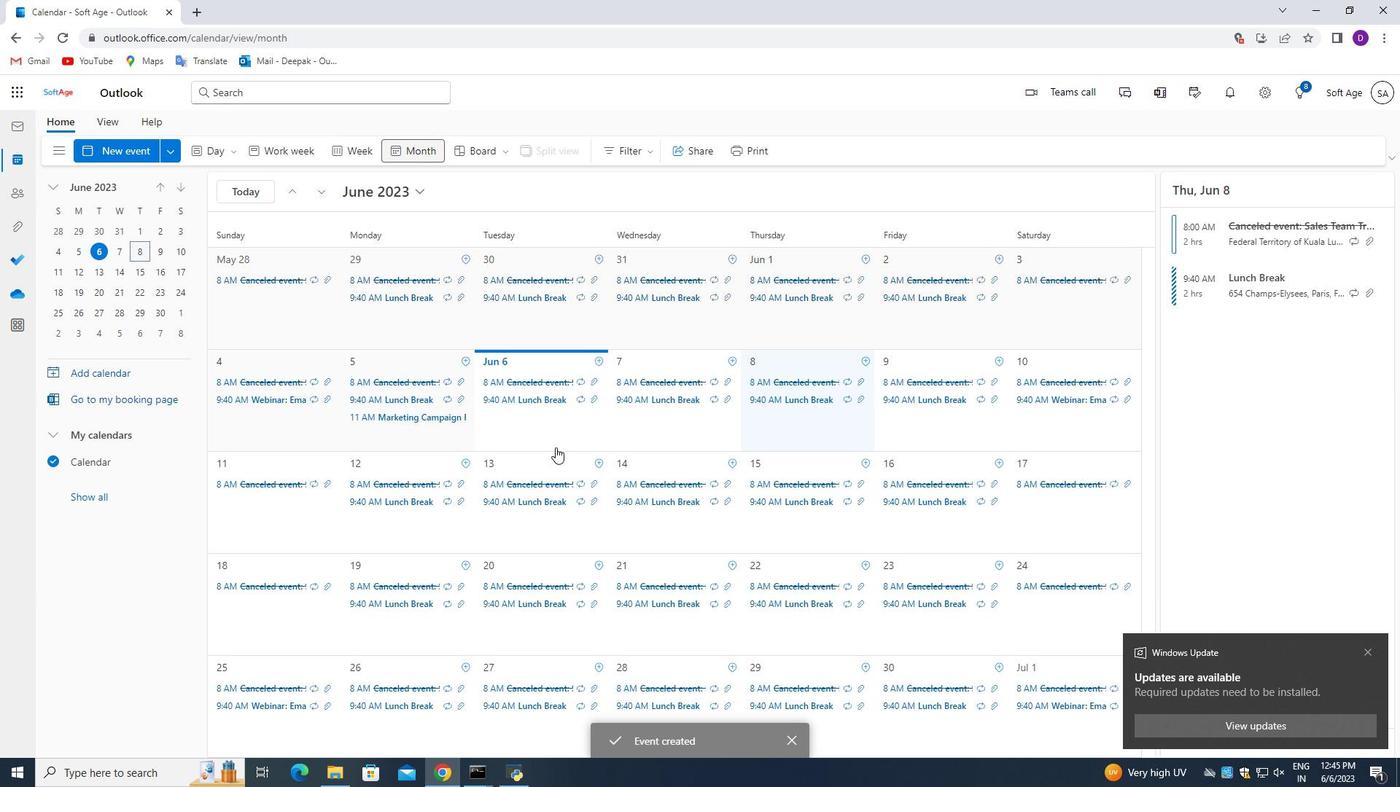 
Action: Mouse moved to (492, 414)
Screenshot: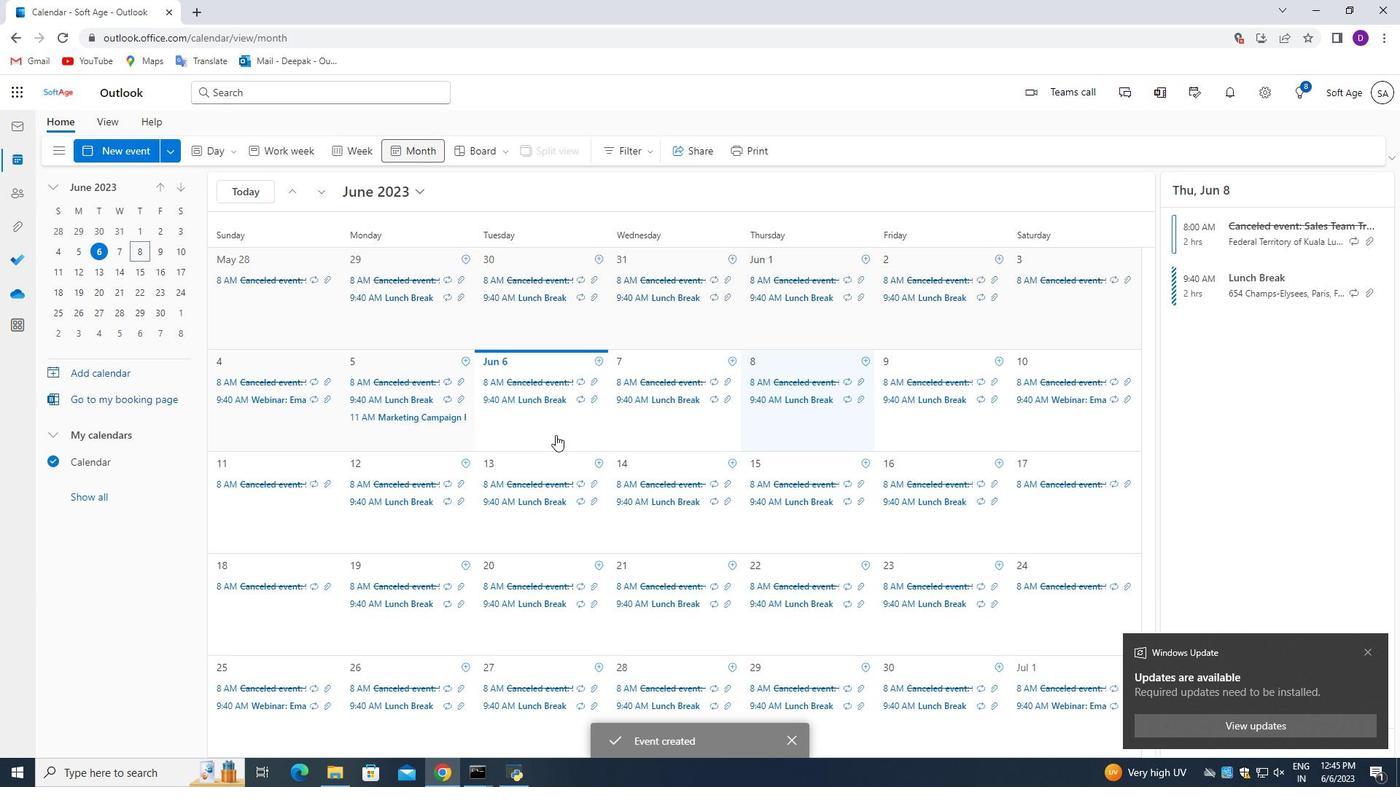 
